 Task: Get directions from Greensboro, North Carolina, United States to Corpus Christi, Texas, United States  and reverse  starting point and destination and check the best travel modes
Action: Mouse moved to (251, 77)
Screenshot: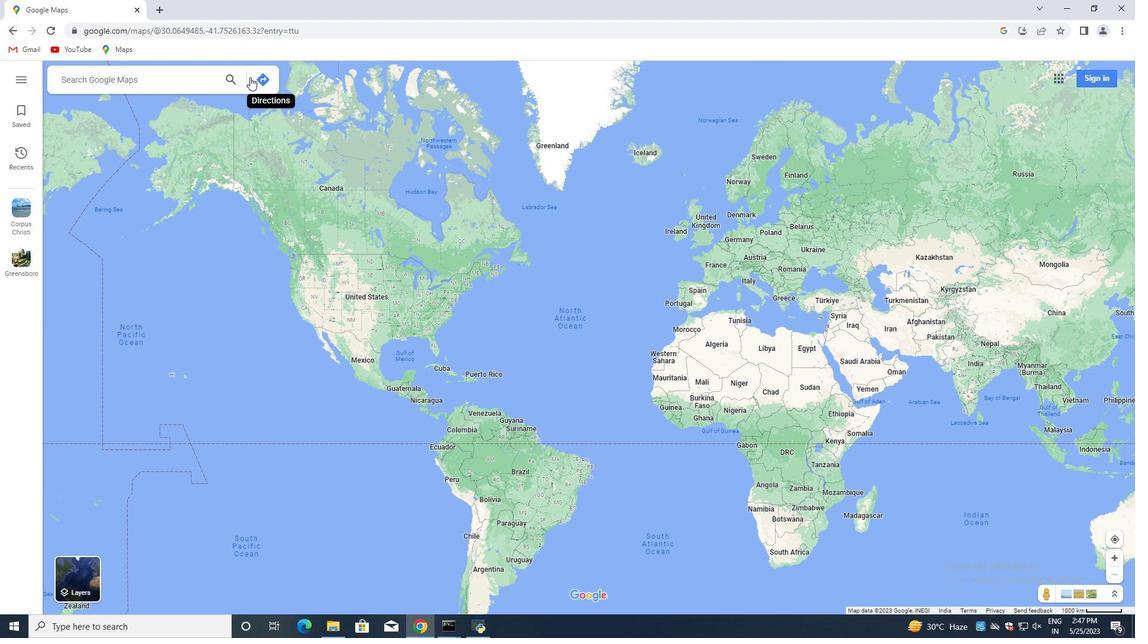 
Action: Mouse pressed left at (251, 77)
Screenshot: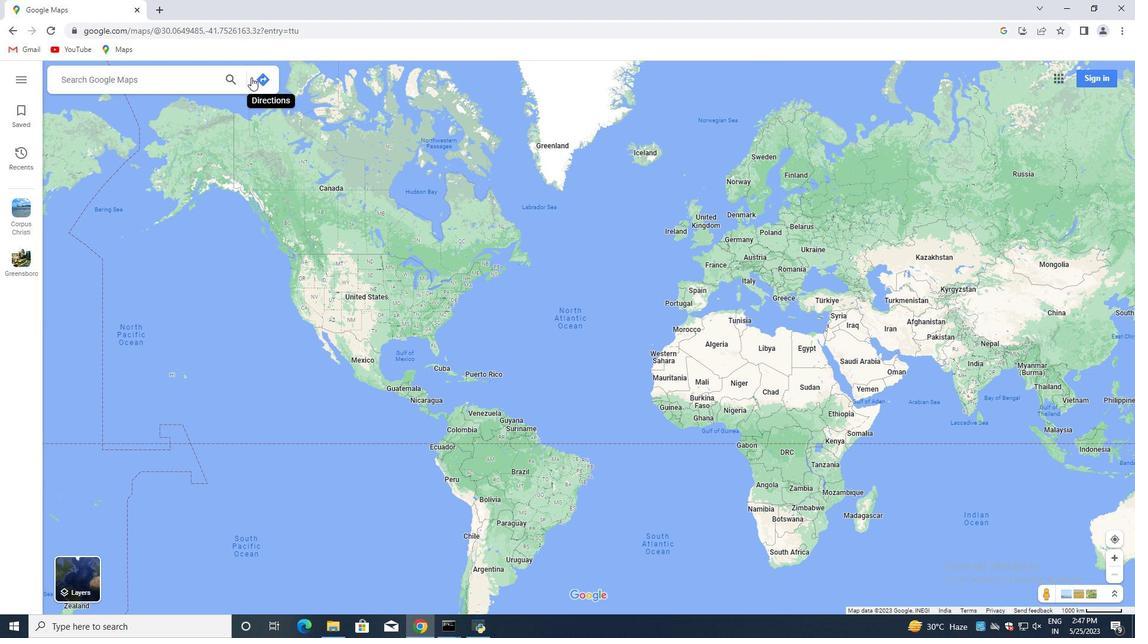 
Action: Mouse moved to (140, 118)
Screenshot: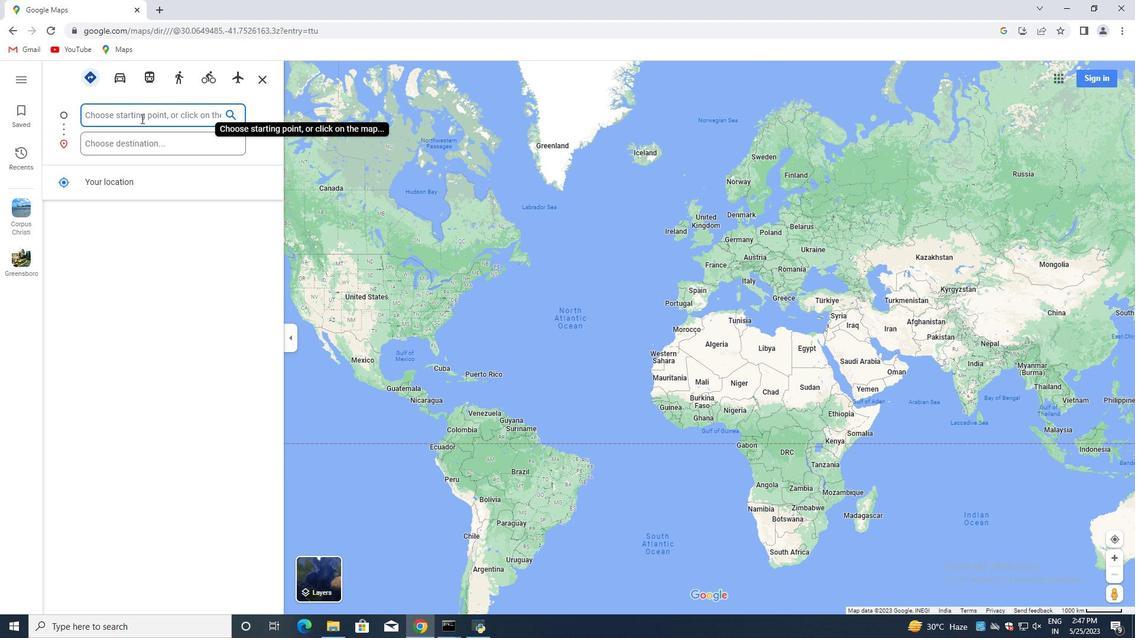 
Action: Mouse pressed left at (140, 118)
Screenshot: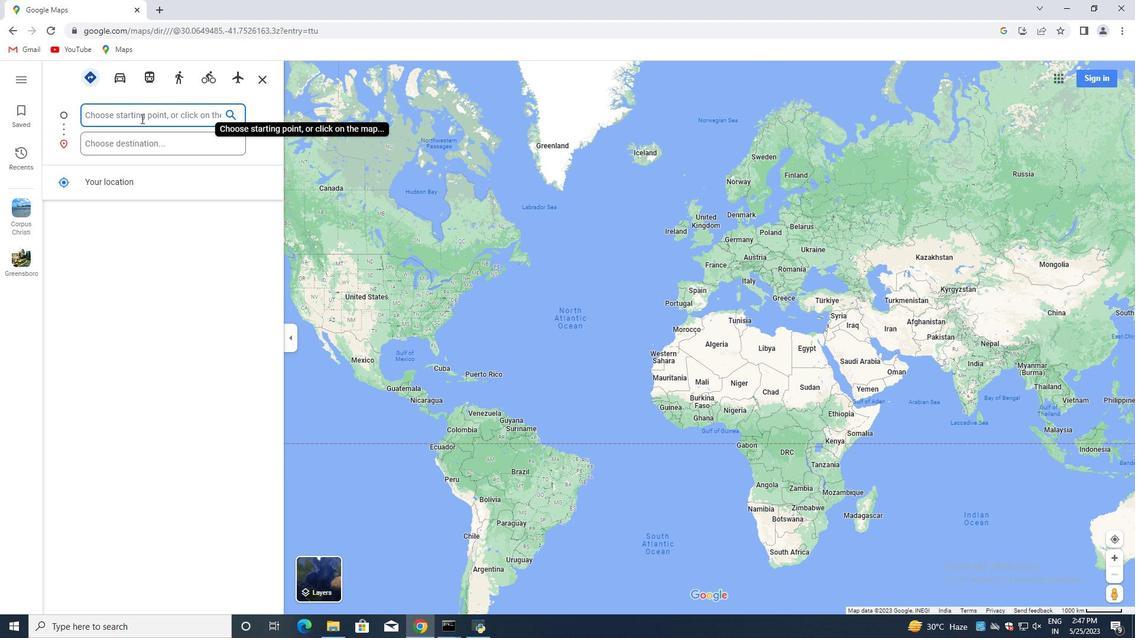 
Action: Key pressed <Key.shift>Greensboro,<Key.space><Key.shift>North<Key.space>carolina,<Key.space>uni
Screenshot: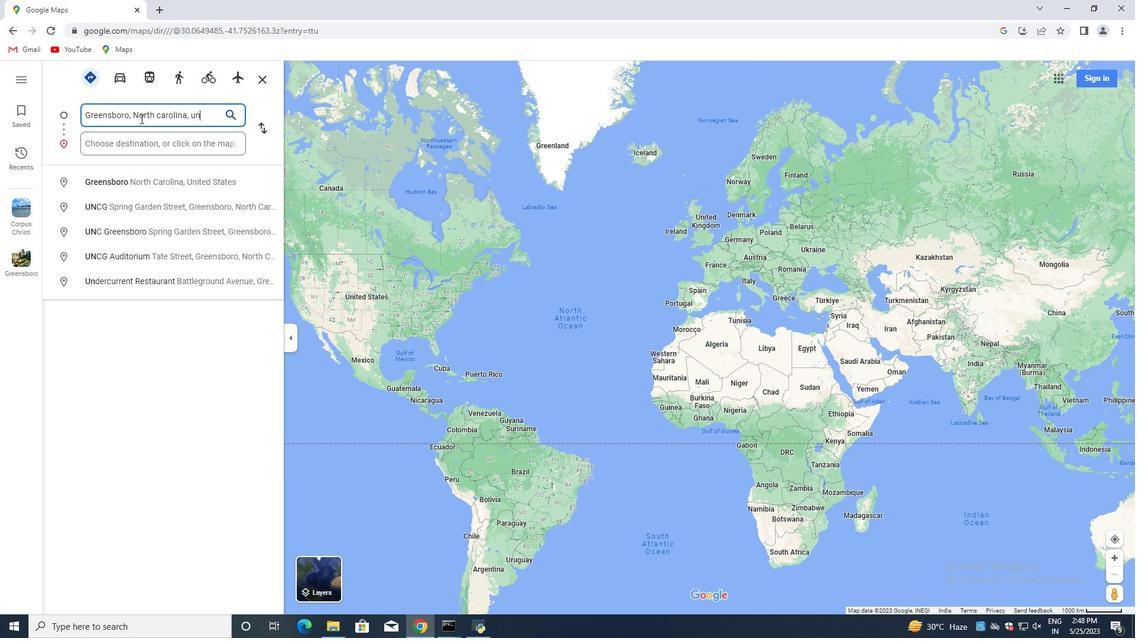
Action: Mouse moved to (151, 178)
Screenshot: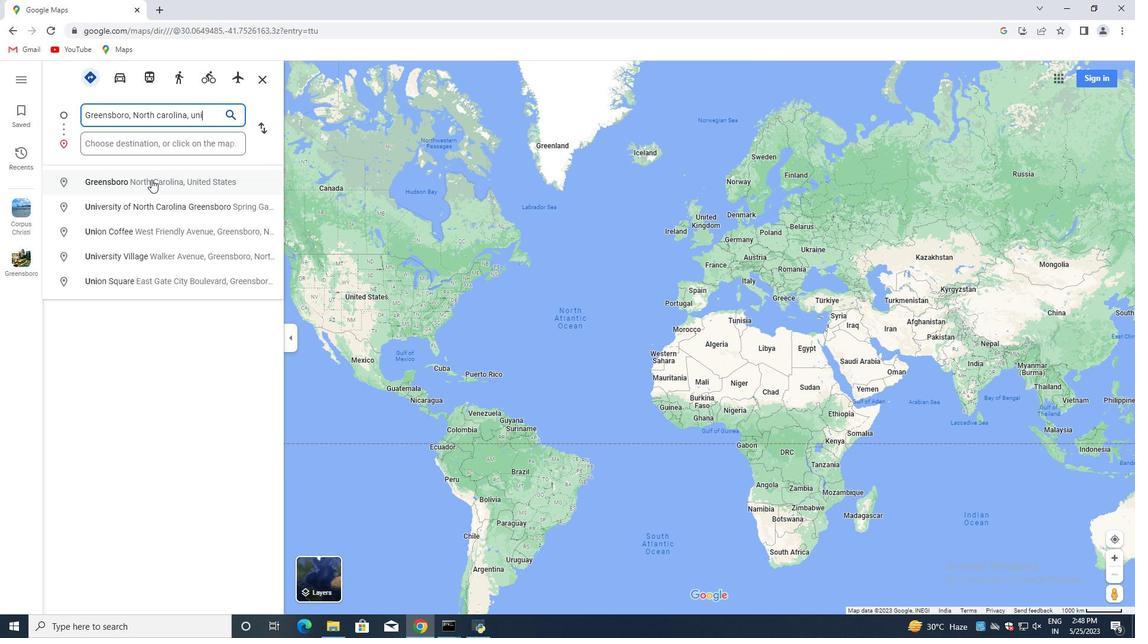 
Action: Mouse pressed left at (151, 178)
Screenshot: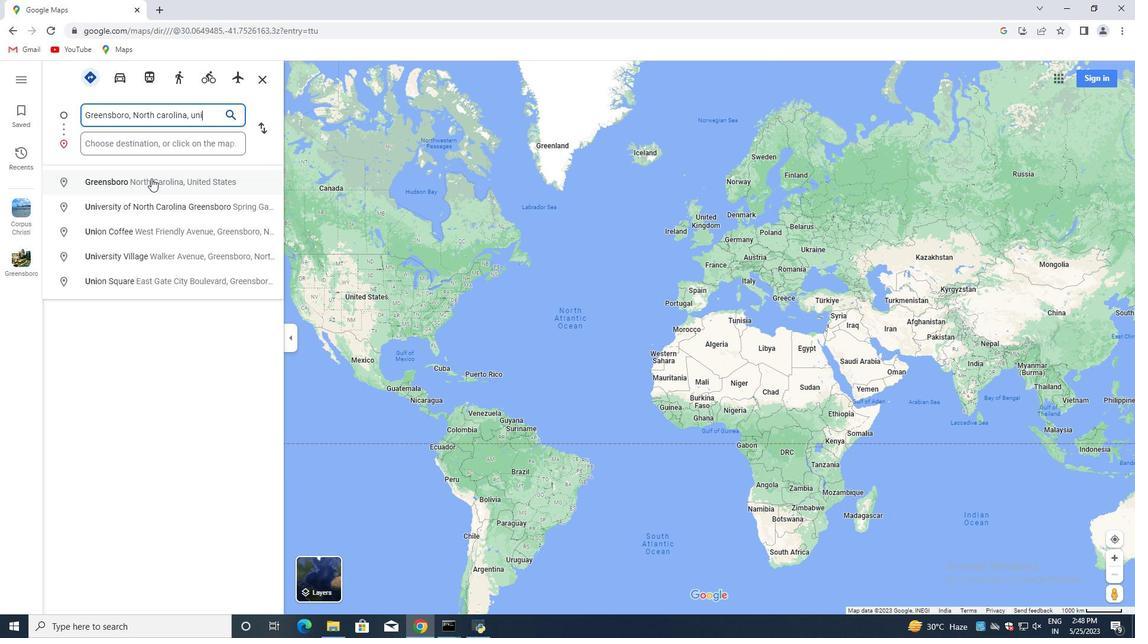 
Action: Mouse moved to (134, 143)
Screenshot: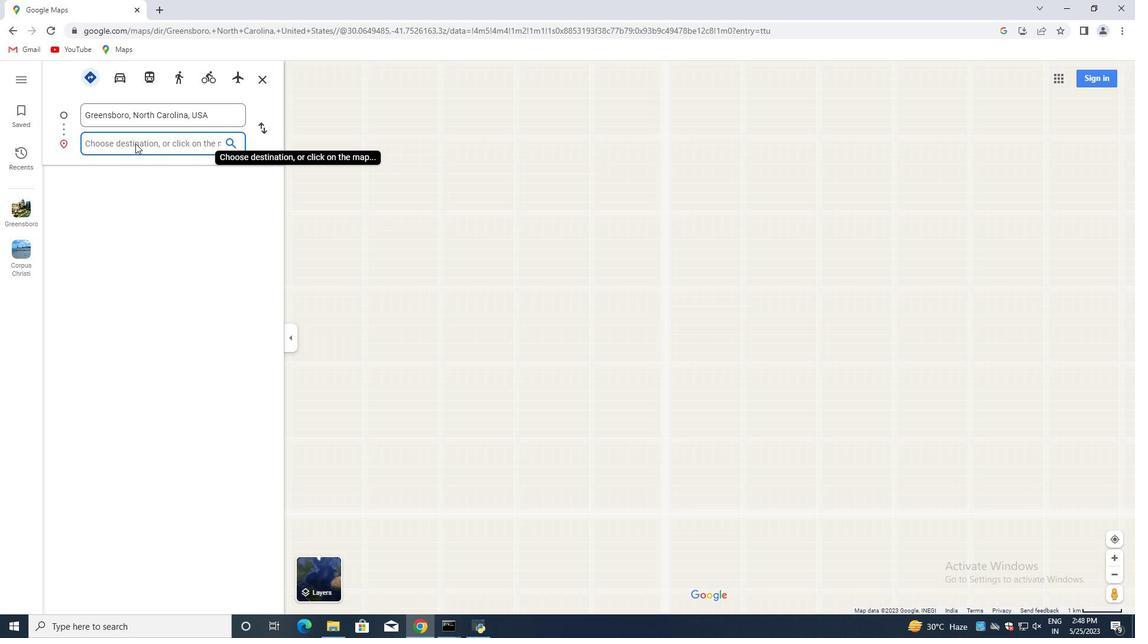 
Action: Key pressed <Key.shift>Corpus<Key.space><Key.shift>Christi,<Key.space><Key.shift>Texas,<Key.space><Key.shift><Key.shift><Key.shift><Key.shift><Key.shift><Key.shift><Key.shift><Key.shift><Key.shift><Key.shift><Key.shift><Key.shift><Key.shift><Key.shift><Key.shift><Key.shift><Key.shift><Key.shift><Key.shift><Key.shift><Key.shift>United<Key.space>s<Key.backspace><Key.shift><Key.shift><Key.shift><Key.shift><Key.shift>States<Key.enter>
Screenshot: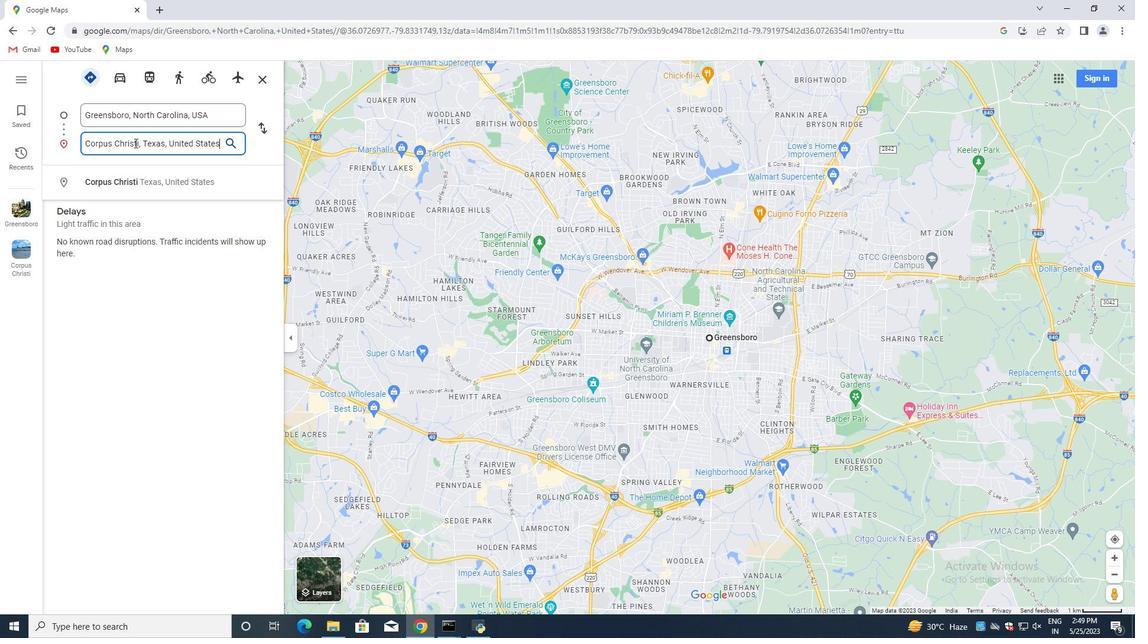 
Action: Mouse moved to (485, 412)
Screenshot: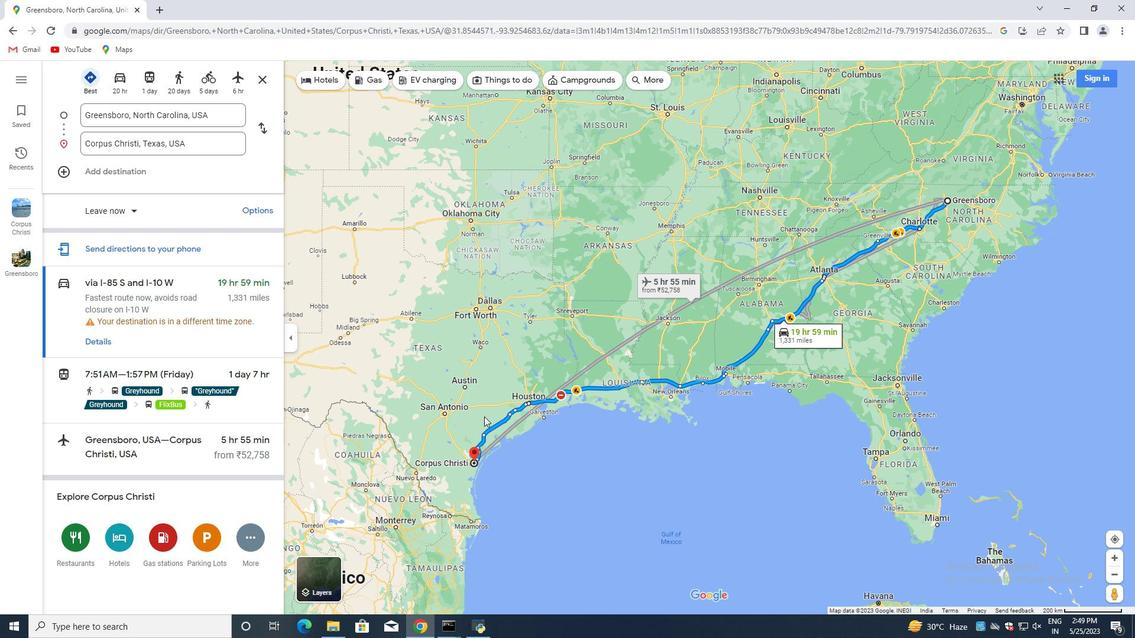 
Action: Mouse scrolled (485, 412) with delta (0, 0)
Screenshot: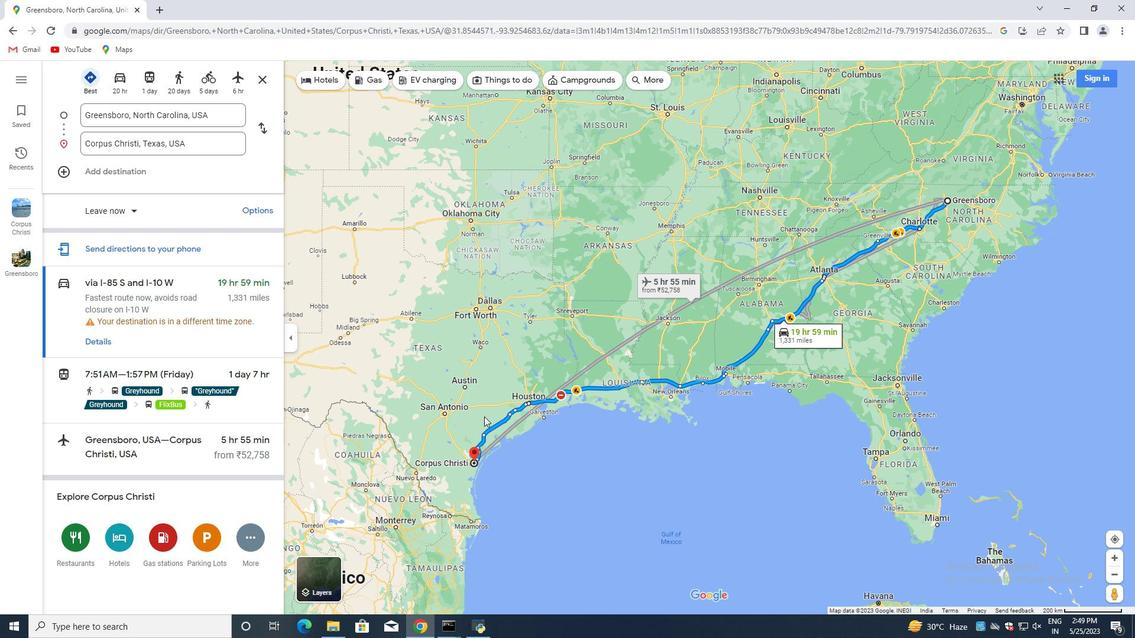 
Action: Mouse moved to (488, 410)
Screenshot: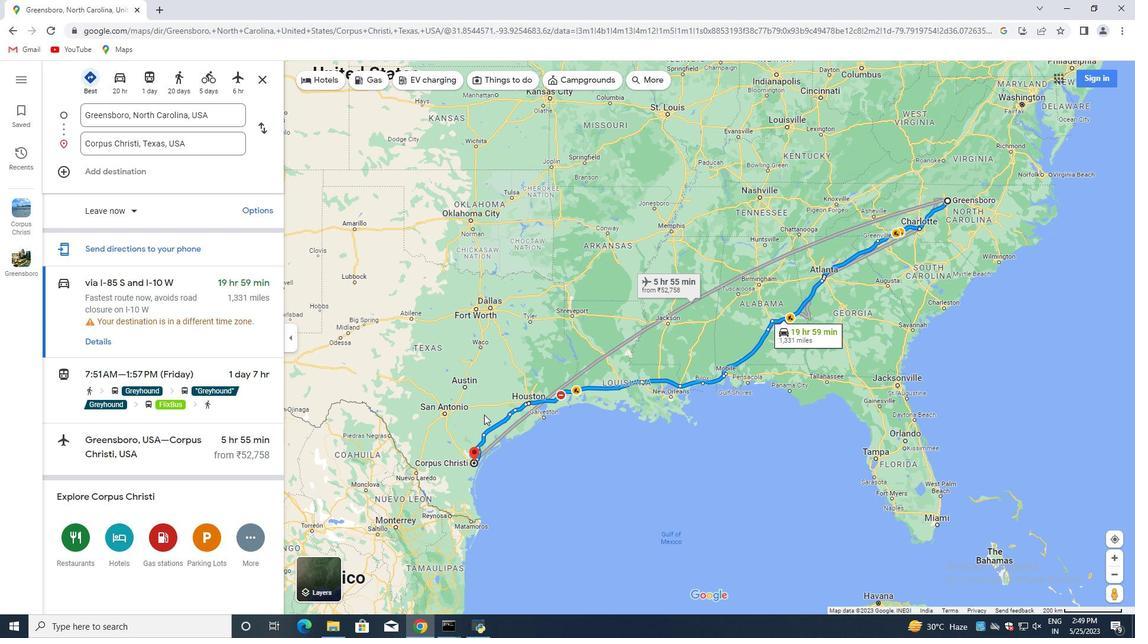 
Action: Mouse scrolled (488, 411) with delta (0, 0)
Screenshot: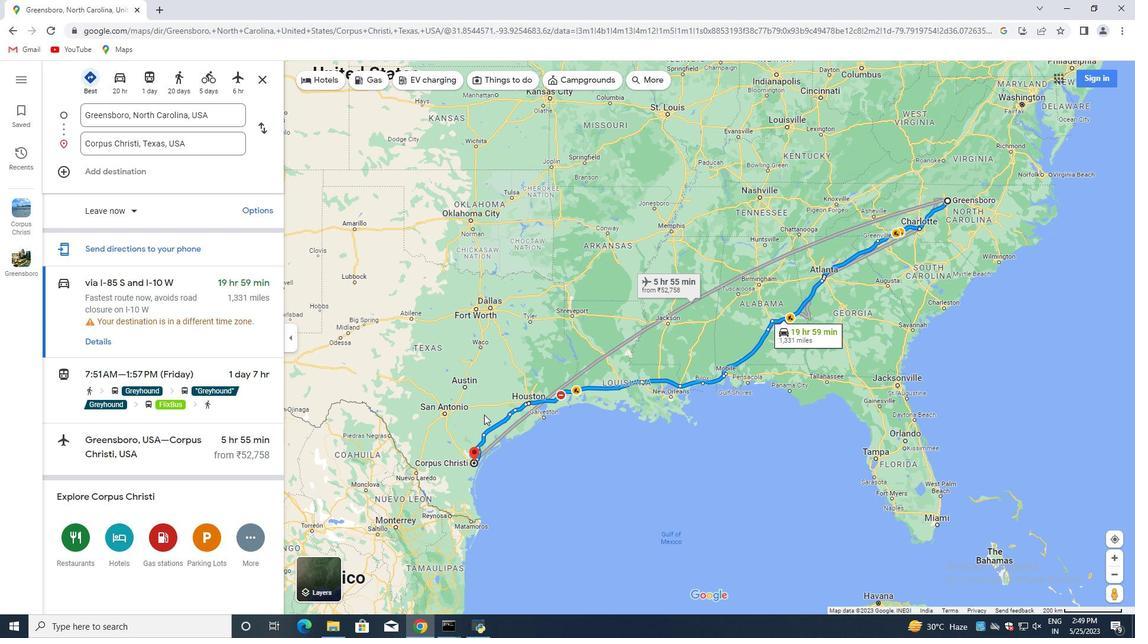 
Action: Mouse moved to (490, 409)
Screenshot: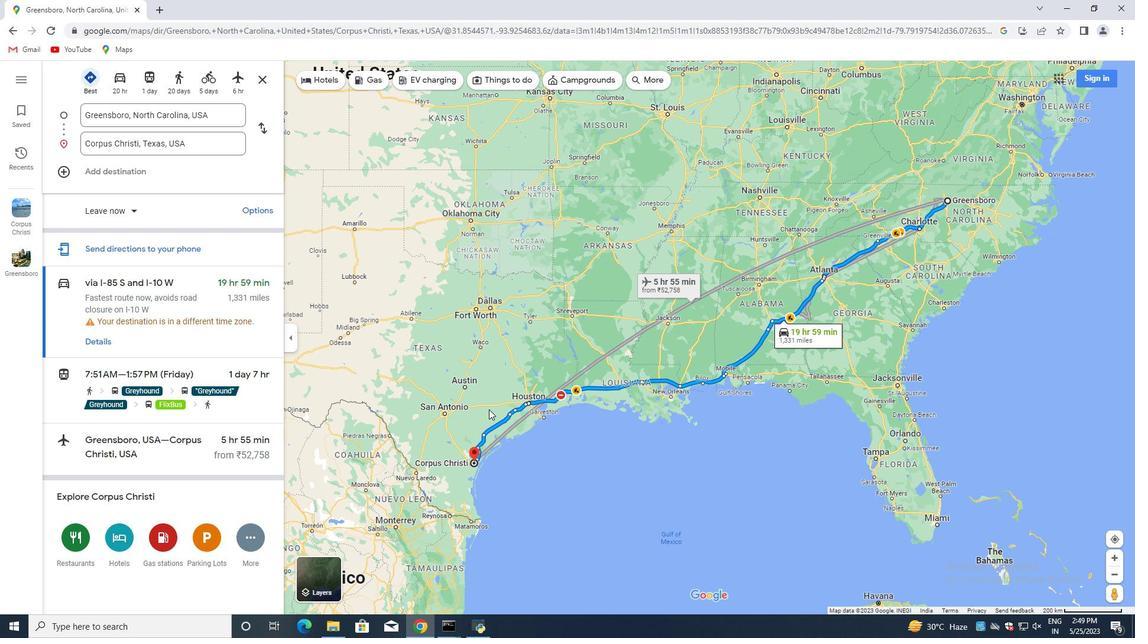 
Action: Mouse scrolled (490, 409) with delta (0, 0)
Screenshot: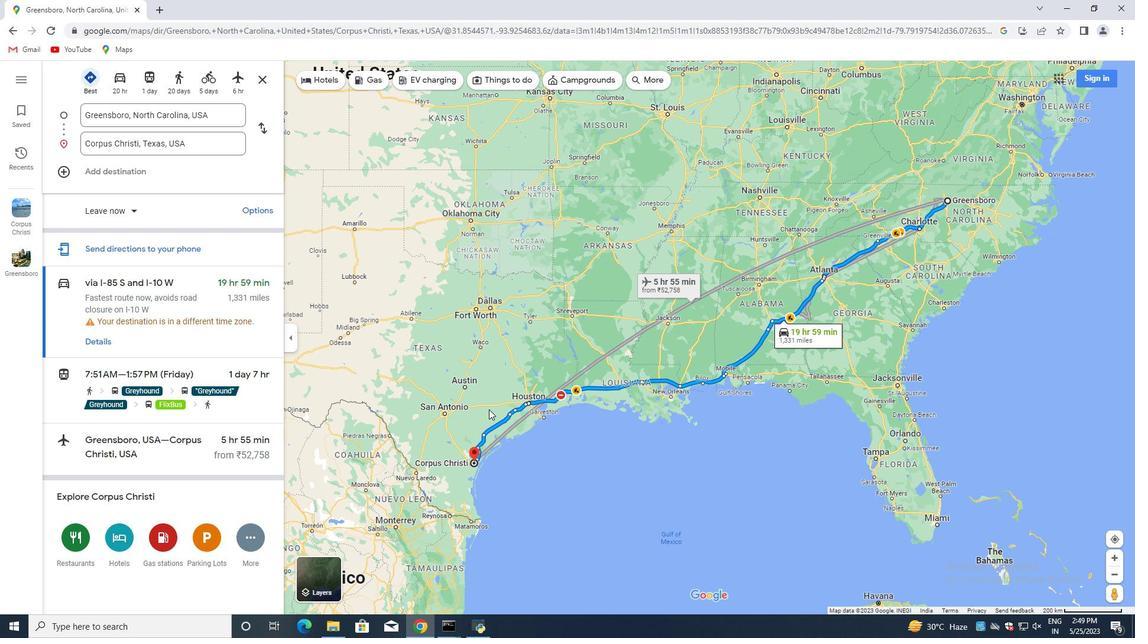 
Action: Mouse moved to (527, 416)
Screenshot: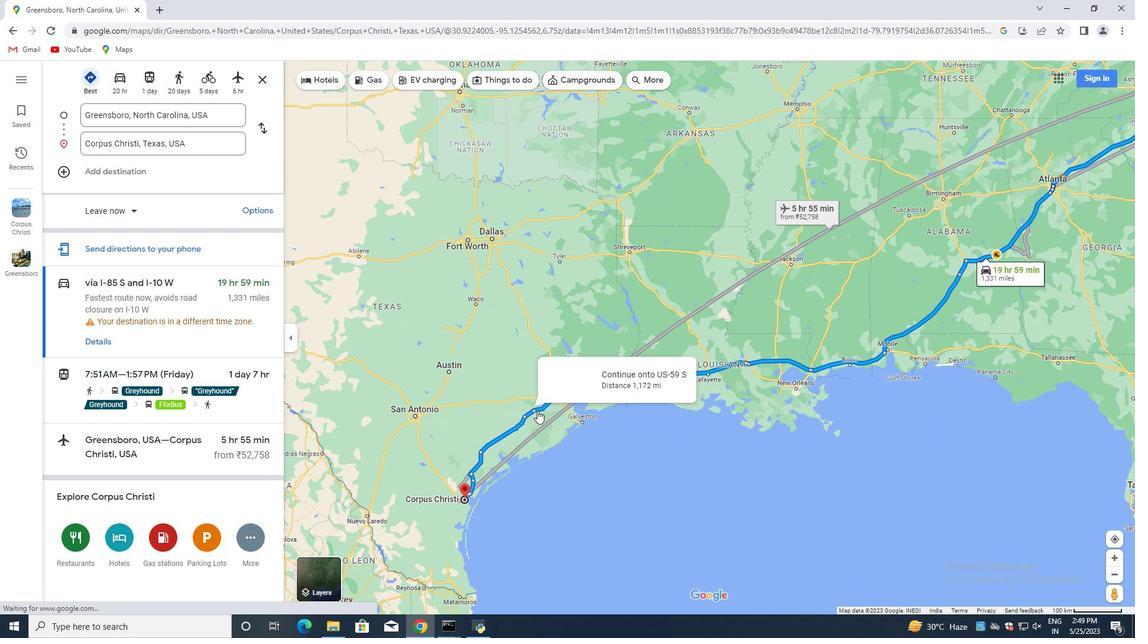 
Action: Mouse scrolled (527, 417) with delta (0, 0)
Screenshot: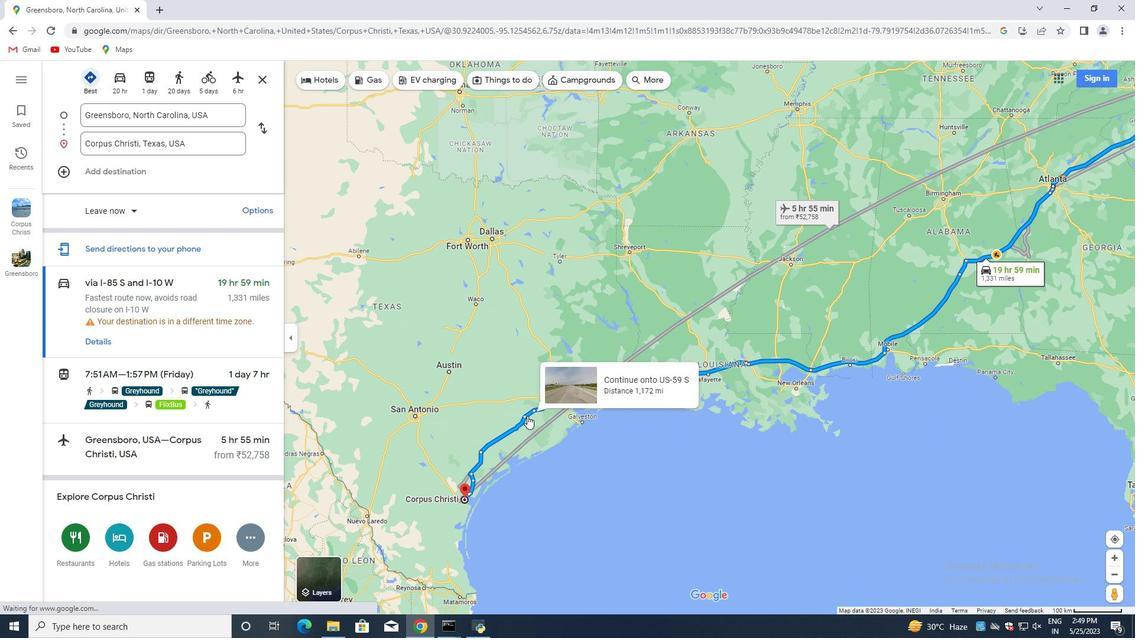
Action: Mouse scrolled (527, 417) with delta (0, 0)
Screenshot: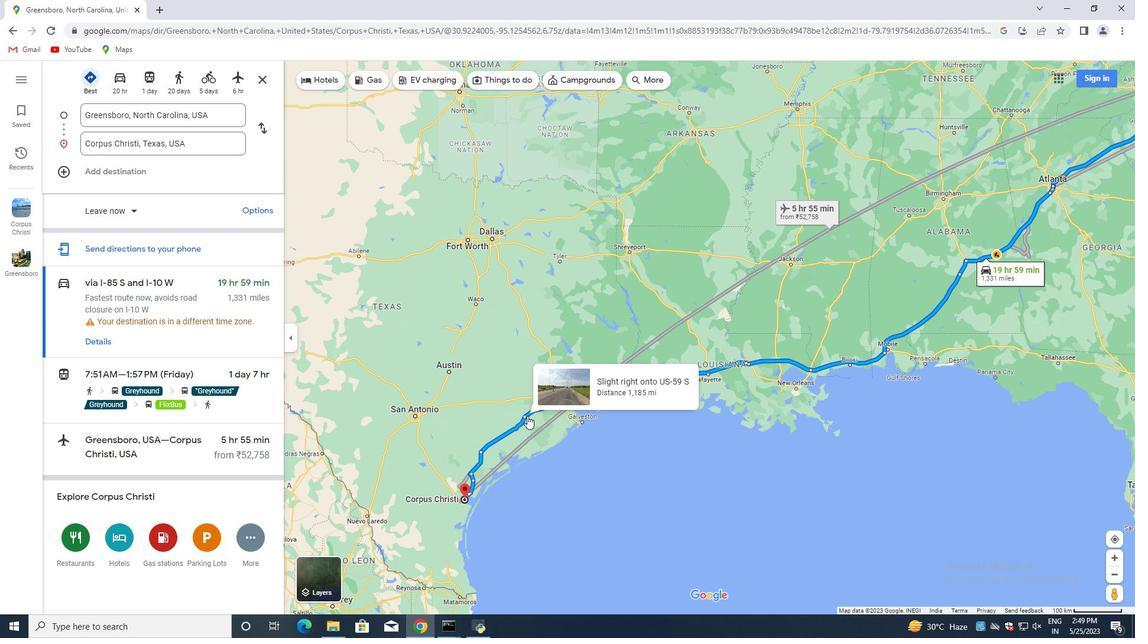
Action: Mouse moved to (527, 472)
Screenshot: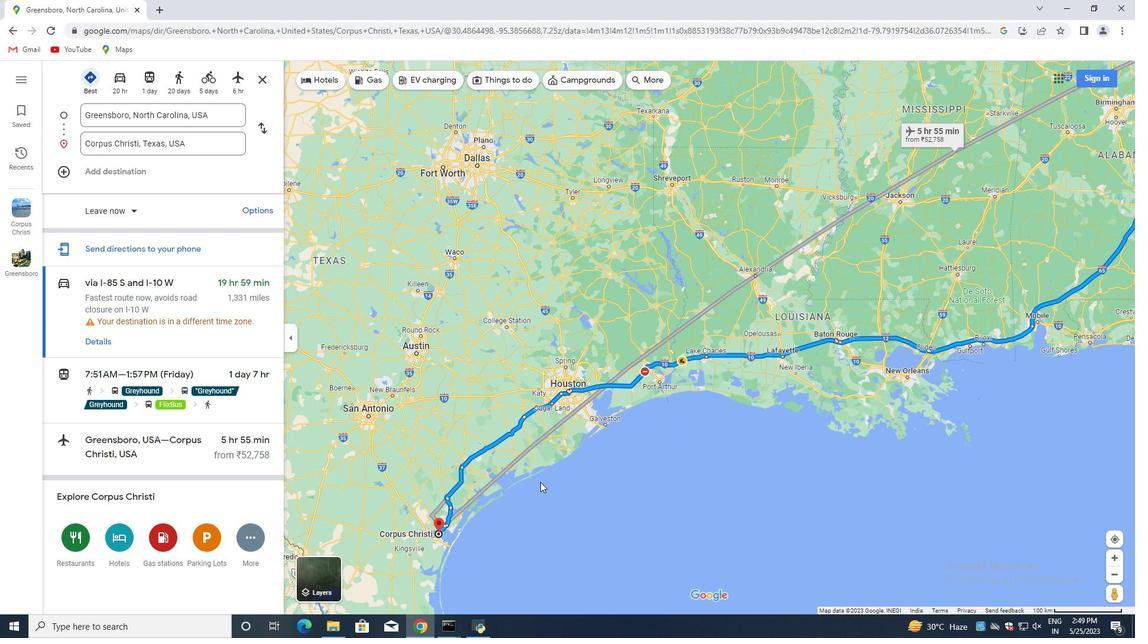 
Action: Mouse scrolled (528, 473) with delta (0, 0)
Screenshot: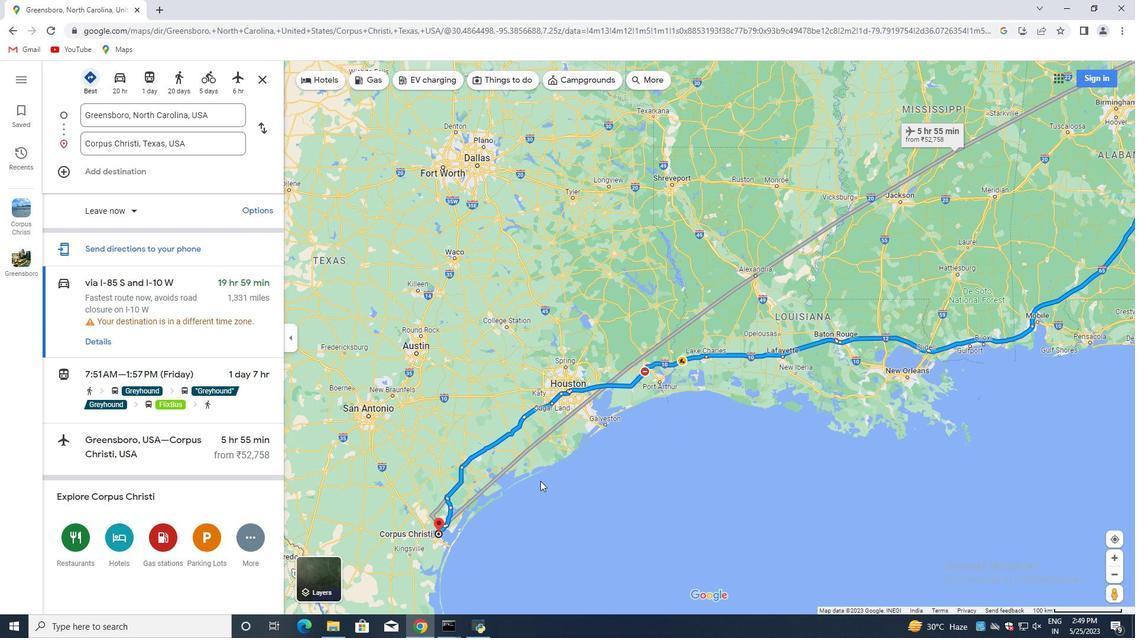 
Action: Mouse scrolled (527, 473) with delta (0, 0)
Screenshot: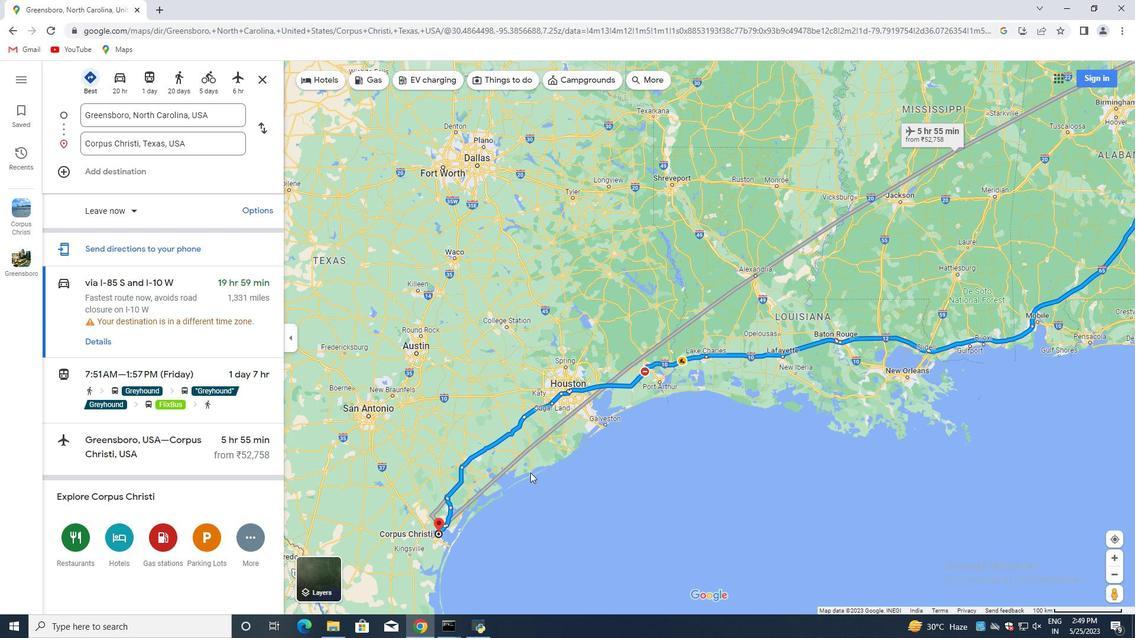 
Action: Mouse moved to (527, 472)
Screenshot: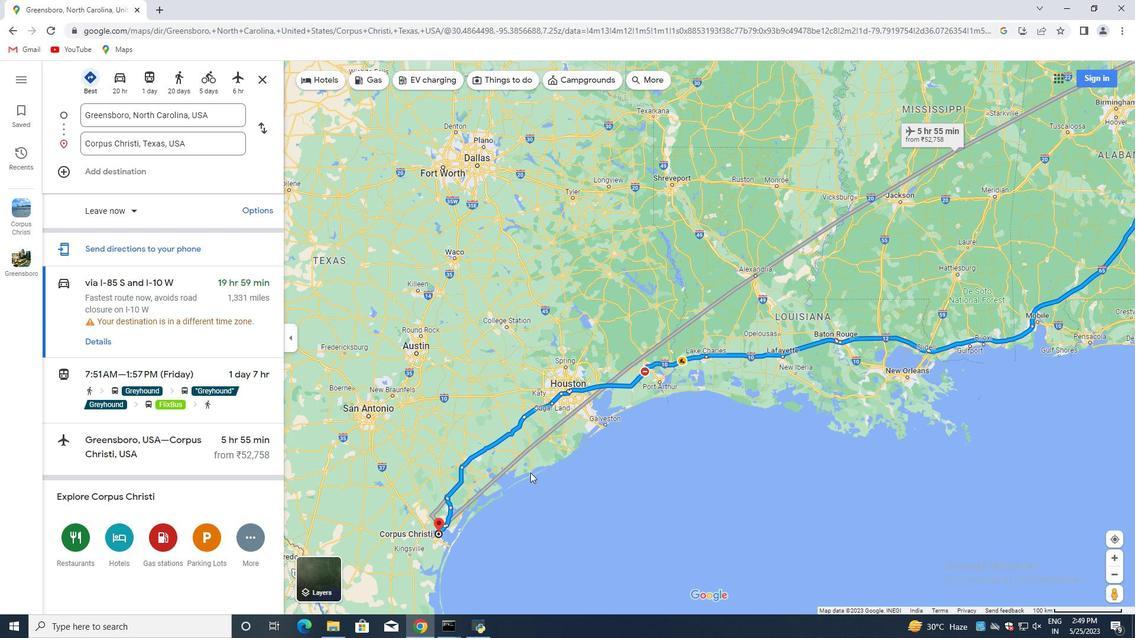 
Action: Mouse scrolled (527, 472) with delta (0, 0)
Screenshot: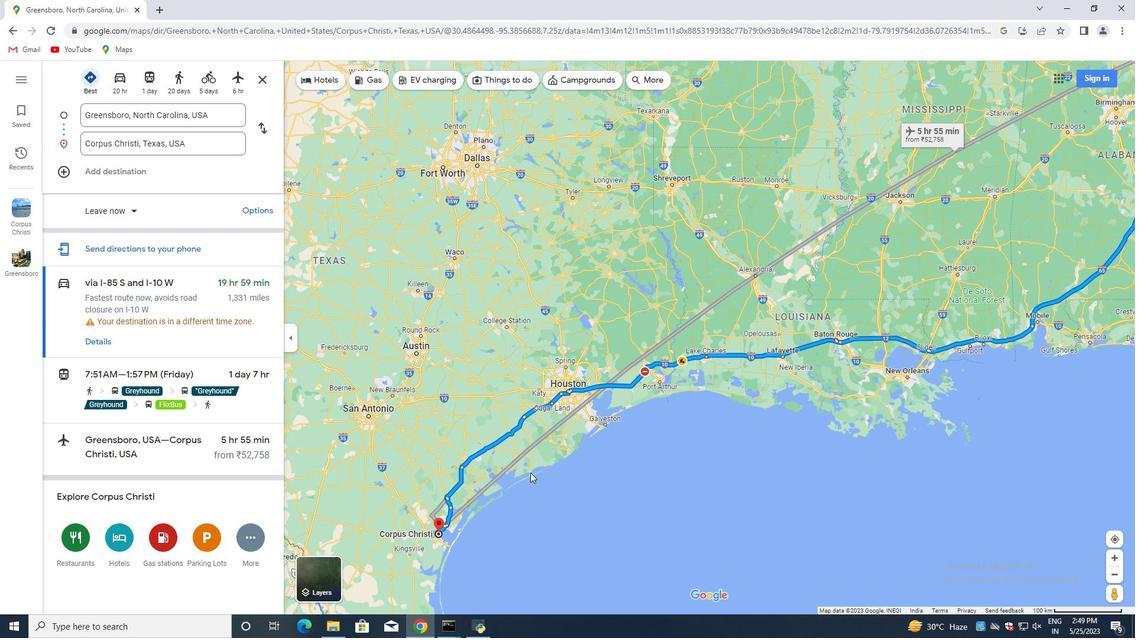 
Action: Mouse moved to (466, 443)
Screenshot: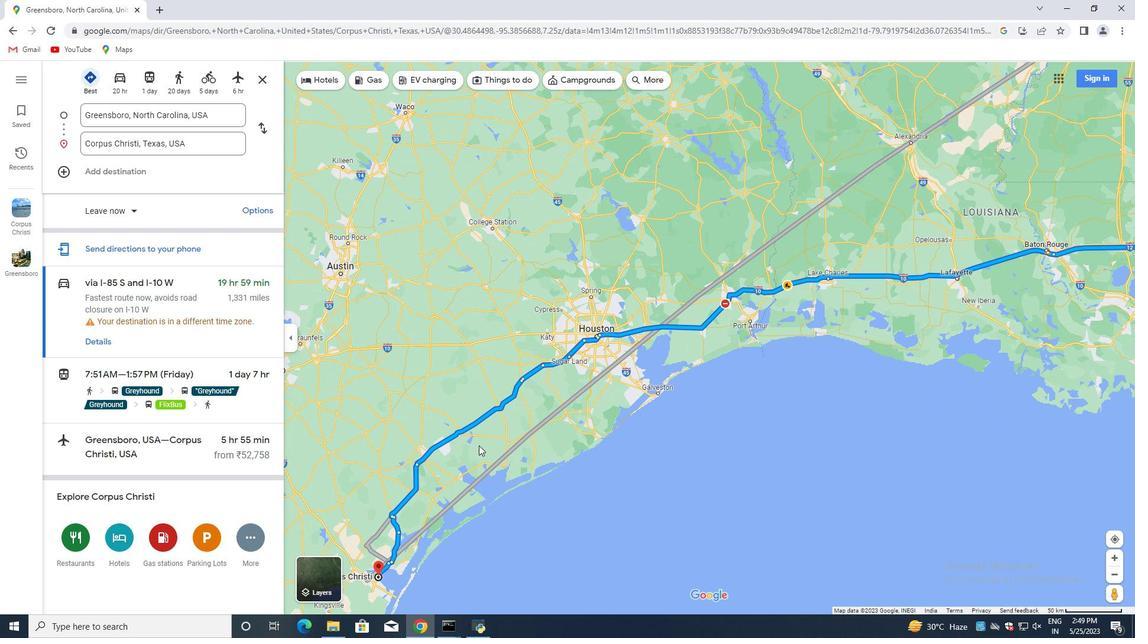 
Action: Mouse scrolled (466, 444) with delta (0, 0)
Screenshot: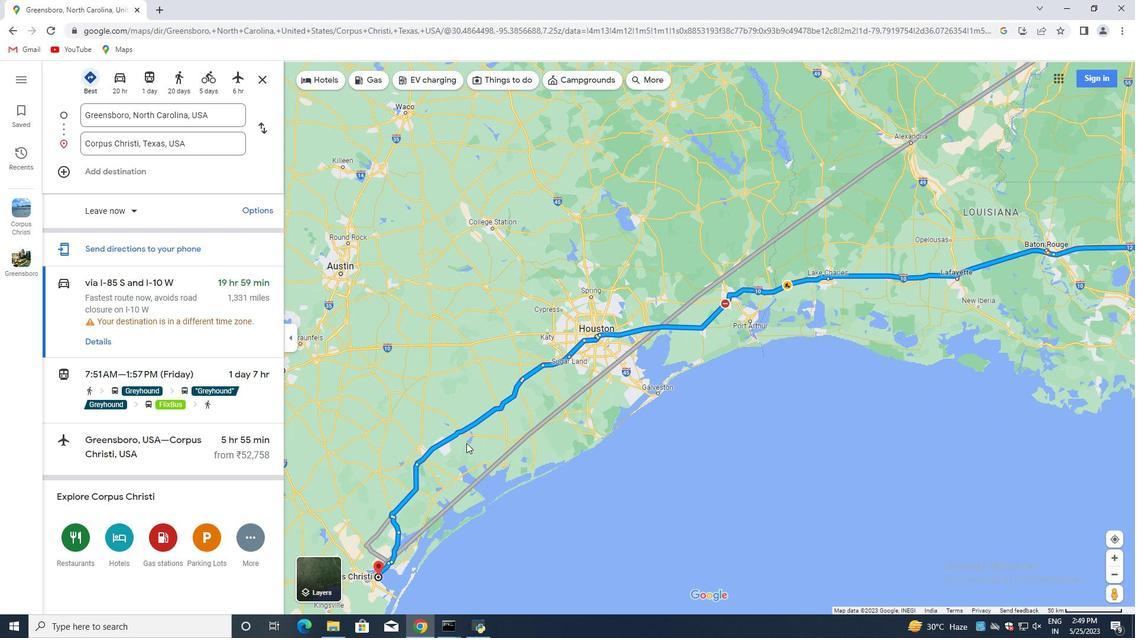 
Action: Mouse scrolled (466, 444) with delta (0, 0)
Screenshot: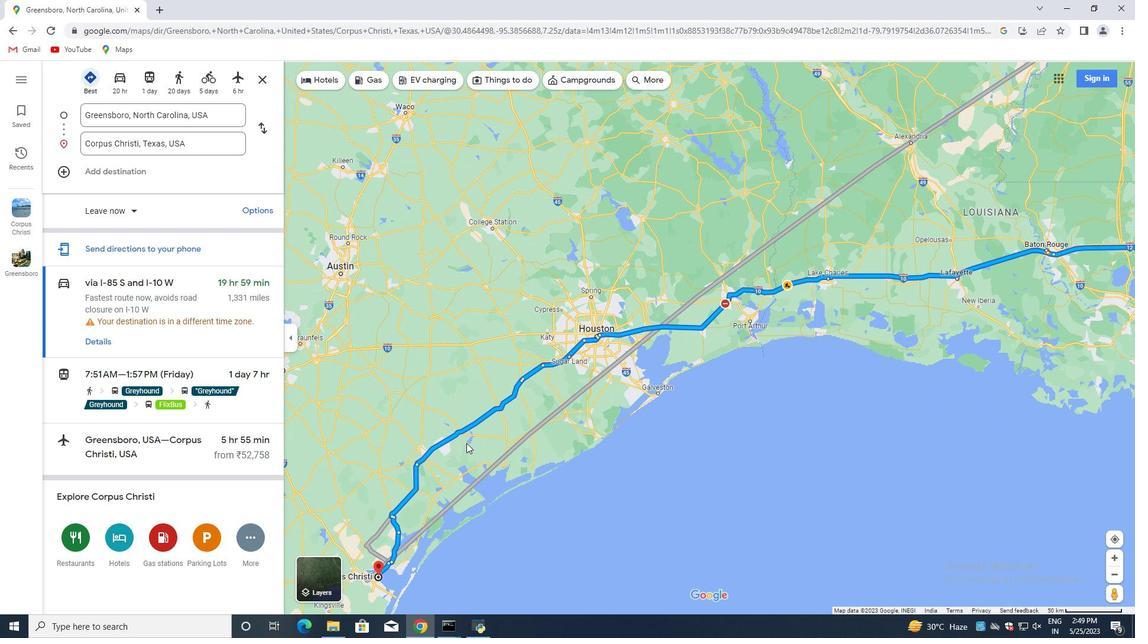 
Action: Mouse scrolled (466, 444) with delta (0, 0)
Screenshot: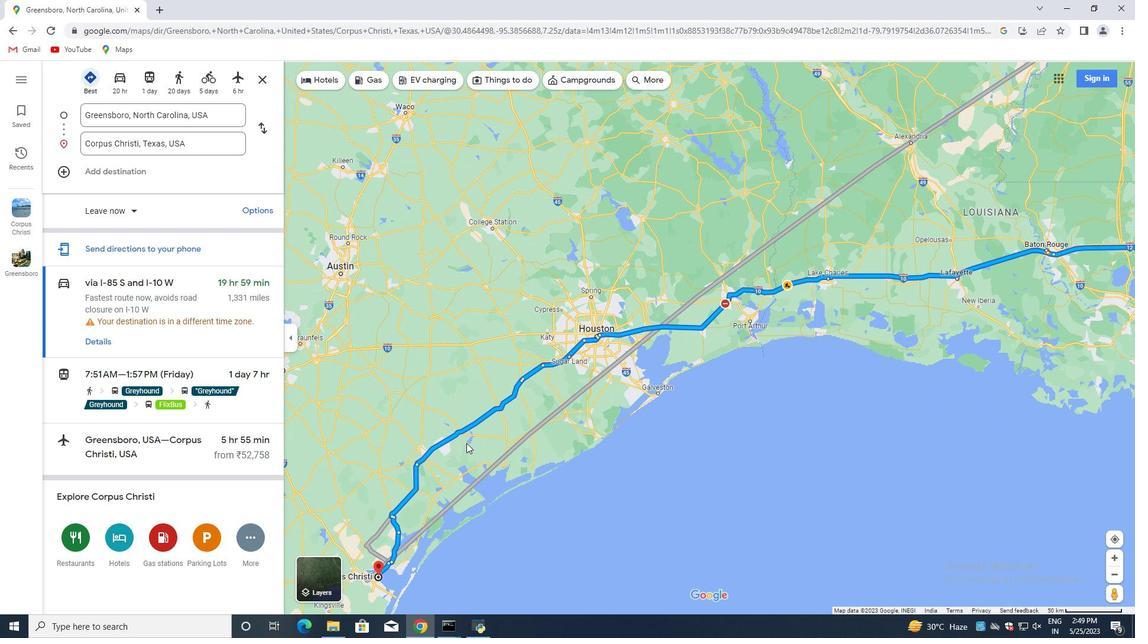 
Action: Mouse scrolled (466, 444) with delta (0, 0)
Screenshot: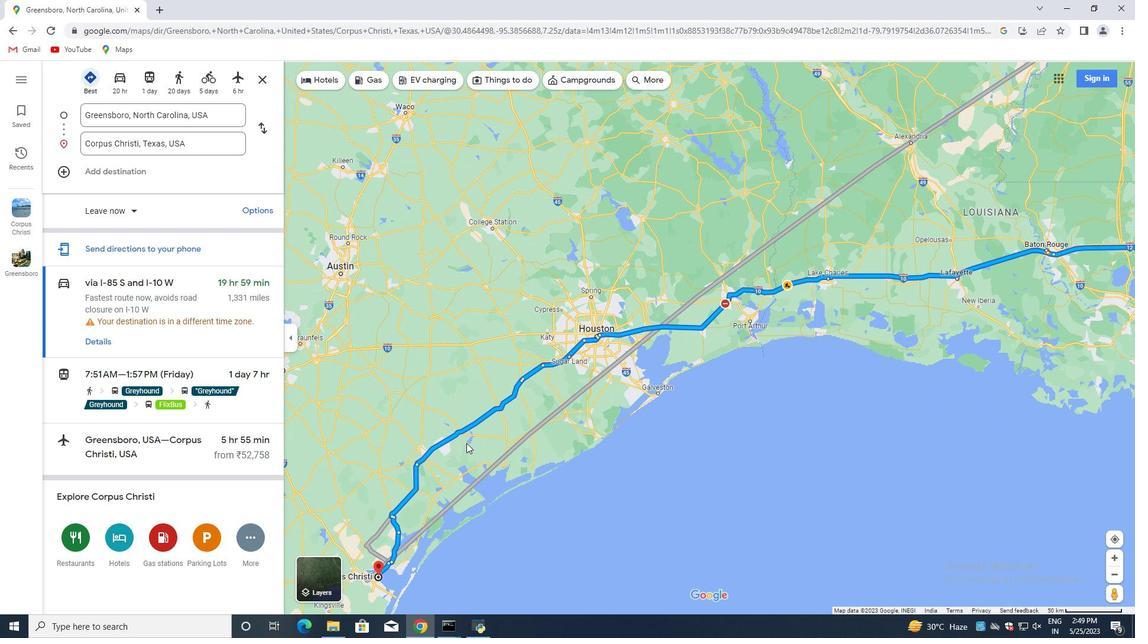 
Action: Mouse scrolled (466, 444) with delta (0, 0)
Screenshot: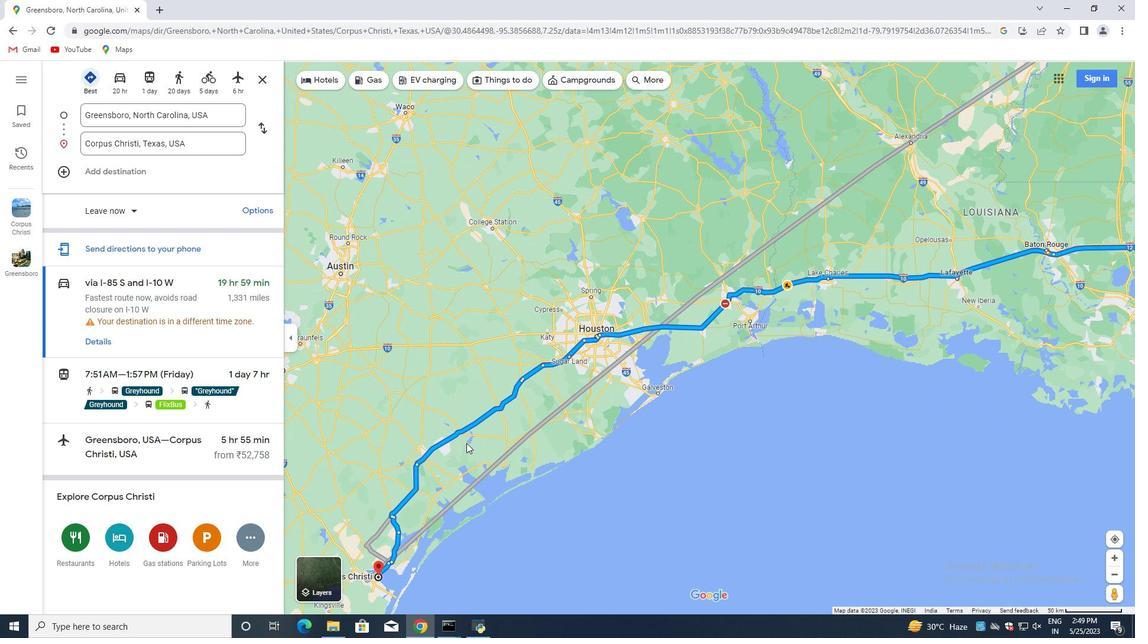 
Action: Mouse scrolled (466, 444) with delta (0, 0)
Screenshot: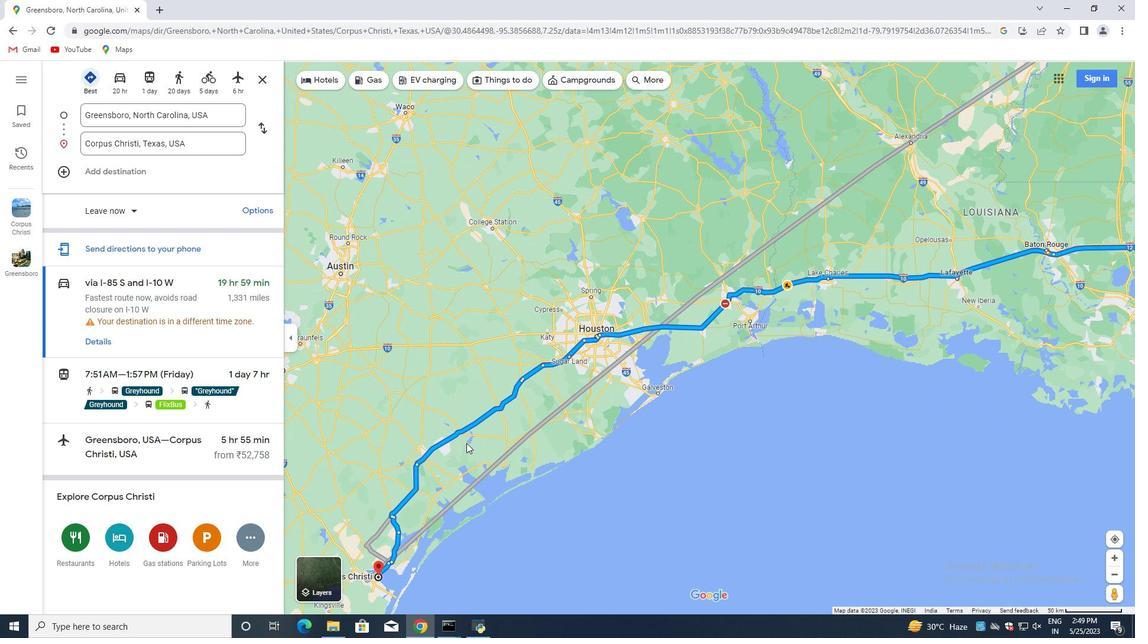 
Action: Mouse moved to (428, 483)
Screenshot: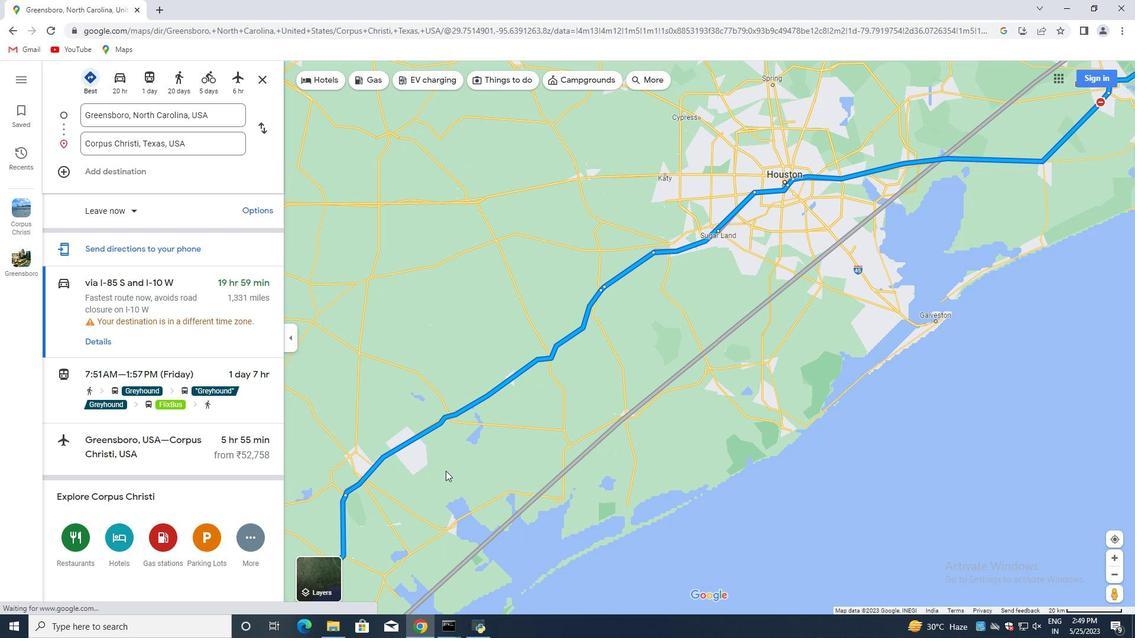 
Action: Mouse pressed left at (428, 483)
Screenshot: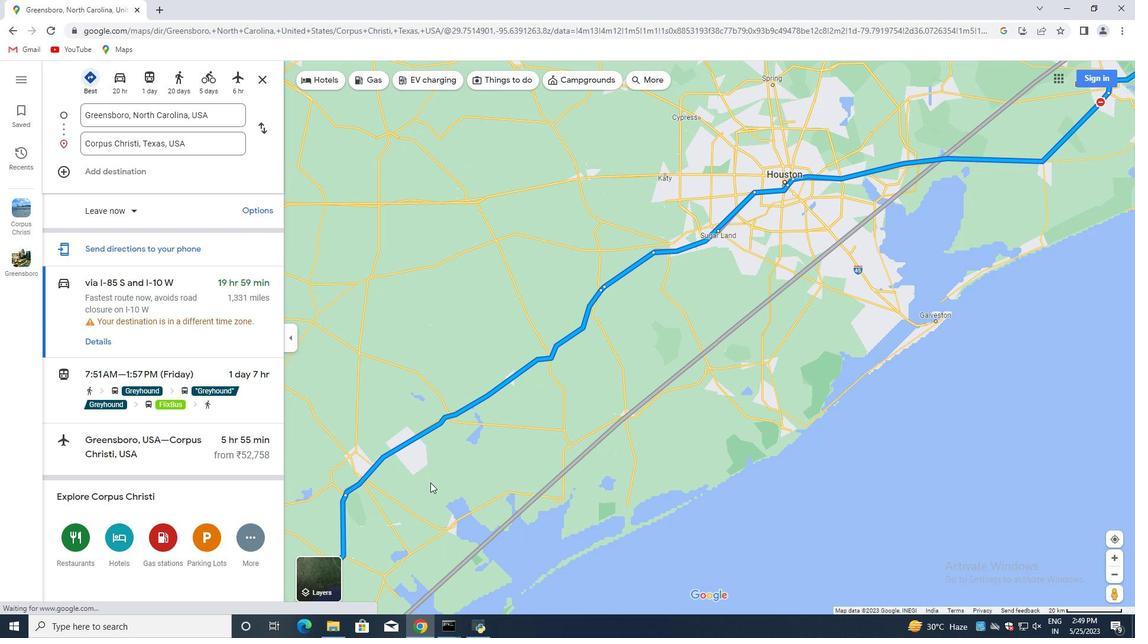 
Action: Mouse moved to (644, 502)
Screenshot: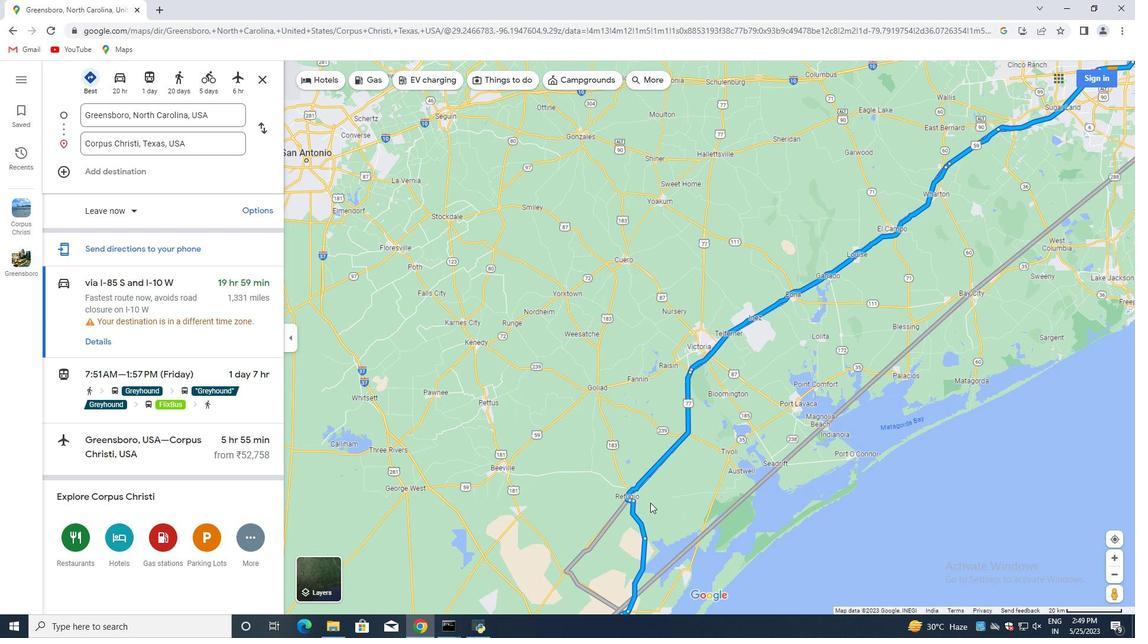 
Action: Mouse pressed left at (644, 502)
Screenshot: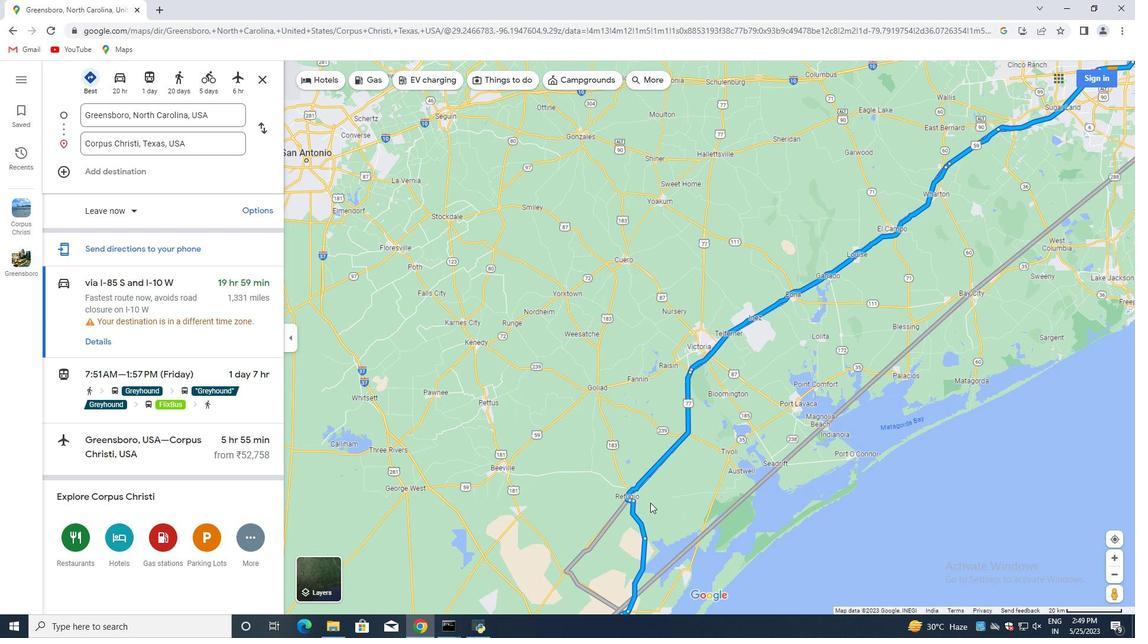 
Action: Mouse moved to (743, 514)
Screenshot: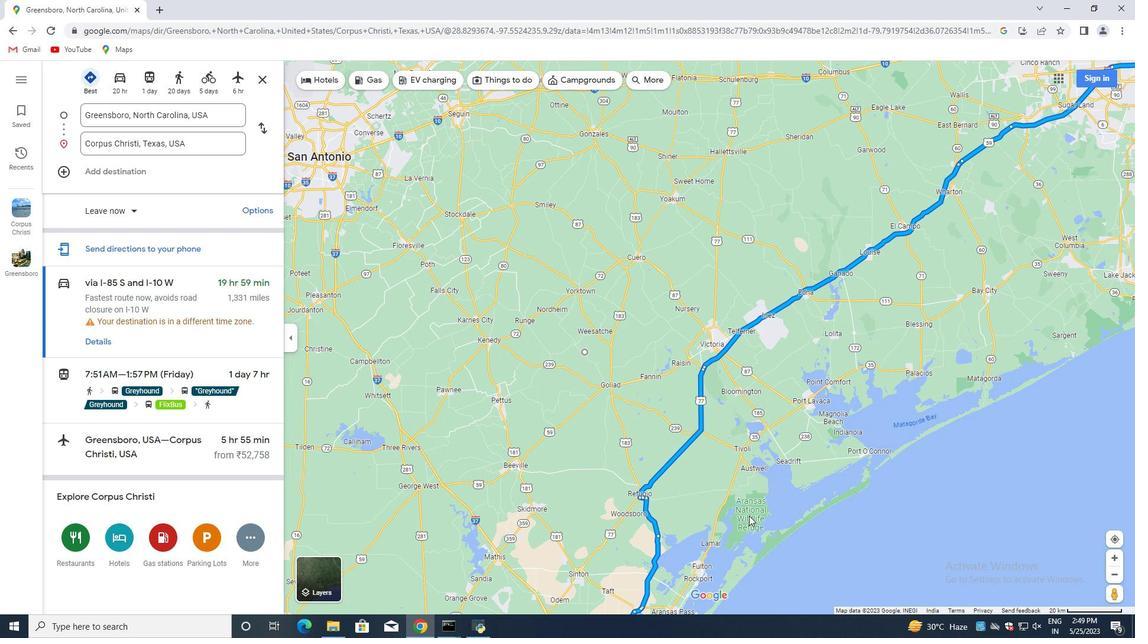 
Action: Mouse pressed left at (743, 514)
Screenshot: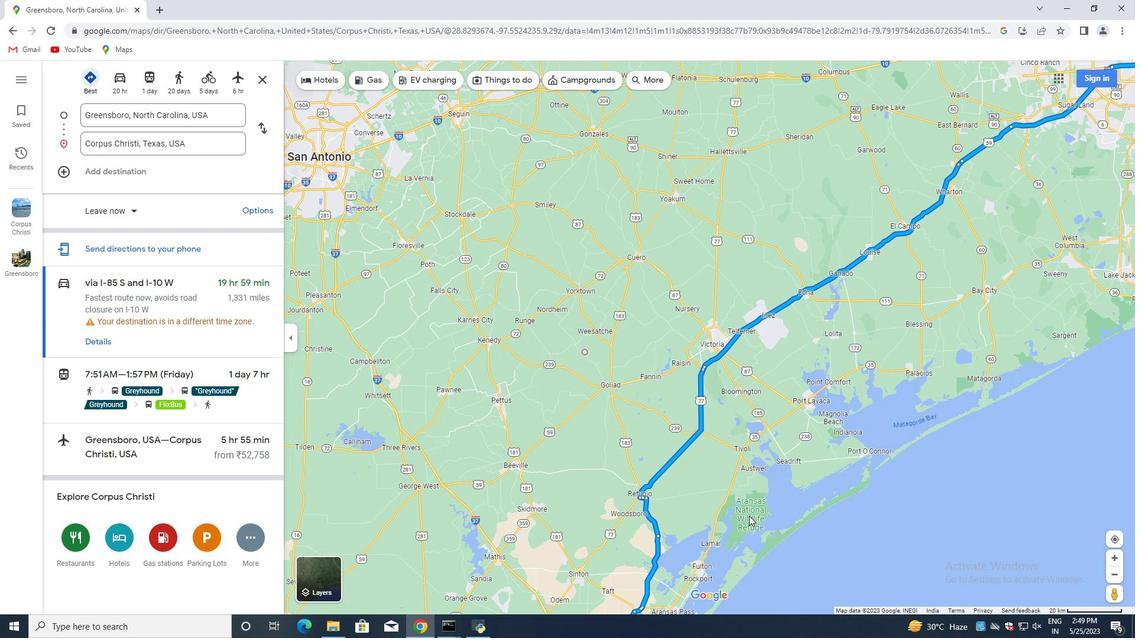 
Action: Mouse moved to (638, 362)
Screenshot: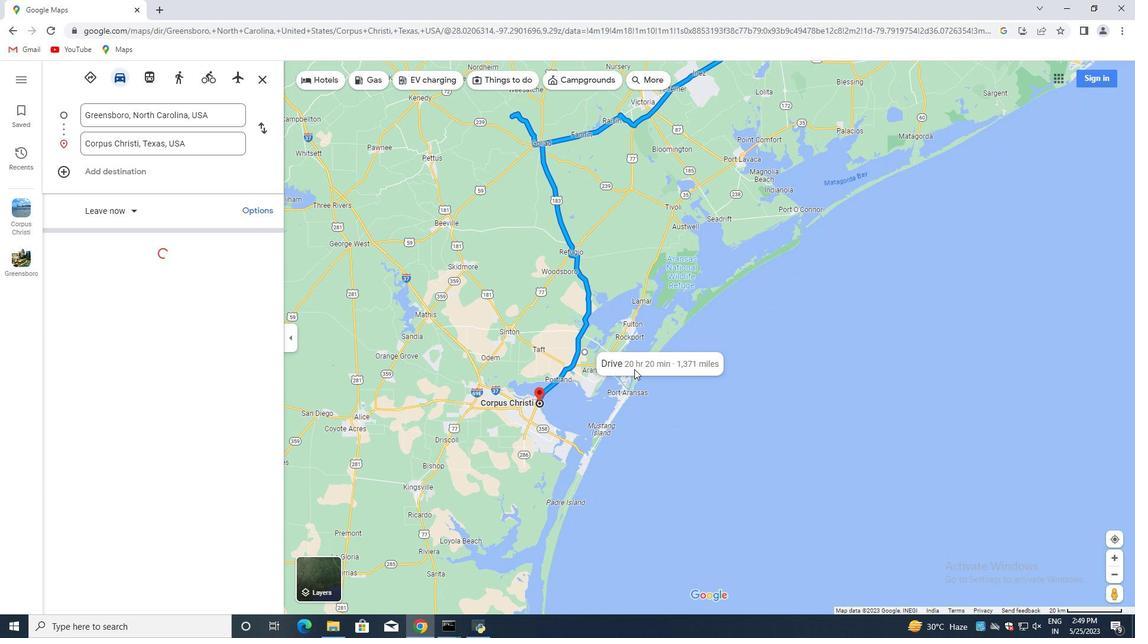 
Action: Mouse scrolled (638, 362) with delta (0, 0)
Screenshot: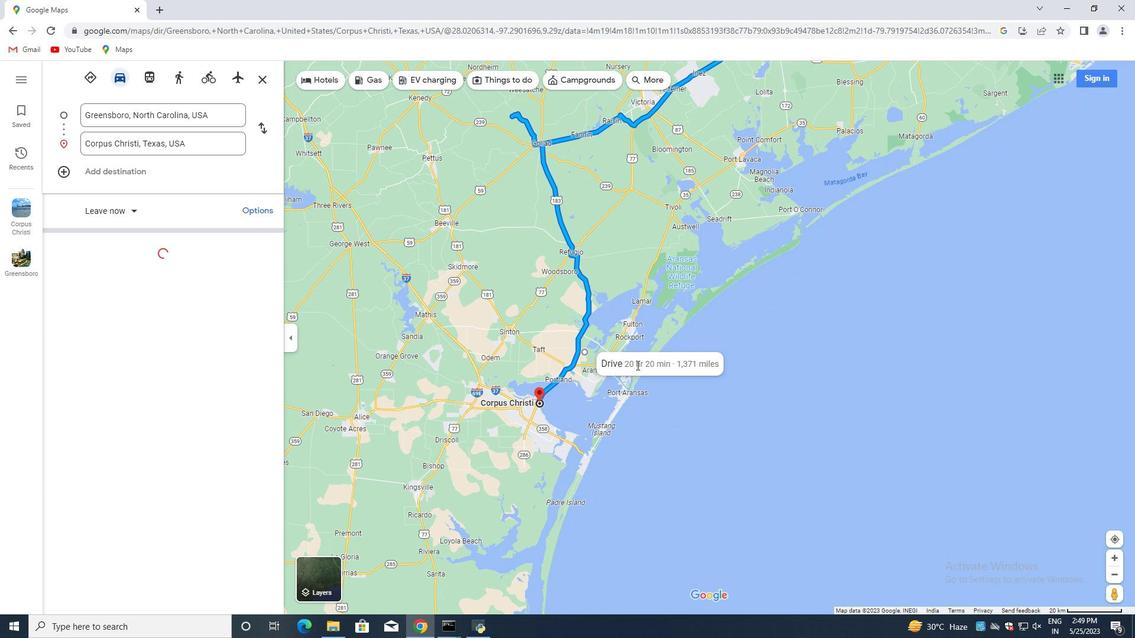 
Action: Mouse scrolled (638, 362) with delta (0, 0)
Screenshot: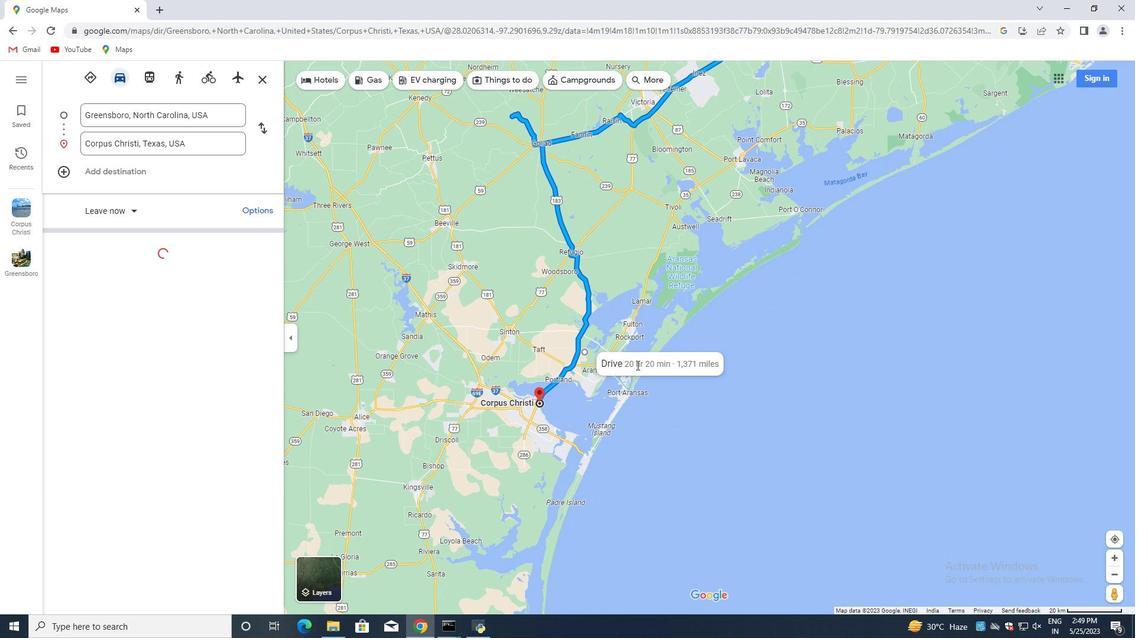 
Action: Mouse scrolled (638, 362) with delta (0, 0)
Screenshot: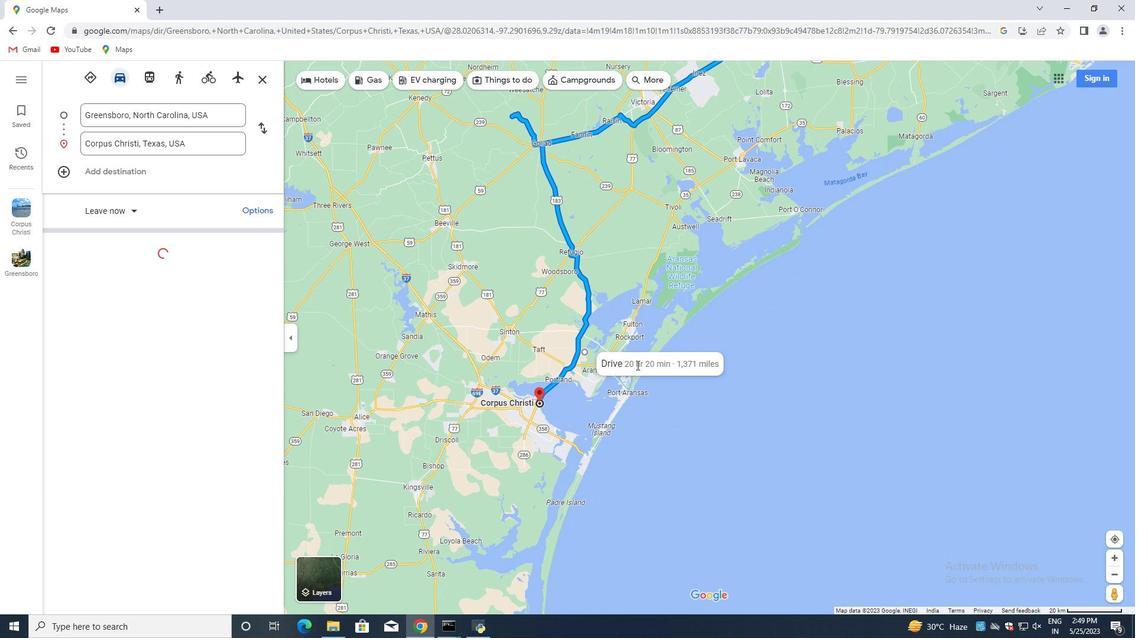
Action: Mouse scrolled (638, 362) with delta (0, 0)
Screenshot: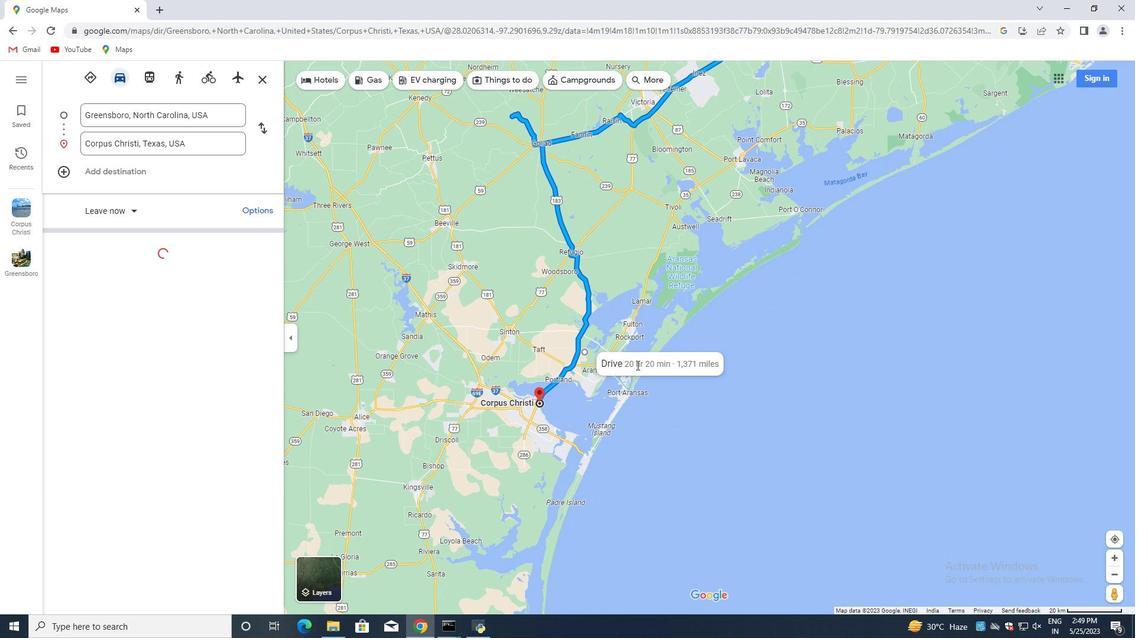 
Action: Mouse scrolled (638, 362) with delta (0, 0)
Screenshot: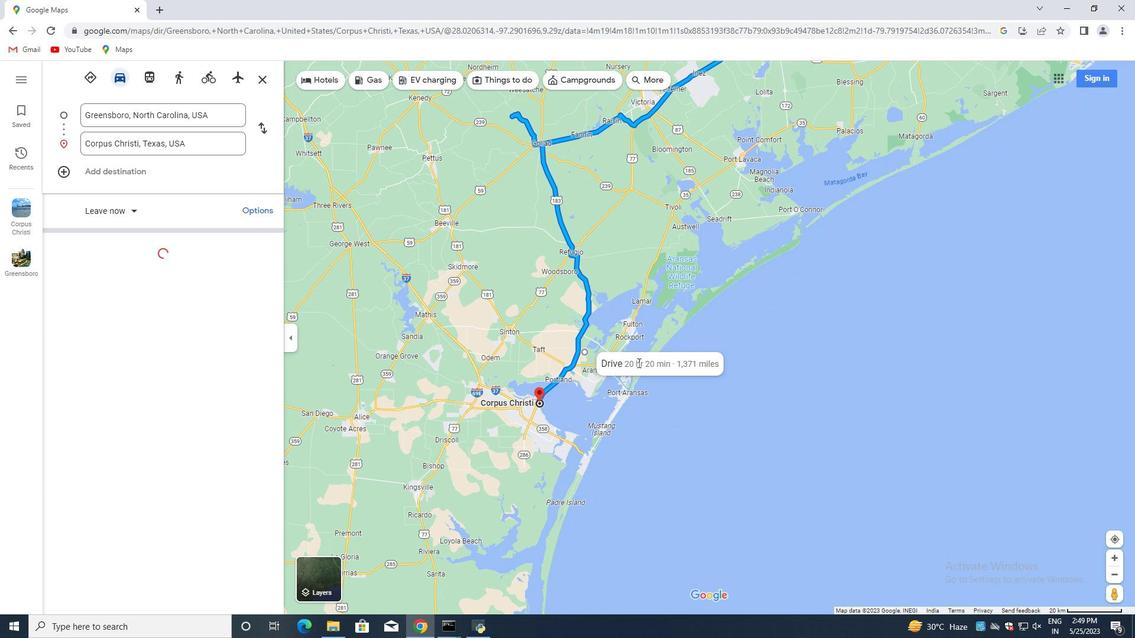 
Action: Mouse scrolled (638, 362) with delta (0, 0)
Screenshot: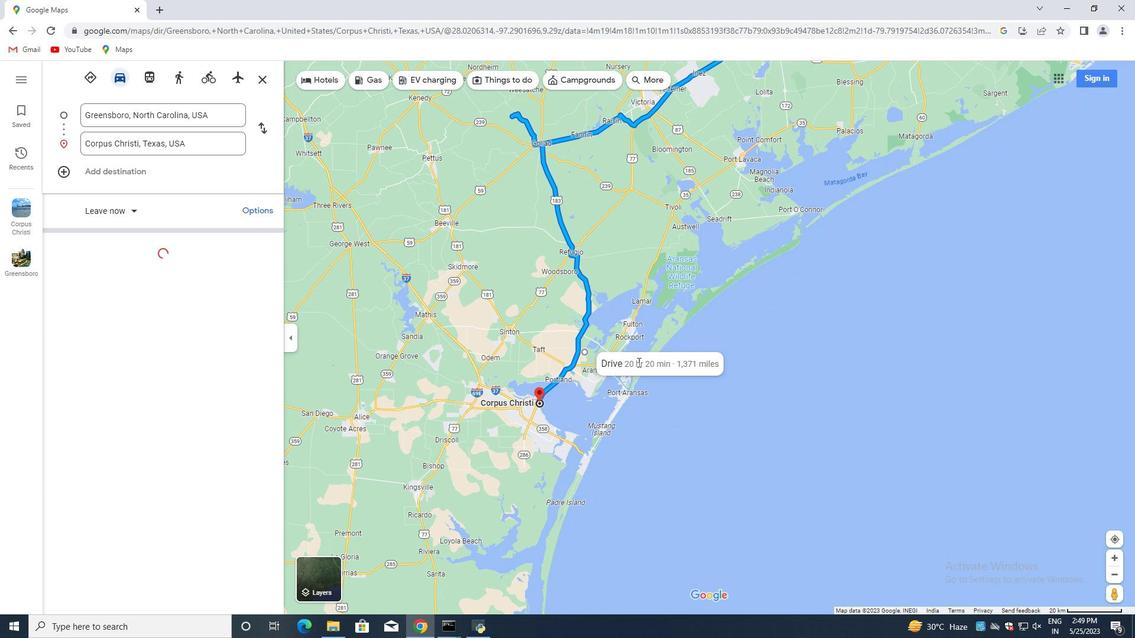 
Action: Mouse moved to (873, 294)
Screenshot: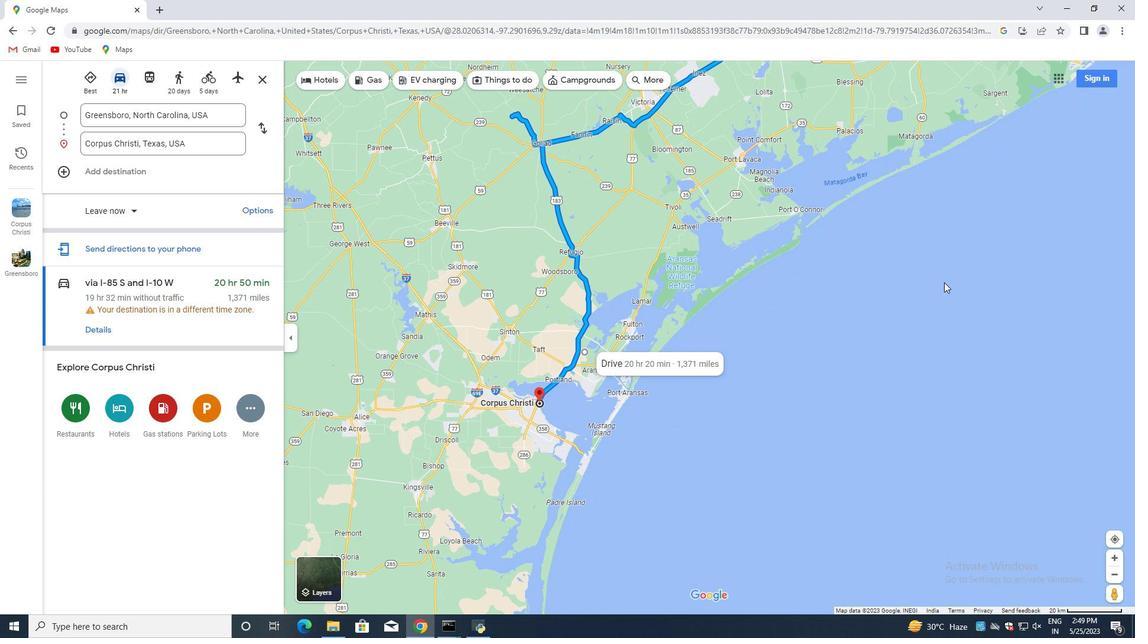 
Action: Mouse scrolled (936, 283) with delta (0, 0)
Screenshot: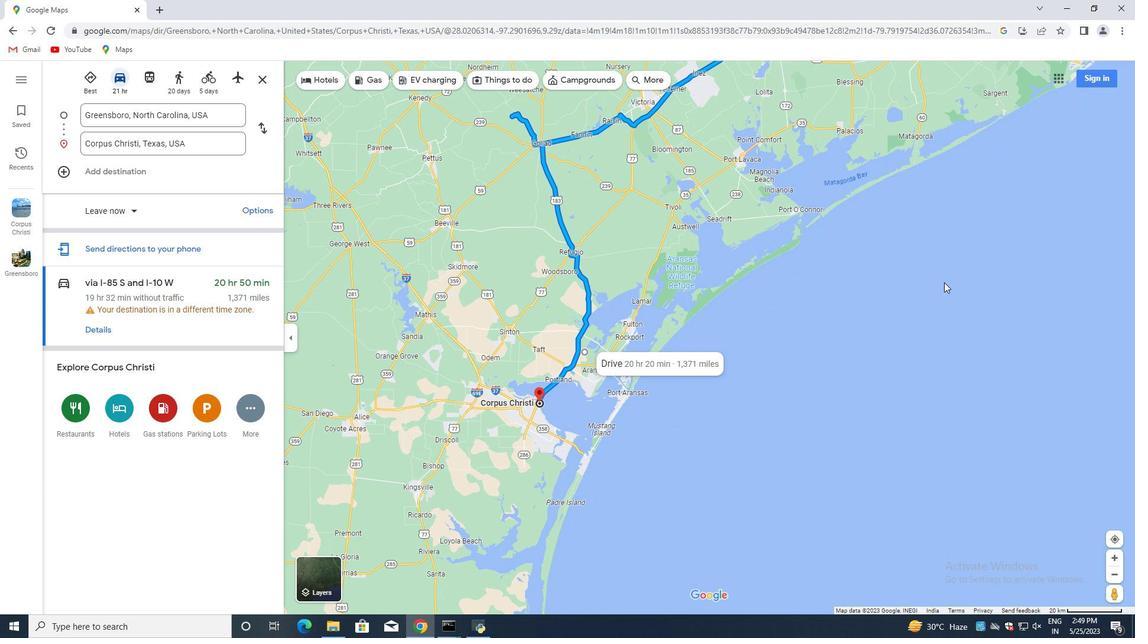 
Action: Mouse moved to (751, 296)
Screenshot: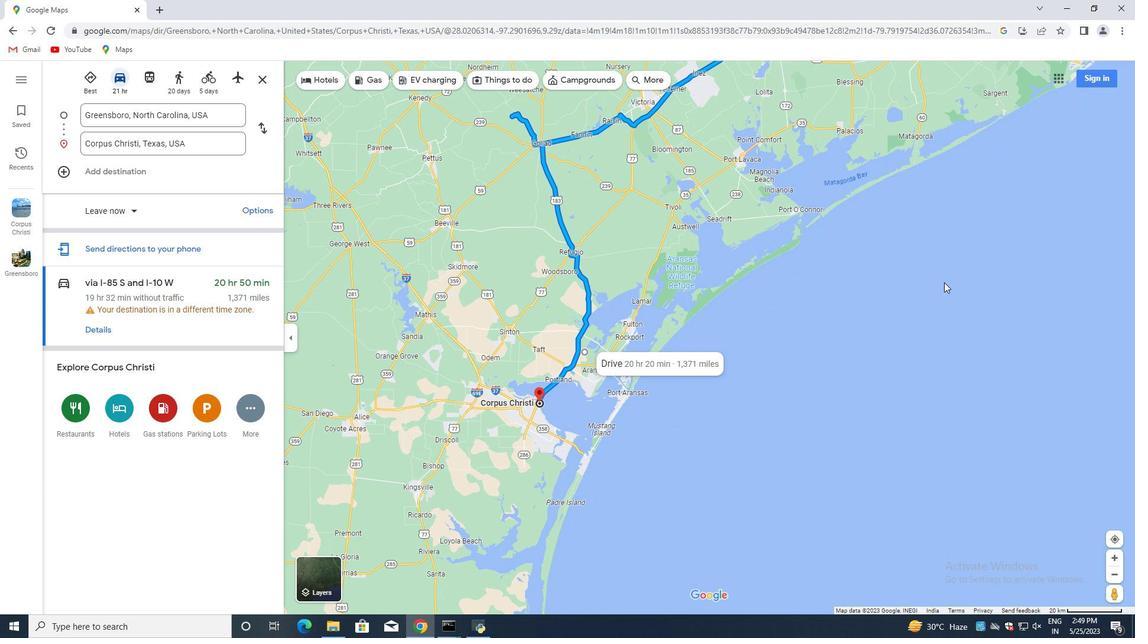 
Action: Mouse scrolled (924, 285) with delta (0, 0)
Screenshot: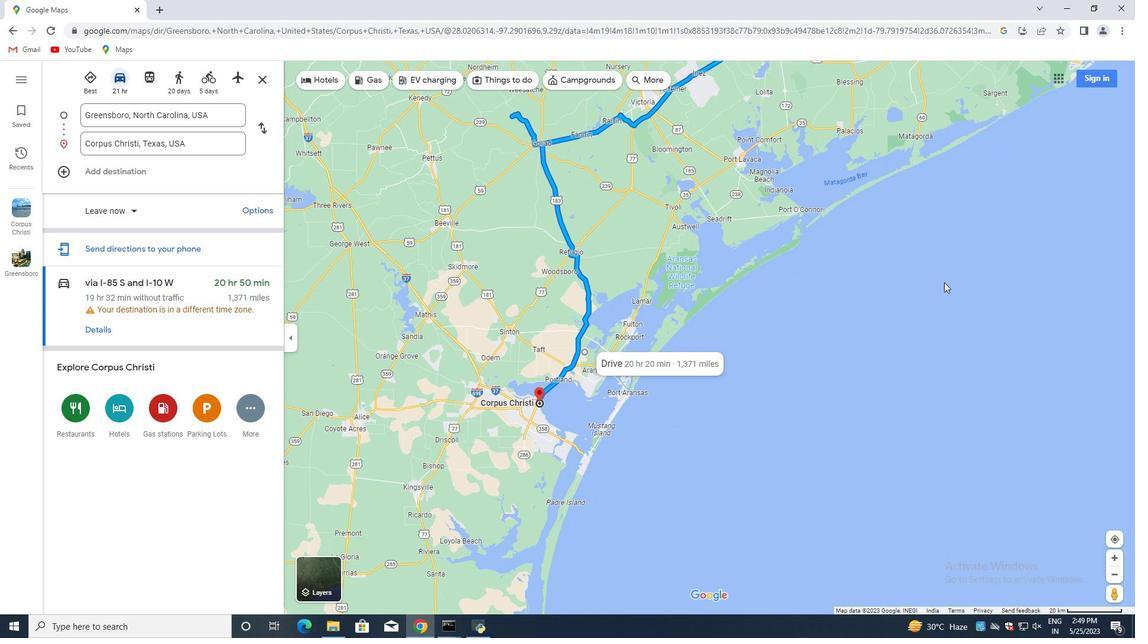 
Action: Mouse moved to (711, 295)
Screenshot: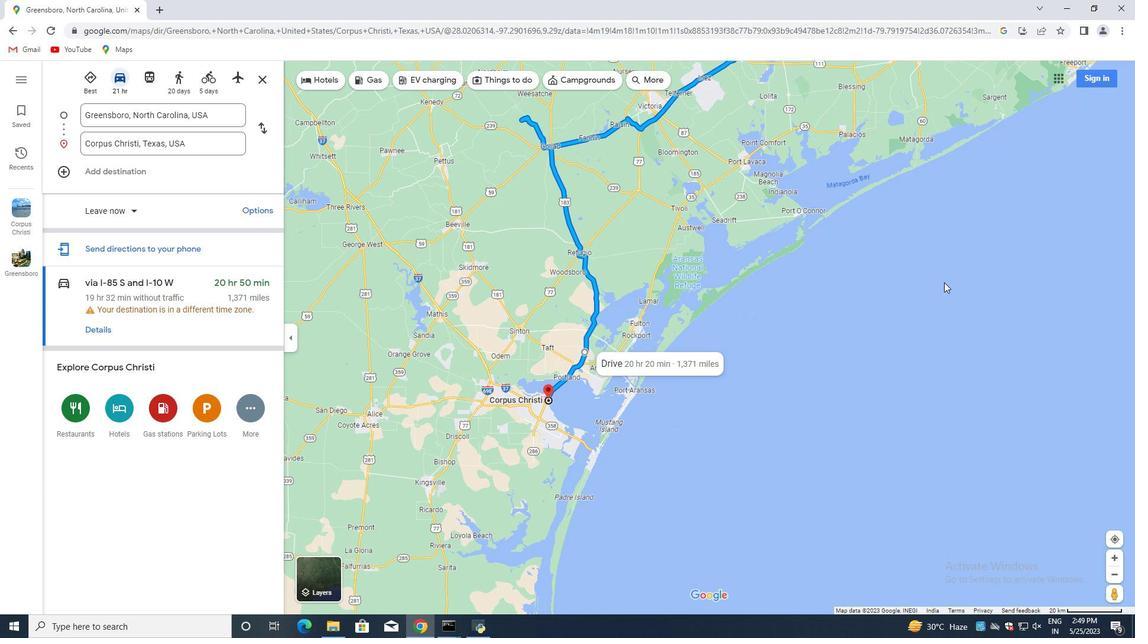 
Action: Mouse scrolled (899, 289) with delta (0, 0)
Screenshot: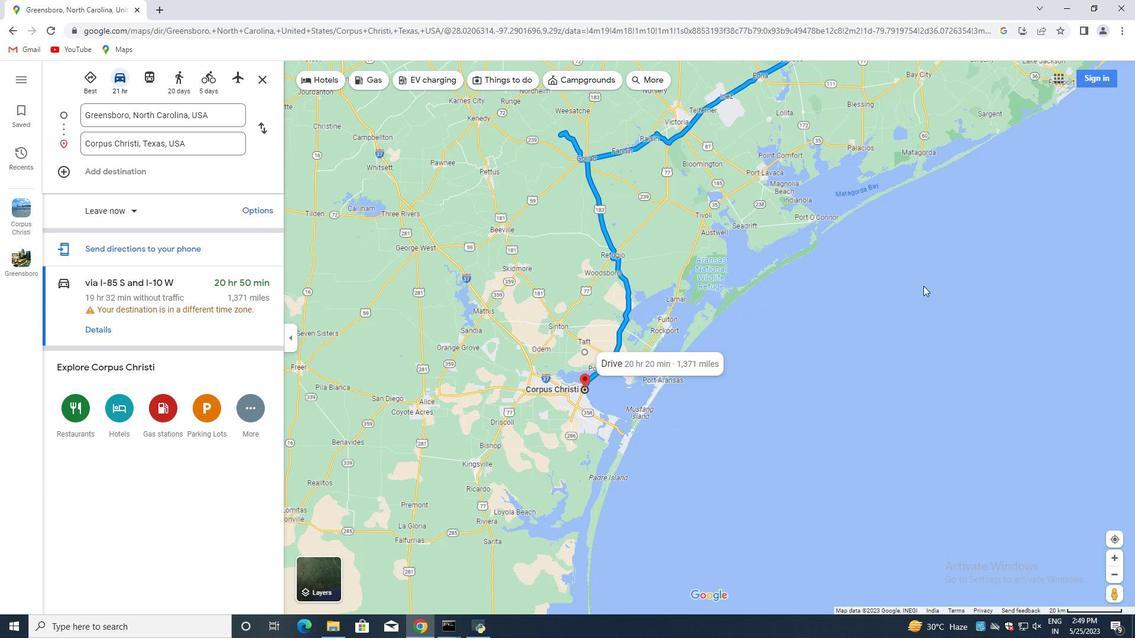 
Action: Mouse moved to (664, 294)
Screenshot: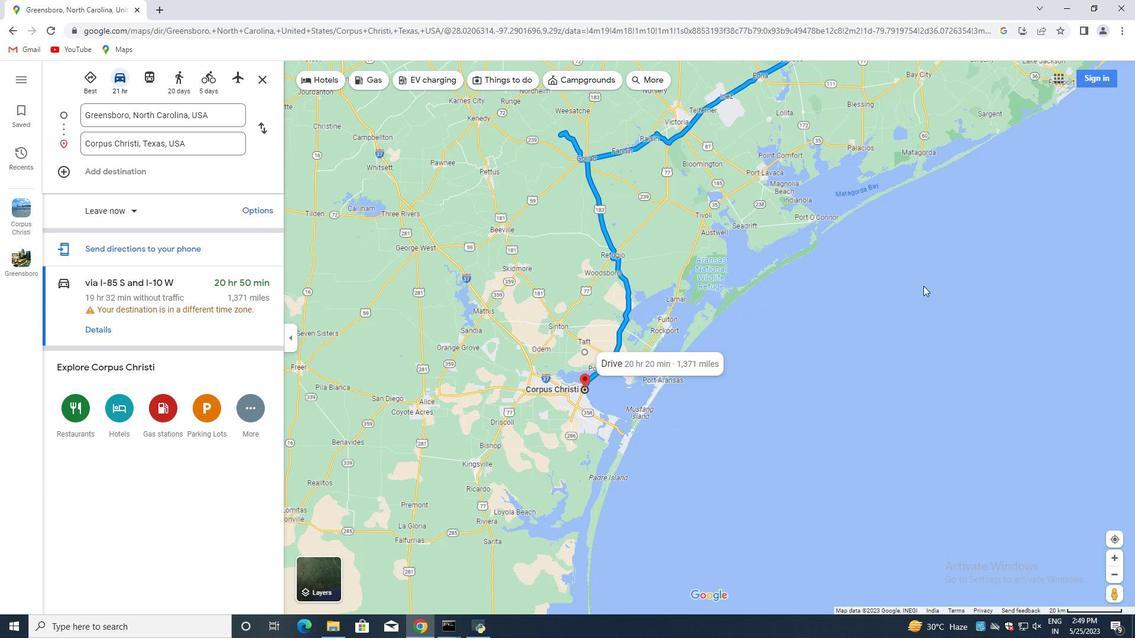 
Action: Mouse scrolled (873, 293) with delta (0, 0)
Screenshot: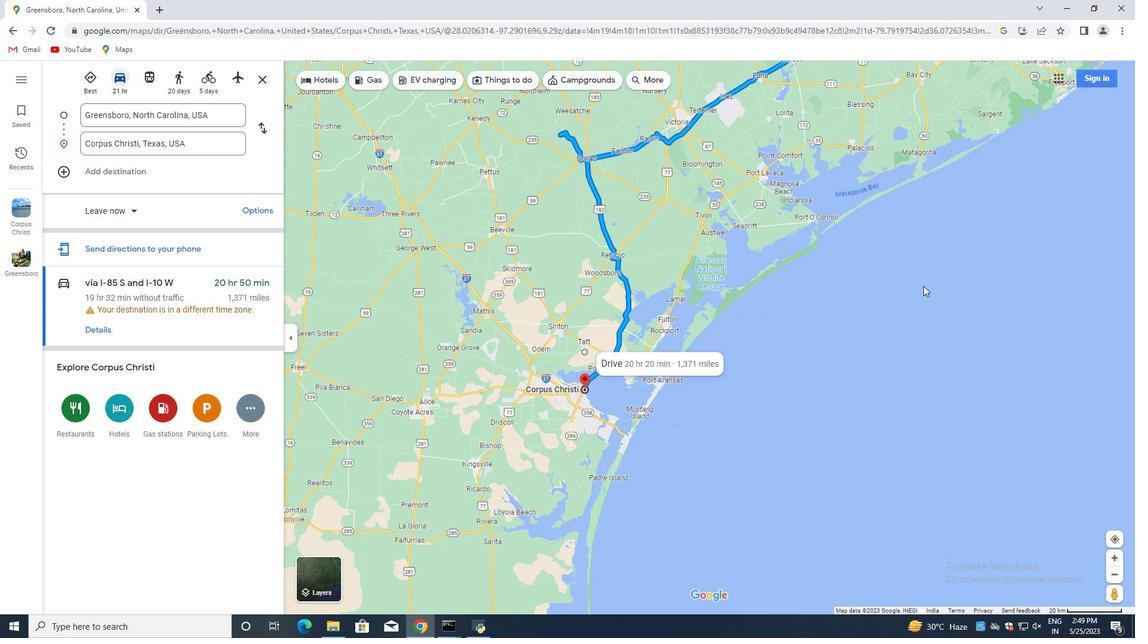 
Action: Mouse moved to (669, 285)
Screenshot: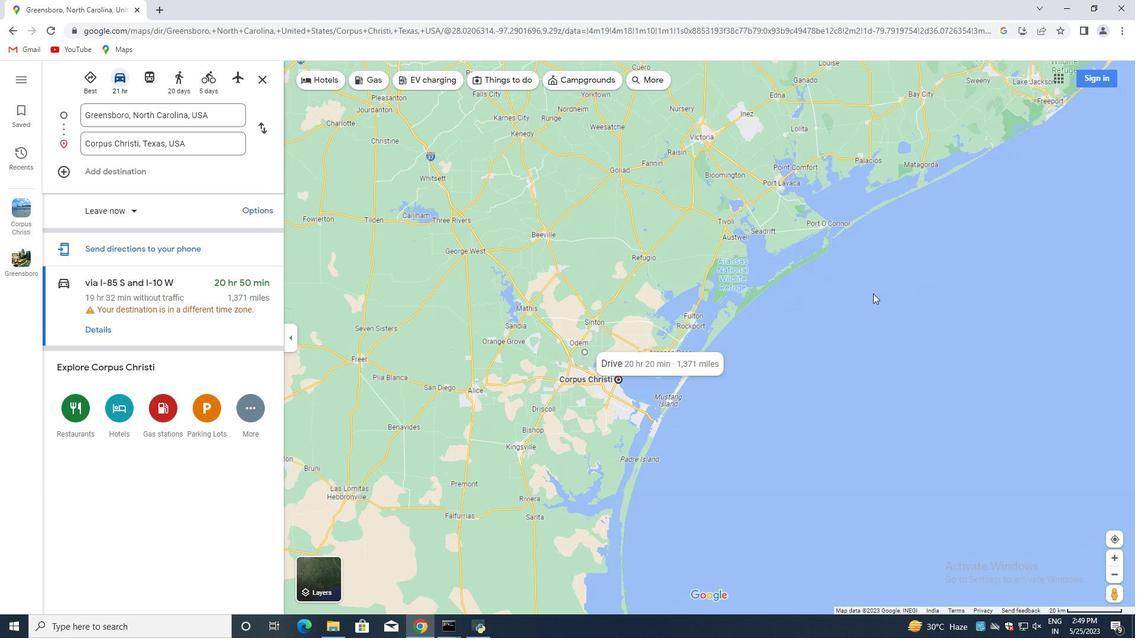 
Action: Mouse scrolled (669, 285) with delta (0, 0)
Screenshot: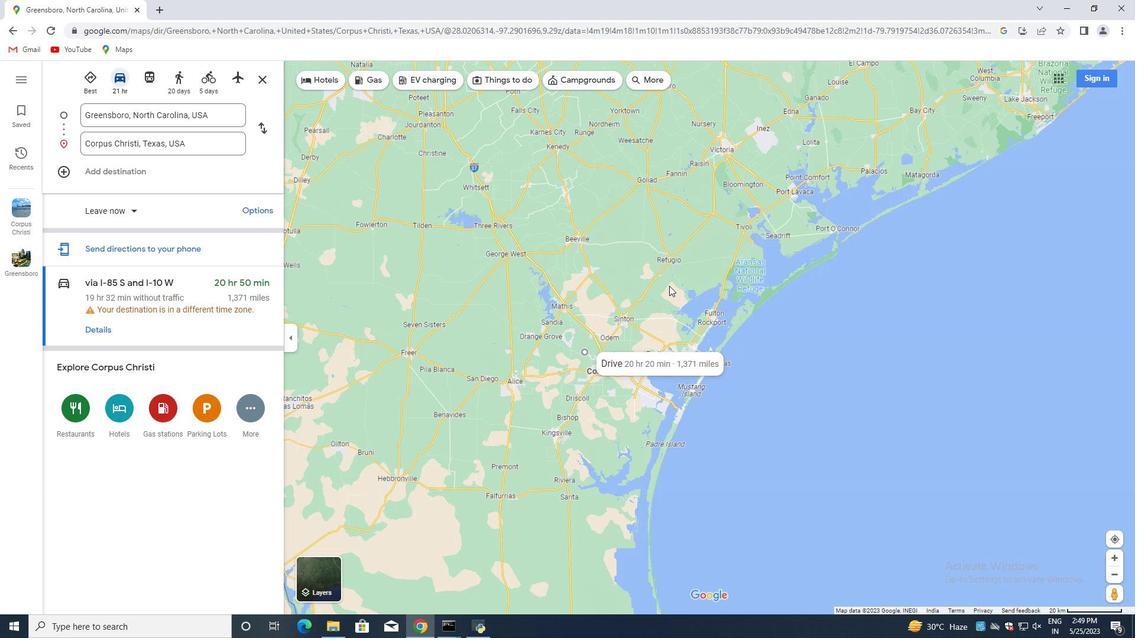 
Action: Mouse scrolled (669, 285) with delta (0, 0)
Screenshot: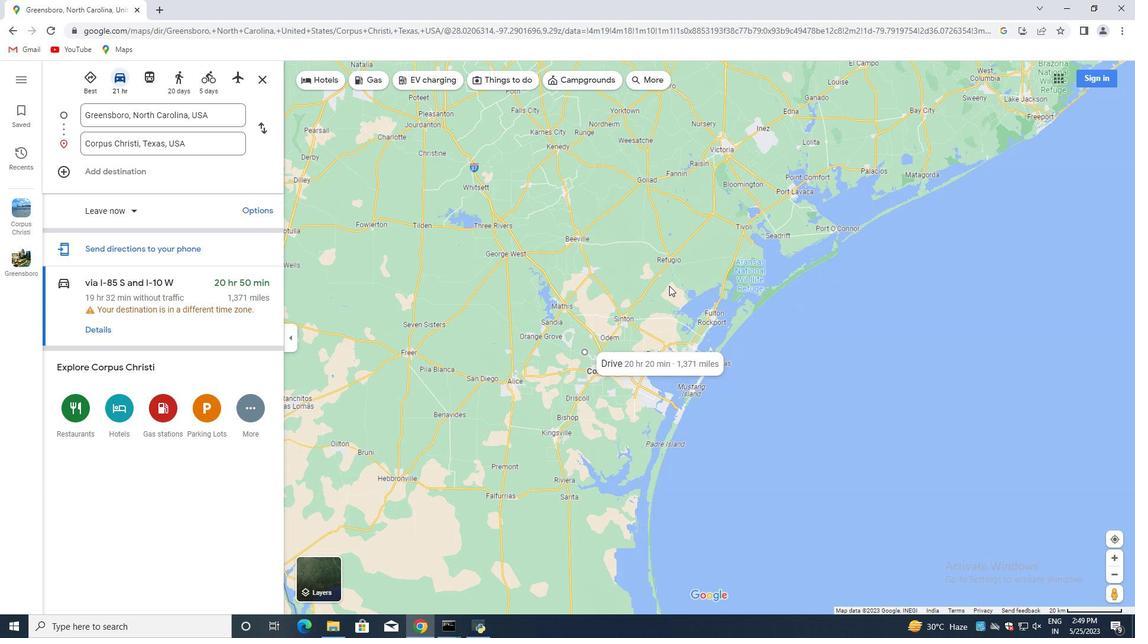 
Action: Mouse scrolled (669, 285) with delta (0, 0)
Screenshot: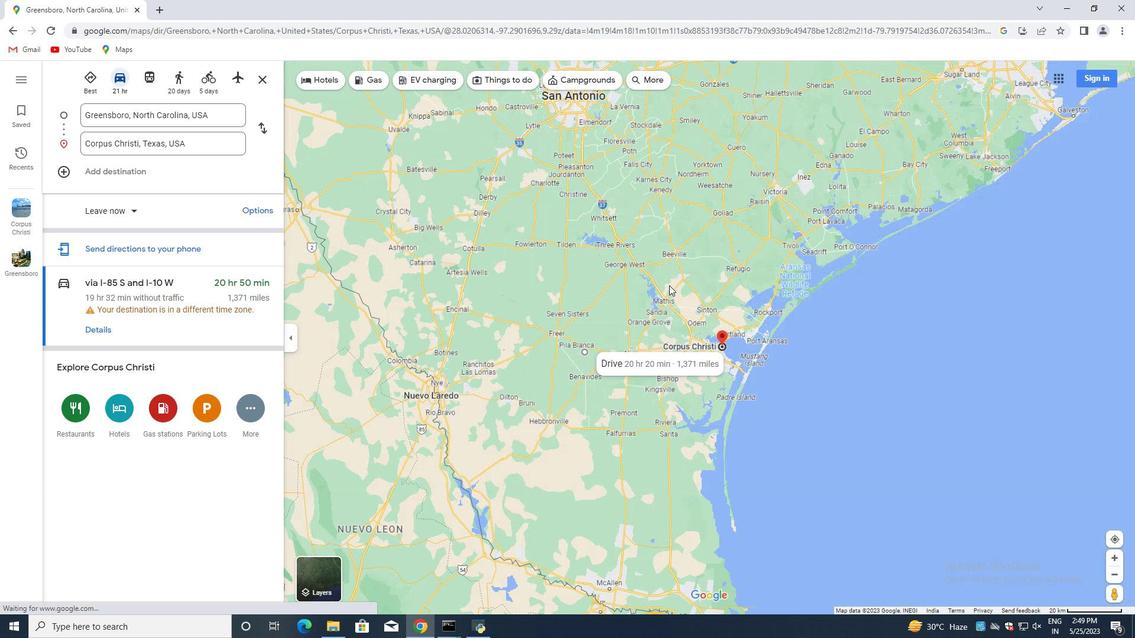 
Action: Mouse scrolled (669, 285) with delta (0, 0)
Screenshot: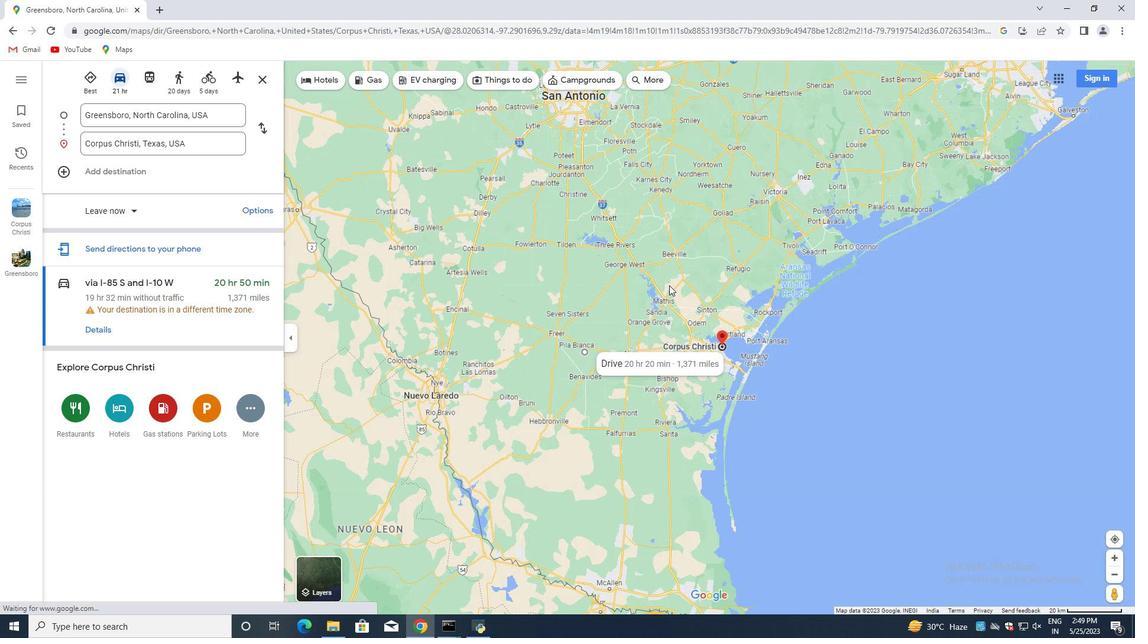 
Action: Mouse moved to (809, 253)
Screenshot: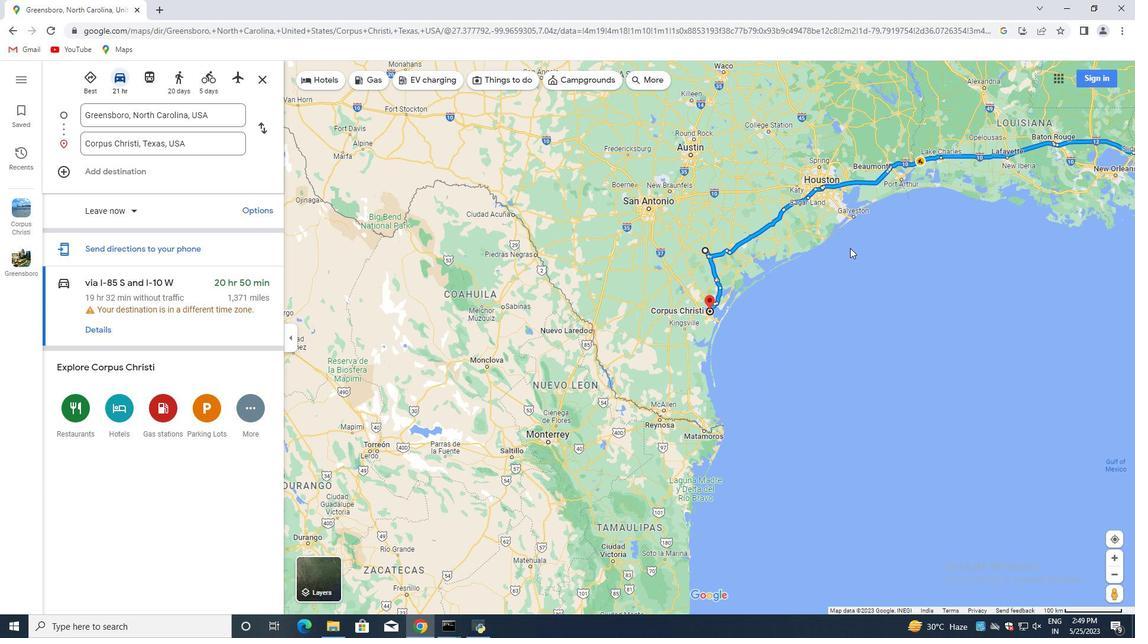 
Action: Mouse scrolled (815, 251) with delta (0, 0)
Screenshot: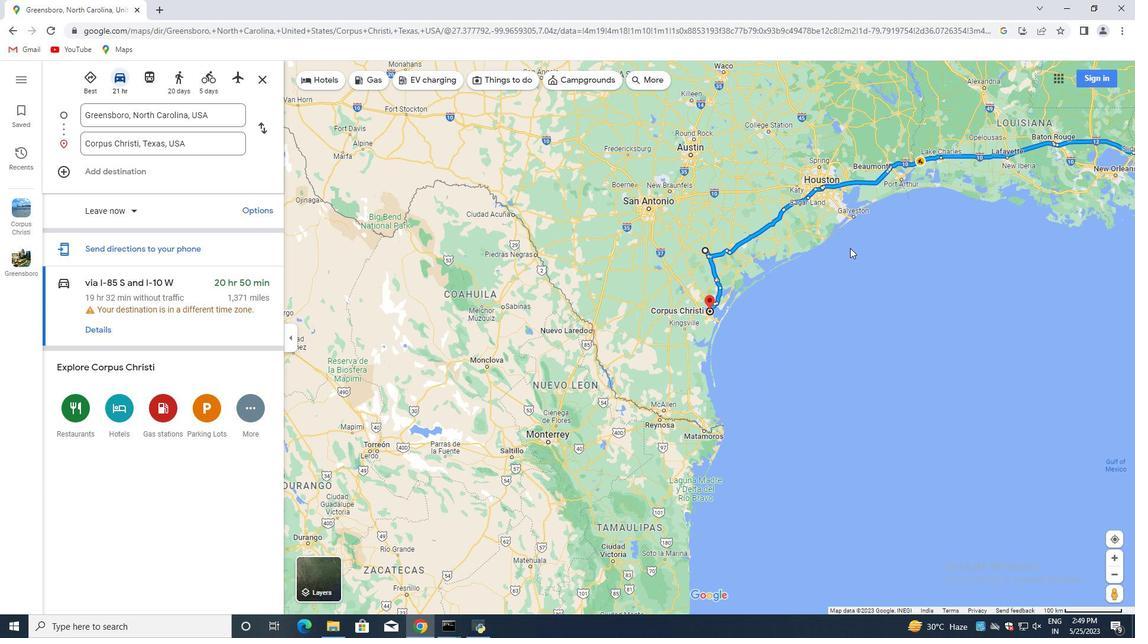 
Action: Mouse moved to (736, 257)
Screenshot: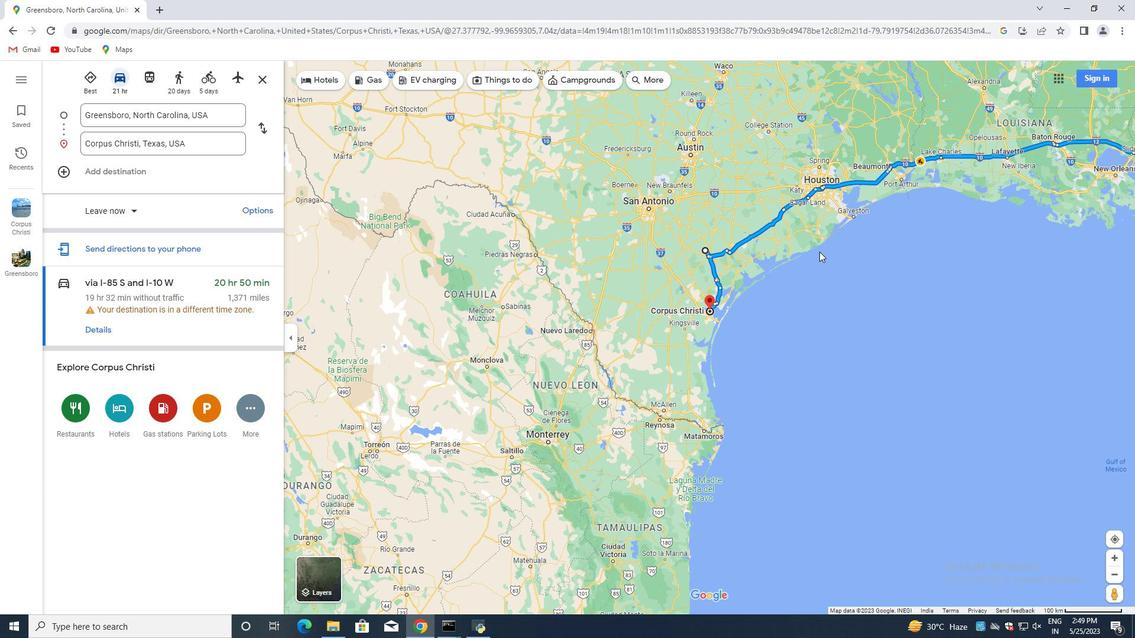 
Action: Mouse scrolled (744, 257) with delta (0, 0)
Screenshot: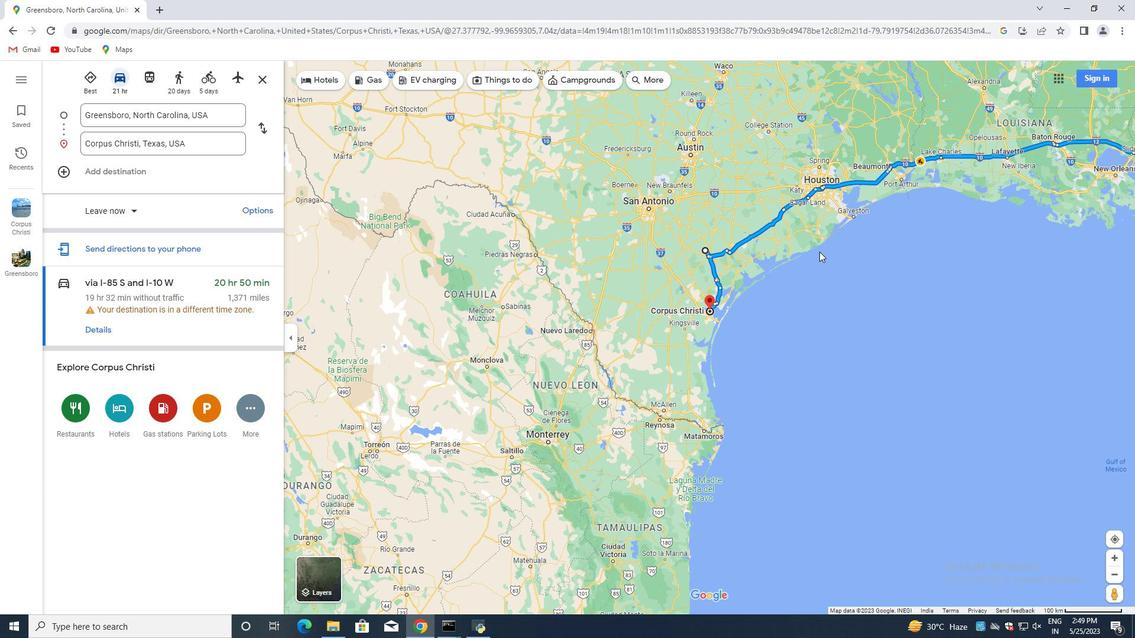 
Action: Mouse moved to (674, 269)
Screenshot: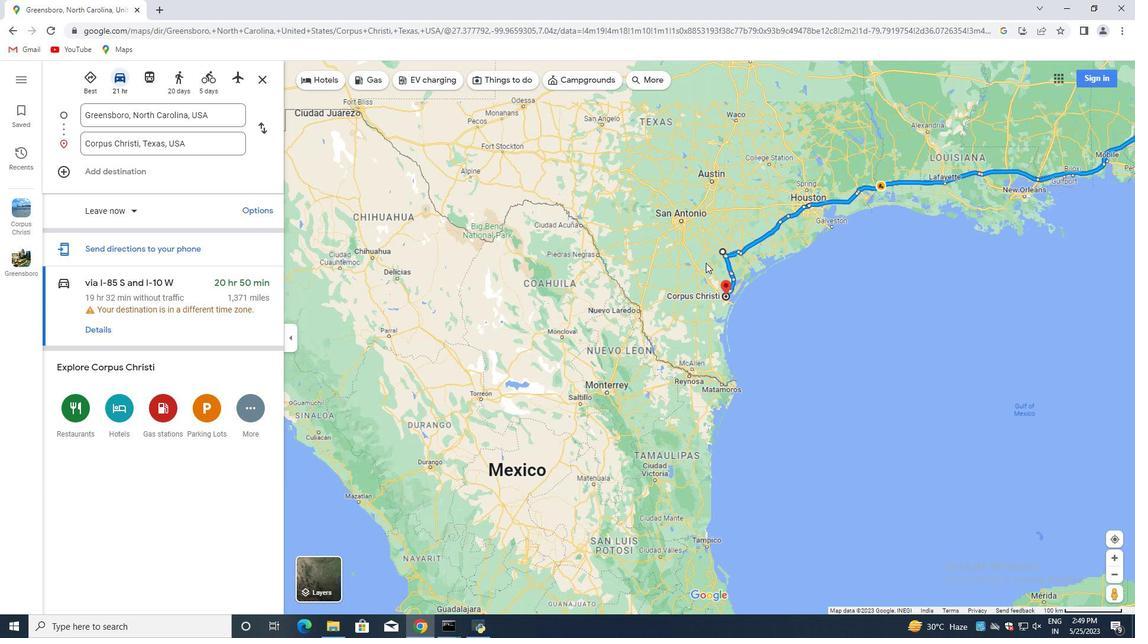 
Action: Mouse scrolled (692, 263) with delta (0, 0)
Screenshot: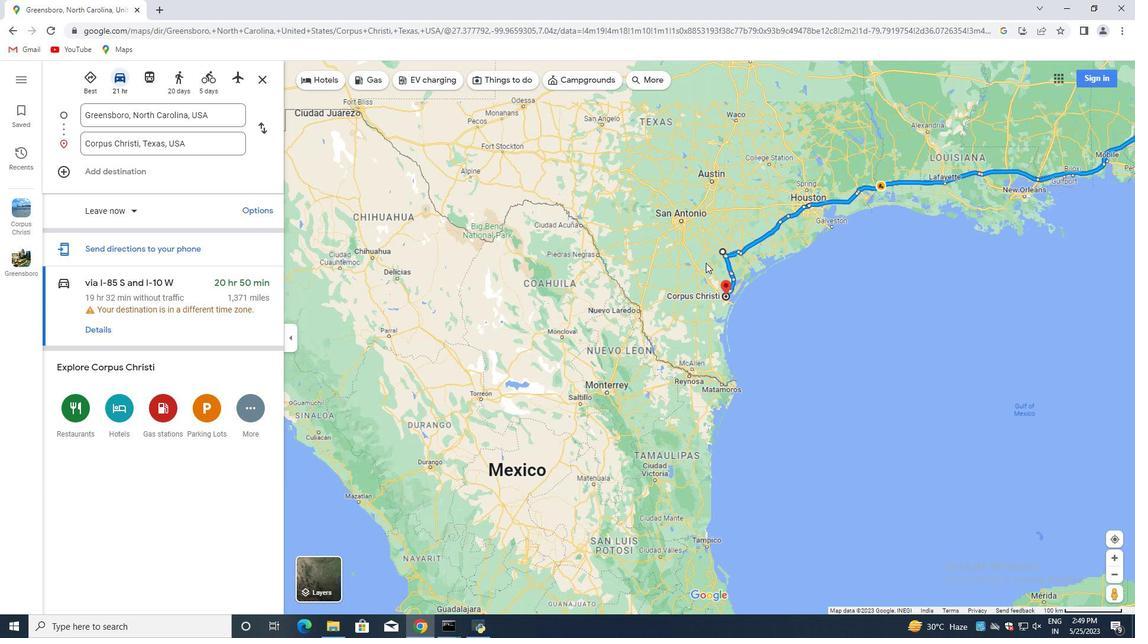 
Action: Mouse moved to (834, 259)
Screenshot: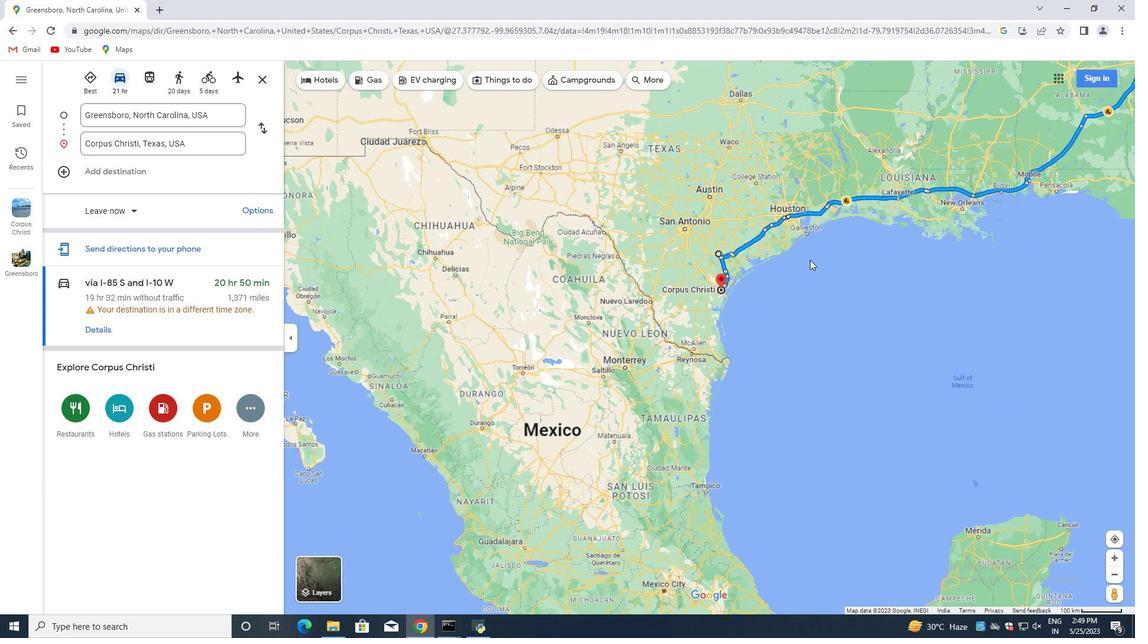 
Action: Mouse scrolled (834, 259) with delta (0, 0)
Screenshot: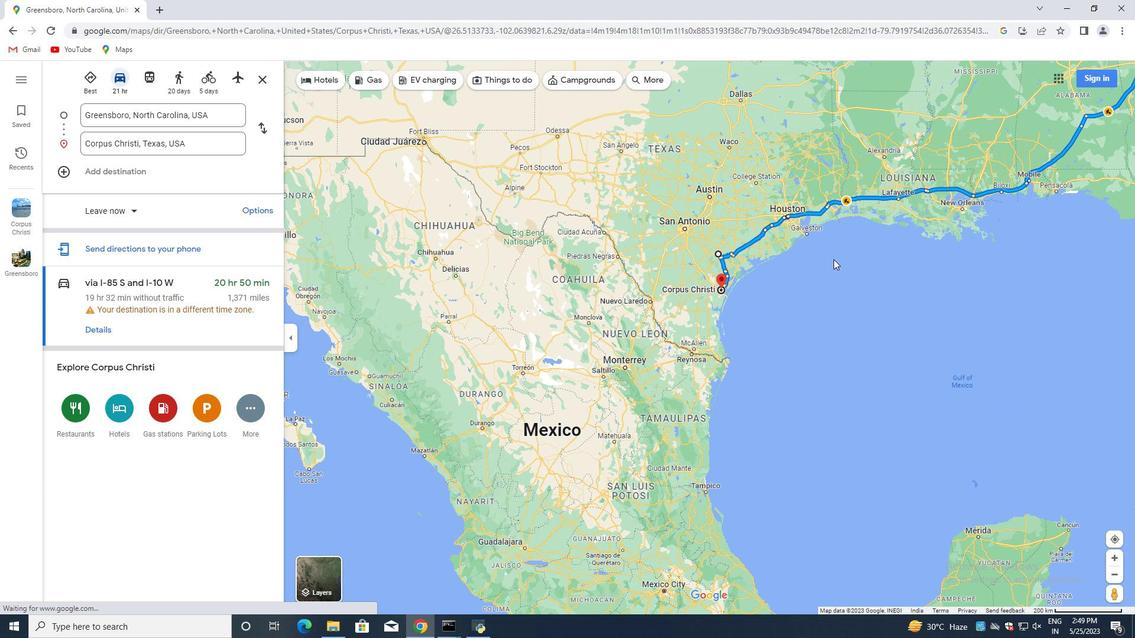 
Action: Mouse moved to (811, 261)
Screenshot: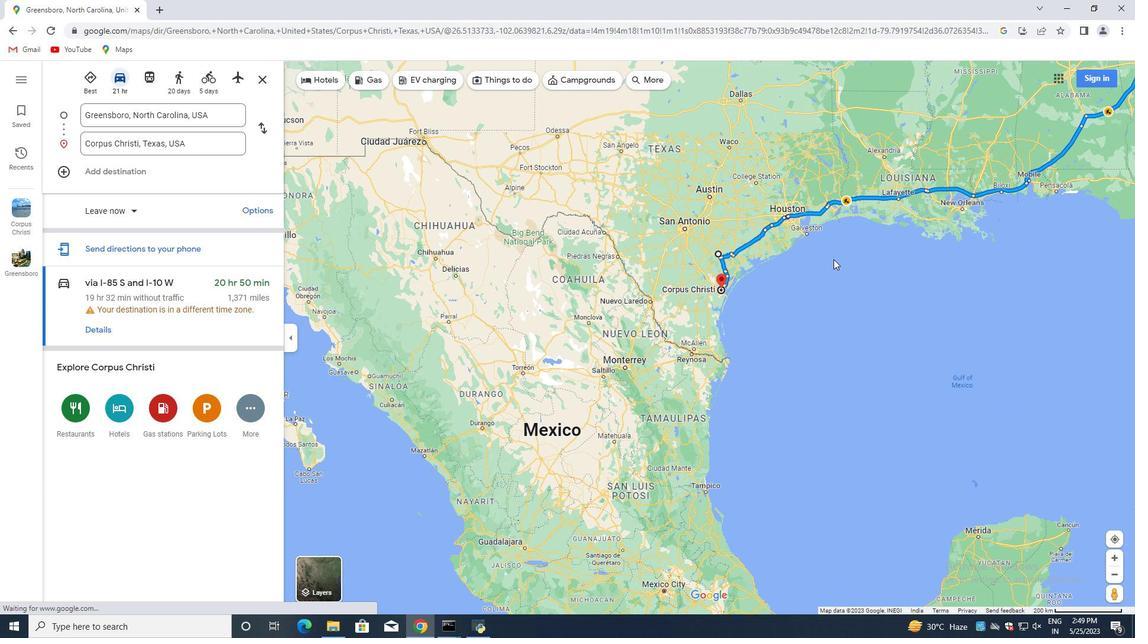 
Action: Mouse scrolled (827, 259) with delta (0, 0)
Screenshot: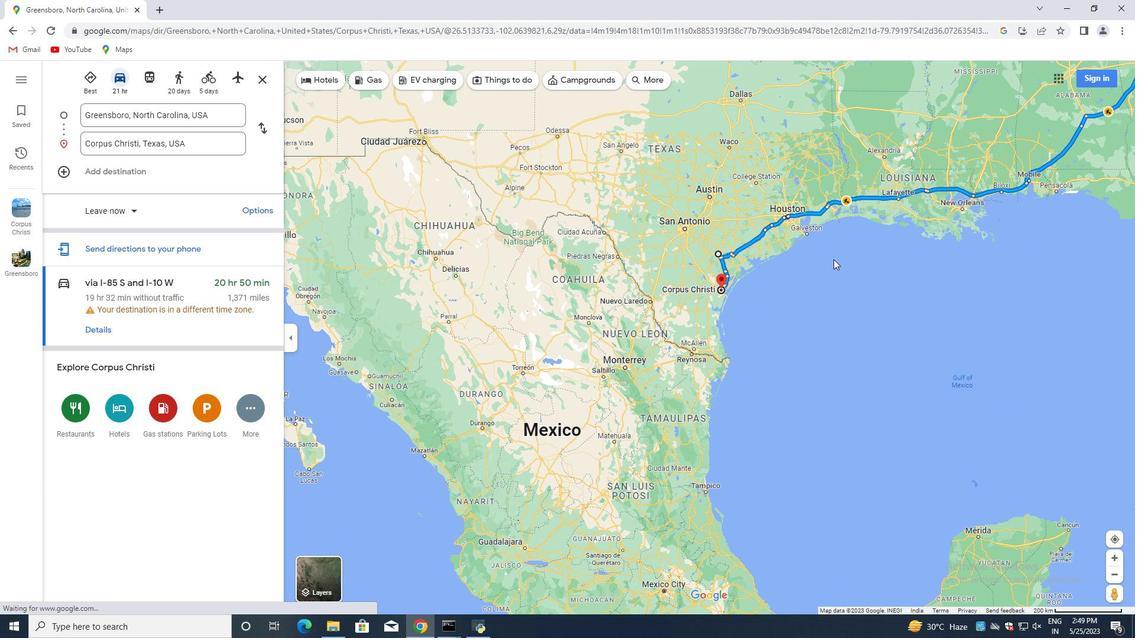 
Action: Mouse moved to (778, 261)
Screenshot: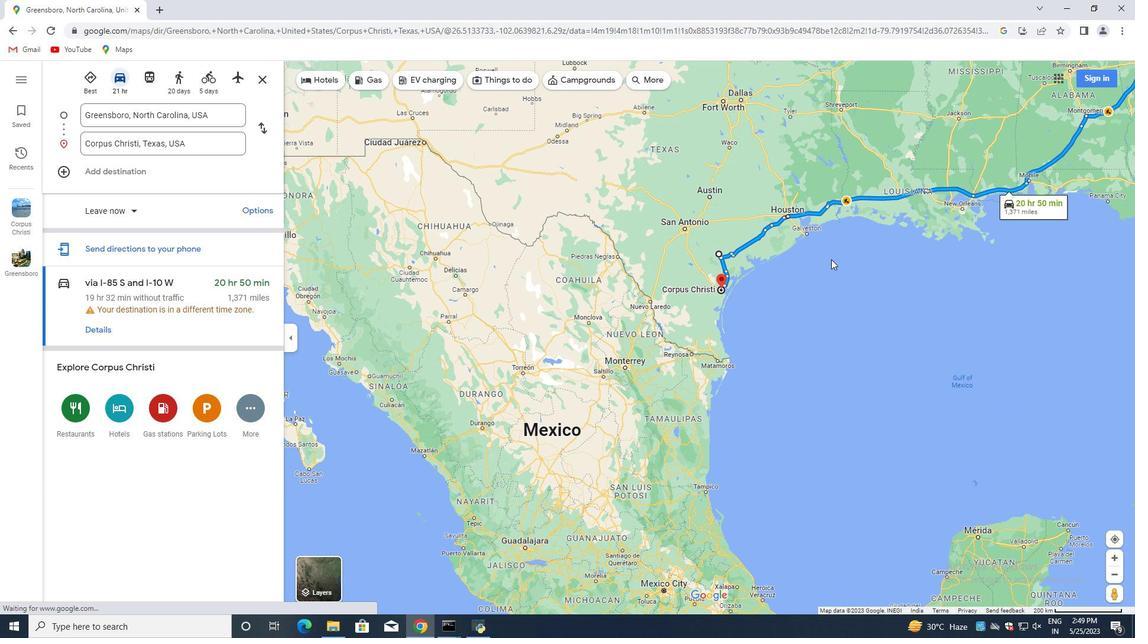 
Action: Mouse scrolled (803, 260) with delta (0, 0)
Screenshot: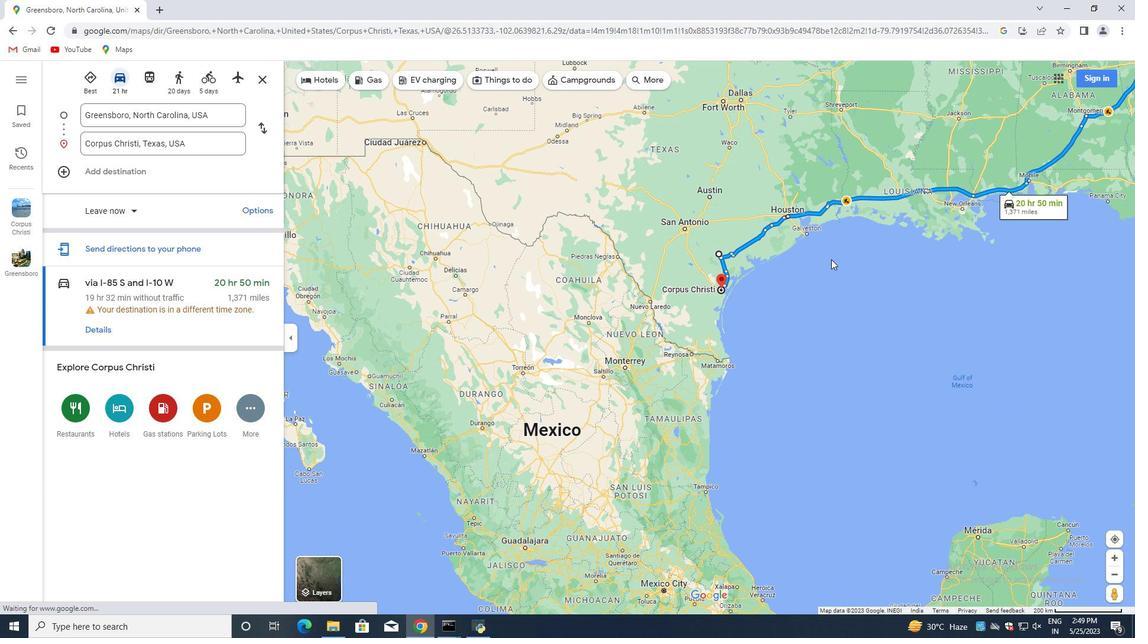 
Action: Mouse moved to (767, 261)
Screenshot: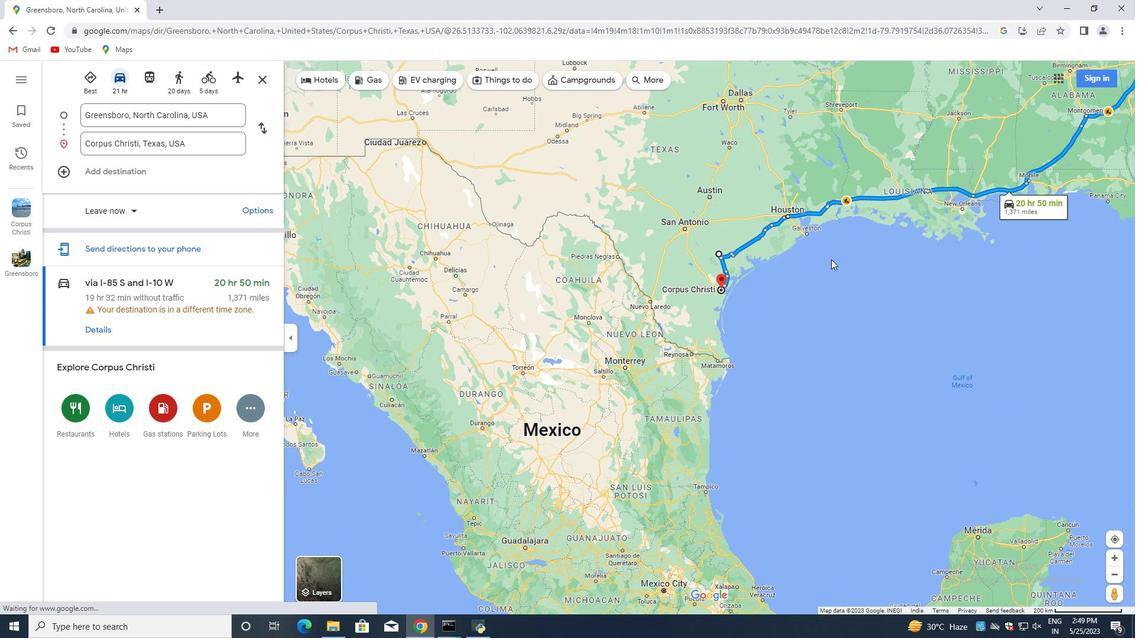 
Action: Mouse scrolled (776, 260) with delta (0, 0)
Screenshot: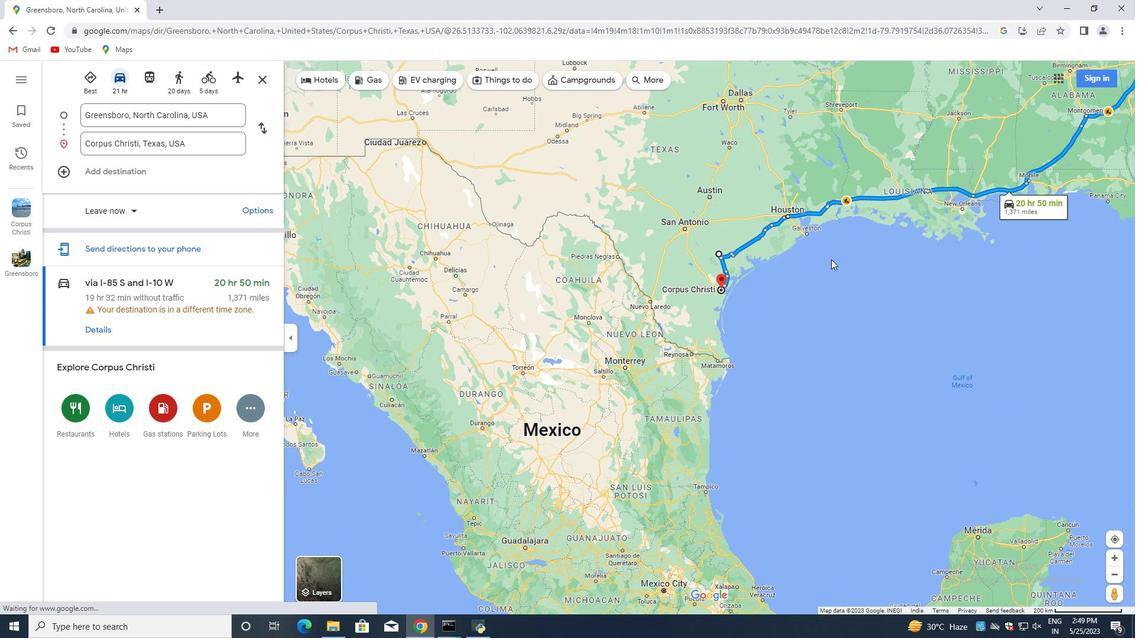 
Action: Mouse moved to (925, 181)
Screenshot: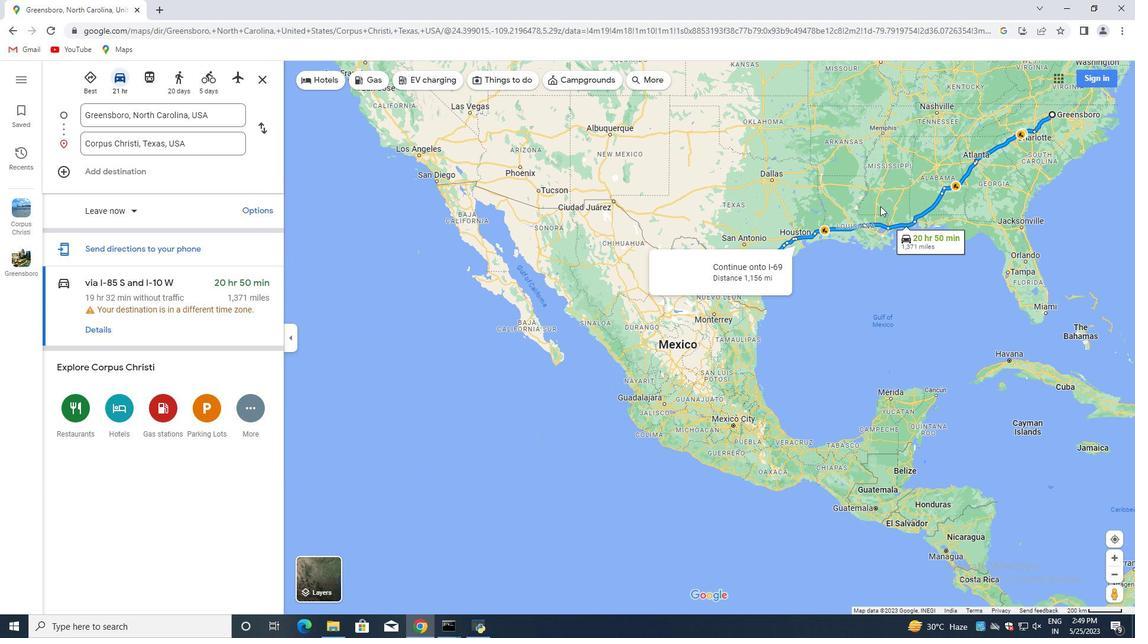 
Action: Mouse pressed left at (925, 181)
Screenshot: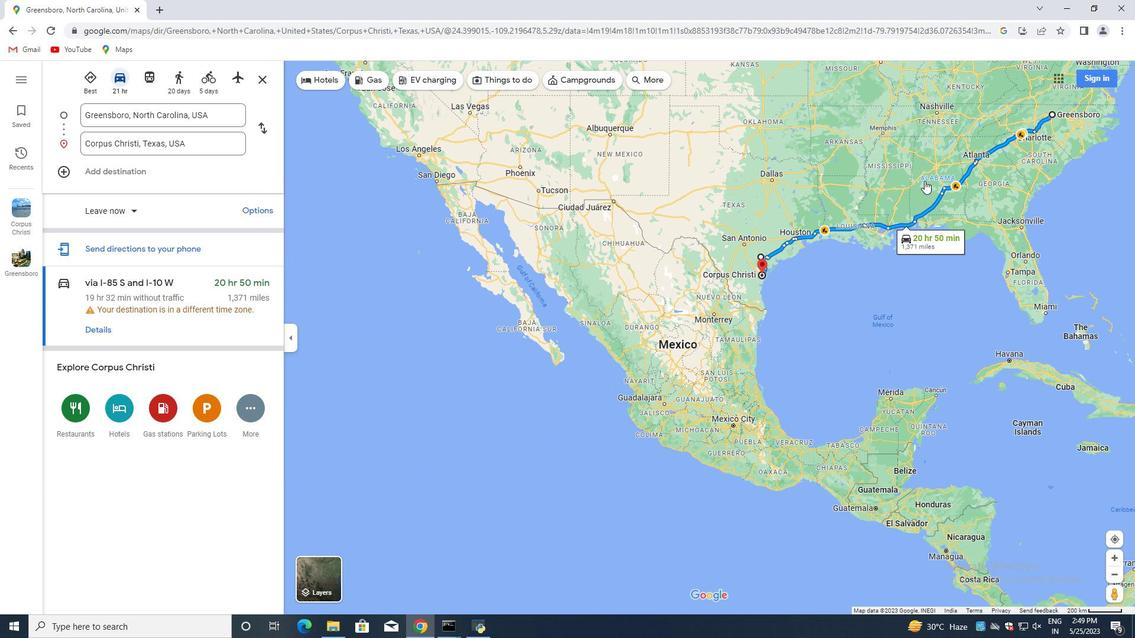 
Action: Mouse moved to (753, 267)
Screenshot: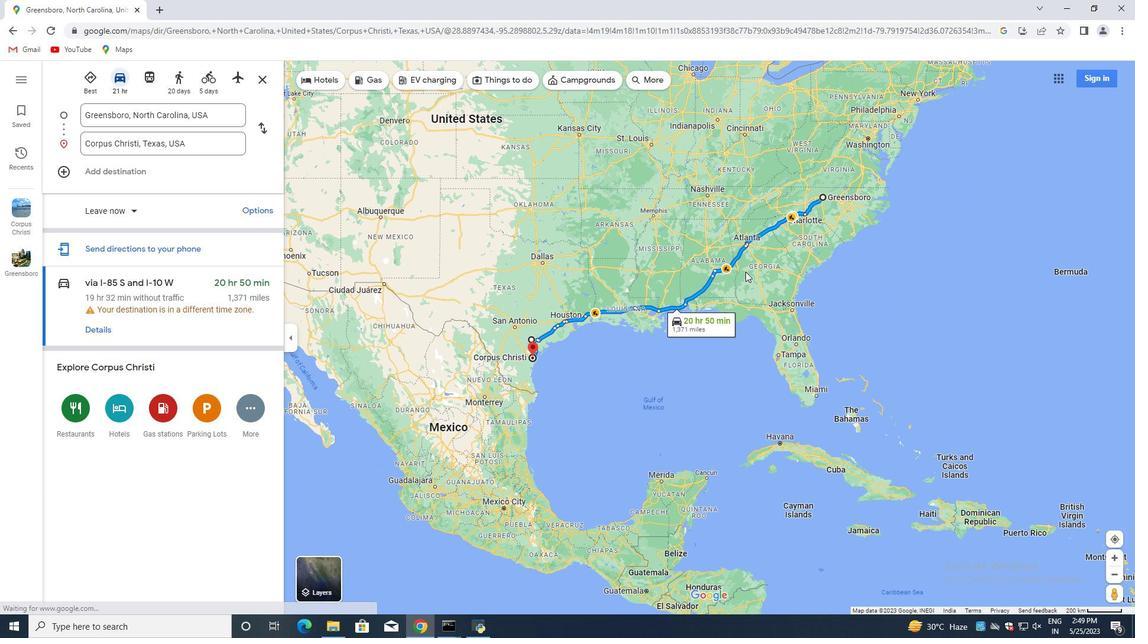 
Action: Mouse scrolled (752, 269) with delta (0, 0)
Screenshot: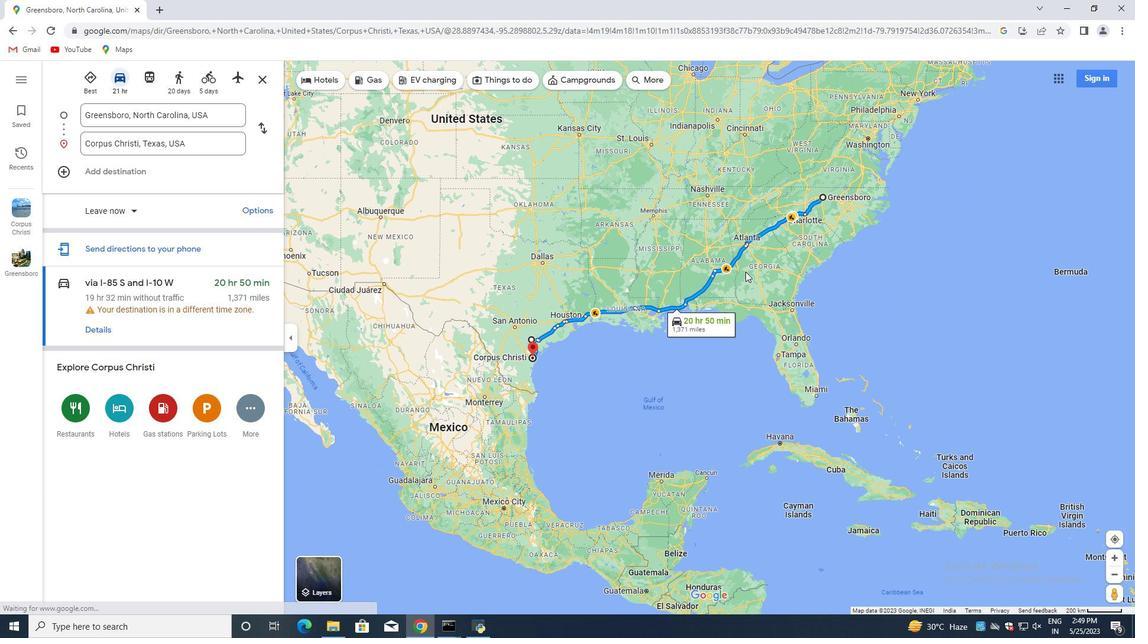 
Action: Mouse scrolled (753, 267) with delta (0, 0)
Screenshot: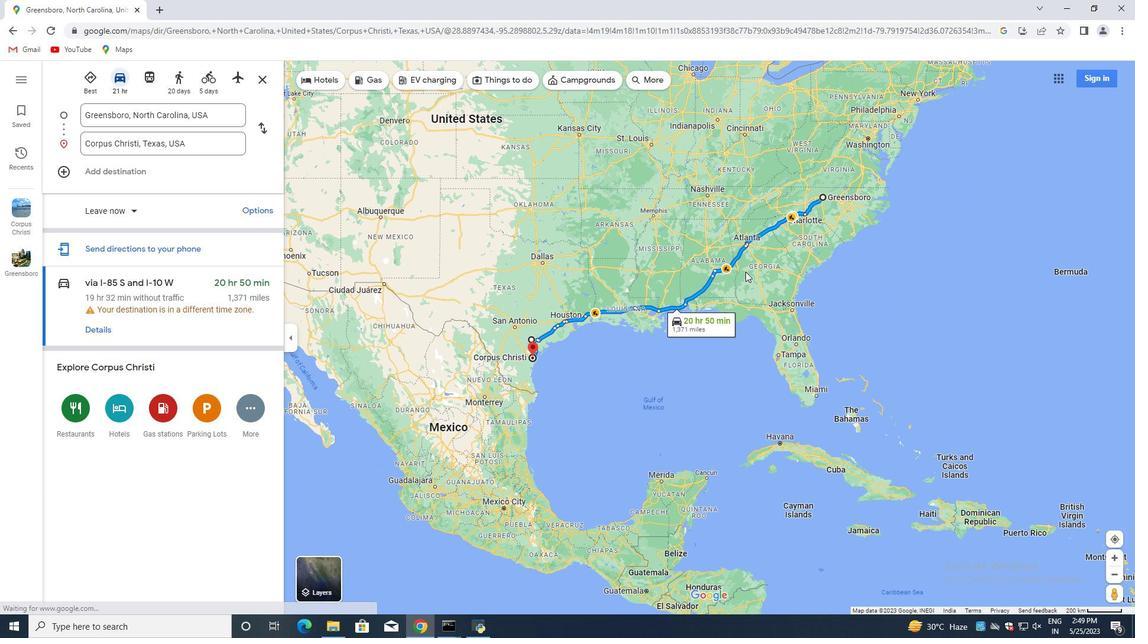 
Action: Mouse scrolled (753, 267) with delta (0, 0)
Screenshot: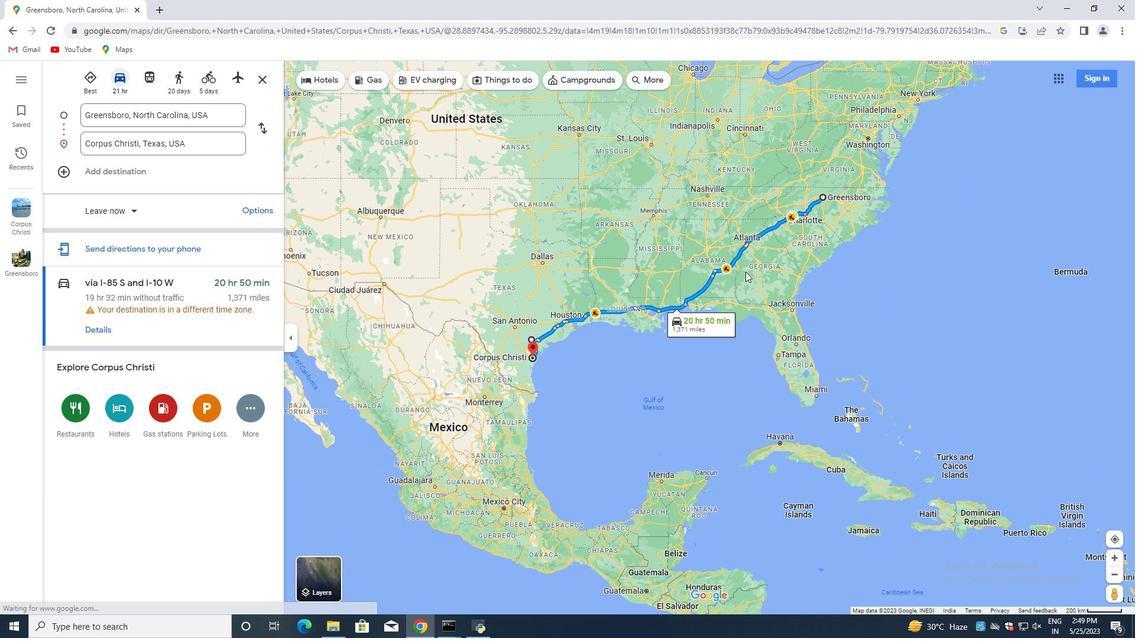 
Action: Mouse scrolled (753, 267) with delta (0, 0)
Screenshot: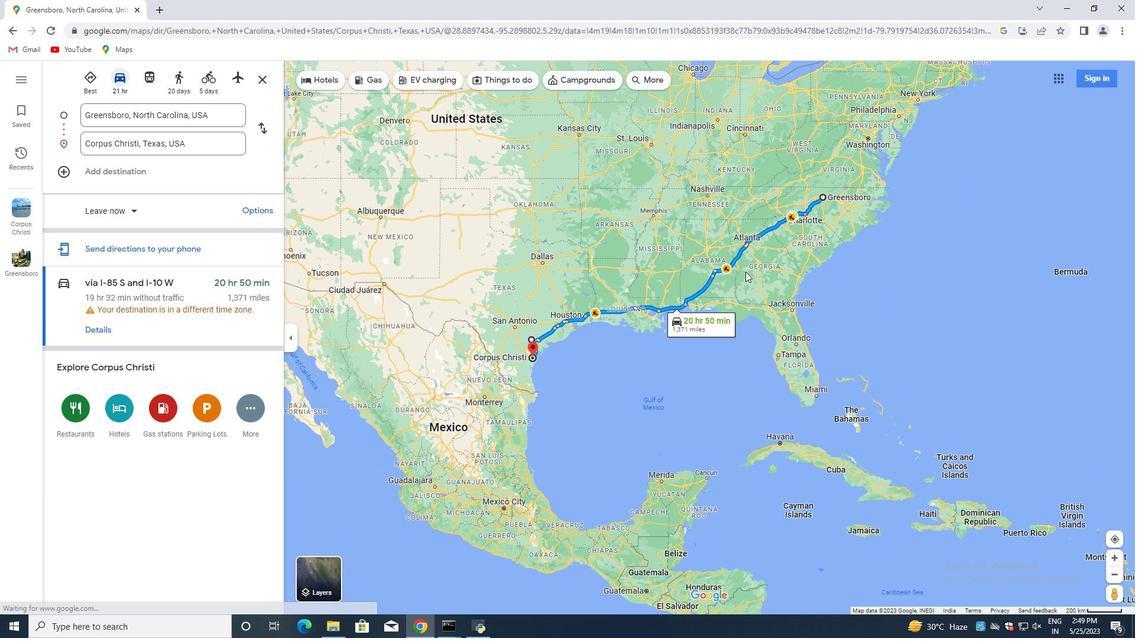 
Action: Mouse scrolled (753, 267) with delta (0, 0)
Screenshot: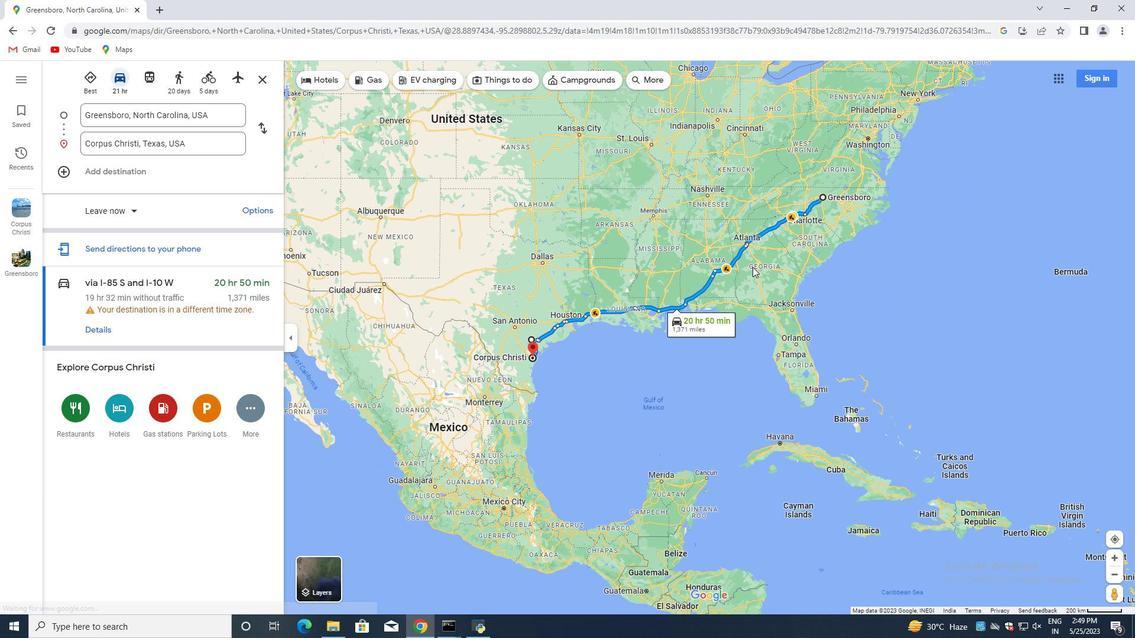 
Action: Mouse moved to (717, 272)
Screenshot: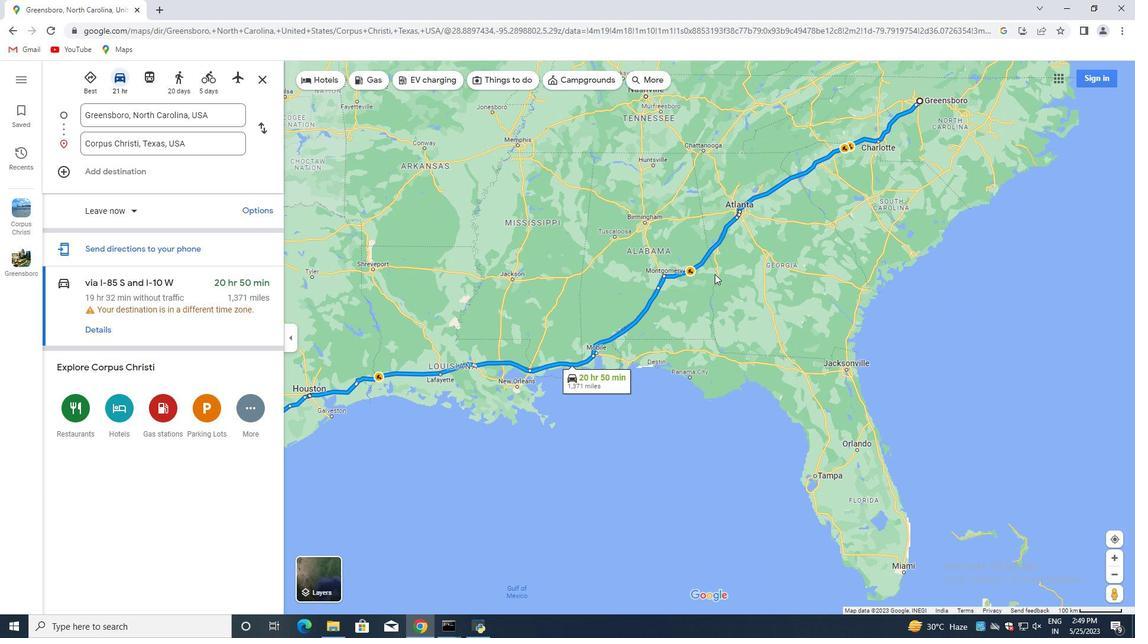 
Action: Mouse scrolled (716, 273) with delta (0, 0)
Screenshot: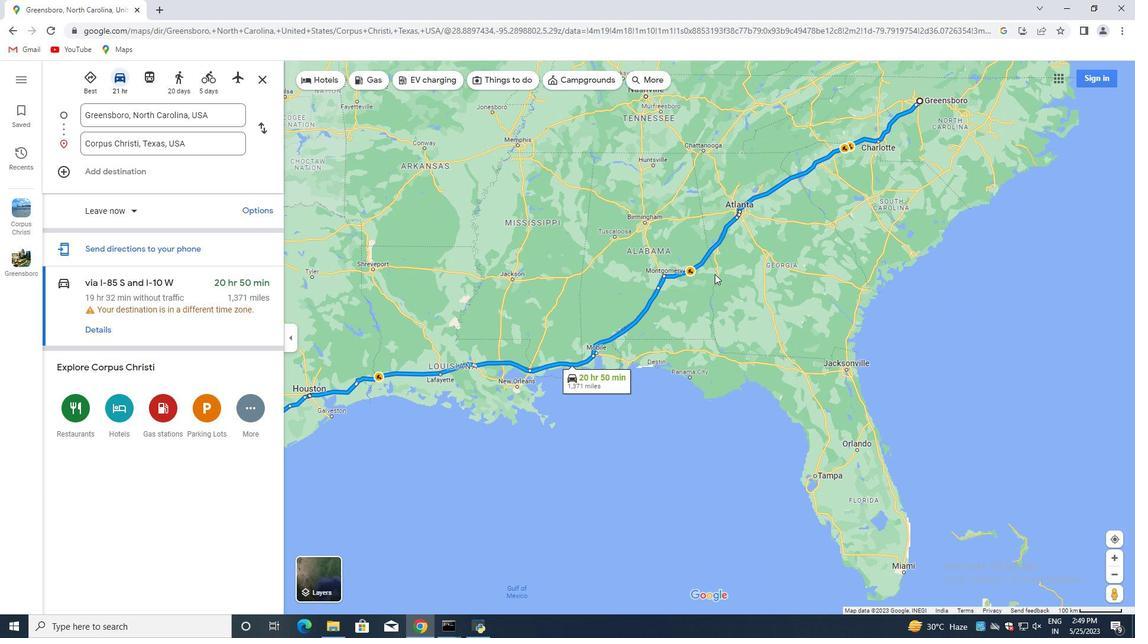 
Action: Mouse scrolled (717, 272) with delta (0, 0)
Screenshot: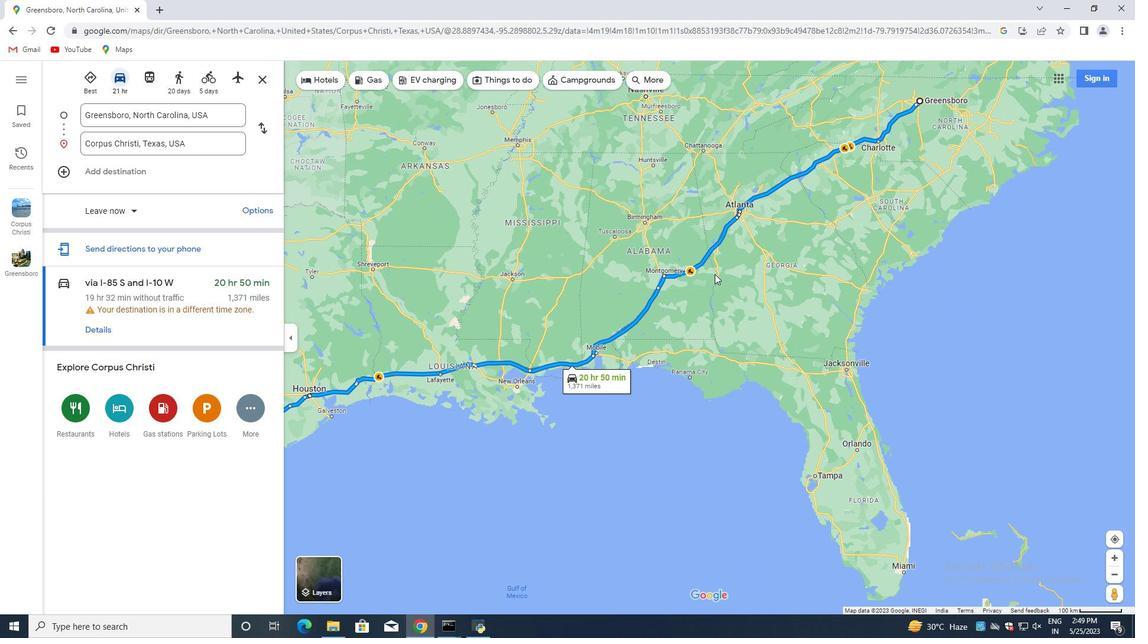
Action: Mouse moved to (718, 270)
Screenshot: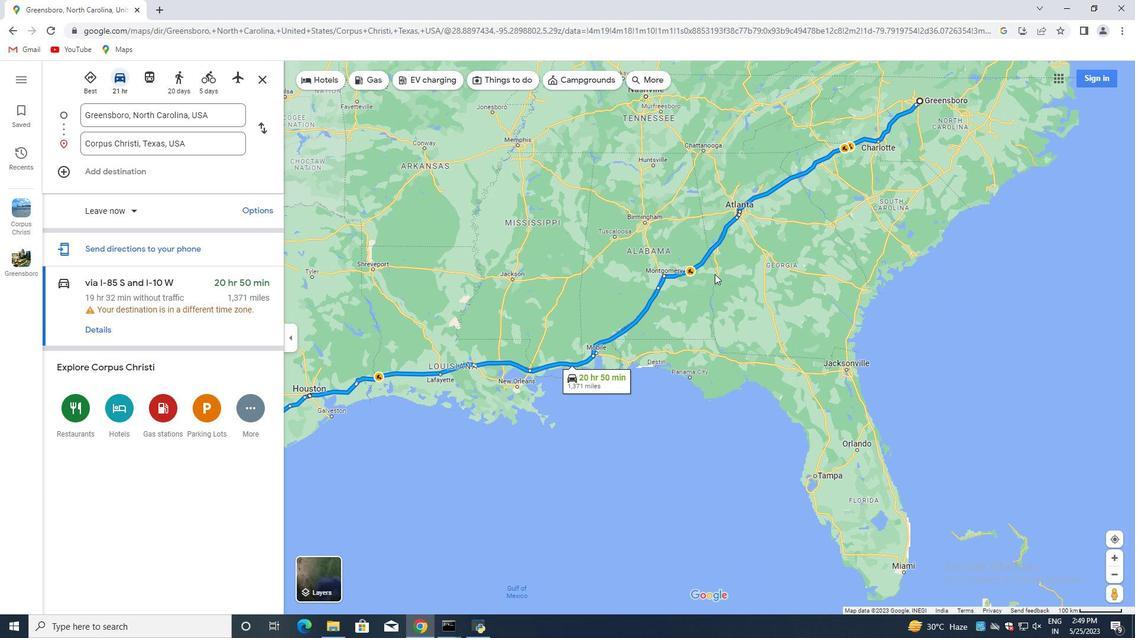 
Action: Mouse scrolled (717, 272) with delta (0, 0)
Screenshot: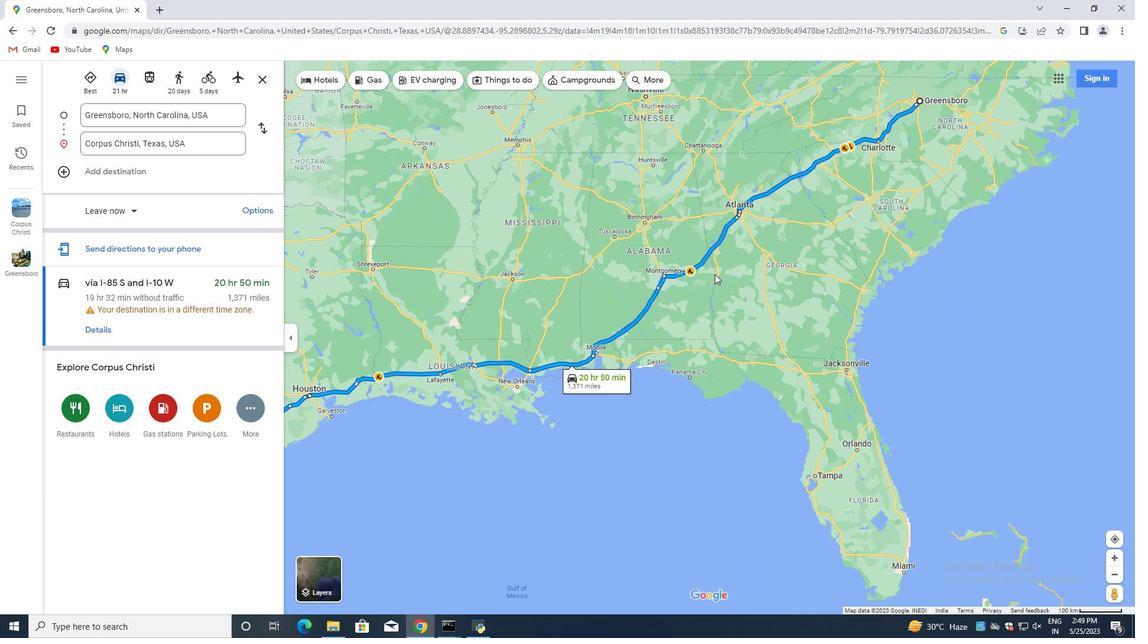
Action: Mouse scrolled (718, 271) with delta (0, 0)
Screenshot: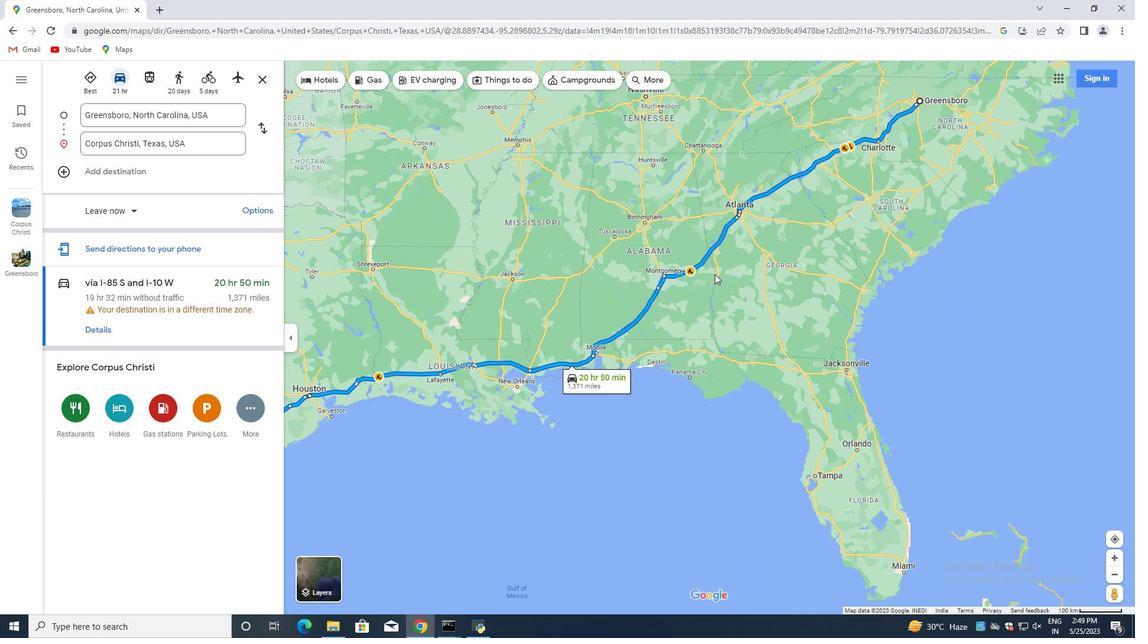 
Action: Mouse moved to (594, 375)
Screenshot: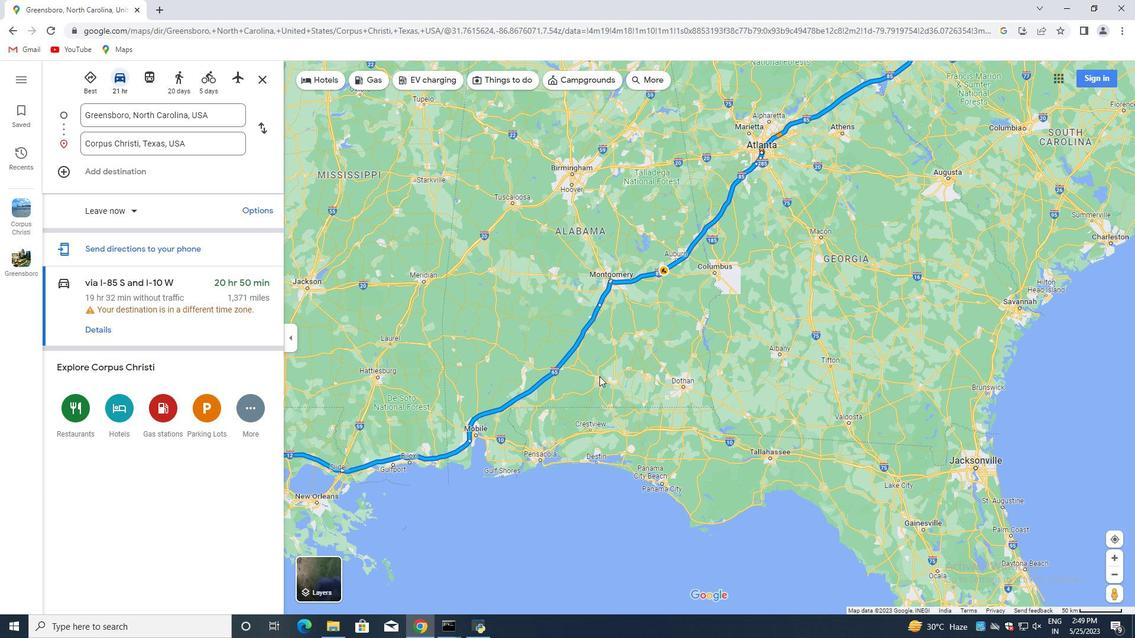 
Action: Mouse scrolled (594, 374) with delta (0, 0)
Screenshot: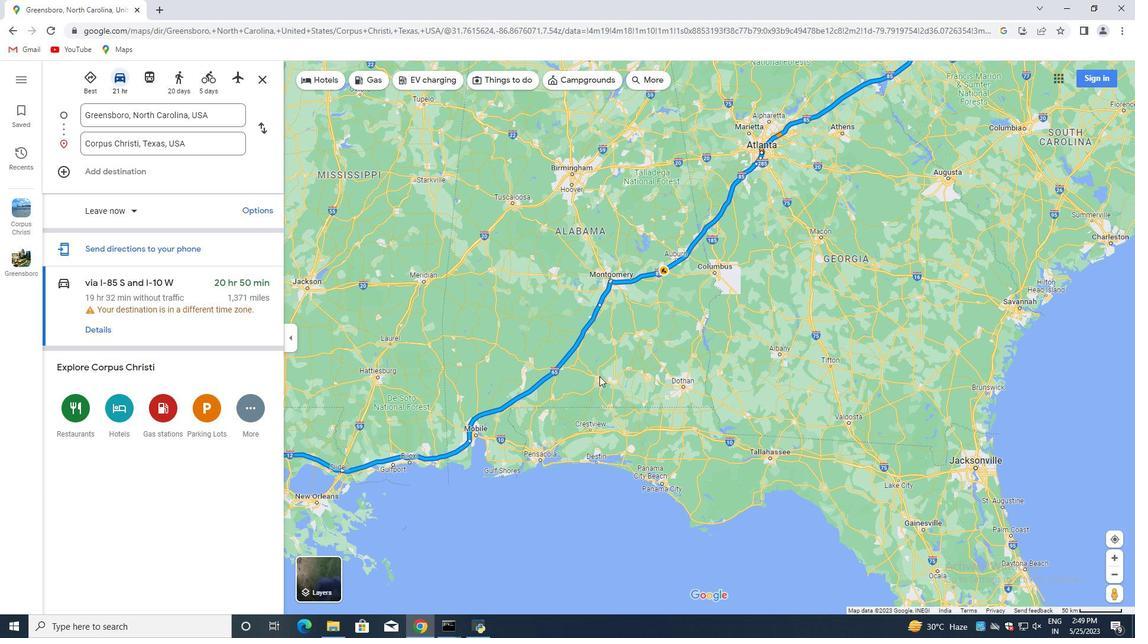 
Action: Mouse moved to (580, 378)
Screenshot: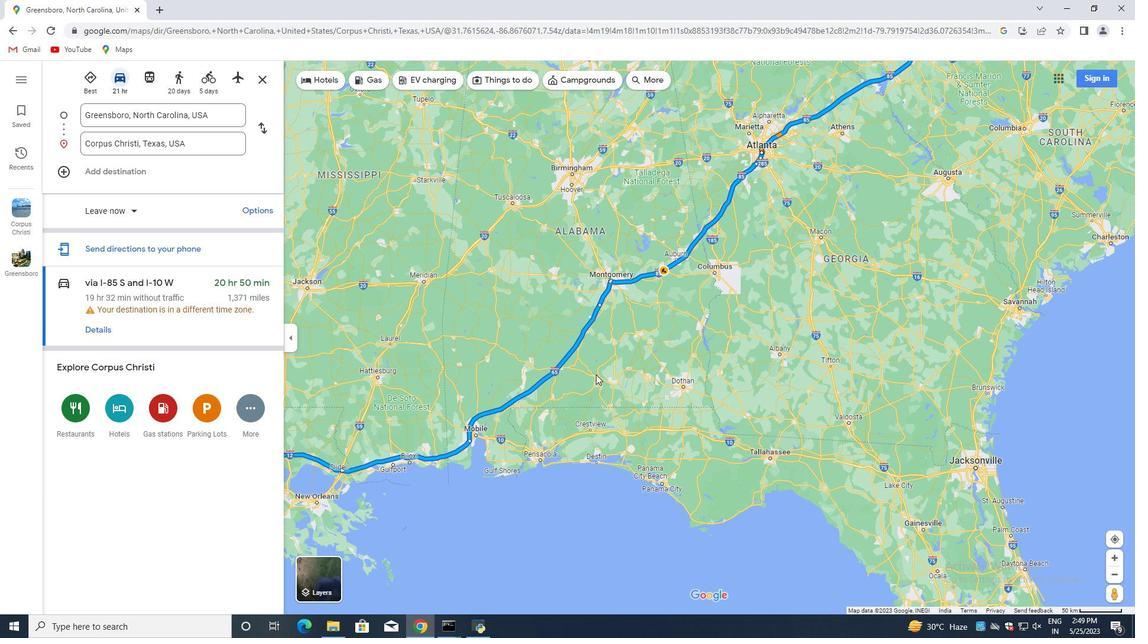
Action: Mouse scrolled (582, 377) with delta (0, 0)
Screenshot: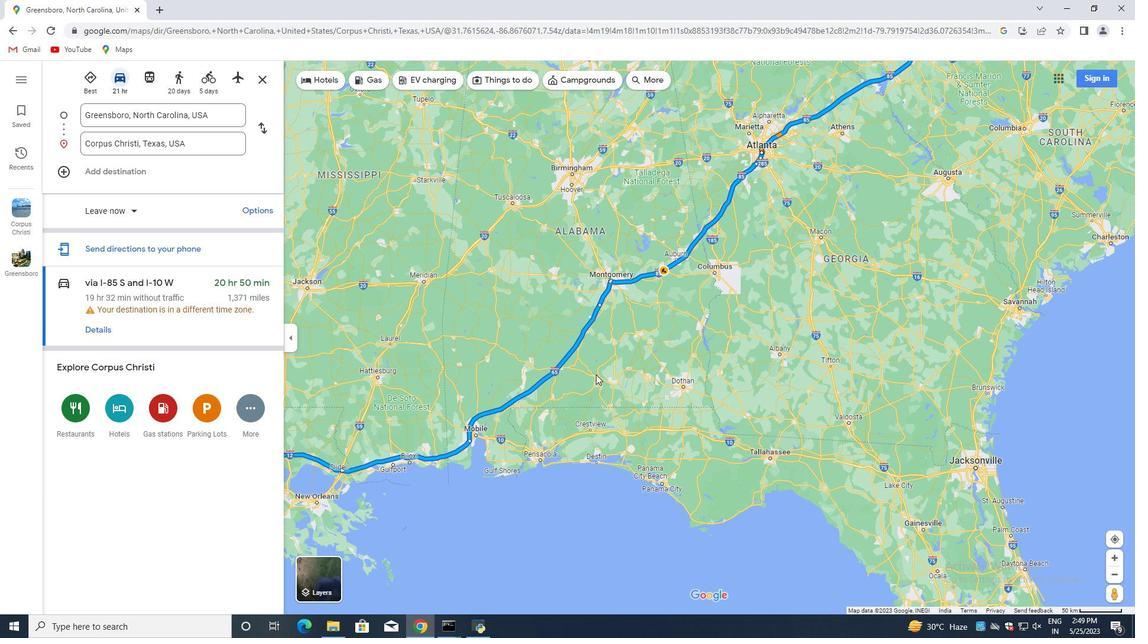 
Action: Mouse moved to (576, 379)
Screenshot: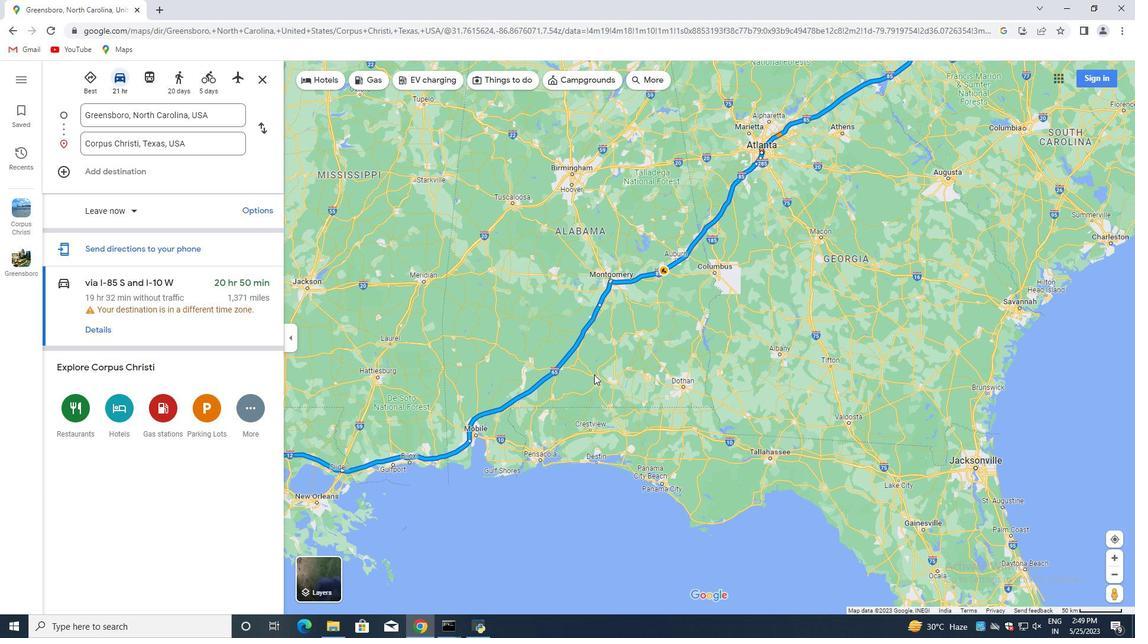 
Action: Mouse scrolled (578, 378) with delta (0, 0)
Screenshot: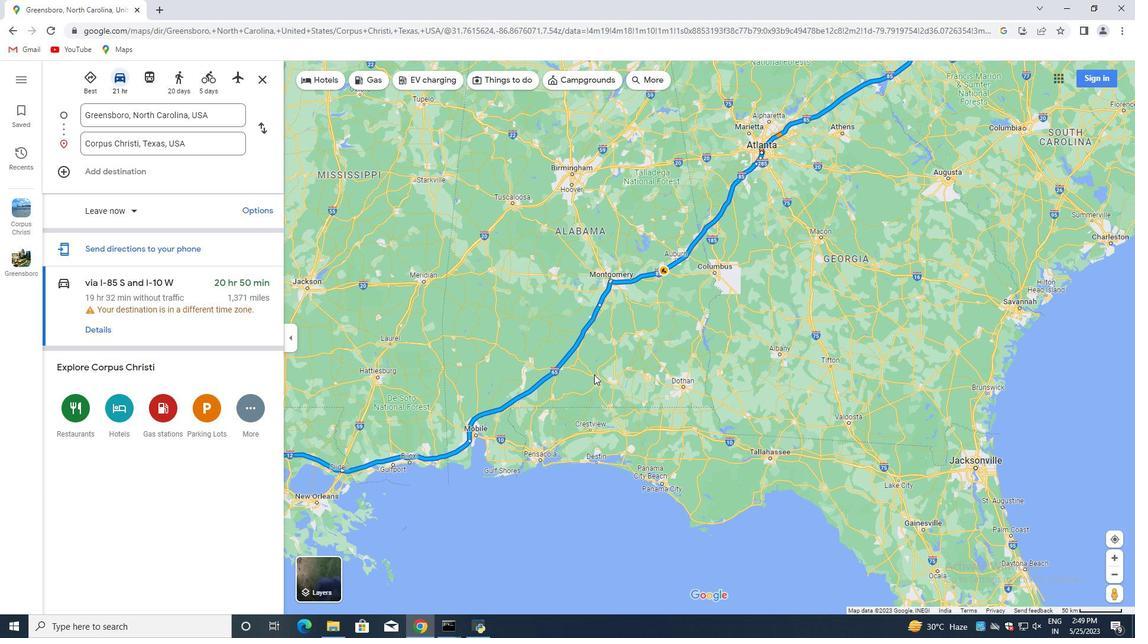 
Action: Mouse moved to (759, 354)
Screenshot: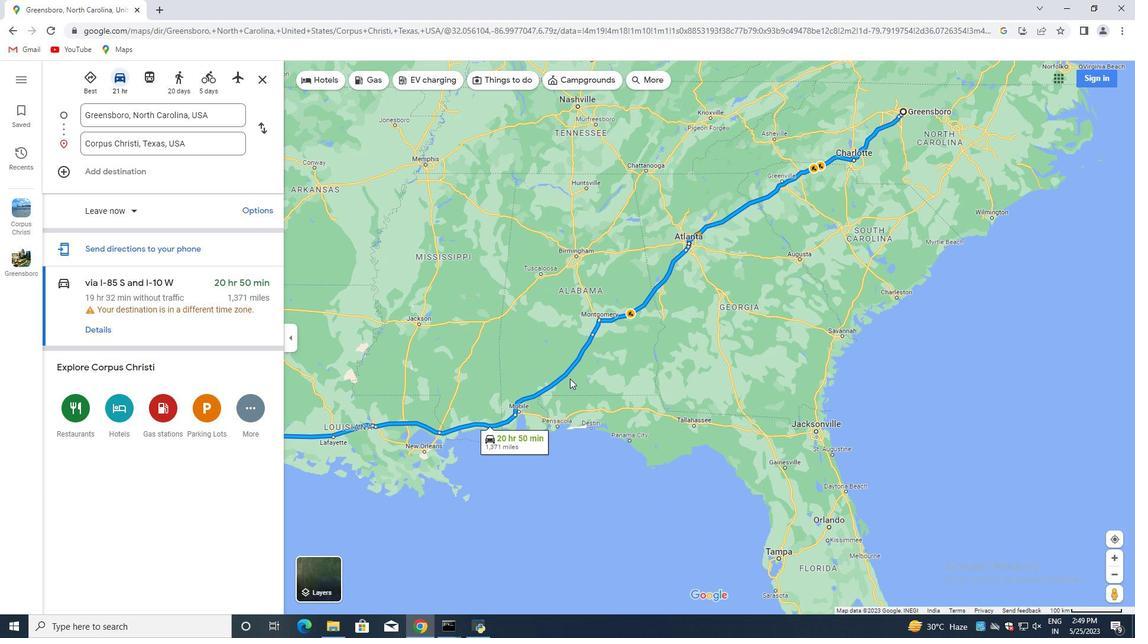 
Action: Mouse scrolled (578, 376) with delta (0, 0)
Screenshot: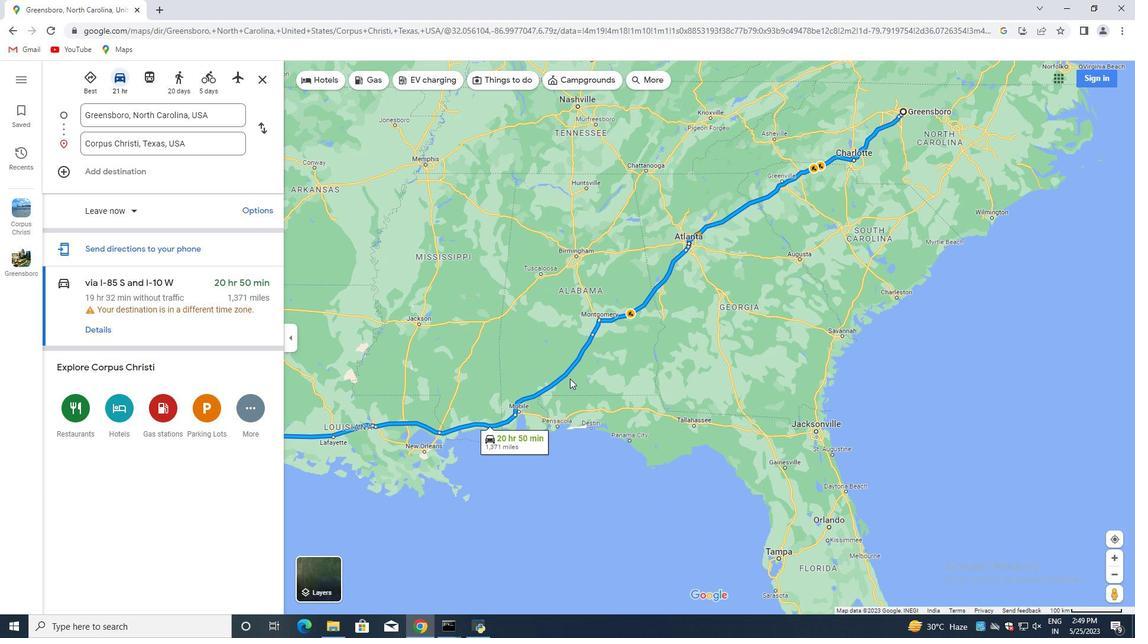 
Action: Mouse moved to (782, 333)
Screenshot: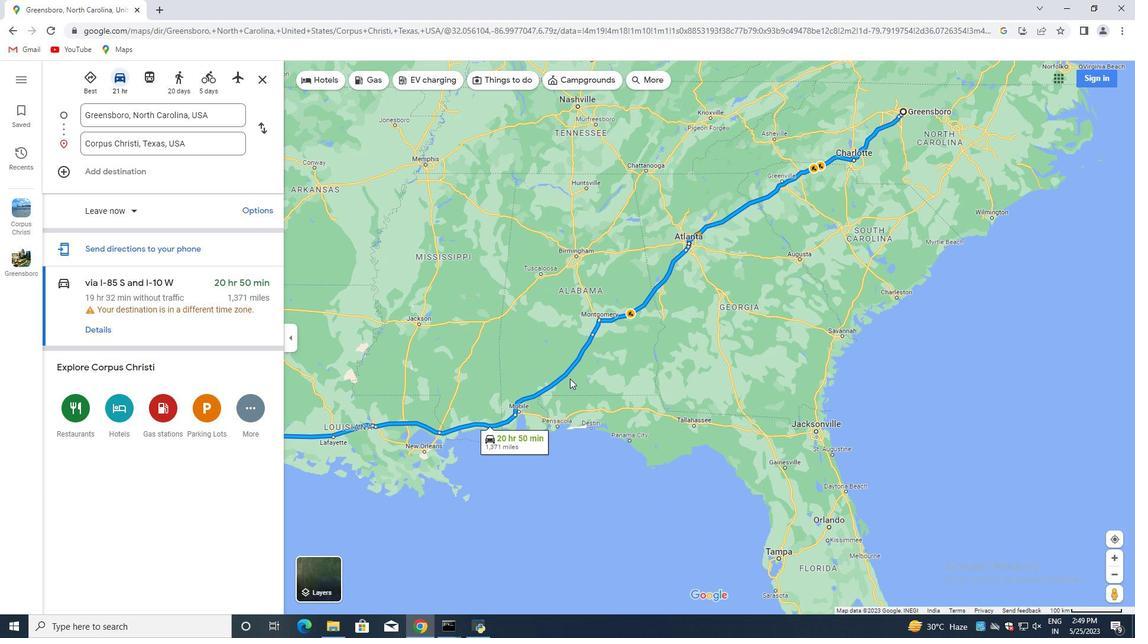 
Action: Mouse scrolled (585, 376) with delta (0, 0)
Screenshot: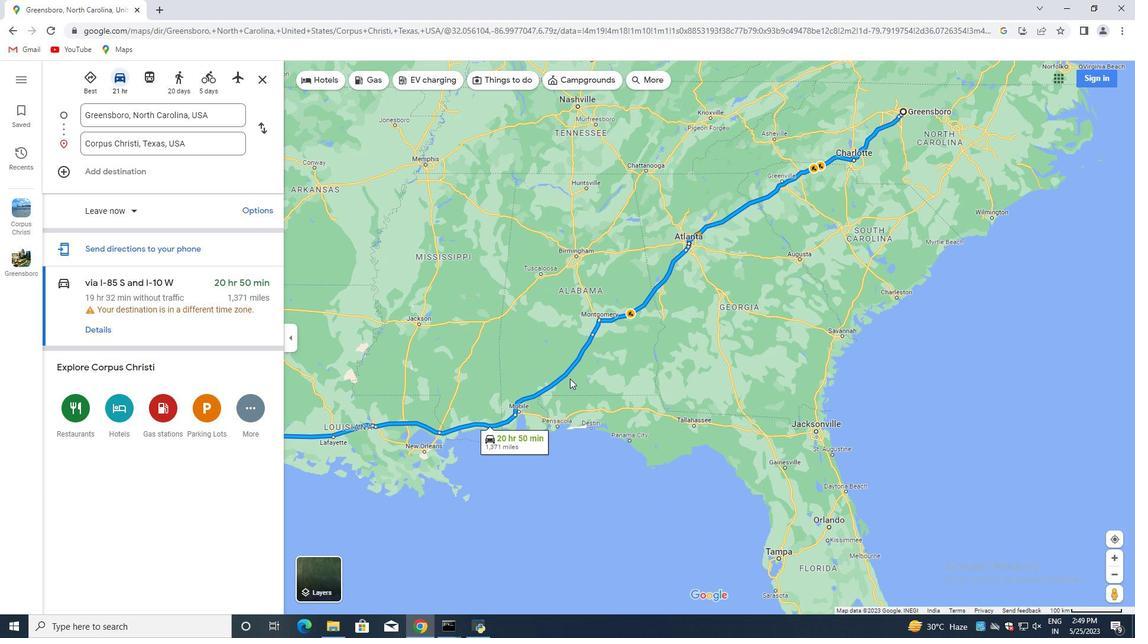 
Action: Mouse moved to (809, 318)
Screenshot: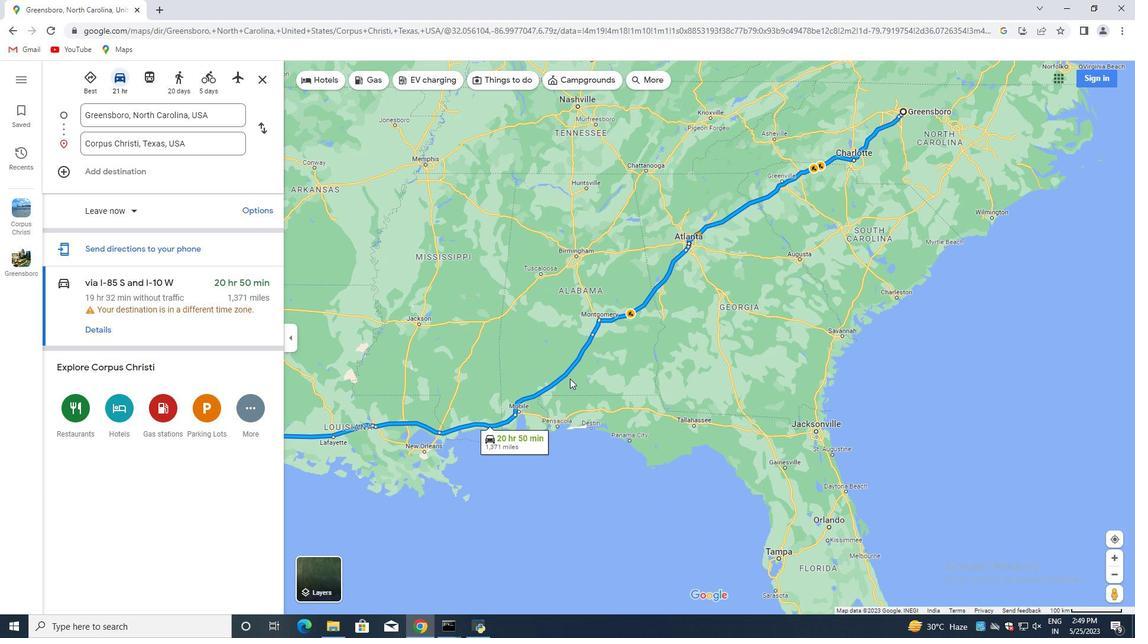 
Action: Mouse scrolled (595, 376) with delta (0, 0)
Screenshot: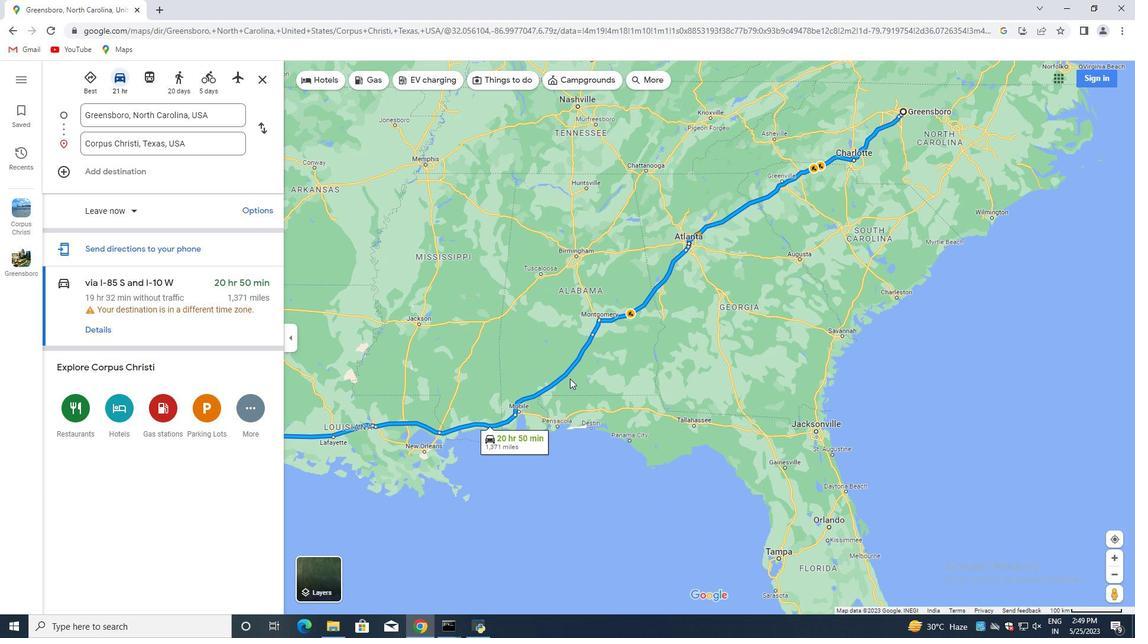 
Action: Mouse moved to (810, 317)
Screenshot: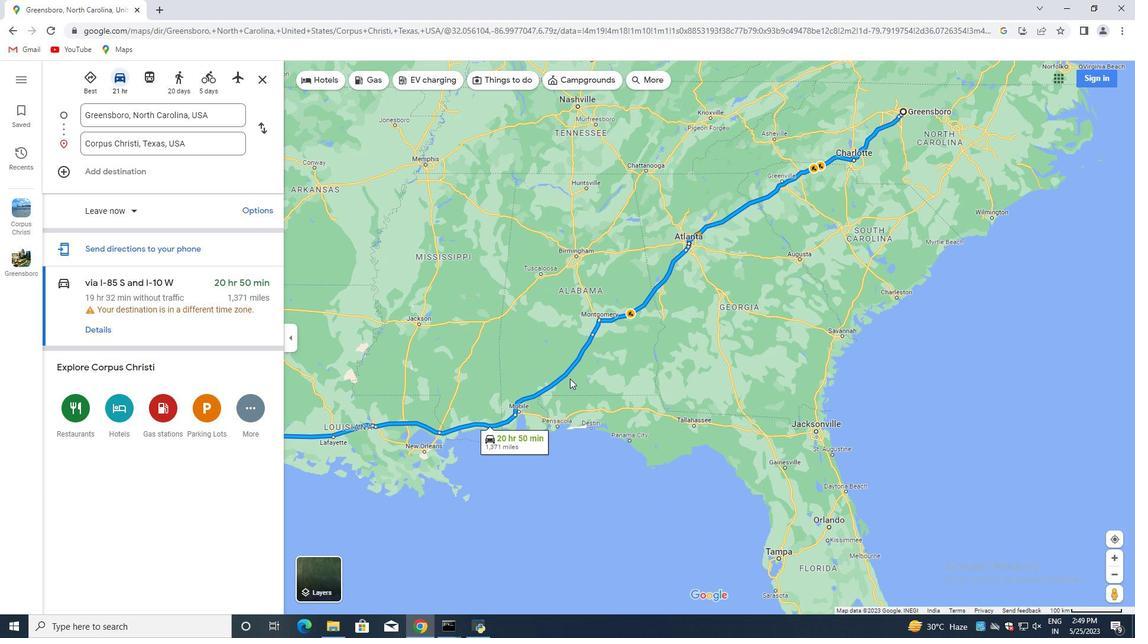 
Action: Mouse scrolled (611, 376) with delta (0, 0)
Screenshot: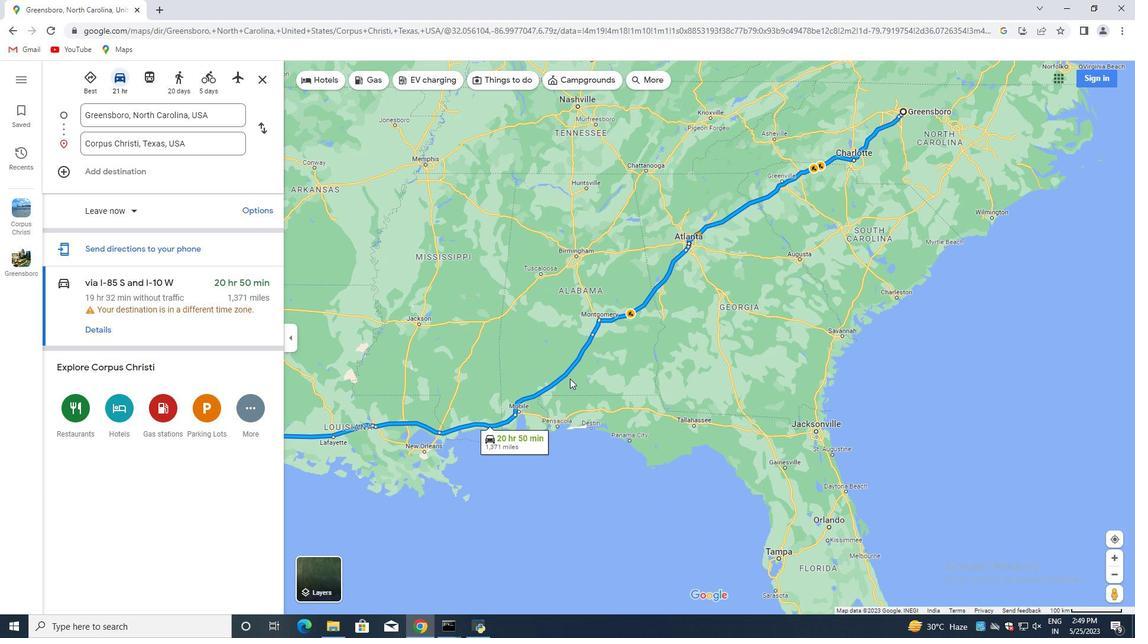 
Action: Mouse moved to (811, 315)
Screenshot: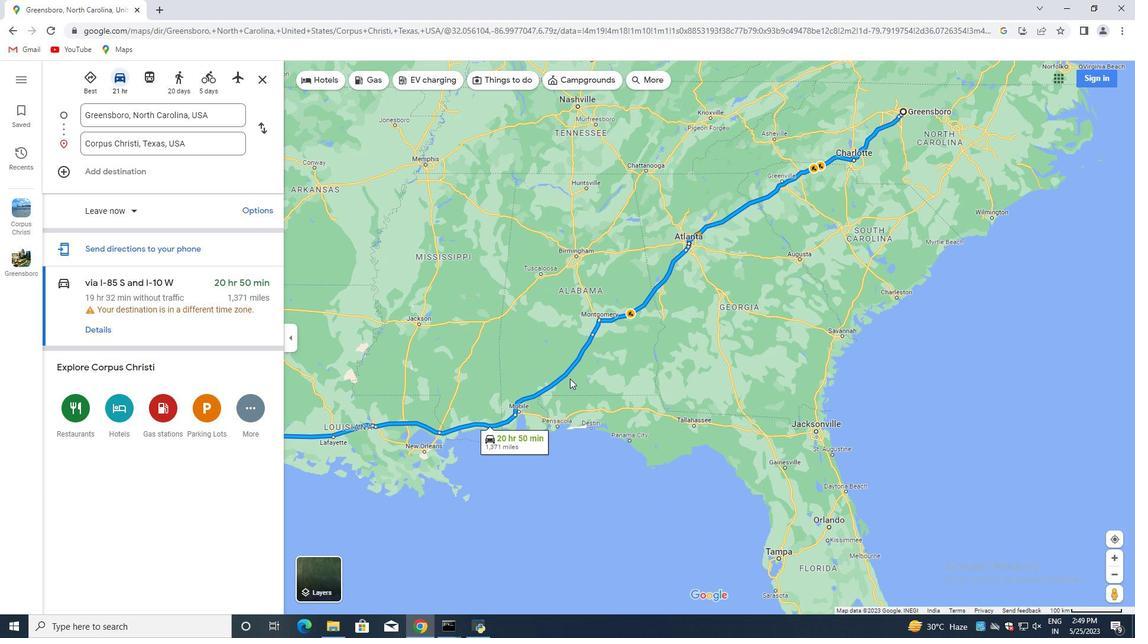
Action: Mouse scrolled (639, 376) with delta (0, 0)
Screenshot: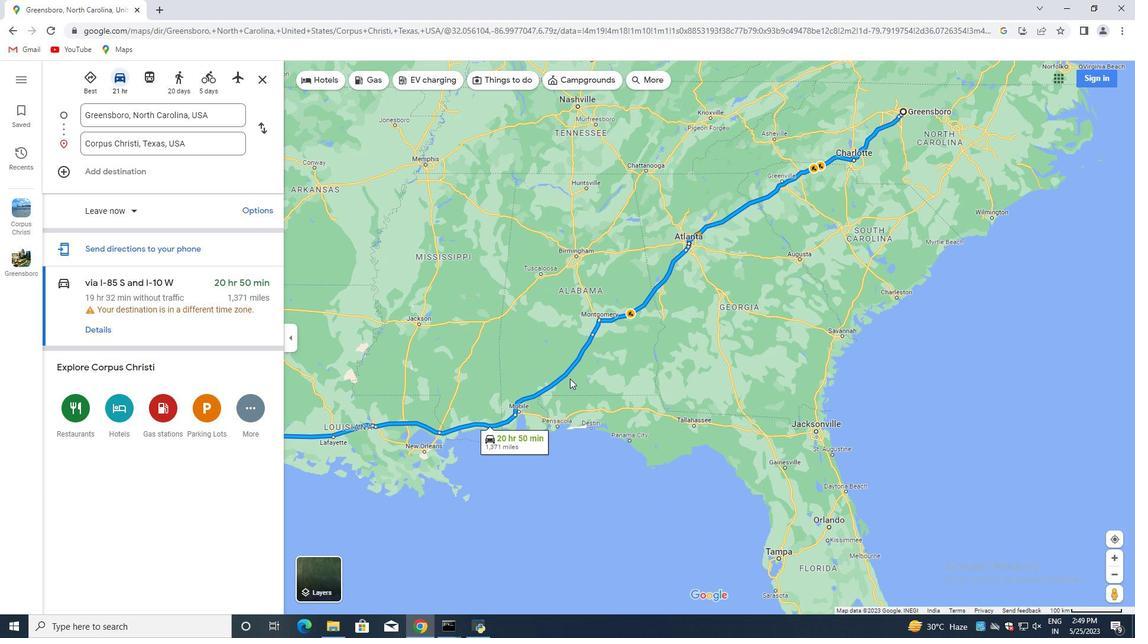 
Action: Mouse moved to (874, 282)
Screenshot: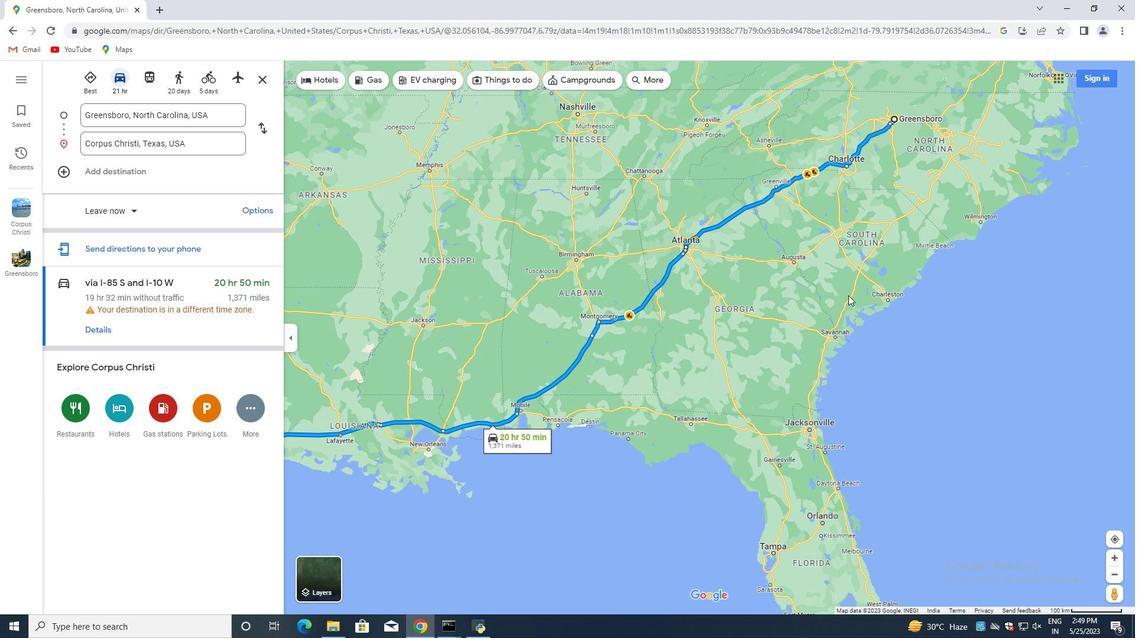 
Action: Mouse scrolled (874, 281) with delta (0, 0)
Screenshot: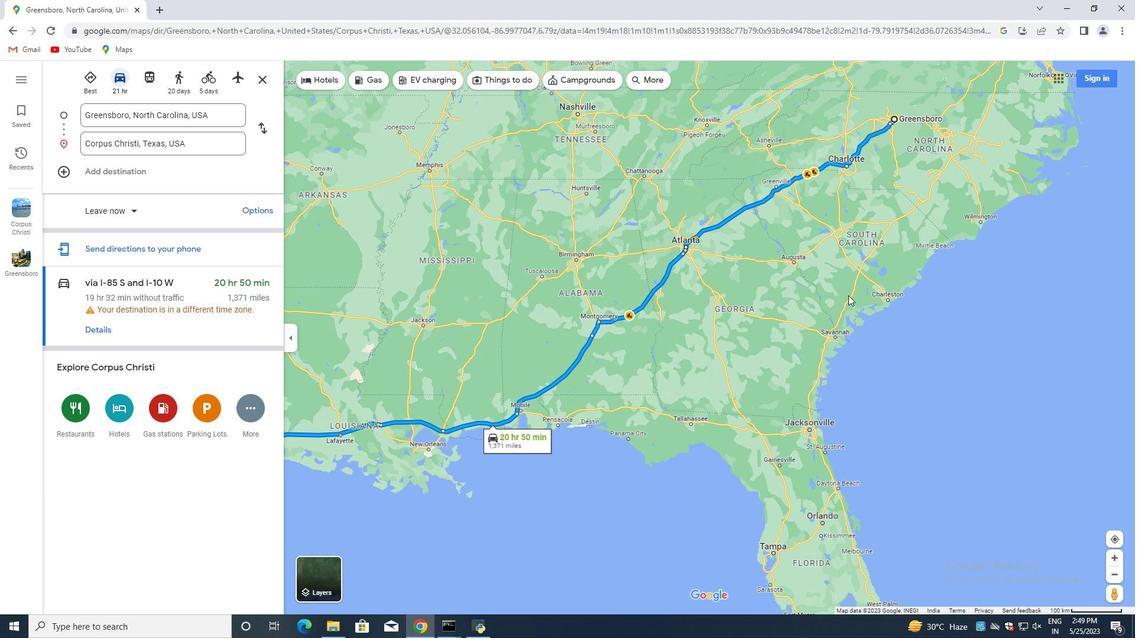 
Action: Mouse scrolled (874, 281) with delta (0, 0)
Screenshot: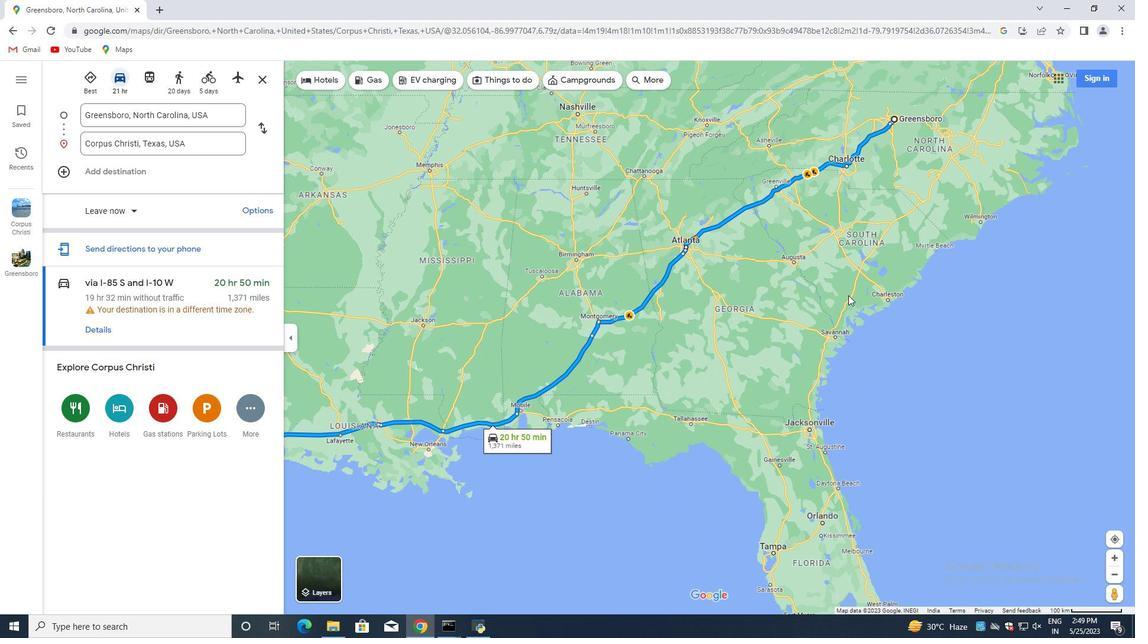 
Action: Mouse scrolled (874, 281) with delta (0, 0)
Screenshot: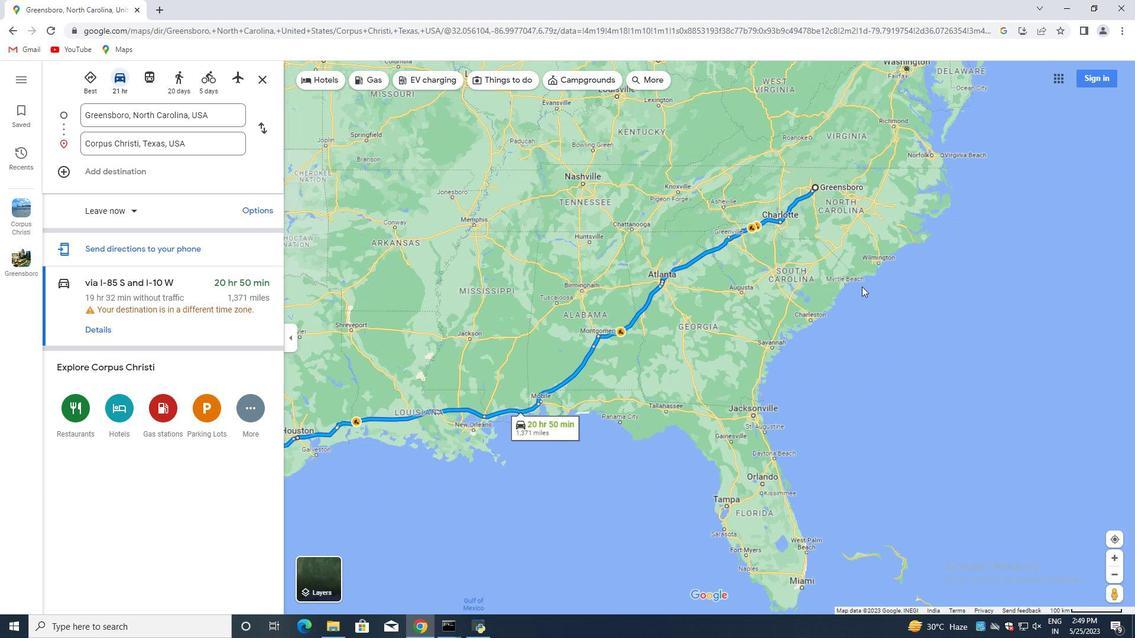 
Action: Mouse scrolled (874, 281) with delta (0, 0)
Screenshot: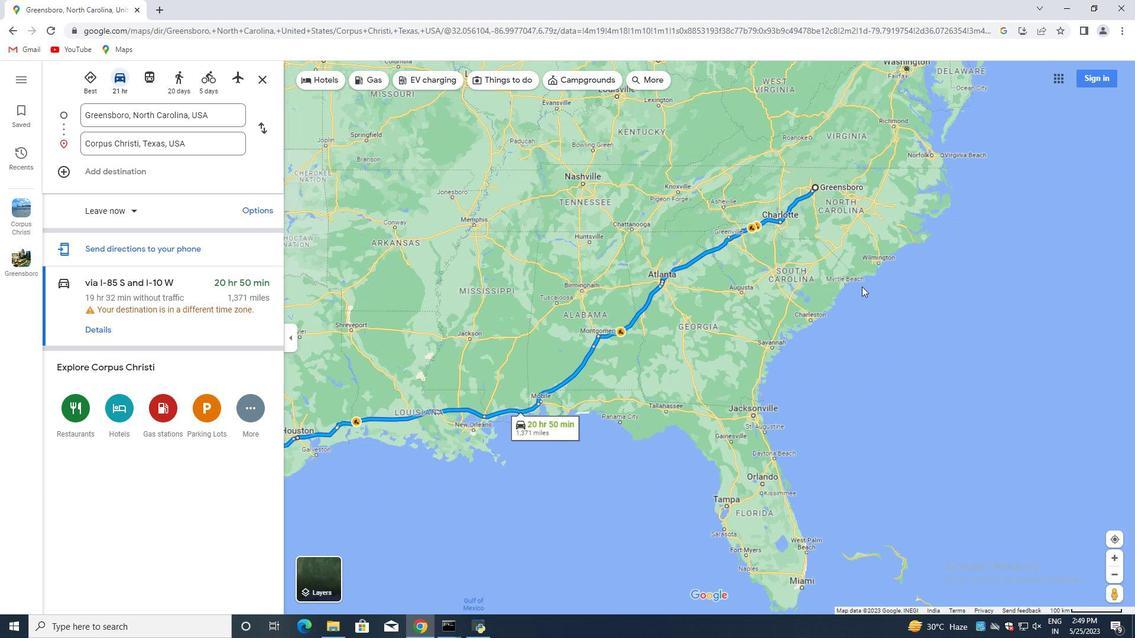 
Action: Mouse moved to (866, 282)
Screenshot: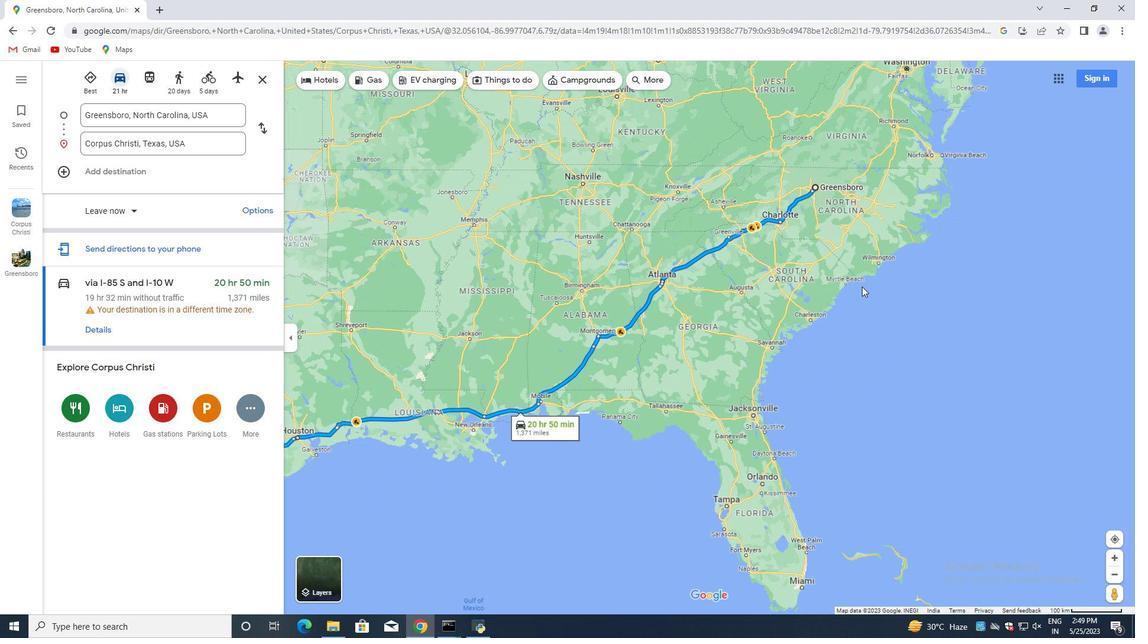 
Action: Mouse scrolled (871, 281) with delta (0, 0)
Screenshot: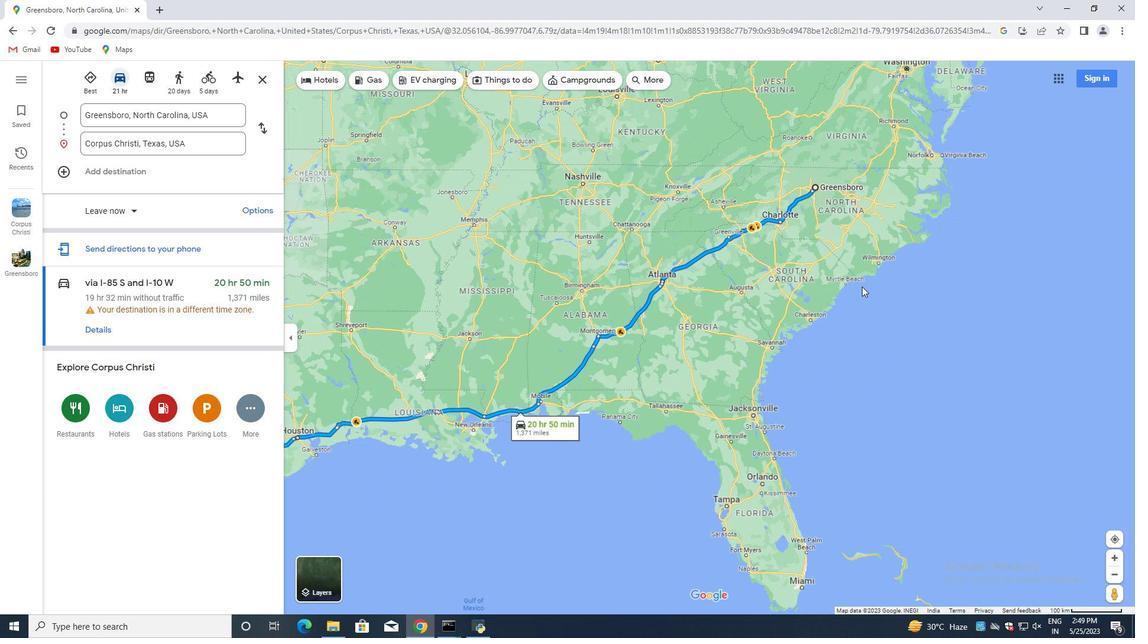 
Action: Mouse moved to (854, 282)
Screenshot: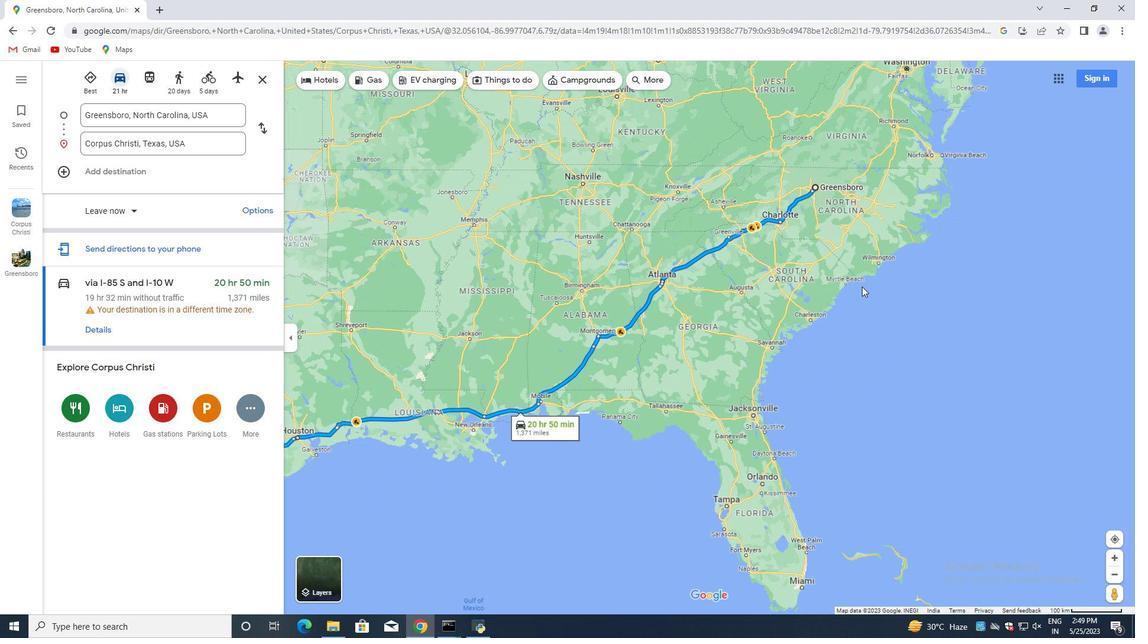 
Action: Mouse scrolled (861, 281) with delta (0, 0)
Screenshot: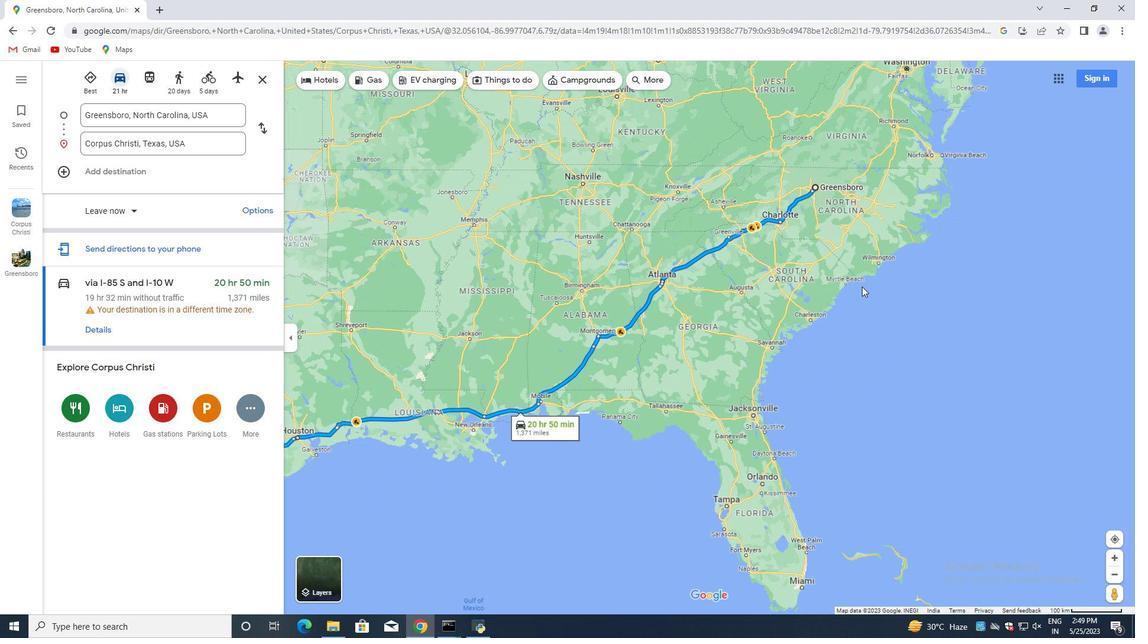 
Action: Mouse moved to (633, 329)
Screenshot: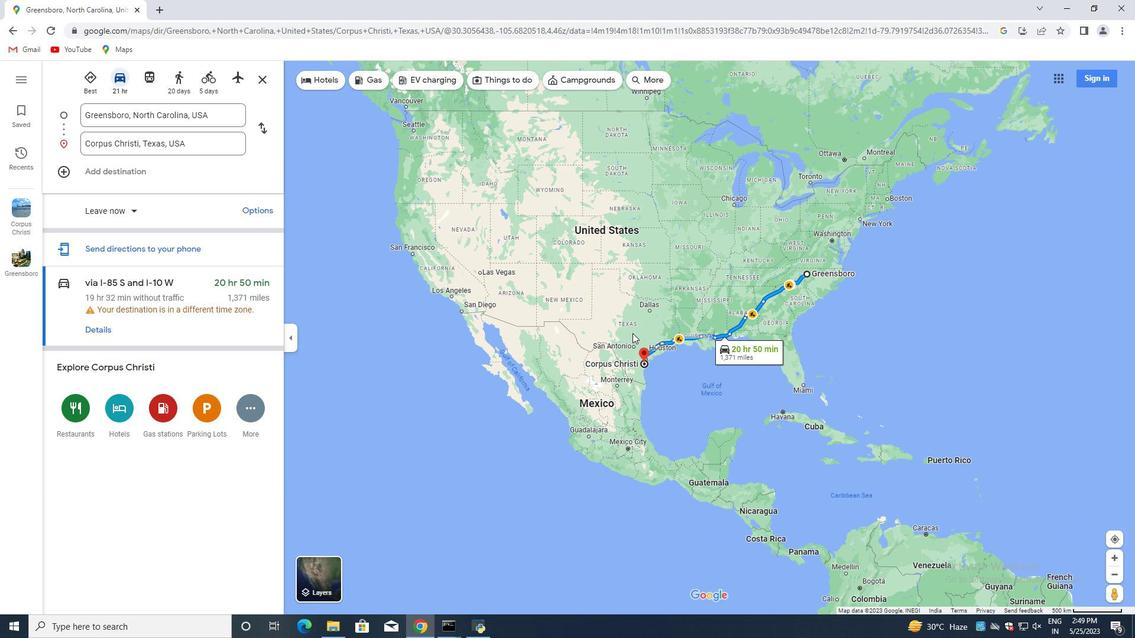 
Action: Mouse scrolled (633, 330) with delta (0, 0)
Screenshot: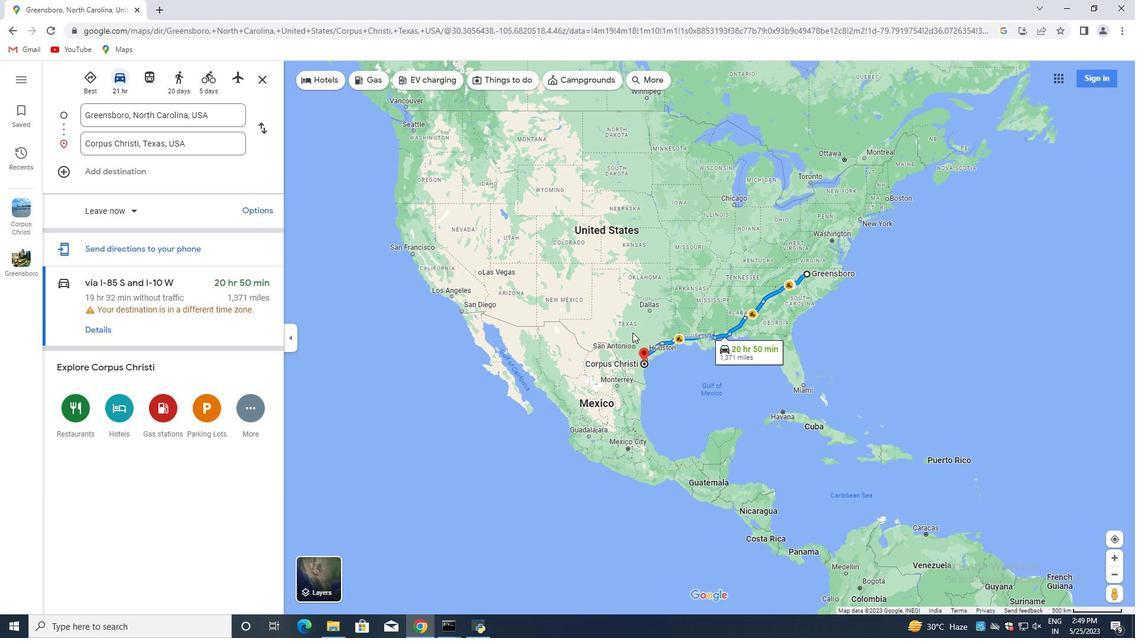 
Action: Mouse scrolled (633, 330) with delta (0, 0)
Screenshot: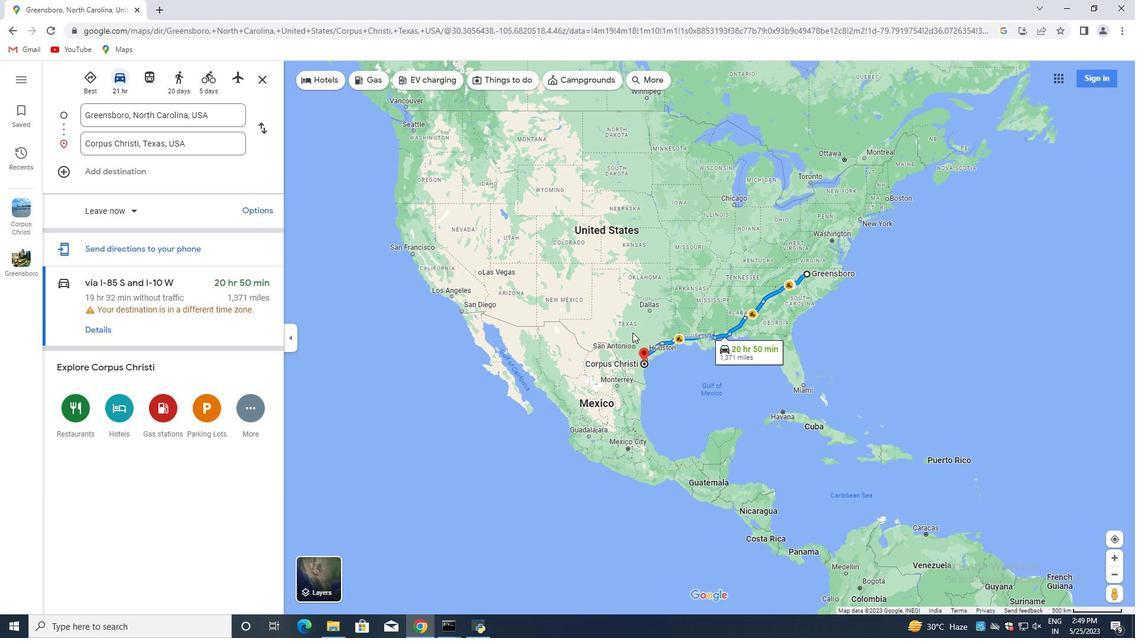 
Action: Mouse moved to (150, 78)
Screenshot: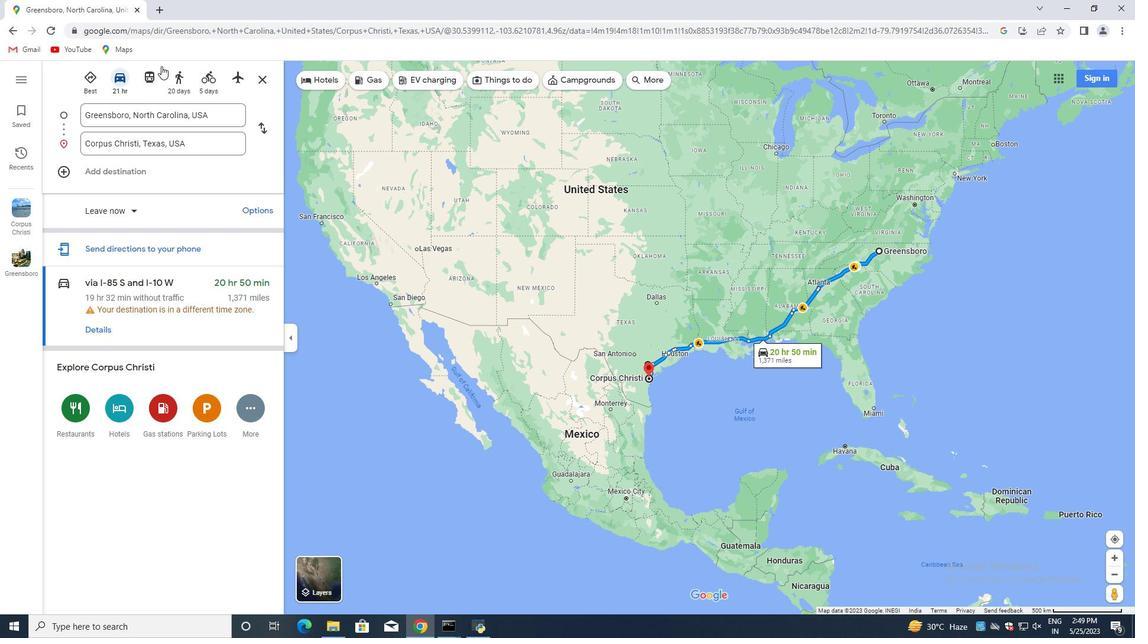 
Action: Mouse pressed left at (150, 78)
Screenshot: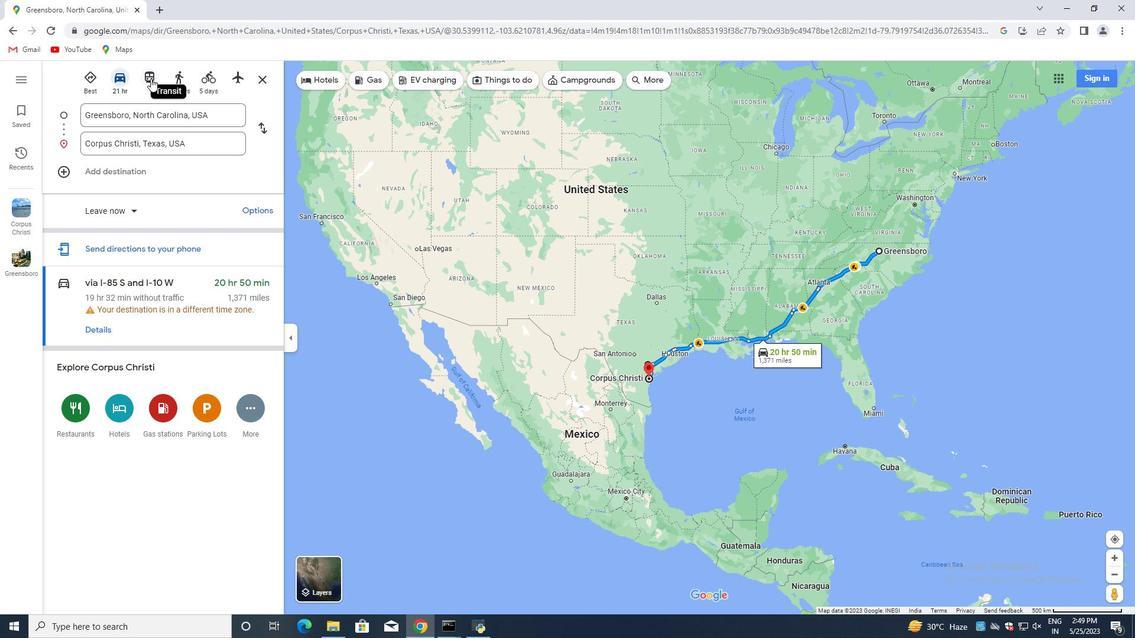 
Action: Mouse moved to (704, 301)
Screenshot: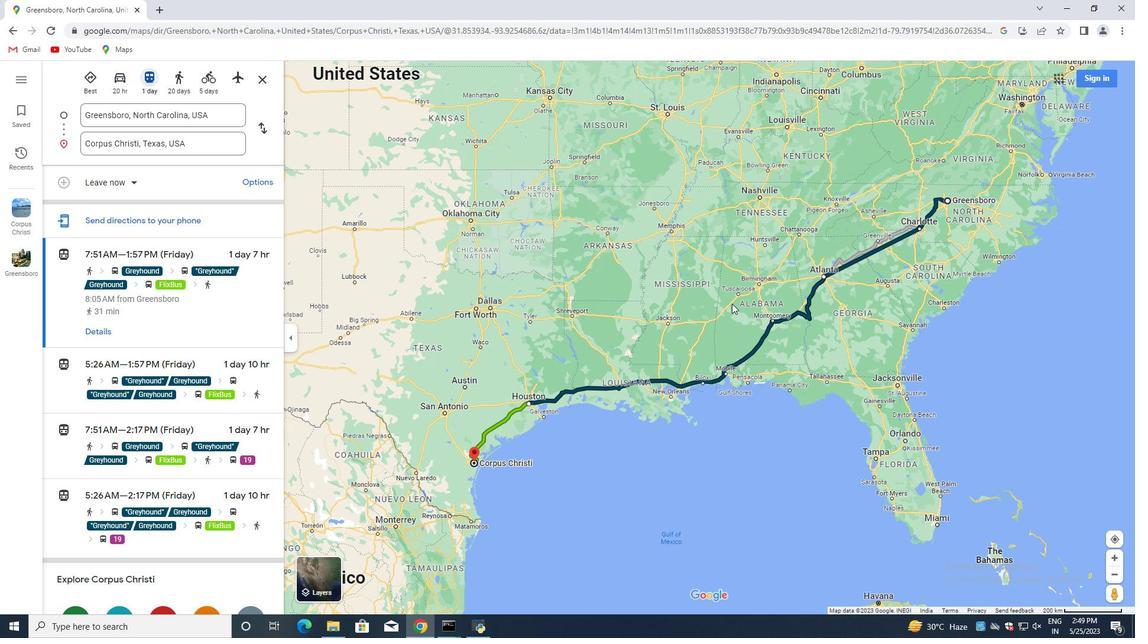 
Action: Mouse scrolled (704, 301) with delta (0, 0)
Screenshot: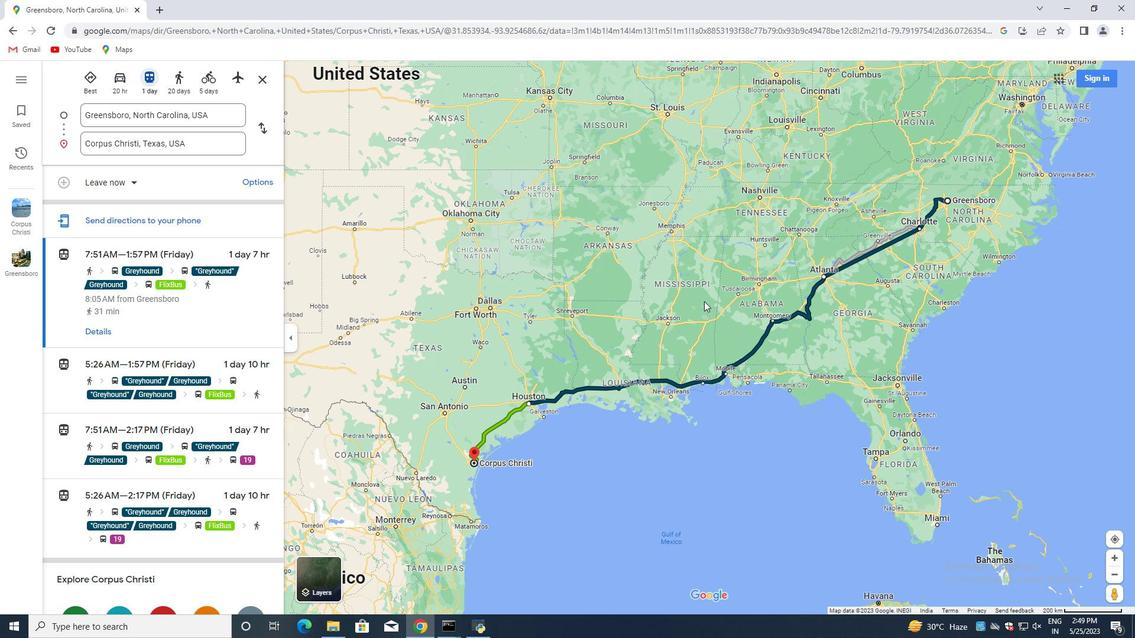 
Action: Mouse scrolled (704, 301) with delta (0, 0)
Screenshot: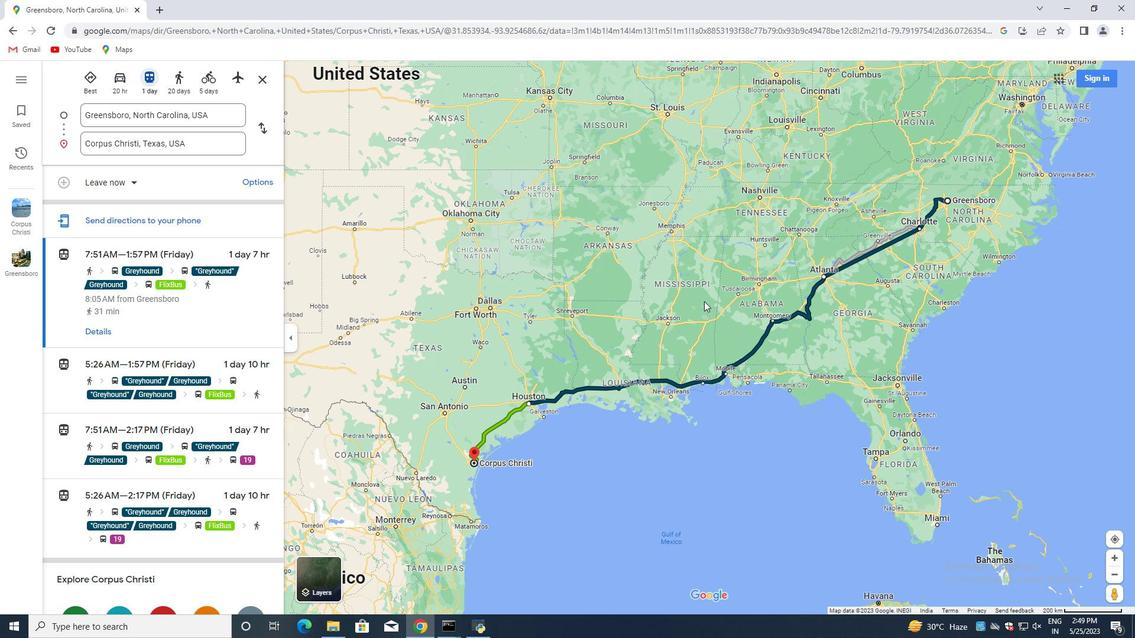 
Action: Mouse scrolled (704, 301) with delta (0, 0)
Screenshot: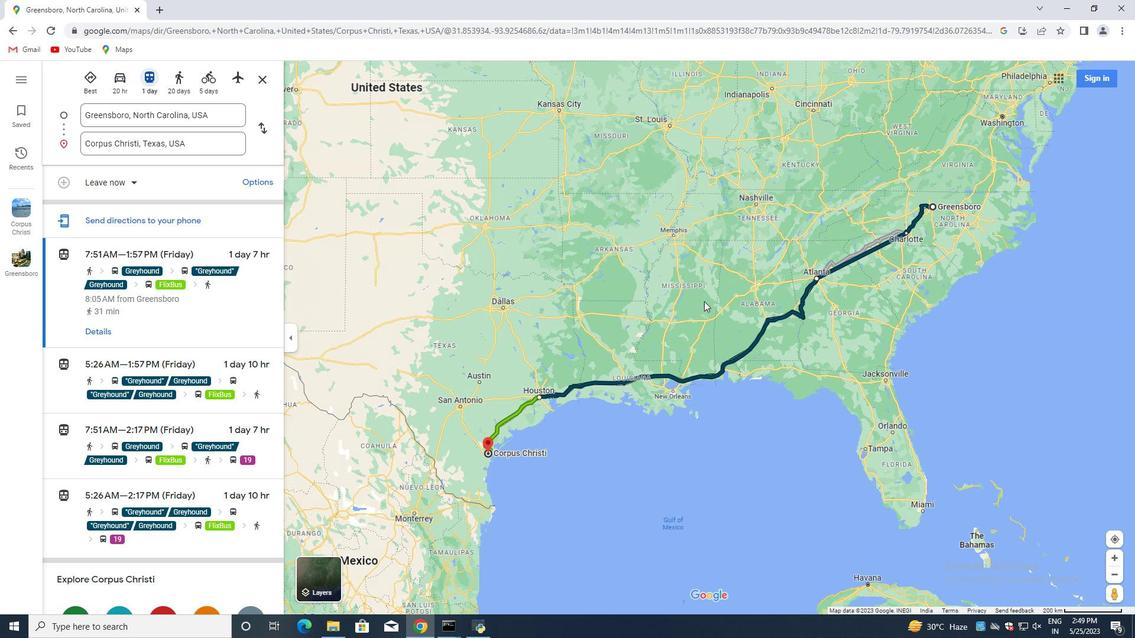 
Action: Mouse moved to (703, 301)
Screenshot: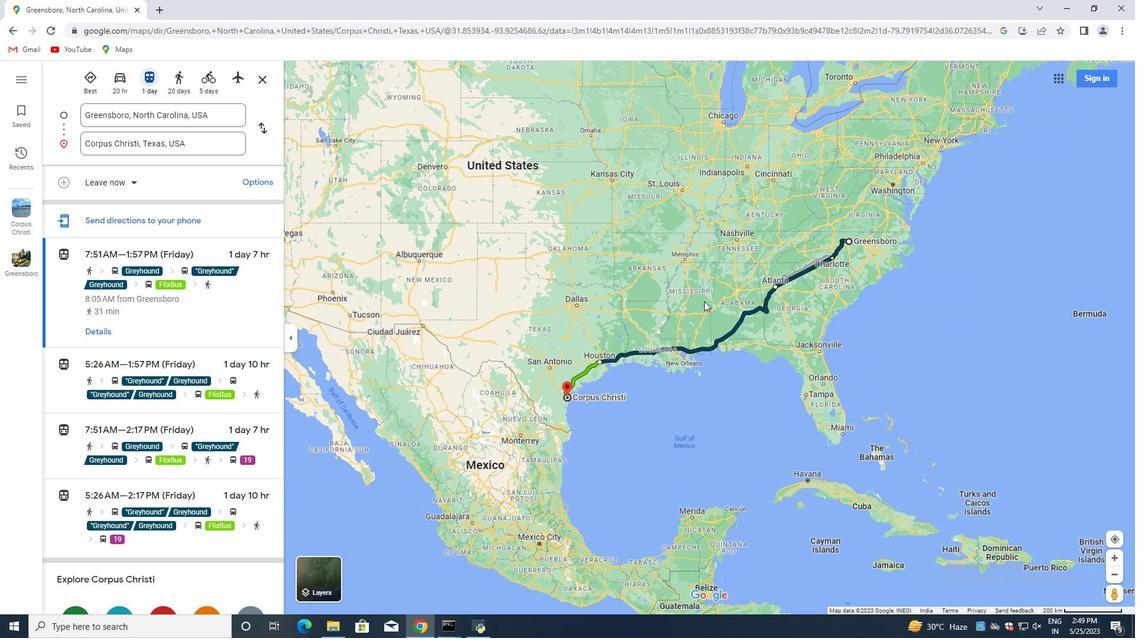 
Action: Mouse scrolled (703, 301) with delta (0, 0)
Screenshot: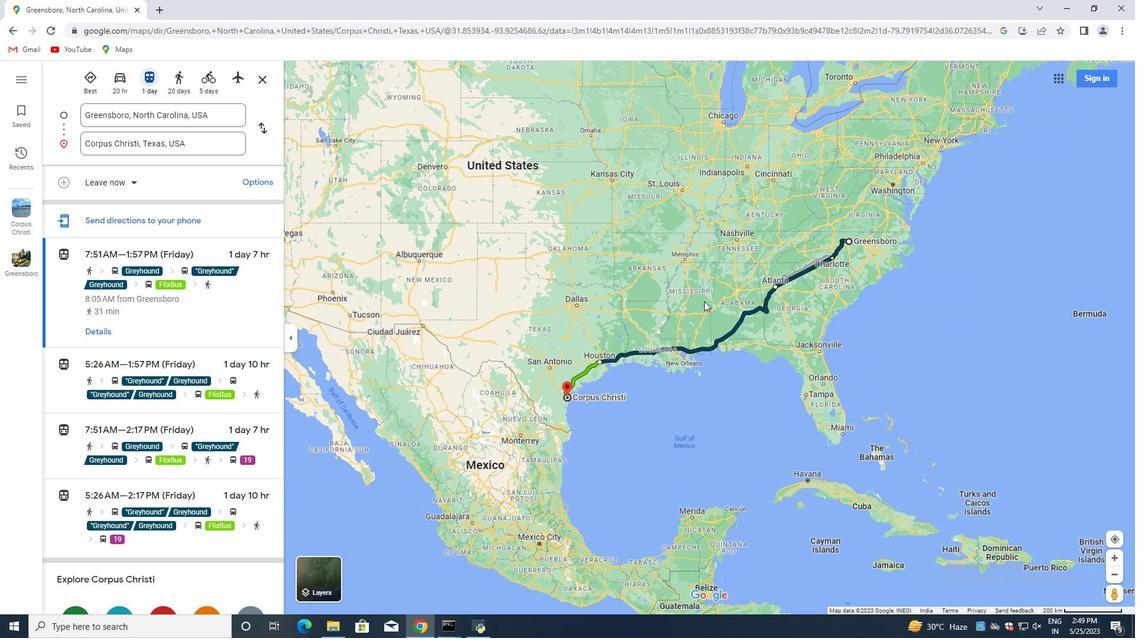 
Action: Mouse scrolled (703, 301) with delta (0, 0)
Screenshot: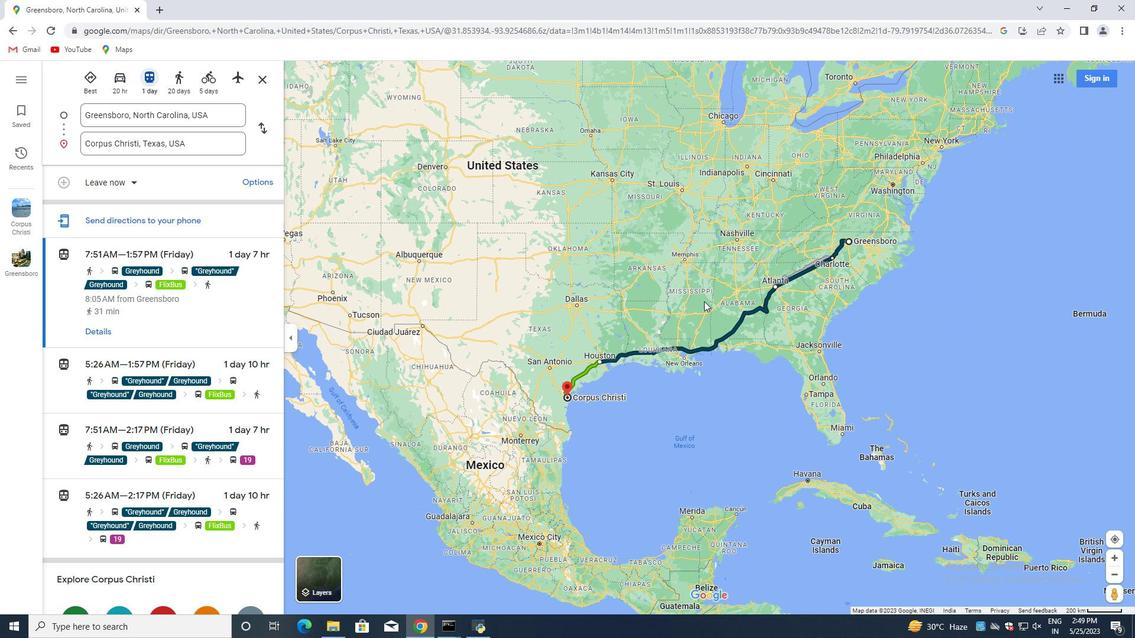 
Action: Mouse moved to (686, 312)
Screenshot: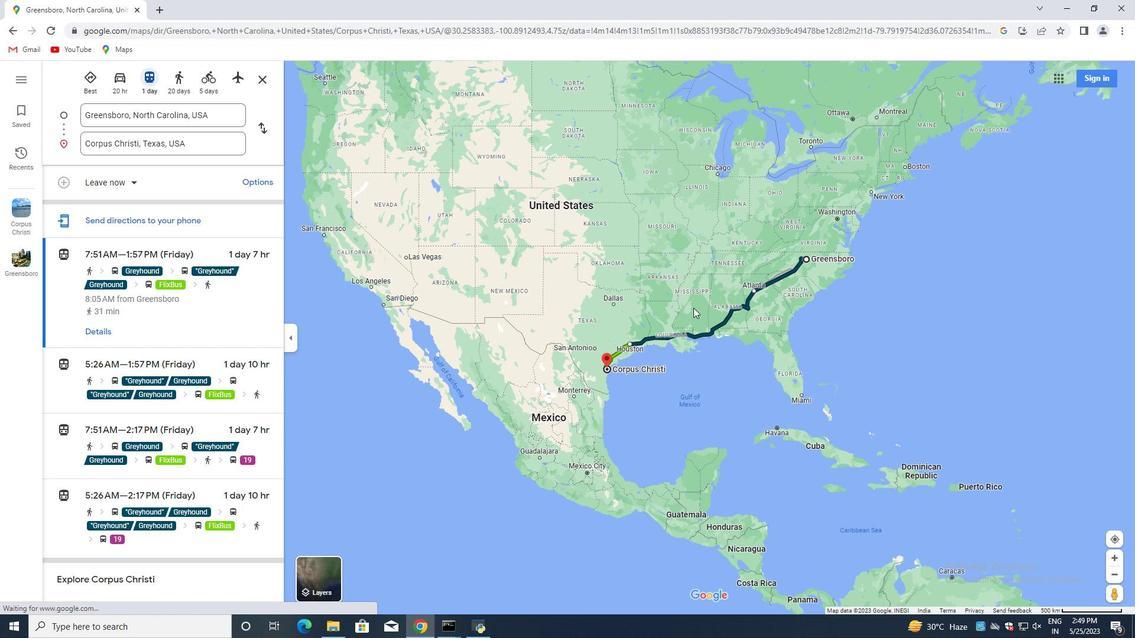 
Action: Mouse scrolled (686, 311) with delta (0, 0)
Screenshot: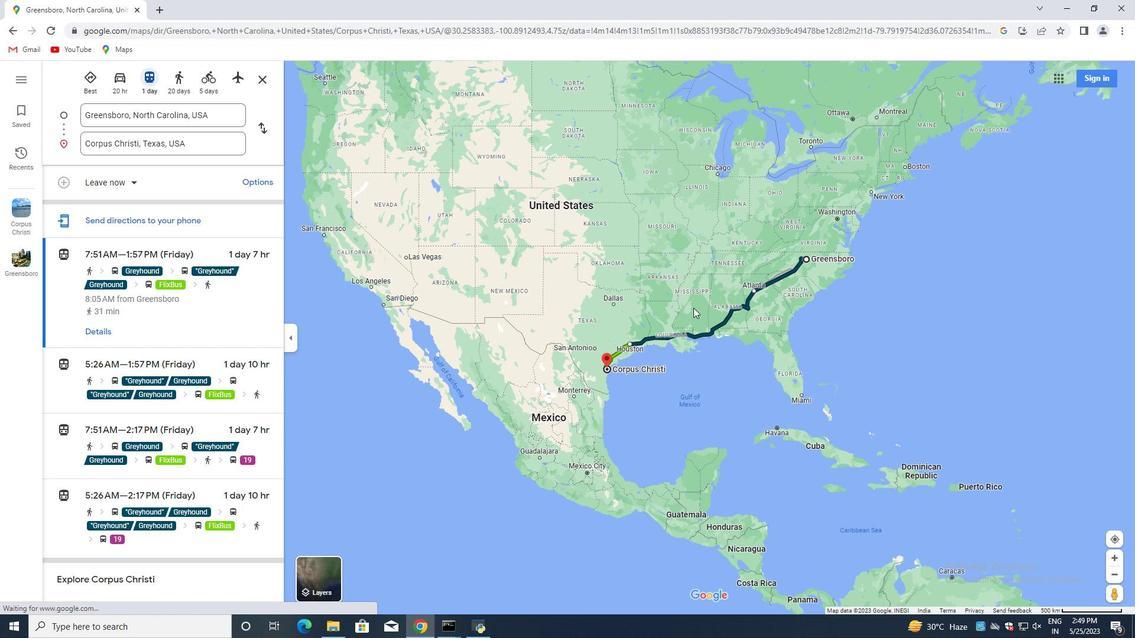 
Action: Mouse moved to (685, 313)
Screenshot: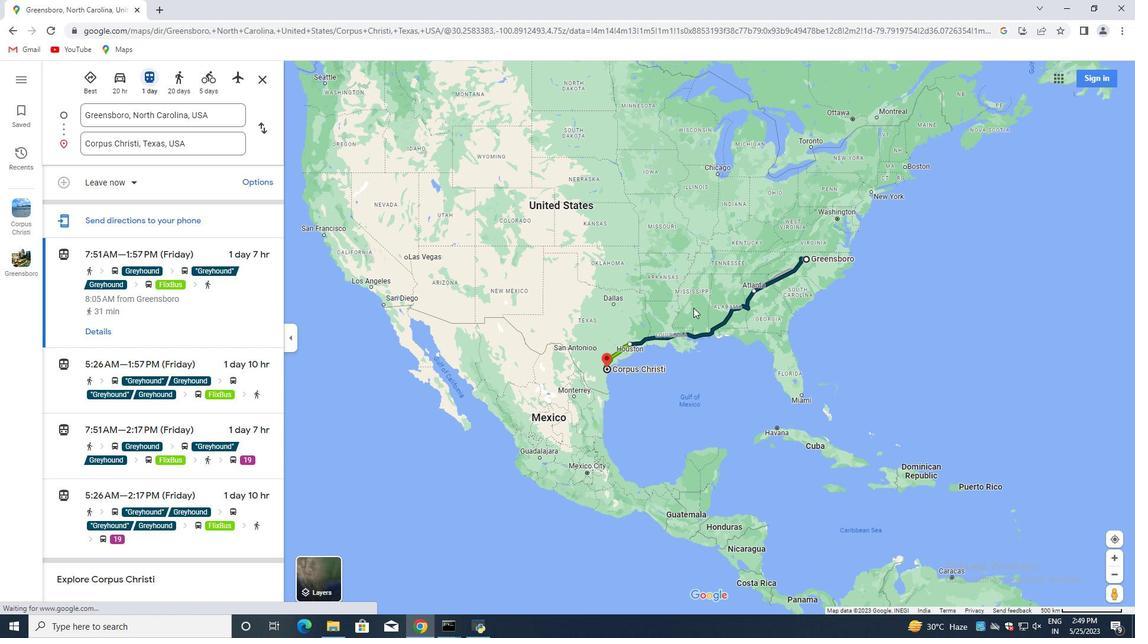 
Action: Mouse scrolled (685, 312) with delta (0, 0)
Screenshot: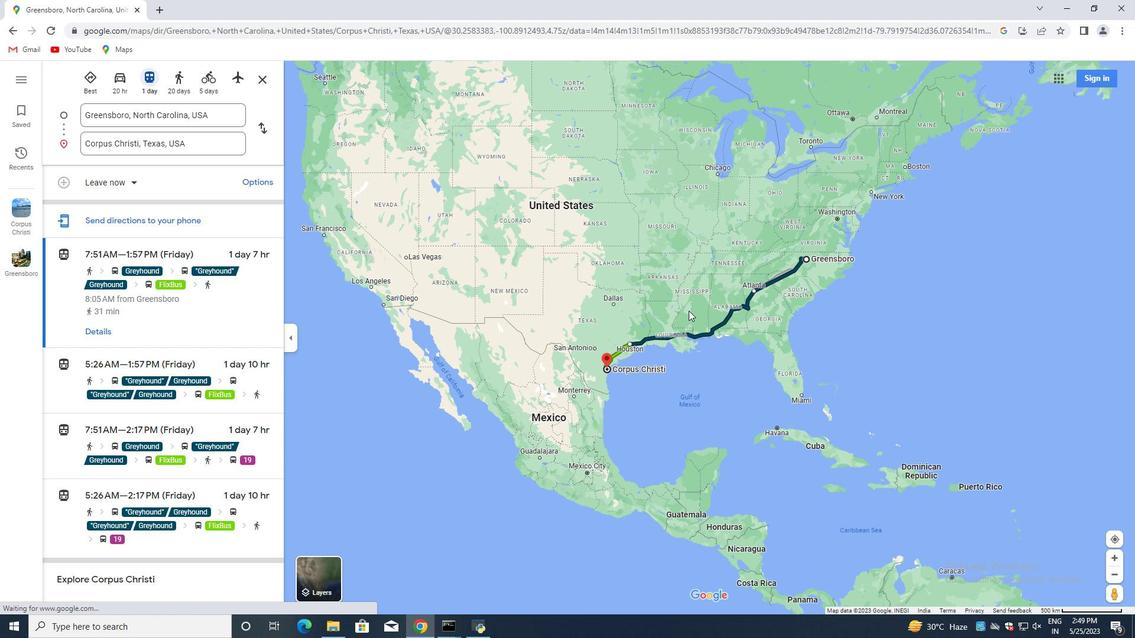 
Action: Mouse moved to (188, 344)
Screenshot: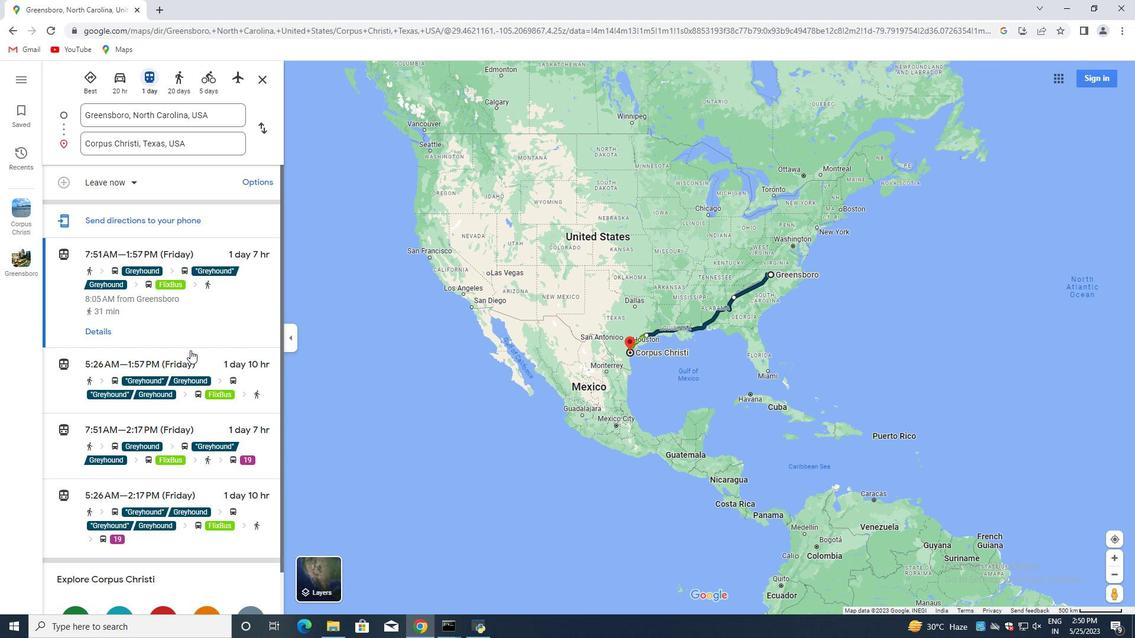 
Action: Mouse scrolled (188, 343) with delta (0, 0)
Screenshot: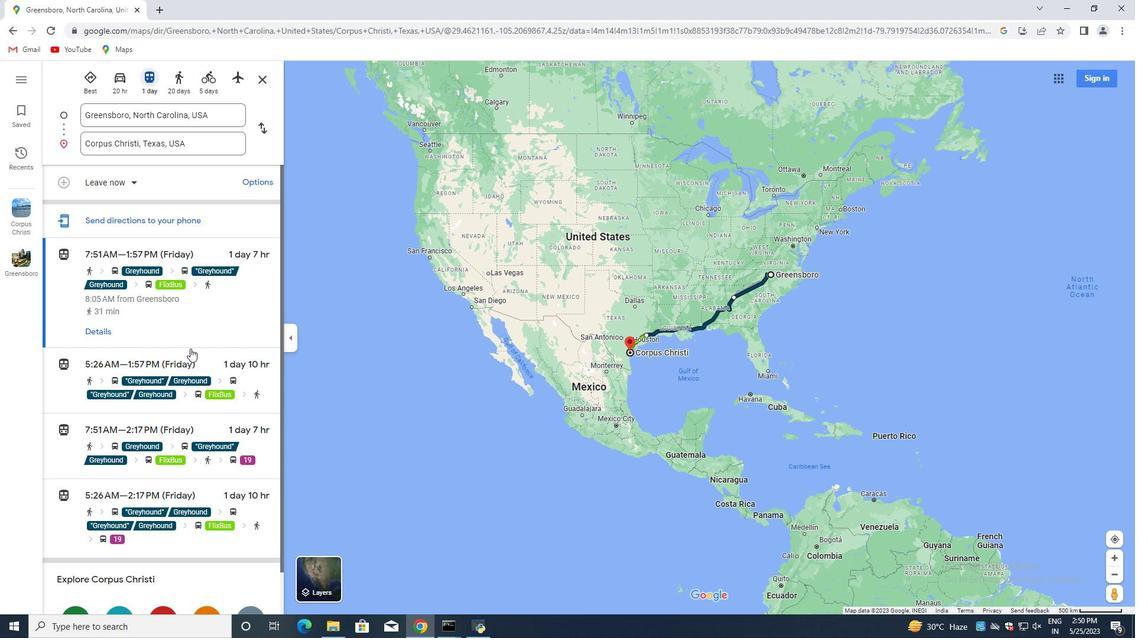 
Action: Mouse scrolled (188, 343) with delta (0, 0)
Screenshot: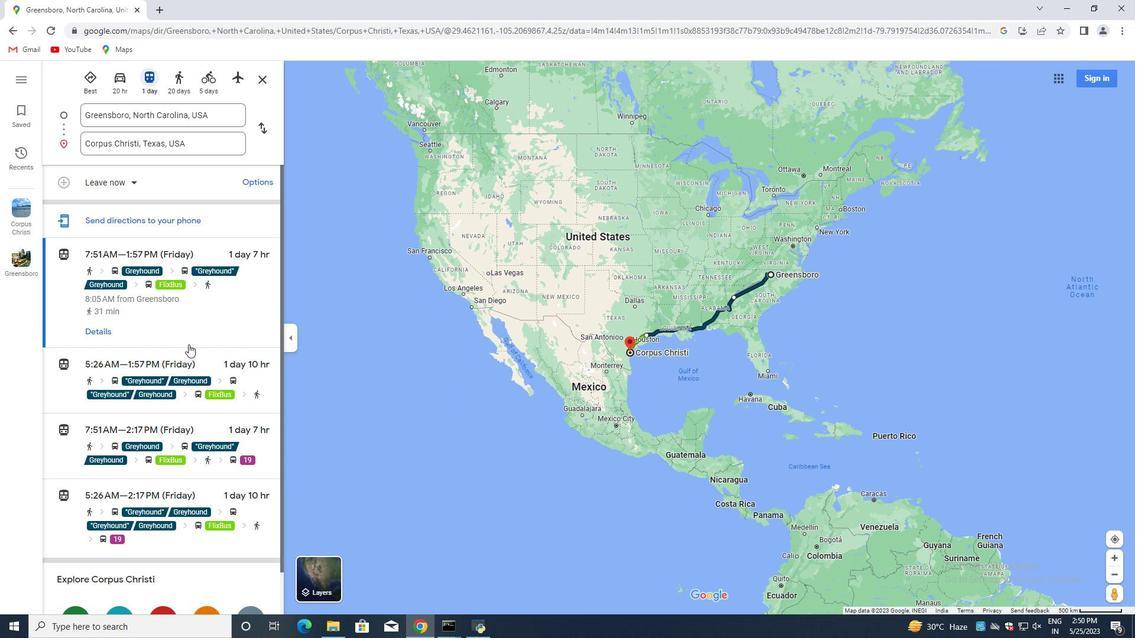 
Action: Mouse scrolled (188, 343) with delta (0, 0)
Screenshot: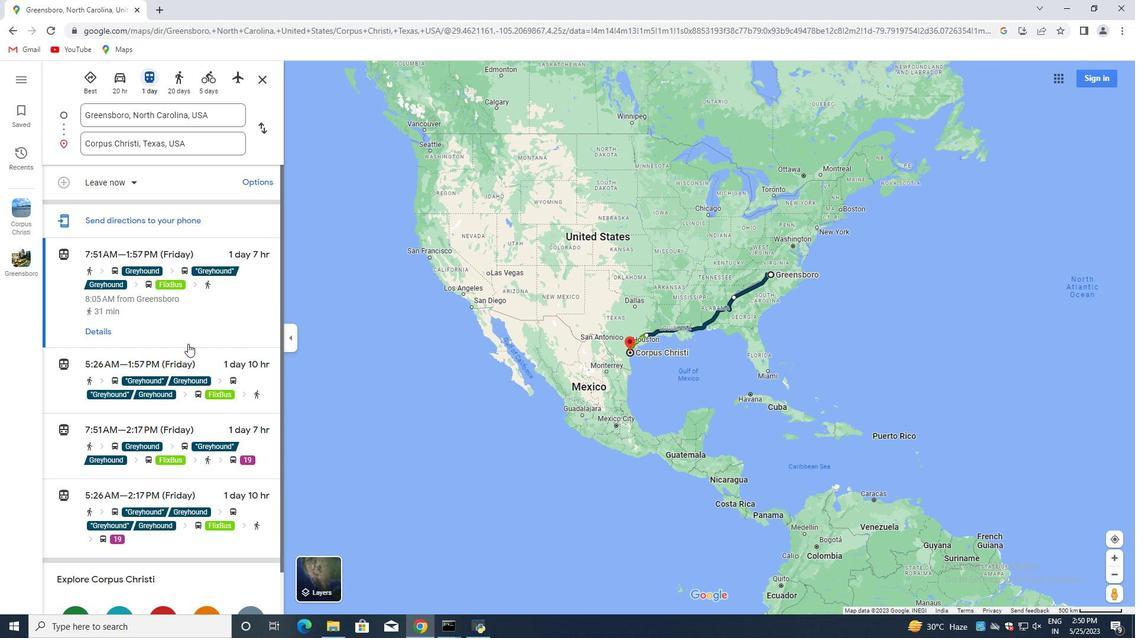 
Action: Mouse scrolled (188, 344) with delta (0, 0)
Screenshot: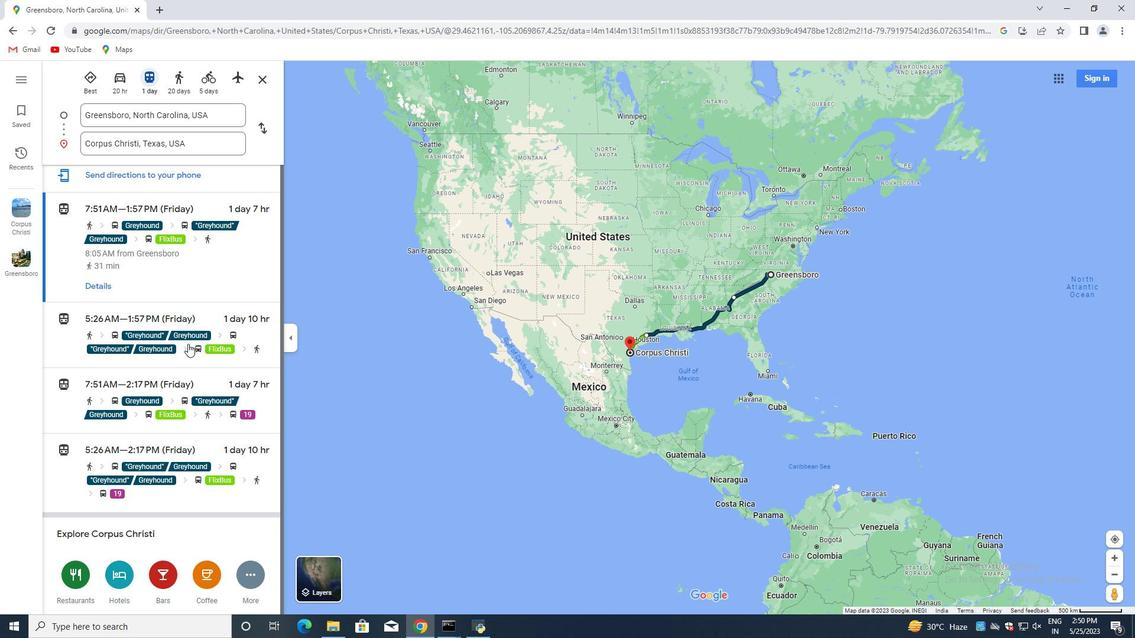 
Action: Mouse scrolled (188, 344) with delta (0, 0)
Screenshot: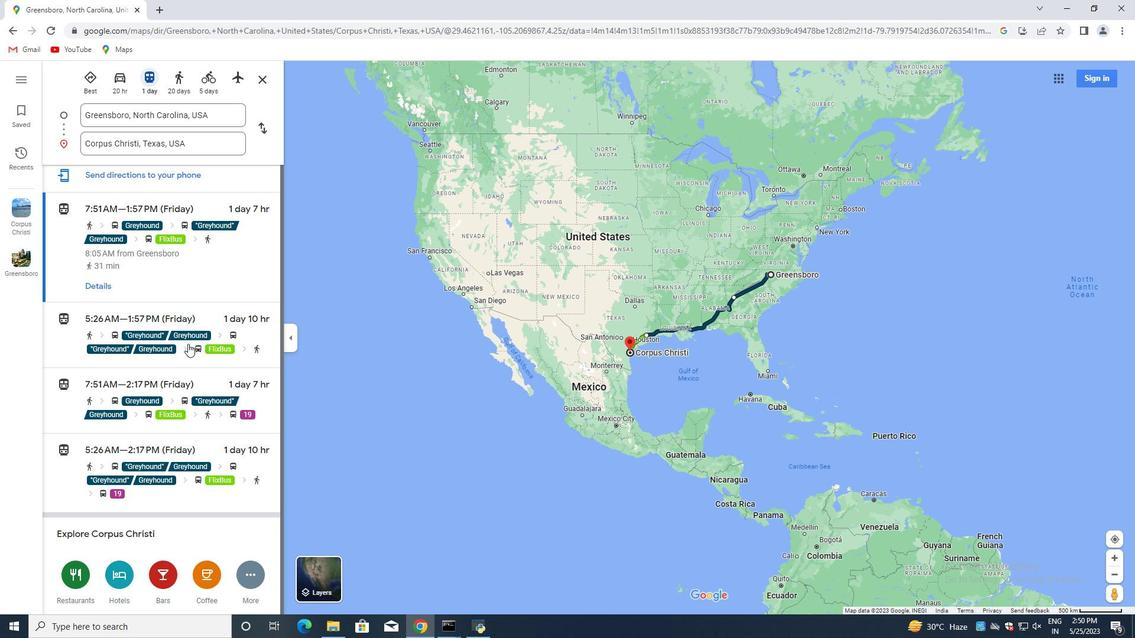 
Action: Mouse scrolled (188, 344) with delta (0, 0)
Screenshot: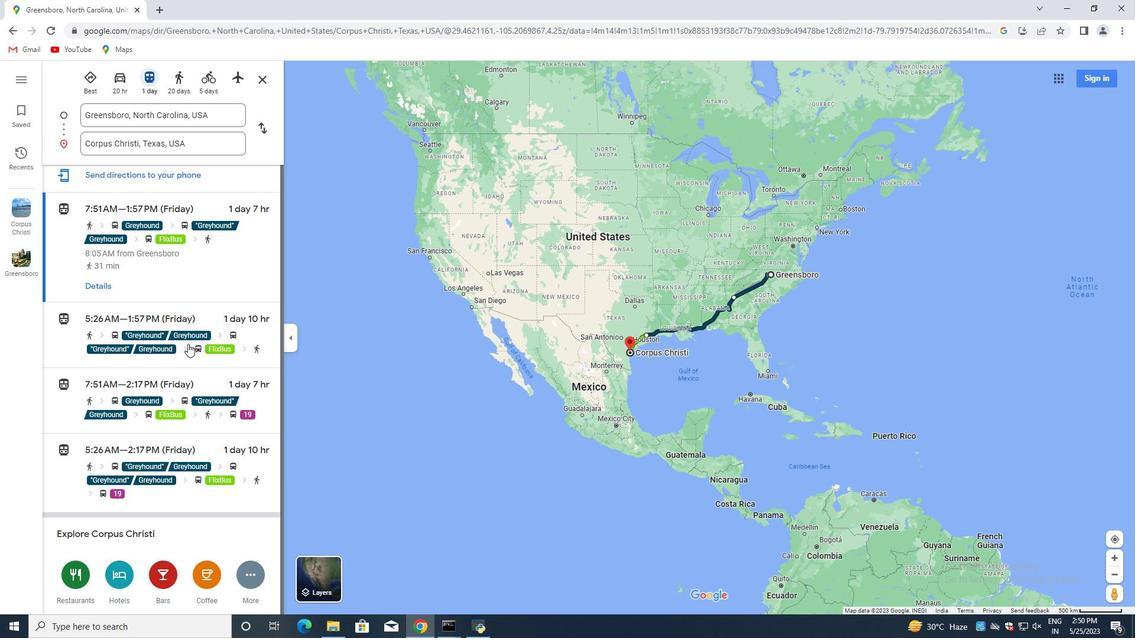 
Action: Mouse moved to (188, 342)
Screenshot: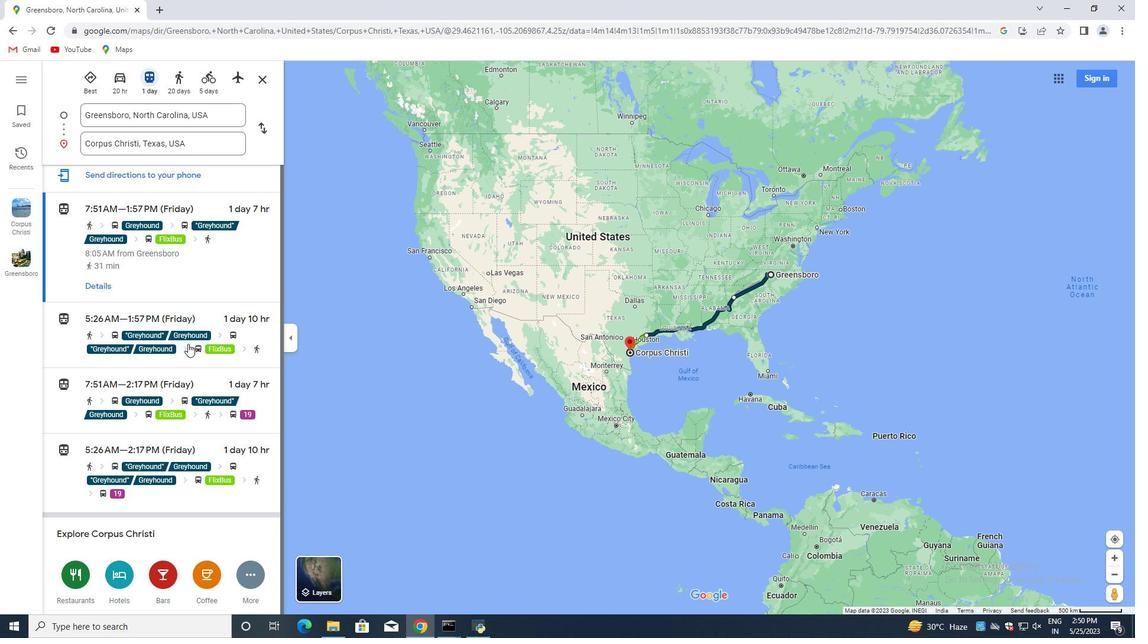 
Action: Mouse scrolled (188, 343) with delta (0, 0)
Screenshot: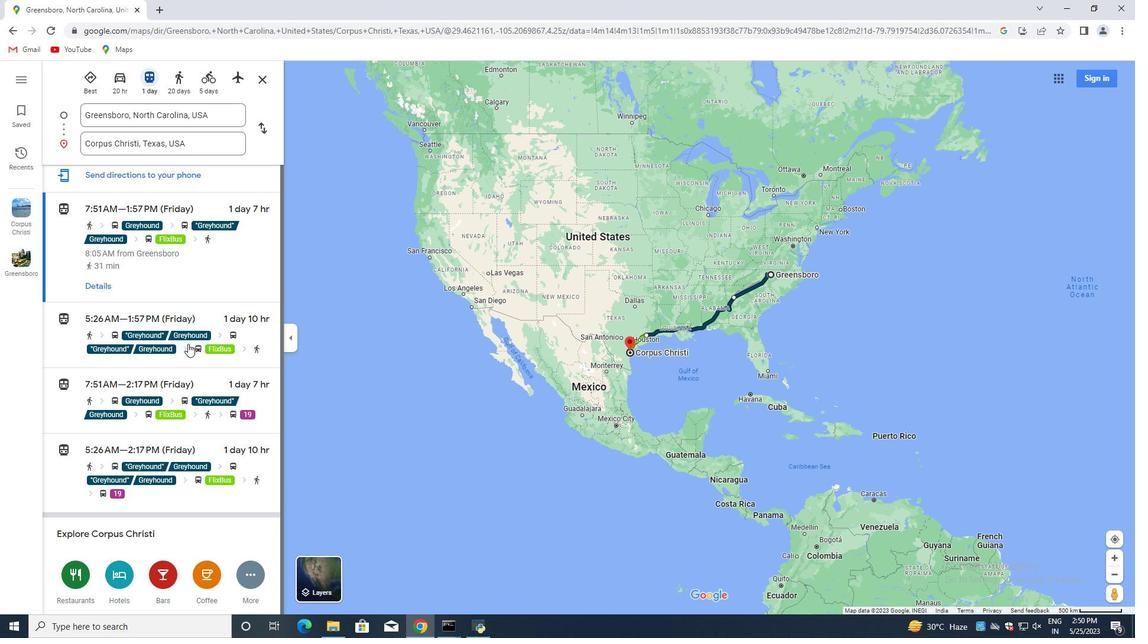 
Action: Mouse moved to (190, 341)
Screenshot: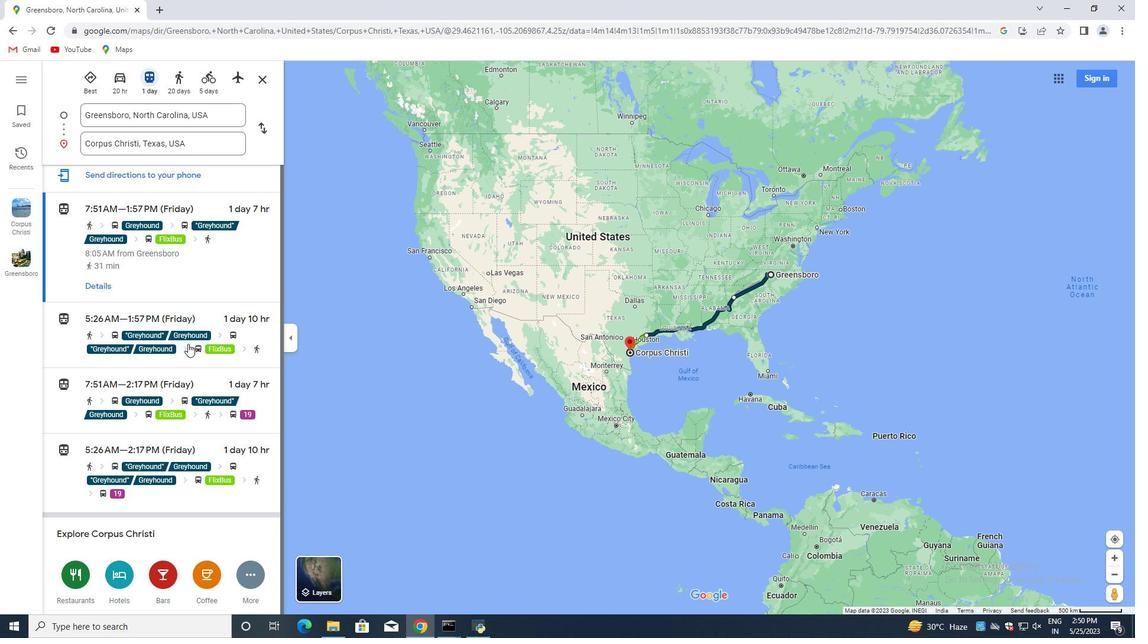 
Action: Mouse scrolled (189, 342) with delta (0, 0)
Screenshot: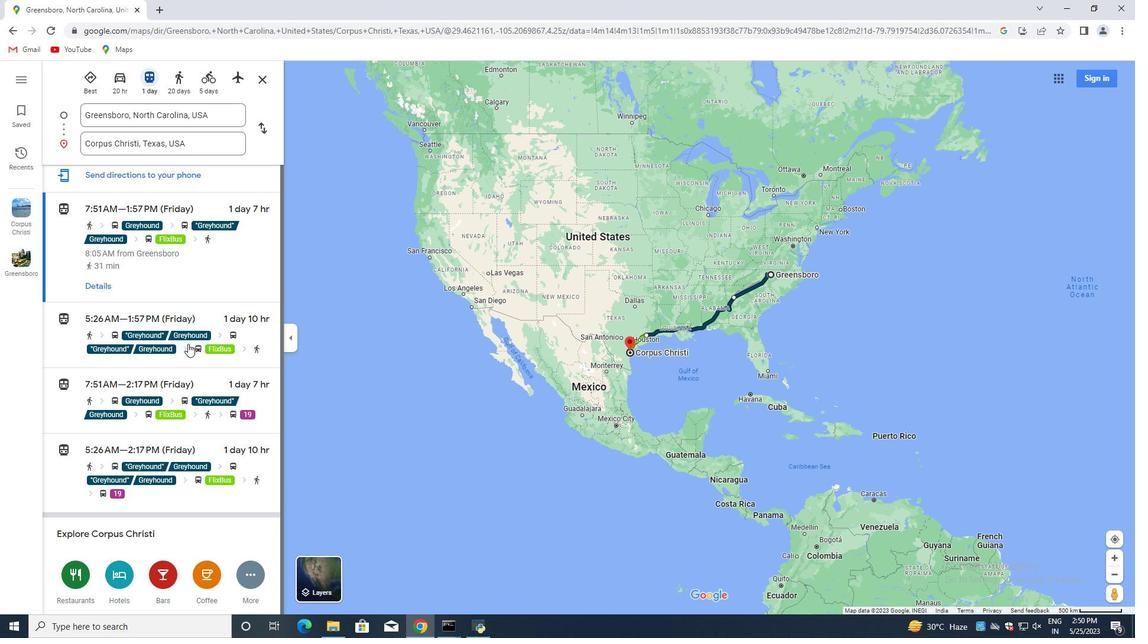 
Action: Mouse scrolled (190, 342) with delta (0, 0)
Screenshot: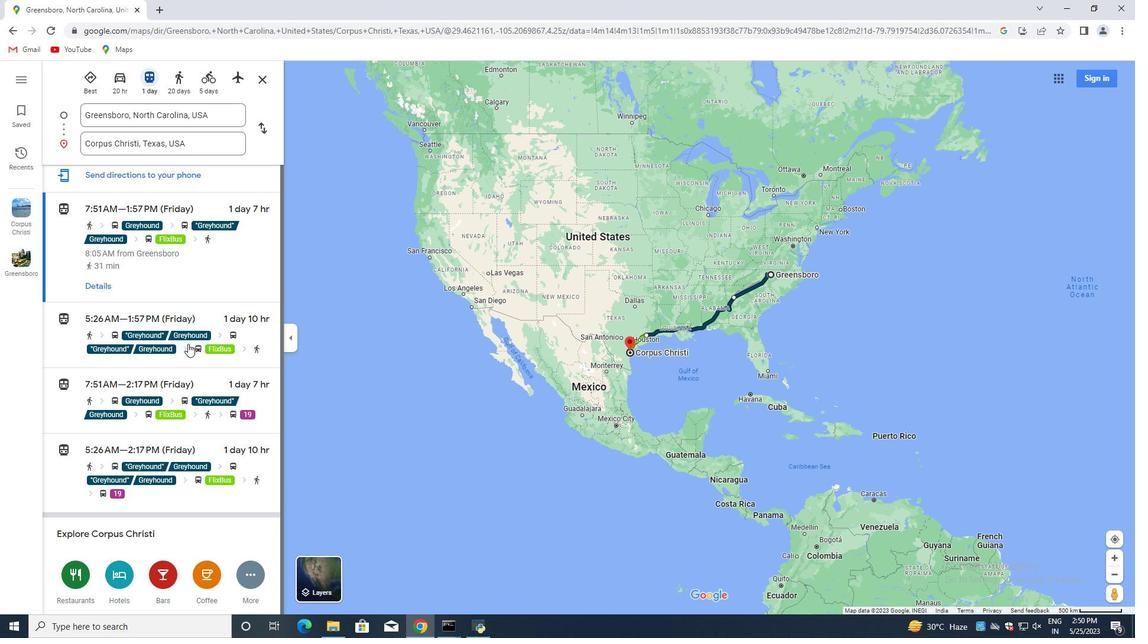 
Action: Mouse moved to (181, 91)
Screenshot: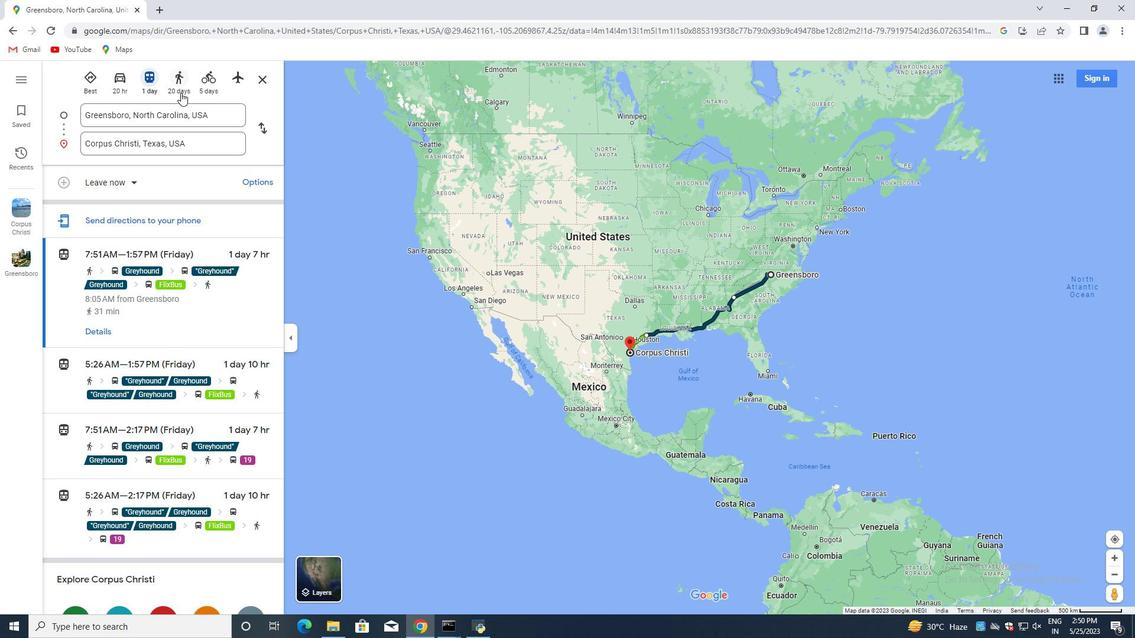 
Action: Mouse pressed left at (181, 91)
Screenshot: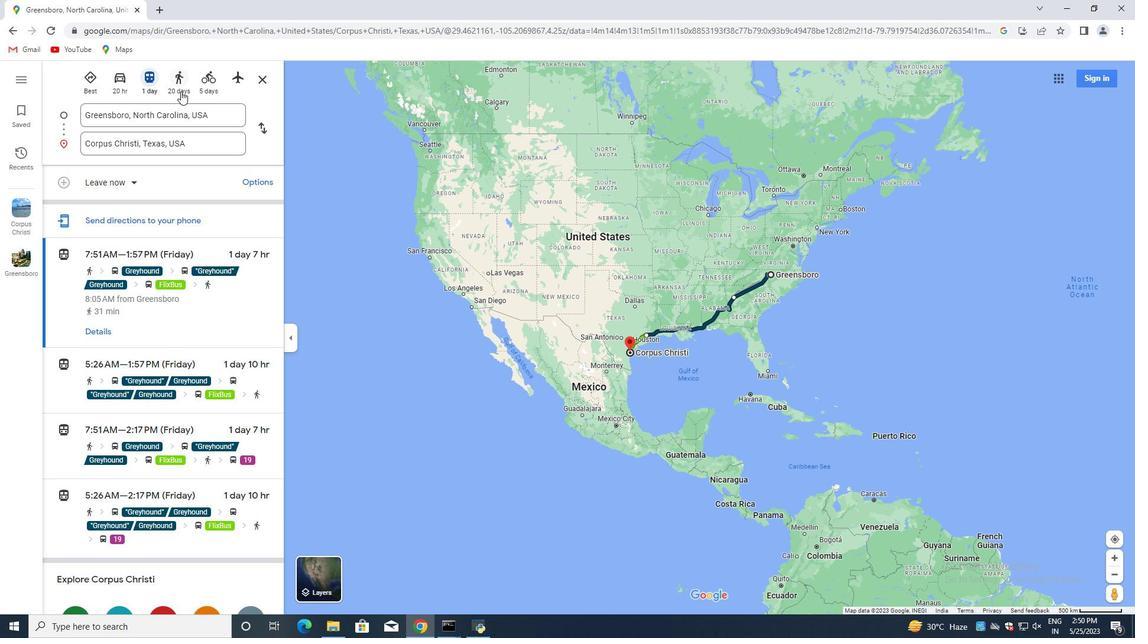 
Action: Mouse moved to (597, 322)
Screenshot: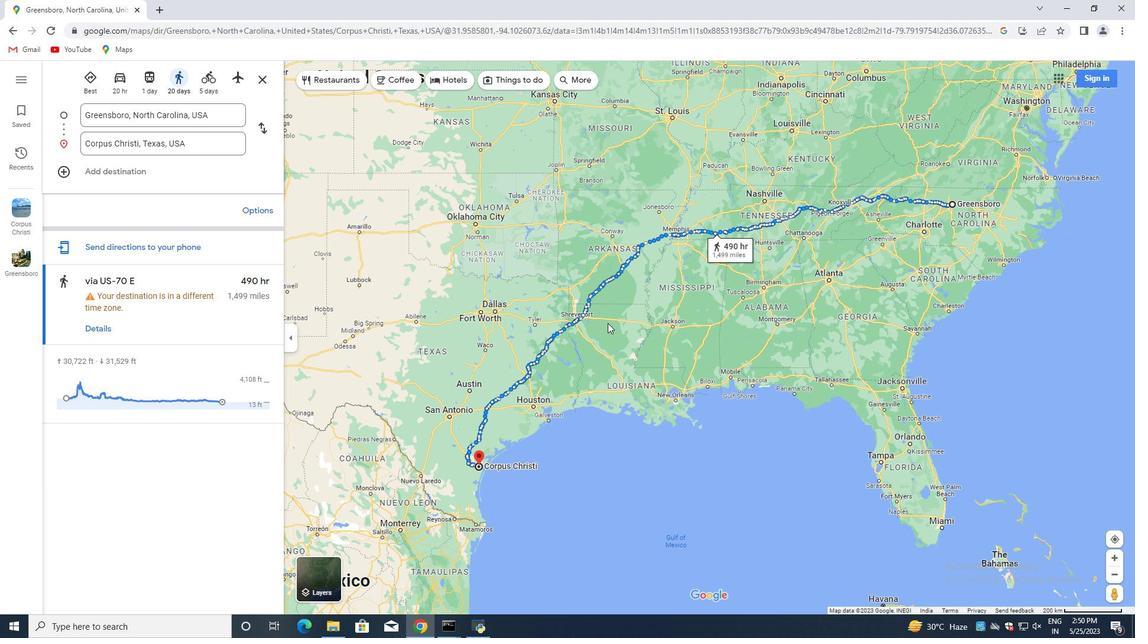 
Action: Mouse scrolled (597, 321) with delta (0, 0)
Screenshot: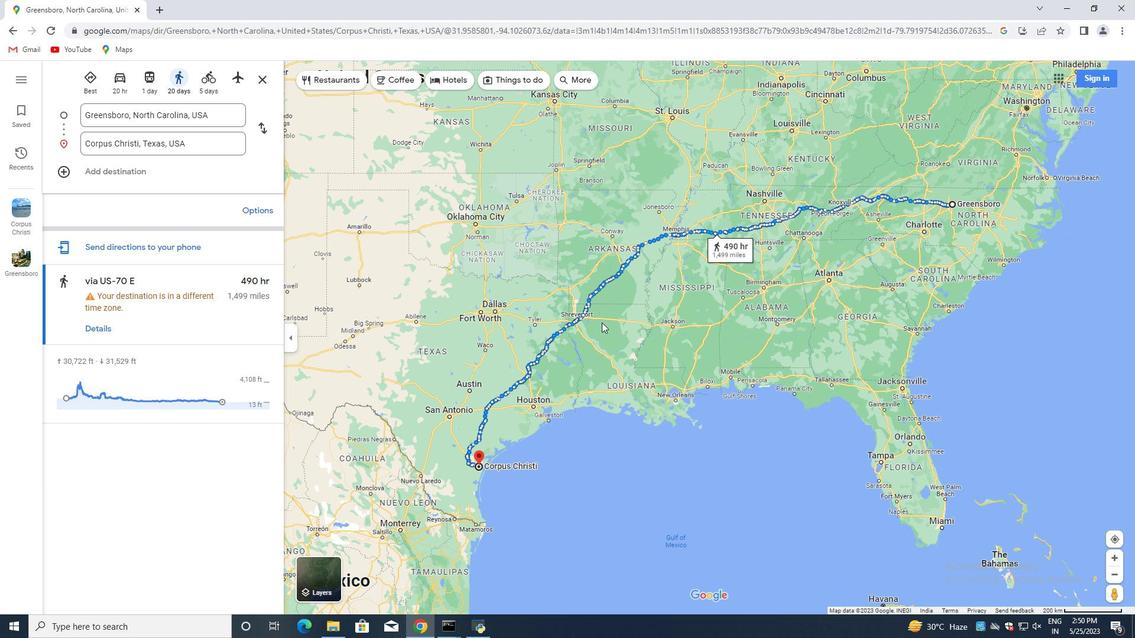 
Action: Mouse scrolled (597, 321) with delta (0, 0)
Screenshot: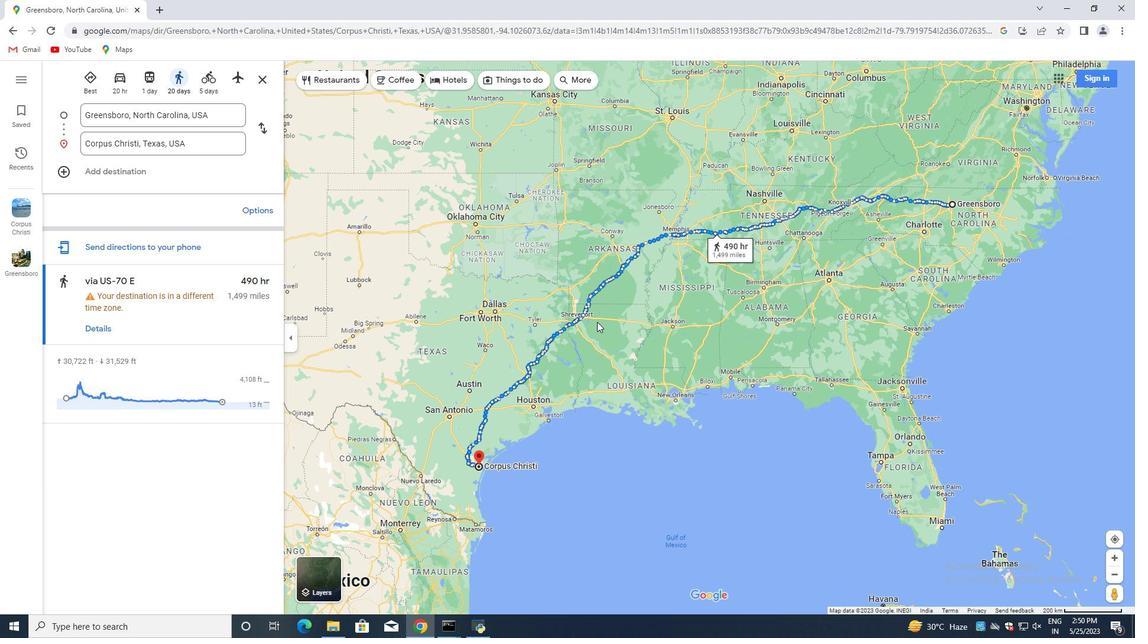 
Action: Mouse moved to (597, 322)
Screenshot: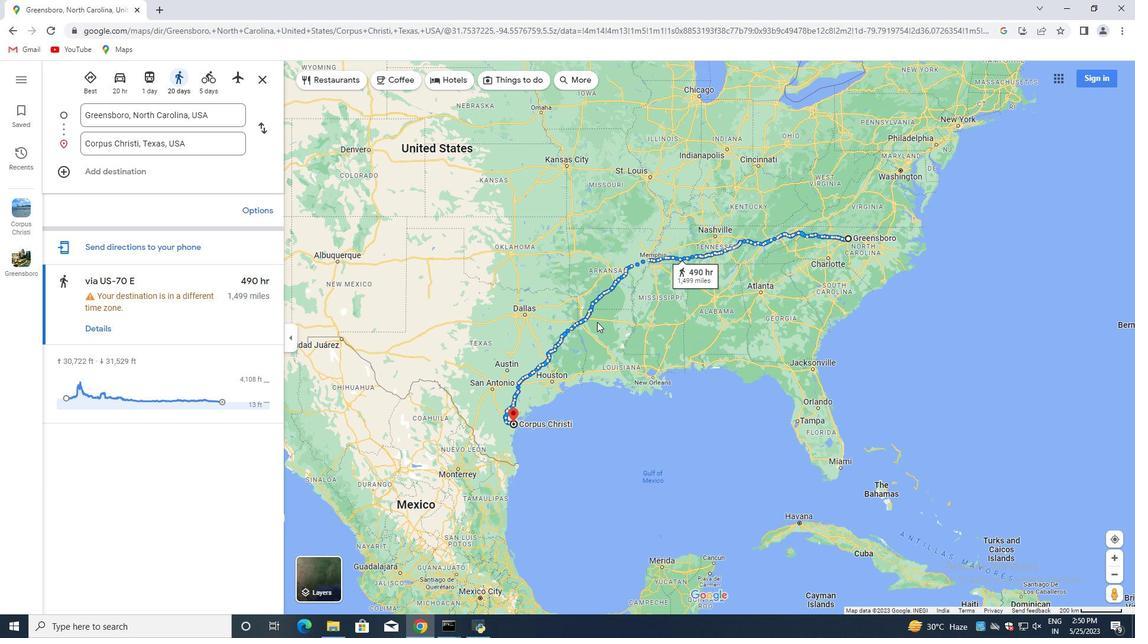 
Action: Mouse scrolled (597, 321) with delta (0, 0)
Screenshot: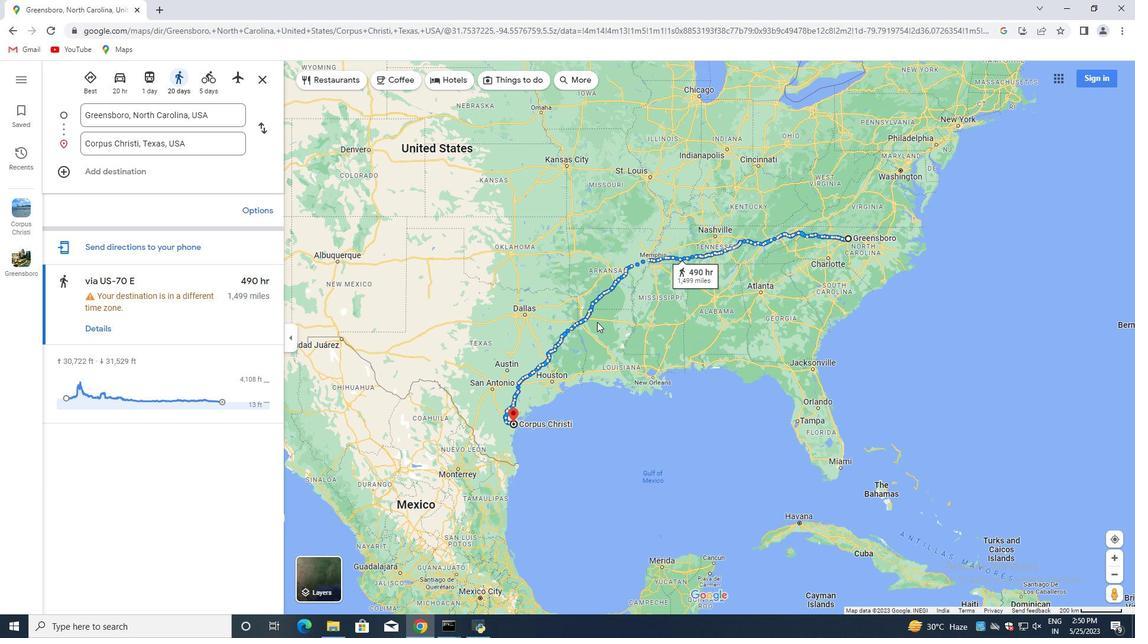 
Action: Mouse scrolled (597, 321) with delta (0, 0)
Screenshot: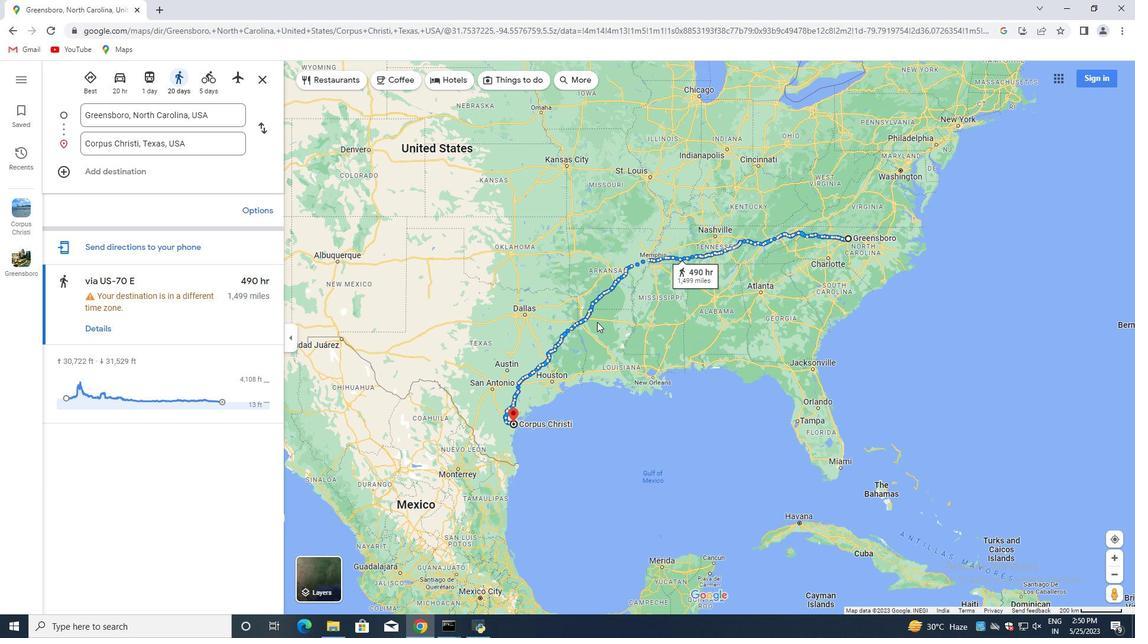 
Action: Mouse moved to (198, 74)
Screenshot: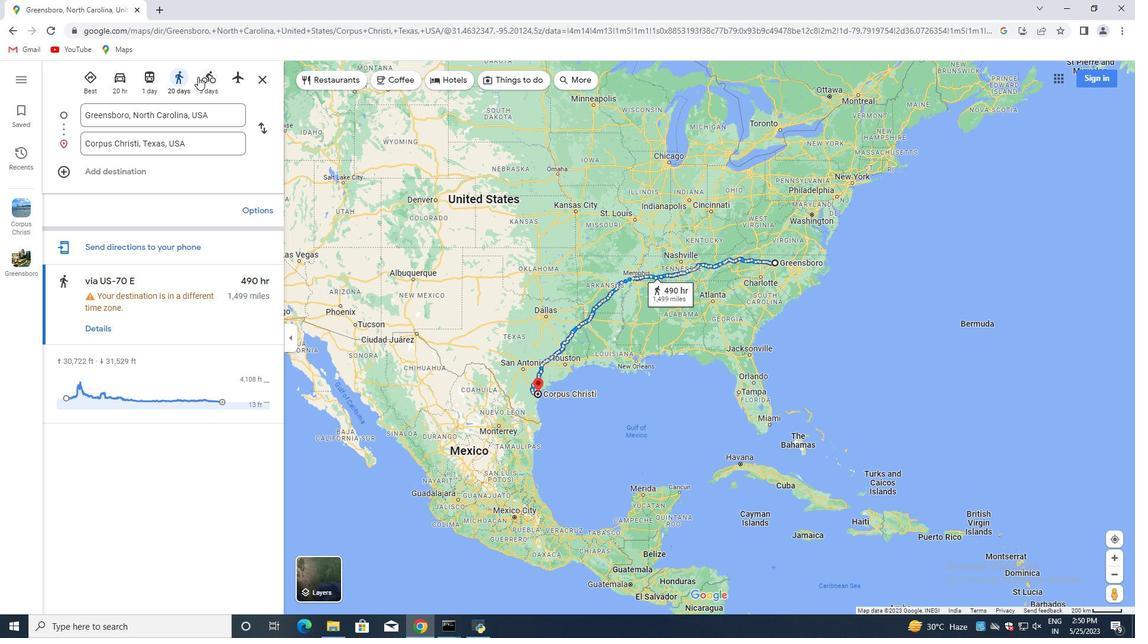 
Action: Mouse pressed left at (198, 74)
Screenshot: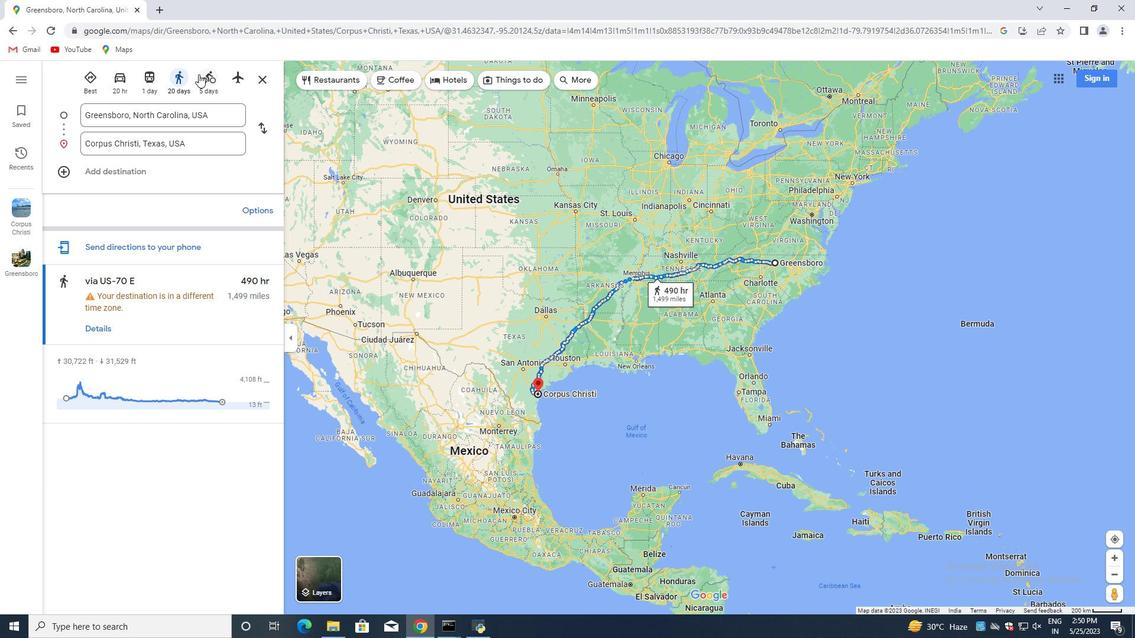 
Action: Mouse moved to (499, 467)
Screenshot: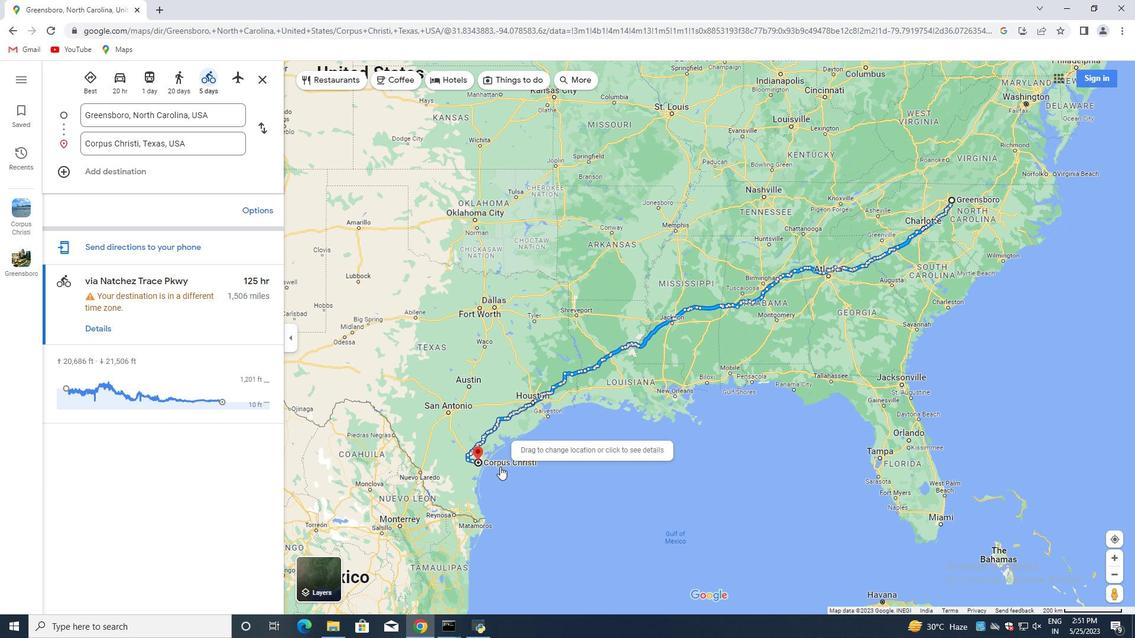 
Action: Mouse scrolled (499, 466) with delta (0, 0)
Screenshot: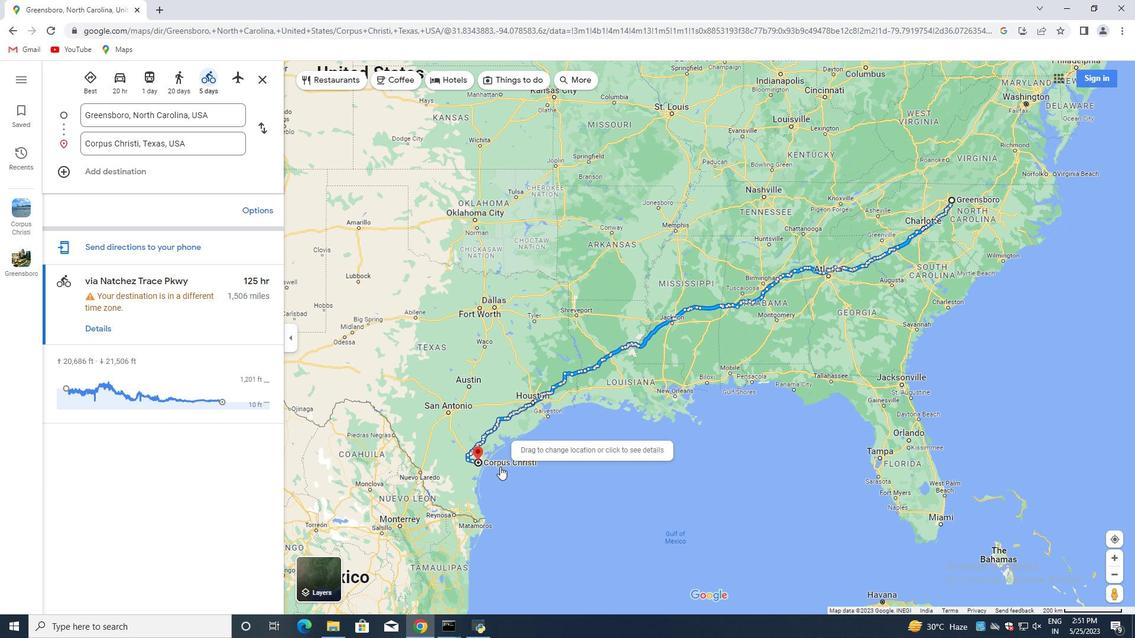 
Action: Mouse moved to (497, 467)
Screenshot: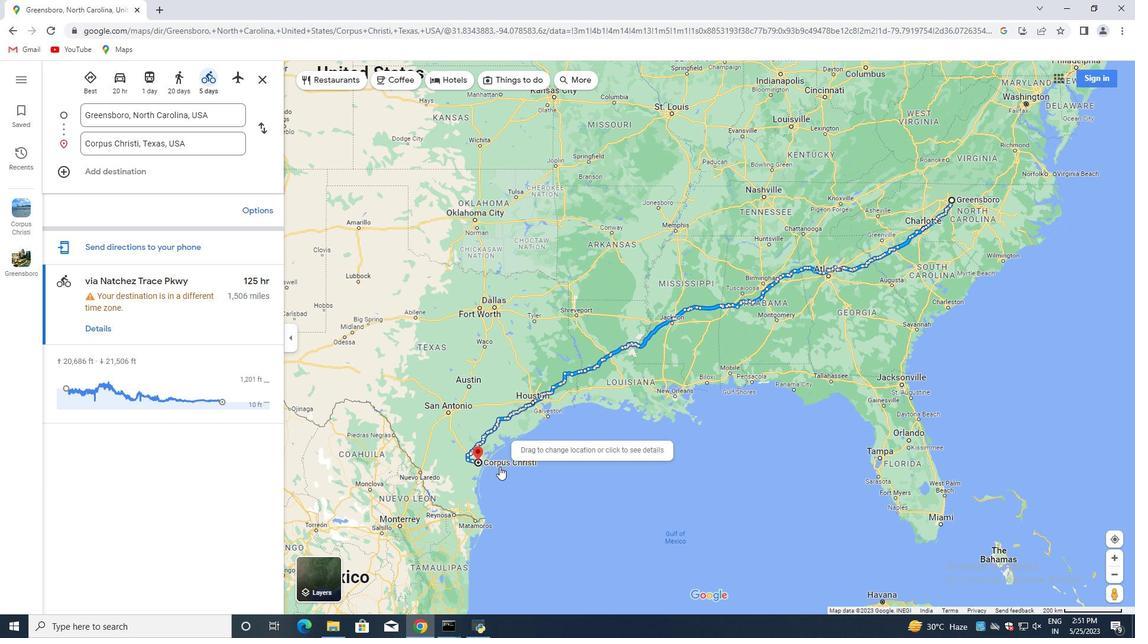 
Action: Mouse scrolled (497, 466) with delta (0, 0)
Screenshot: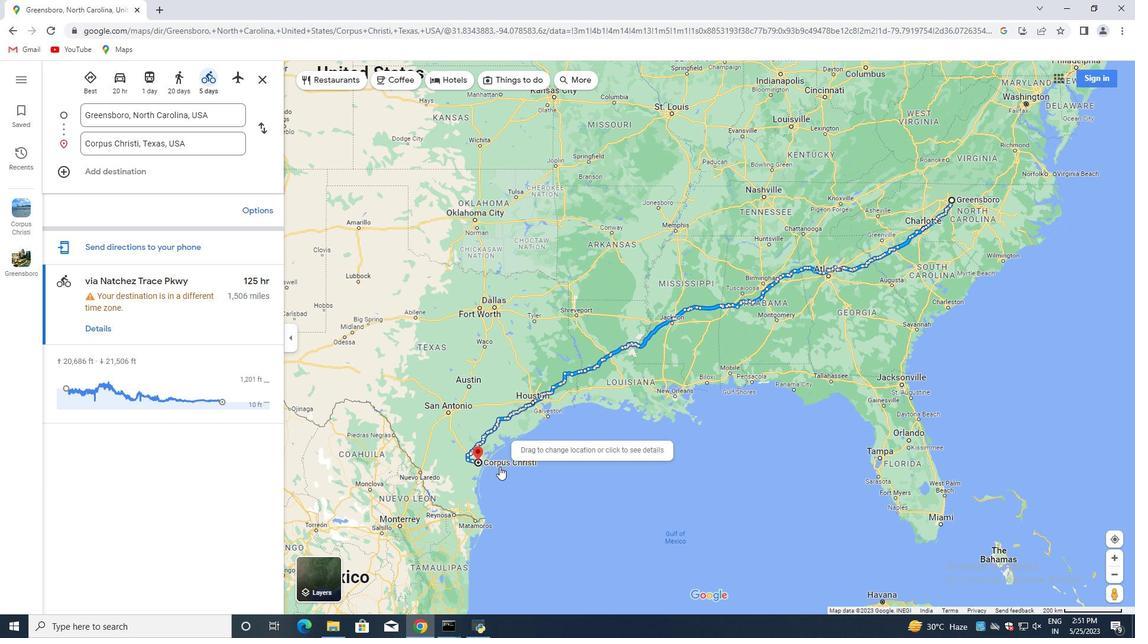 
Action: Mouse scrolled (497, 466) with delta (0, 0)
Screenshot: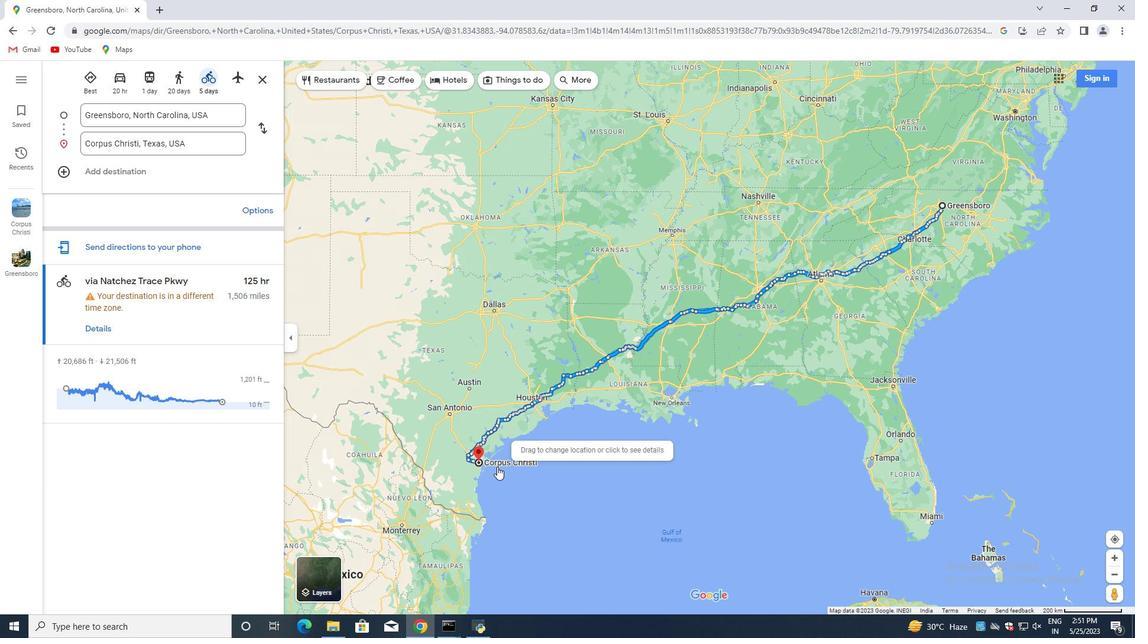 
Action: Mouse moved to (496, 467)
Screenshot: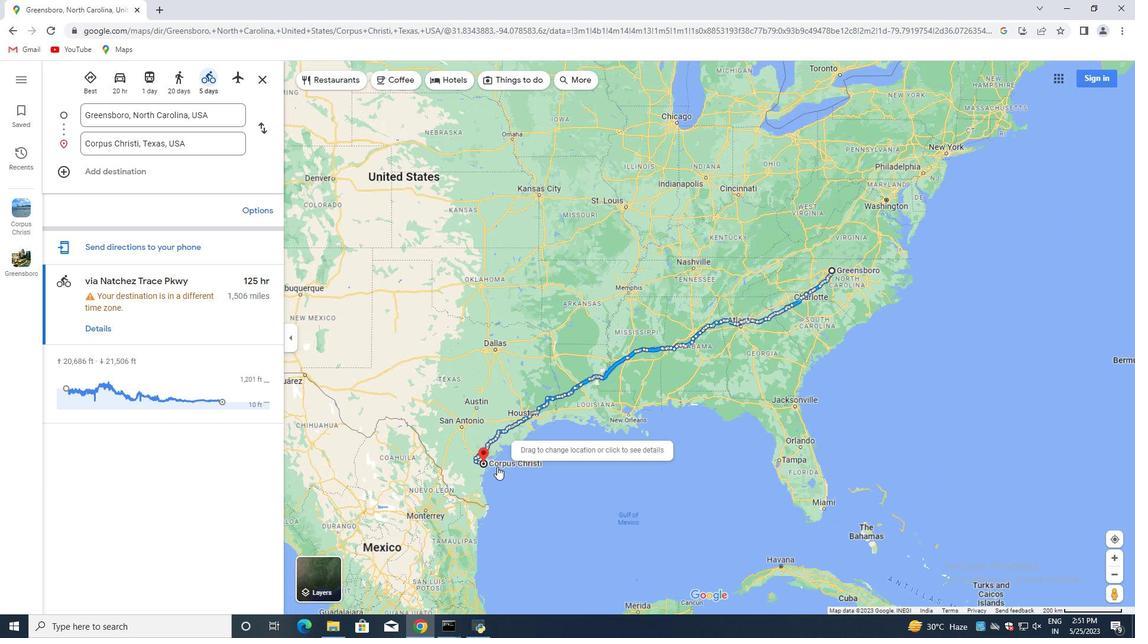 
Action: Mouse scrolled (496, 466) with delta (0, 0)
Screenshot: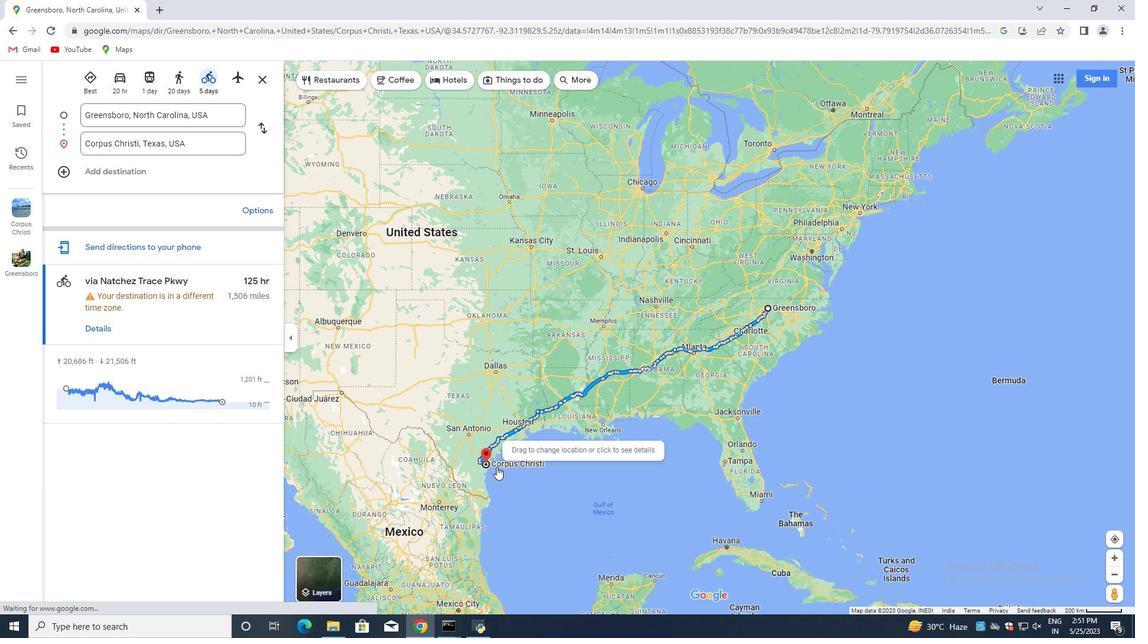 
Action: Mouse moved to (495, 467)
Screenshot: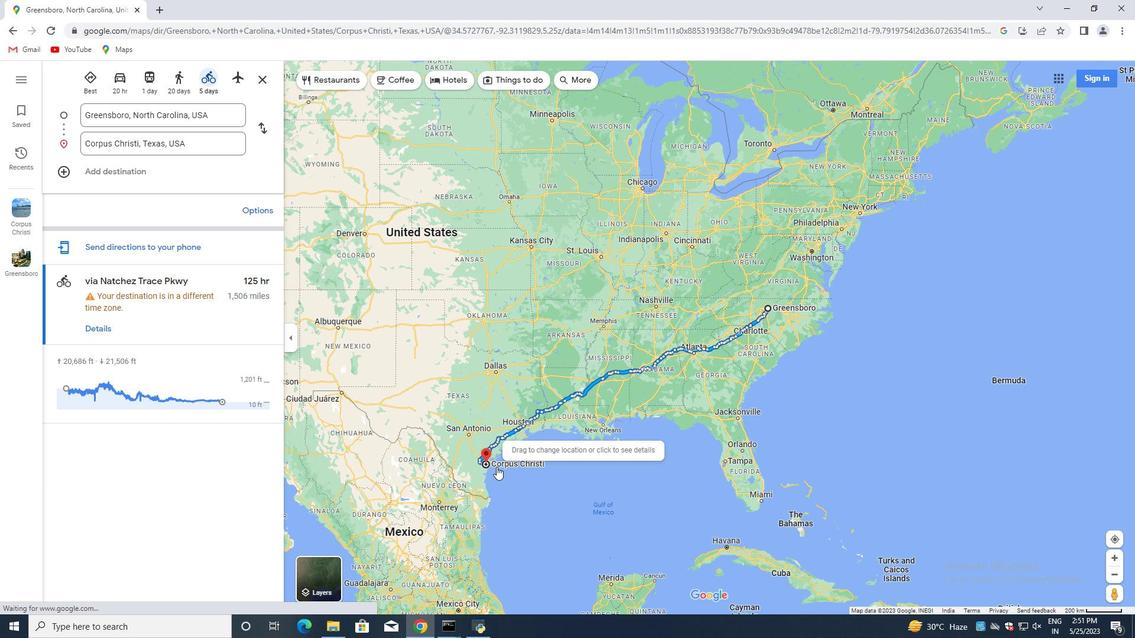 
Action: Mouse scrolled (495, 467) with delta (0, 0)
Screenshot: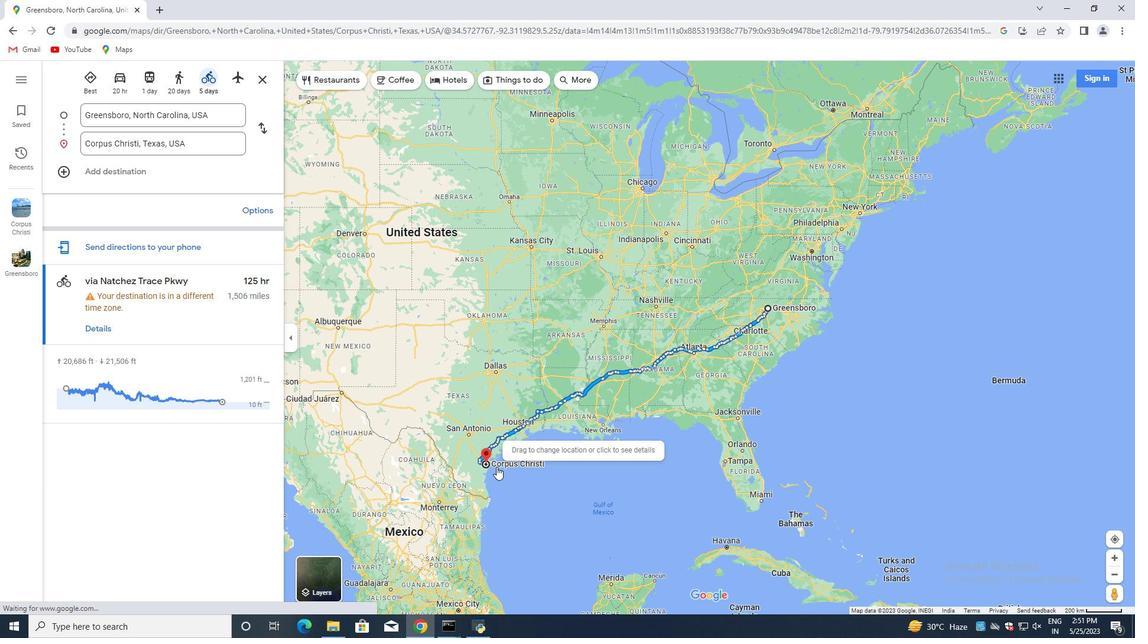 
Action: Mouse moved to (596, 446)
Screenshot: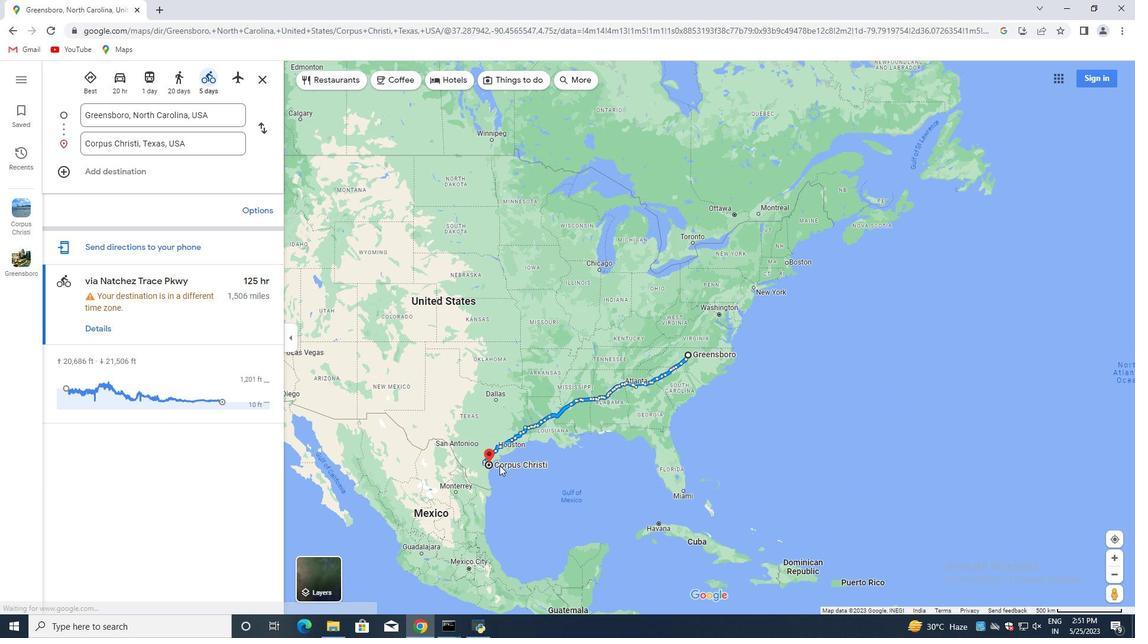 
Action: Mouse scrolled (596, 445) with delta (0, 0)
Screenshot: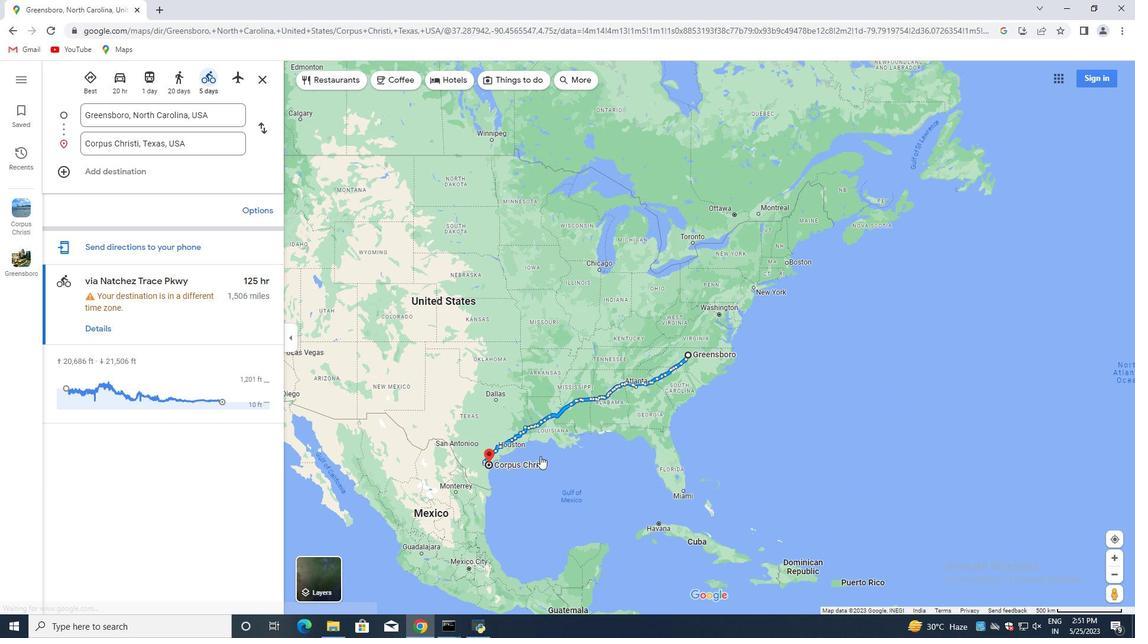 
Action: Mouse scrolled (596, 445) with delta (0, 0)
Screenshot: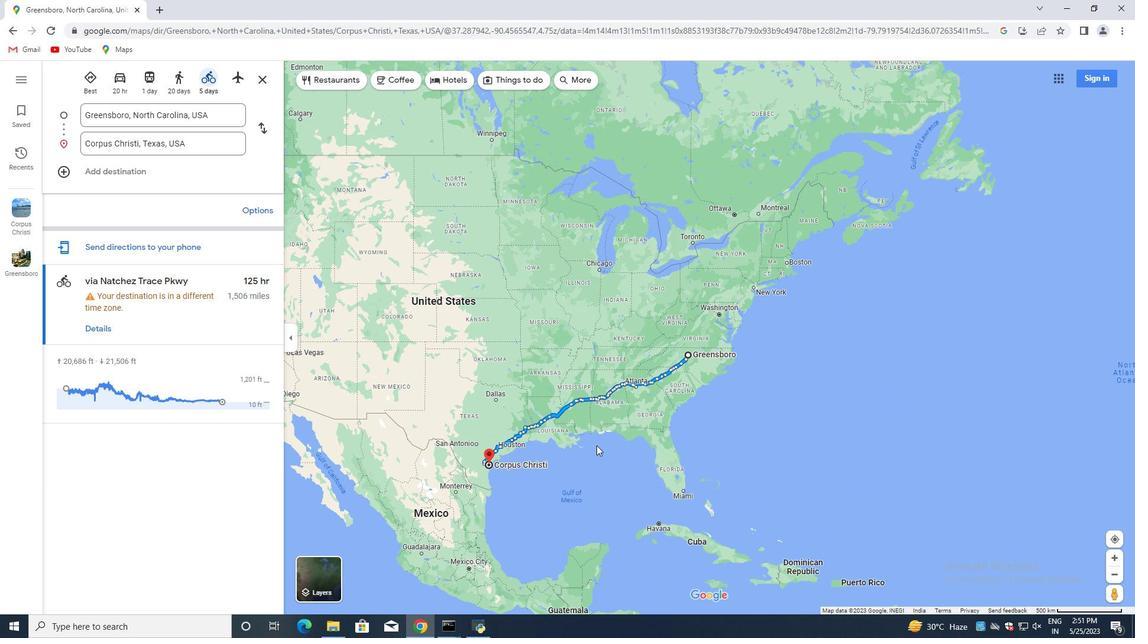 
Action: Mouse scrolled (596, 445) with delta (0, 0)
Screenshot: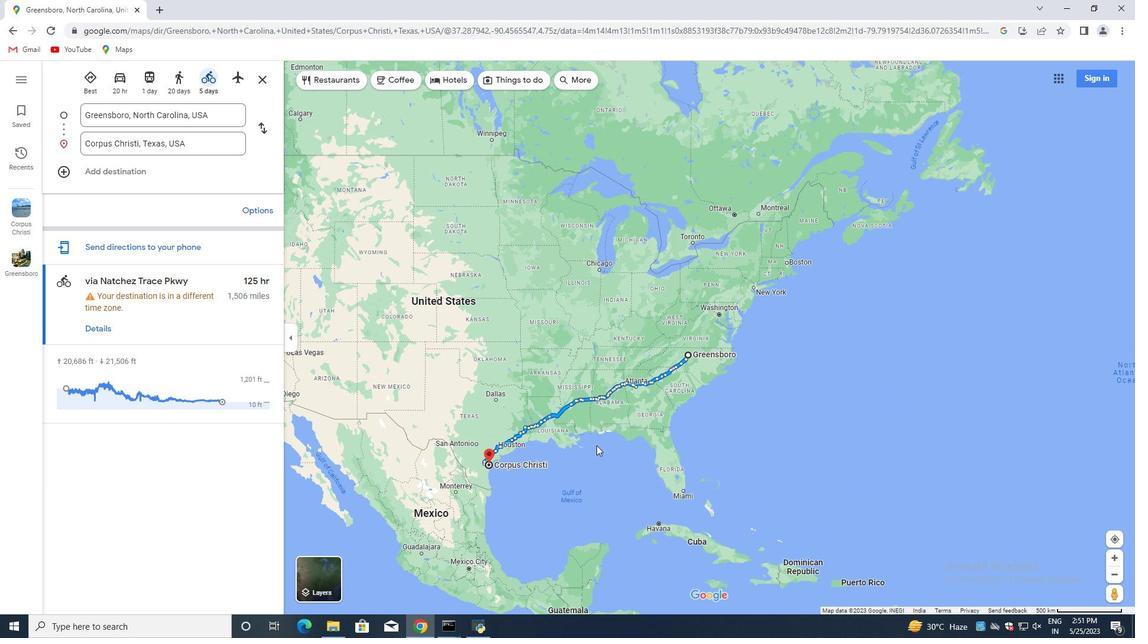 
Action: Mouse moved to (594, 441)
Screenshot: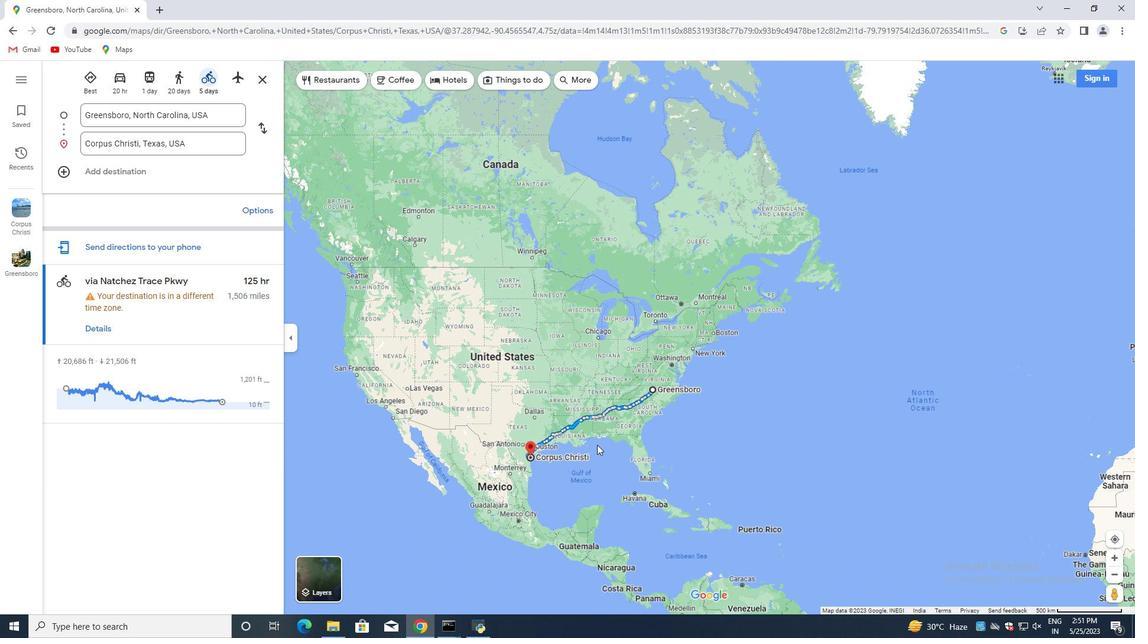 
Action: Mouse scrolled (594, 441) with delta (0, 0)
Screenshot: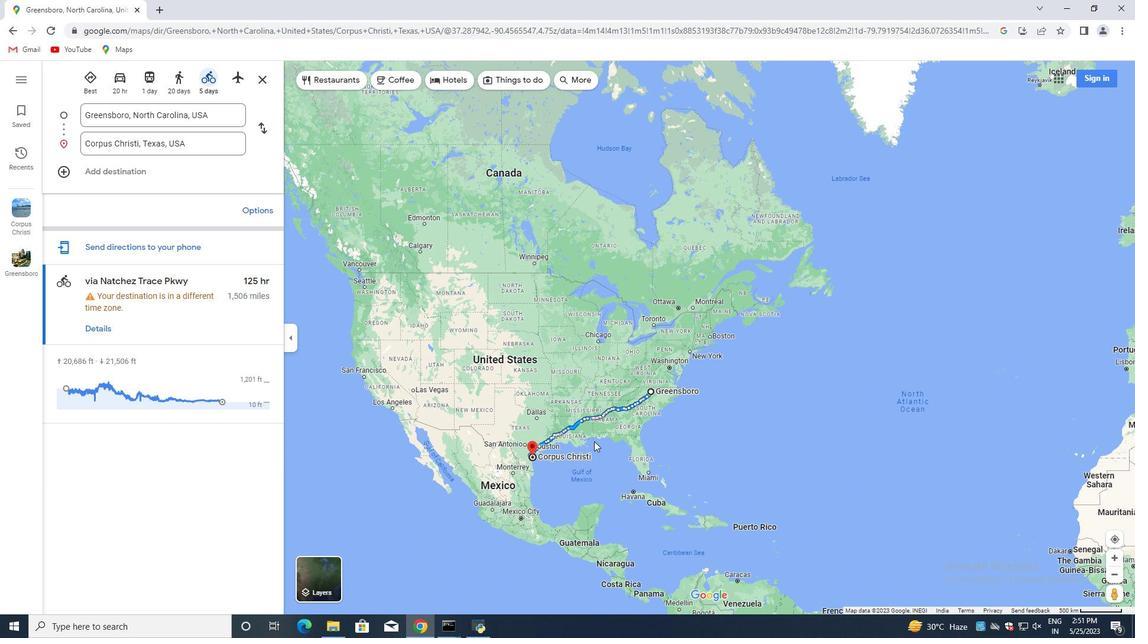 
Action: Mouse moved to (593, 441)
Screenshot: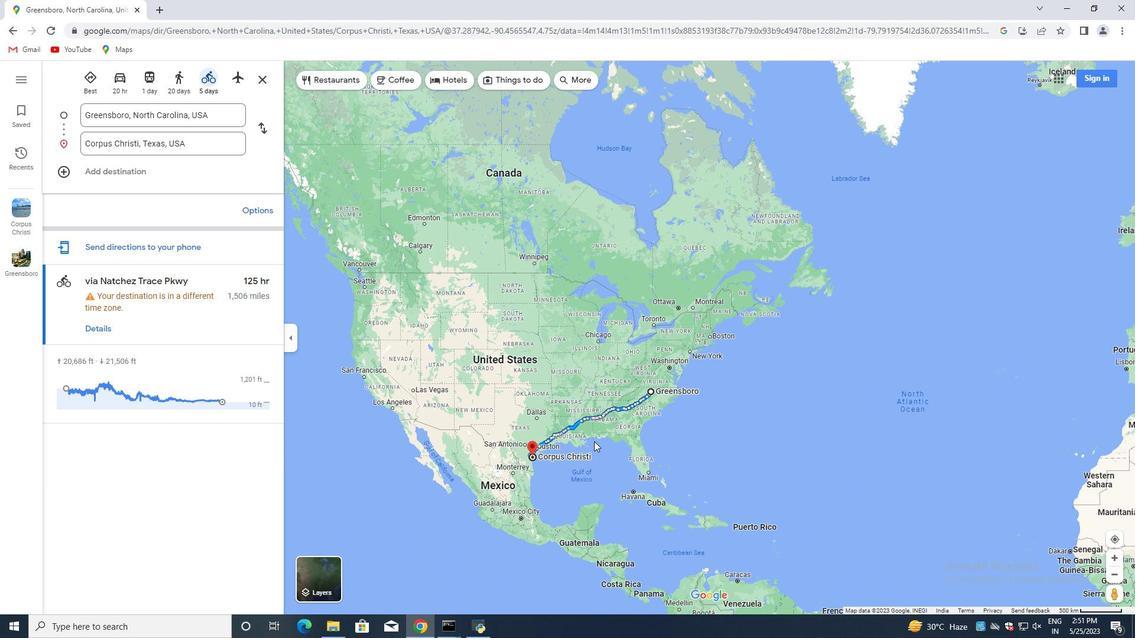 
Action: Mouse scrolled (593, 440) with delta (0, 0)
Screenshot: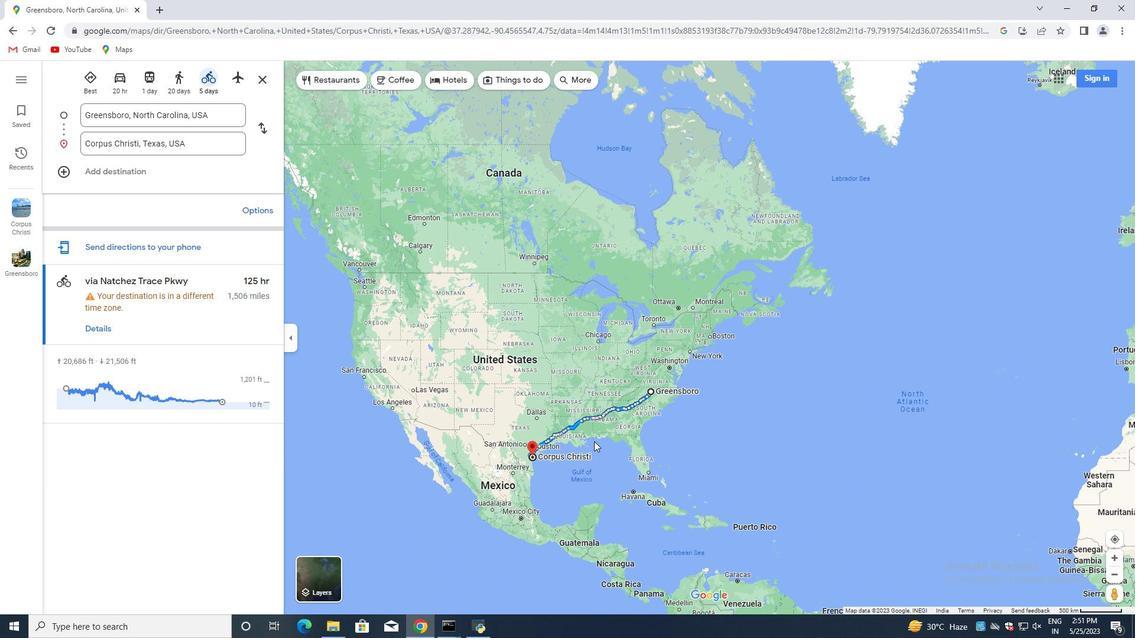 
Action: Mouse scrolled (593, 440) with delta (0, 0)
Screenshot: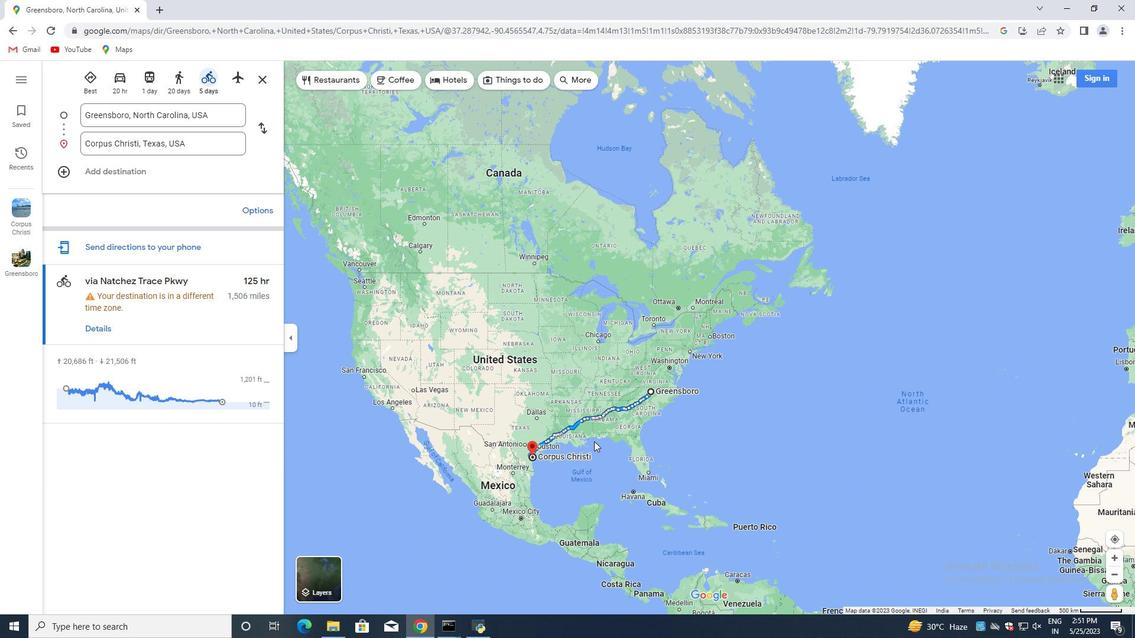 
Action: Mouse scrolled (593, 441) with delta (0, 0)
Screenshot: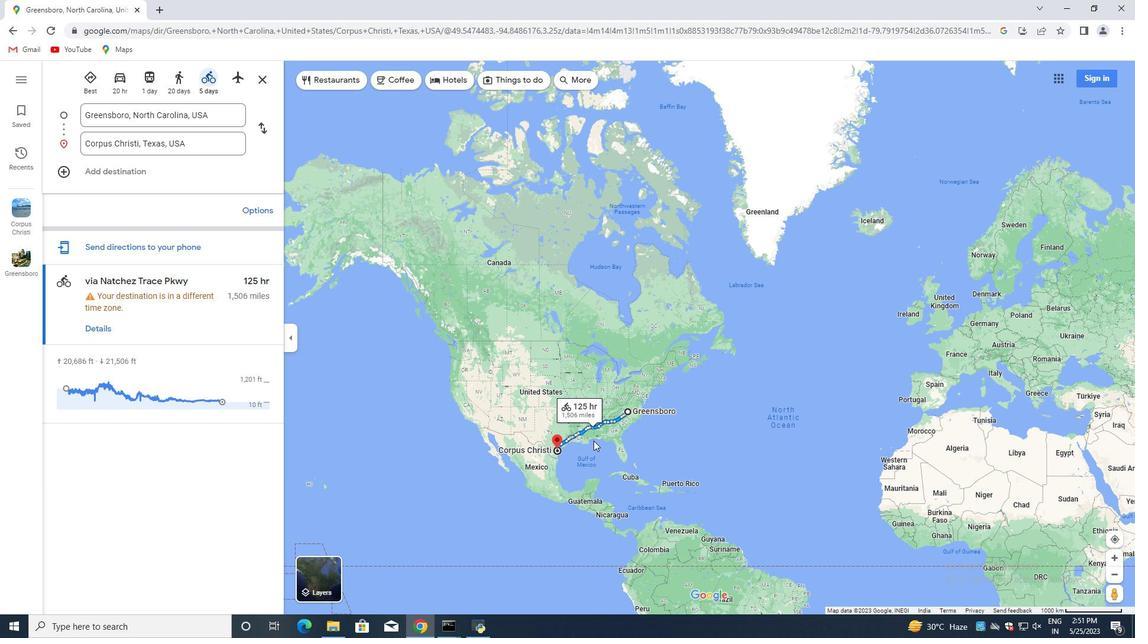 
Action: Mouse scrolled (593, 441) with delta (0, 0)
Screenshot: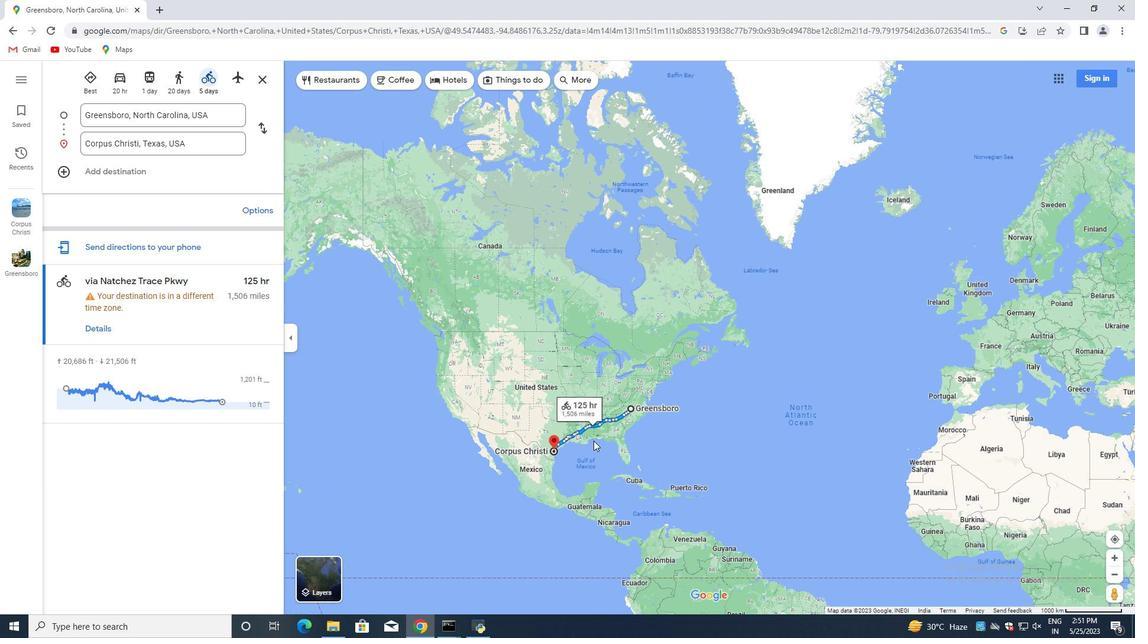 
Action: Mouse scrolled (593, 441) with delta (0, 0)
Screenshot: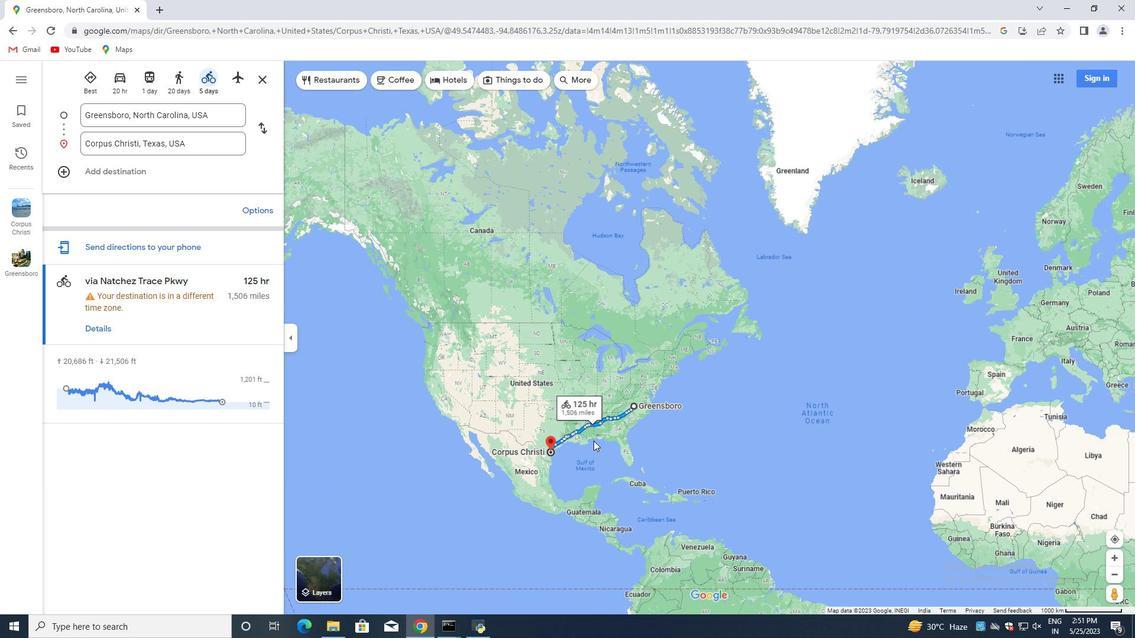 
Action: Mouse scrolled (593, 441) with delta (0, 0)
Screenshot: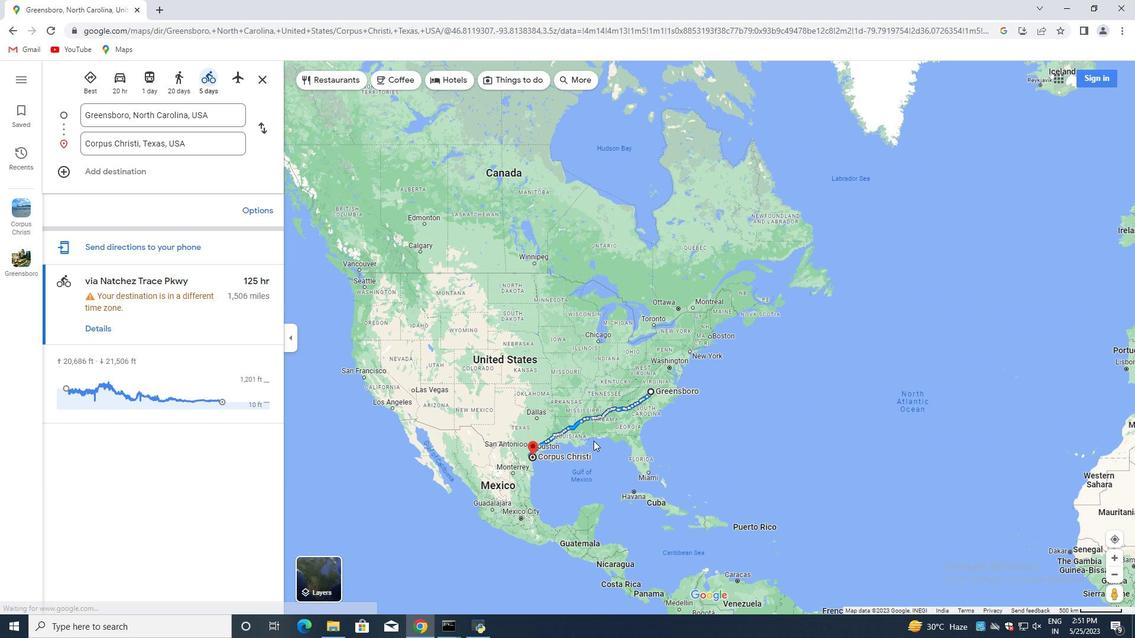 
Action: Mouse scrolled (593, 440) with delta (0, 0)
Screenshot: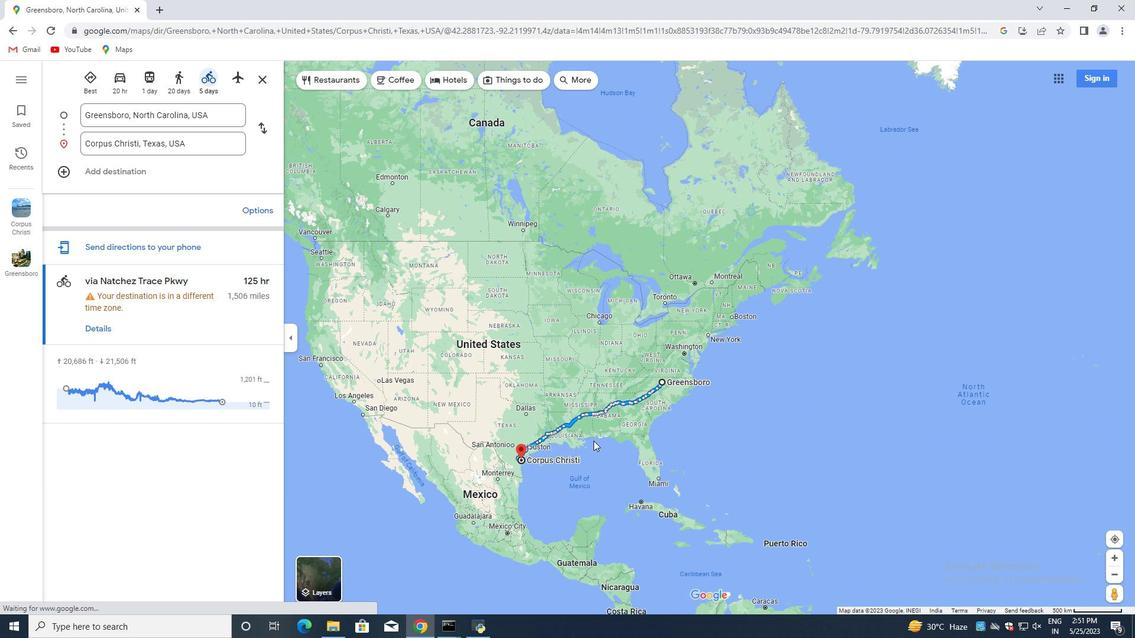 
Action: Mouse scrolled (593, 440) with delta (0, 0)
Screenshot: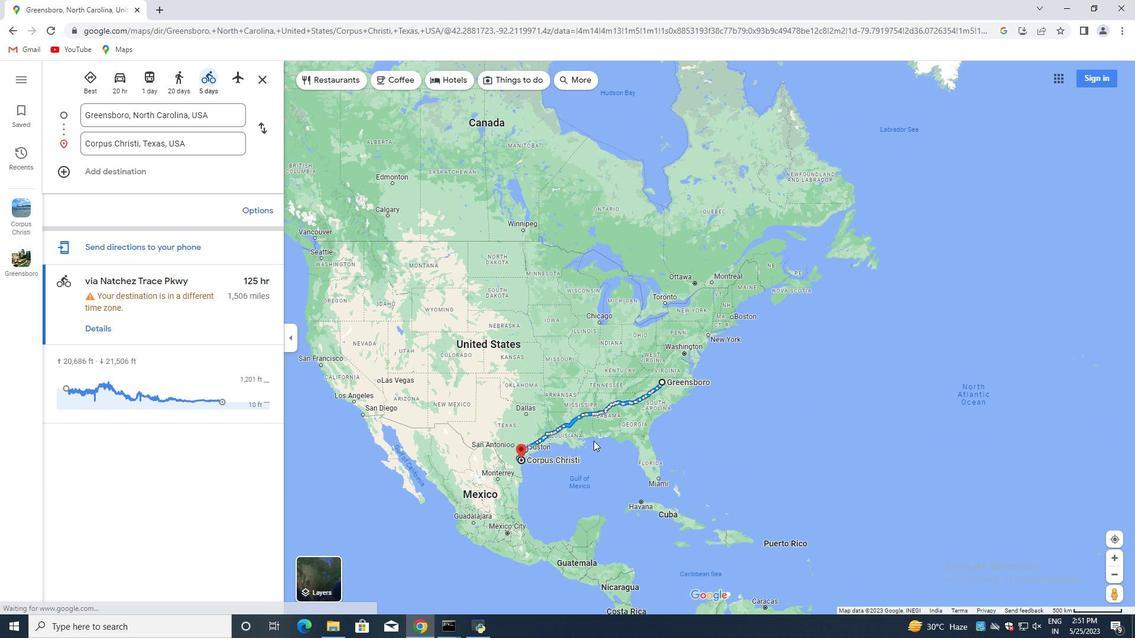 
Action: Mouse moved to (228, 78)
Screenshot: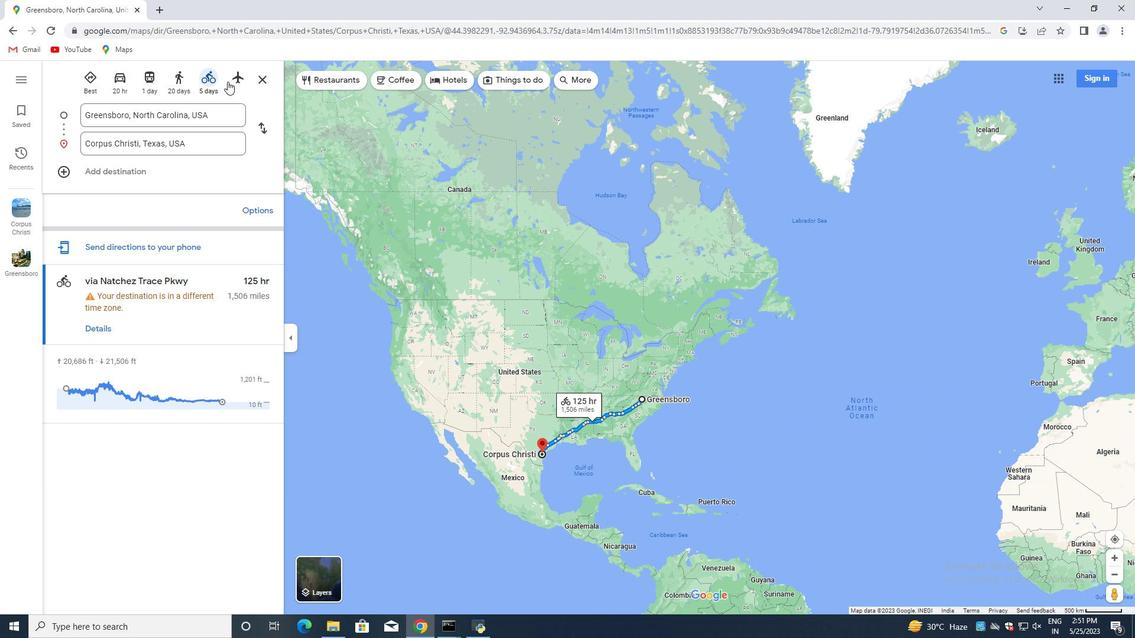 
Action: Mouse pressed left at (228, 78)
Screenshot: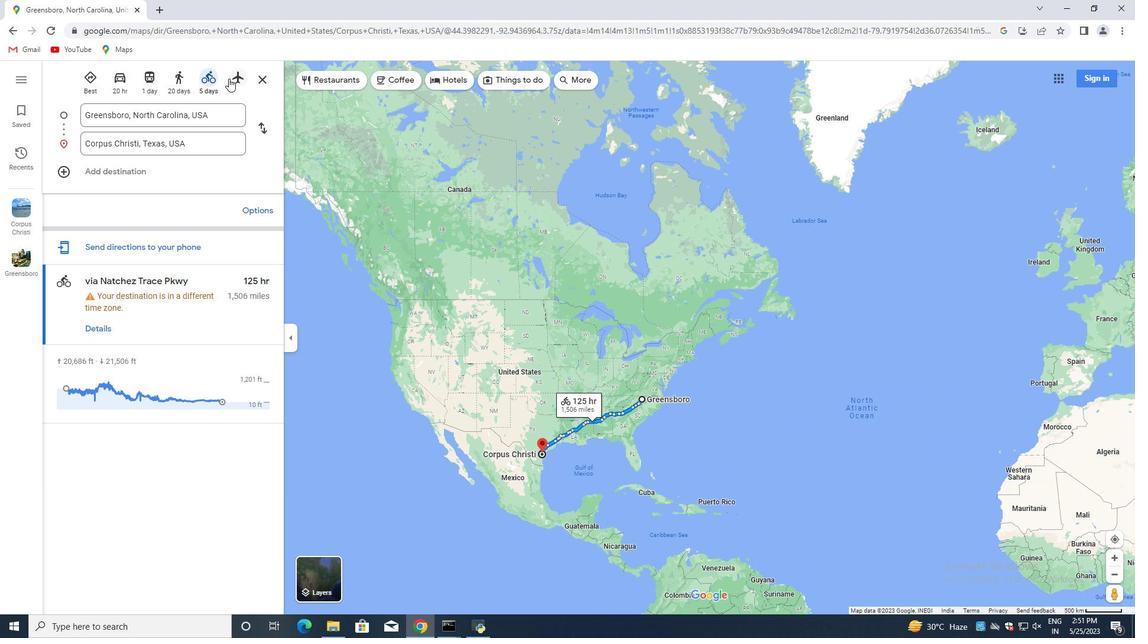 
Action: Mouse moved to (889, 476)
Screenshot: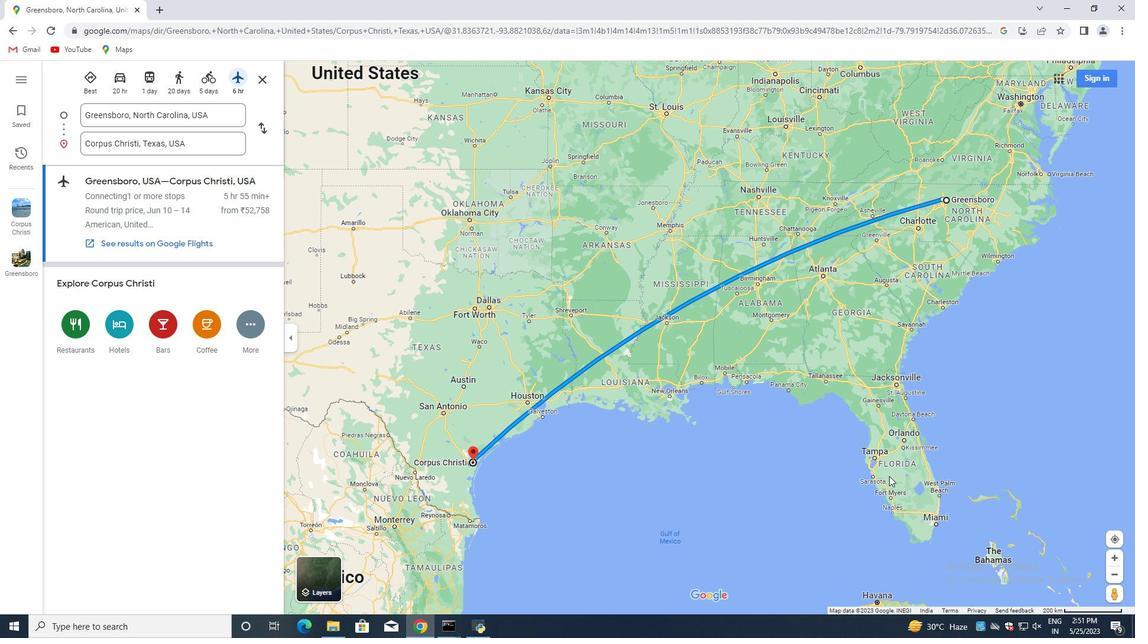 
Action: Mouse scrolled (889, 476) with delta (0, 0)
Screenshot: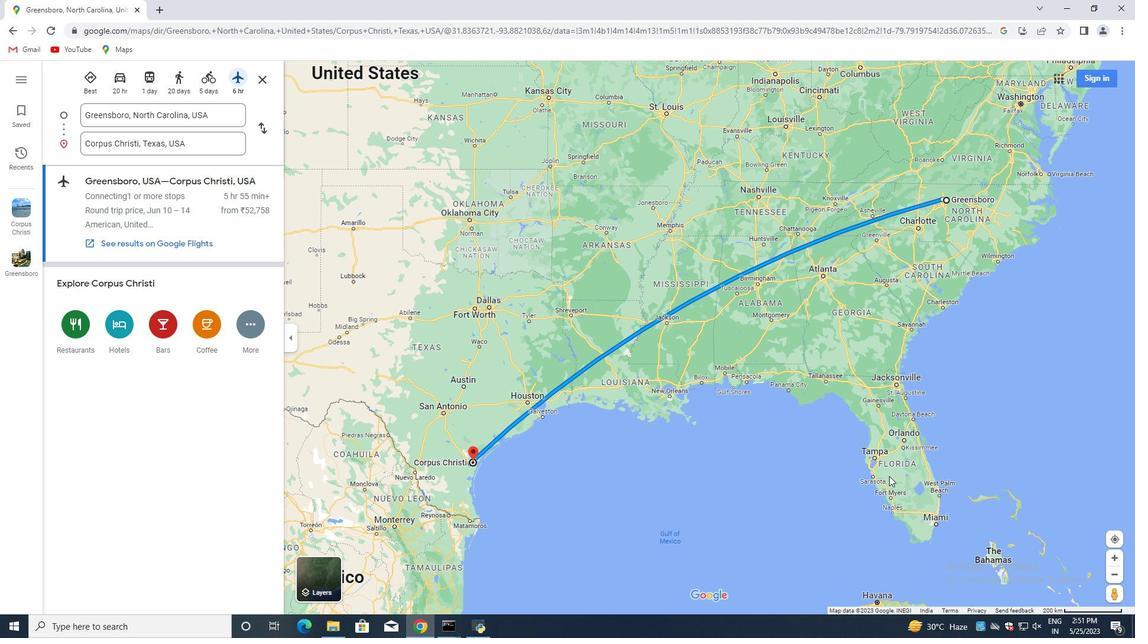 
Action: Mouse scrolled (889, 476) with delta (0, 0)
Screenshot: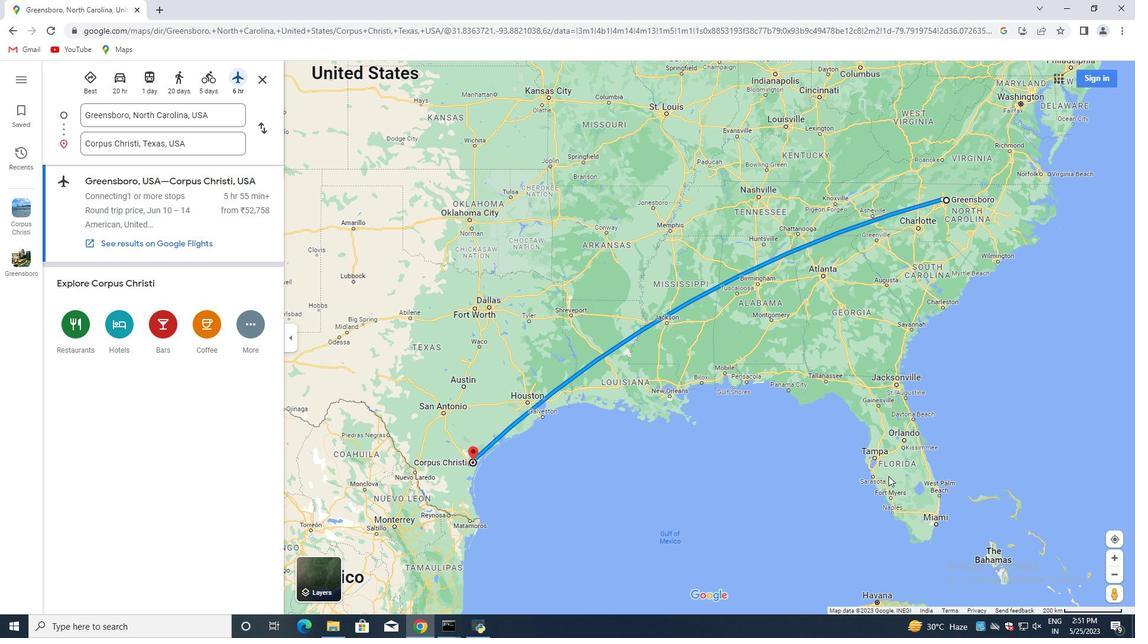 
Action: Mouse moved to (888, 476)
Screenshot: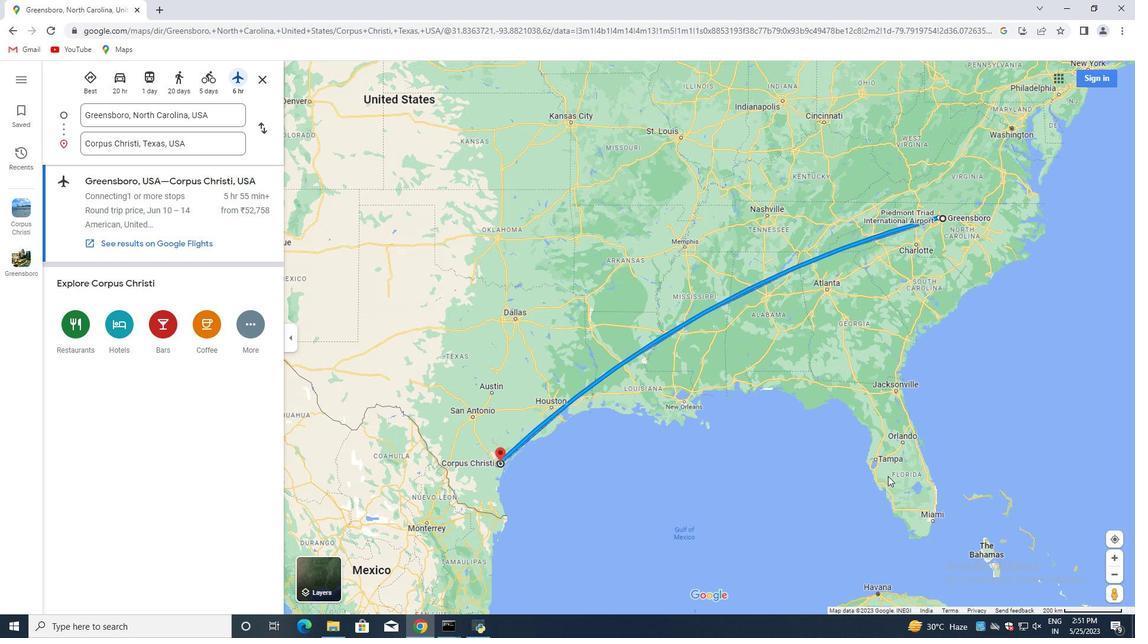 
Action: Mouse scrolled (888, 476) with delta (0, 0)
Screenshot: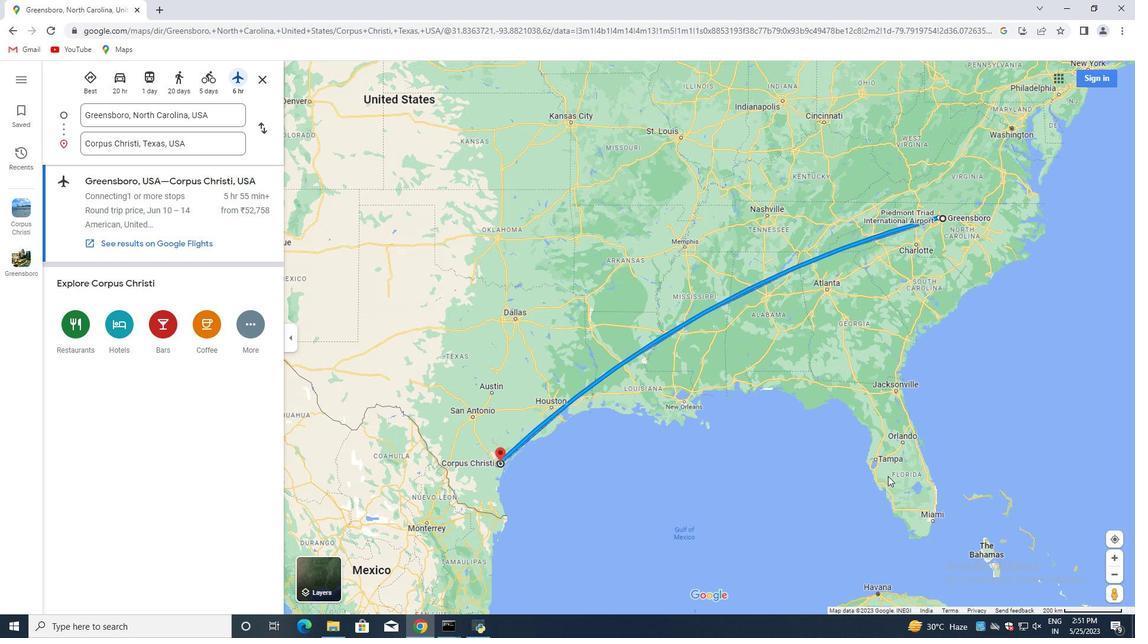 
Action: Mouse moved to (842, 464)
Screenshot: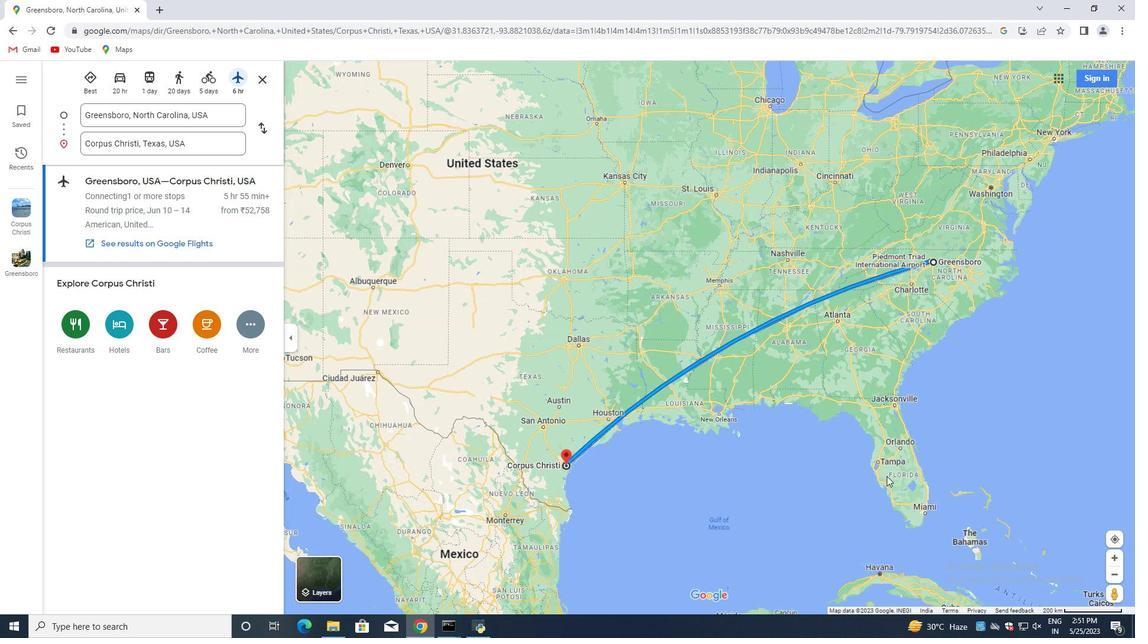 
Action: Mouse scrolled (851, 466) with delta (0, 0)
Screenshot: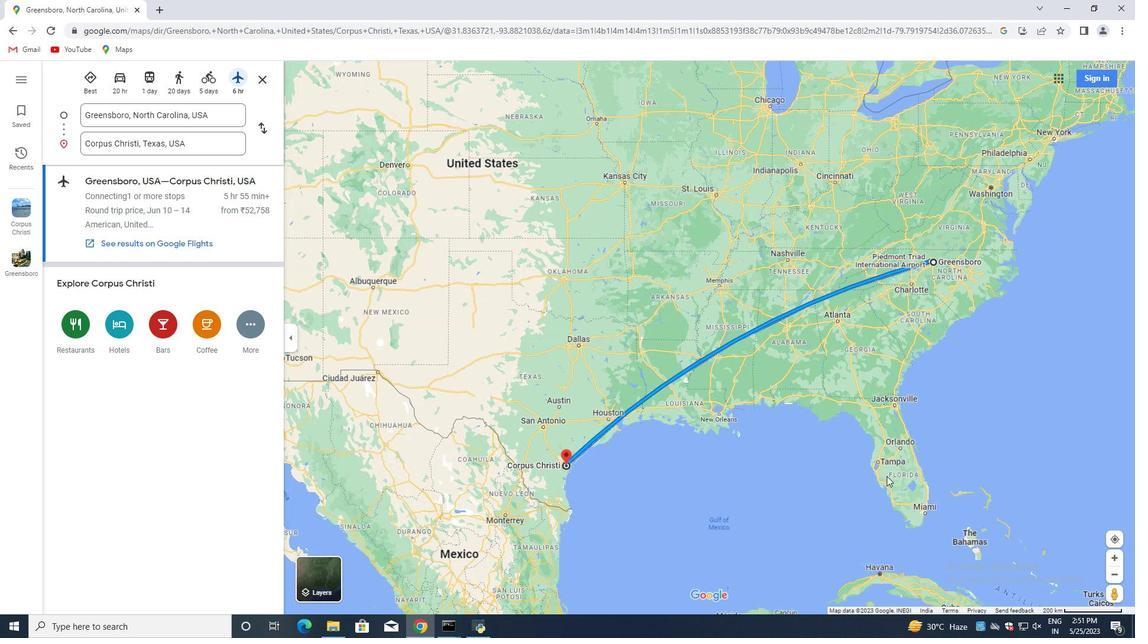 
Action: Mouse moved to (798, 452)
Screenshot: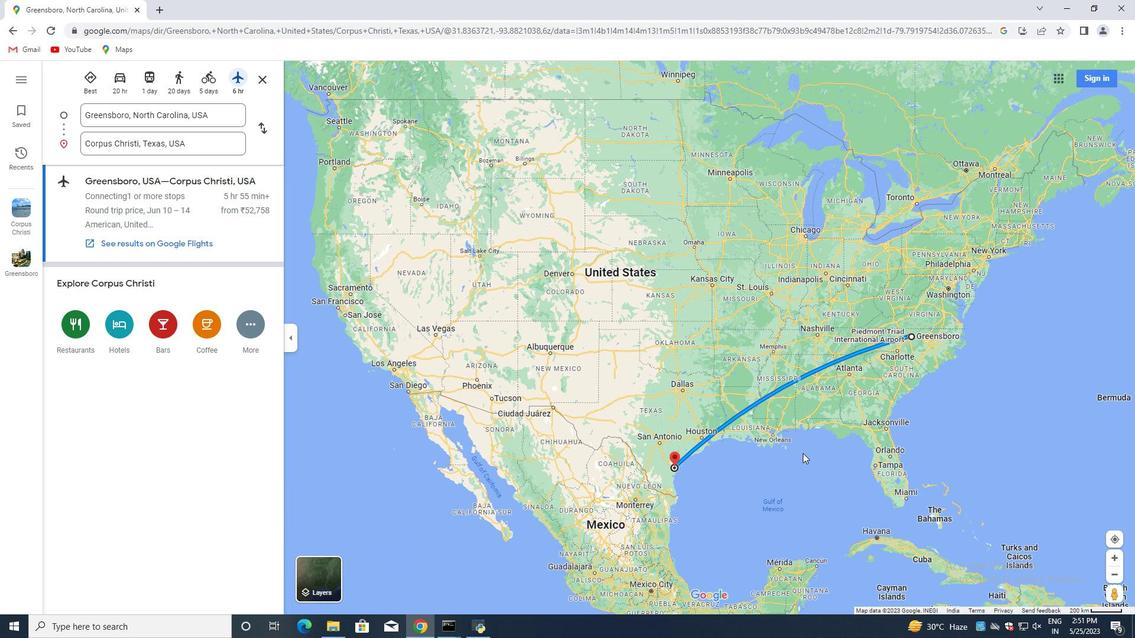 
Action: Mouse scrolled (798, 451) with delta (0, 0)
Screenshot: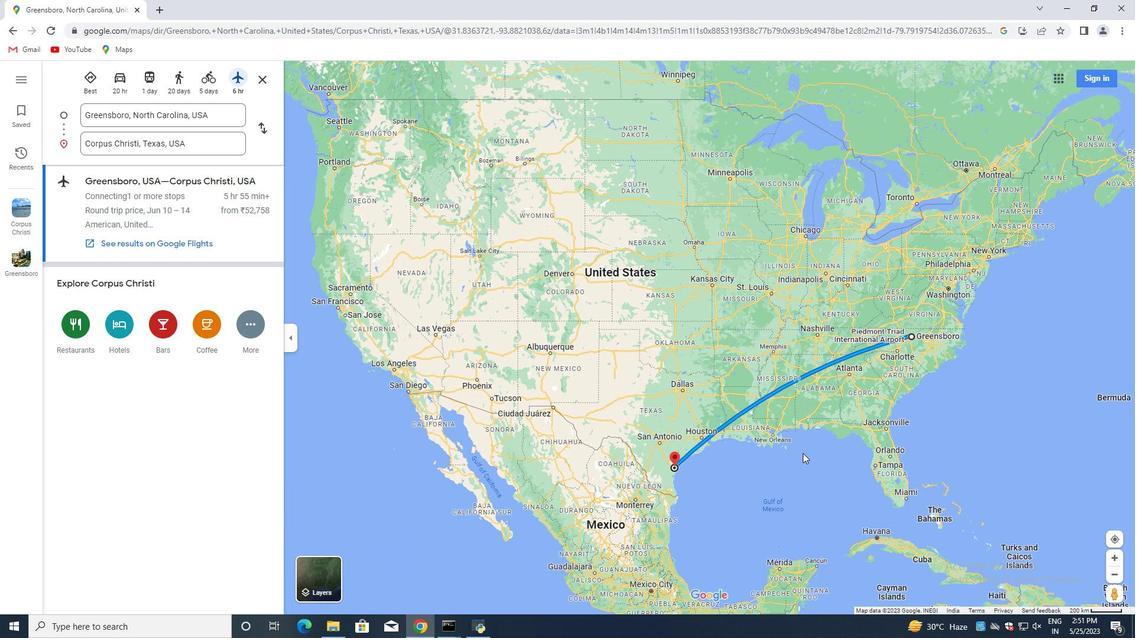
Action: Mouse moved to (798, 452)
Screenshot: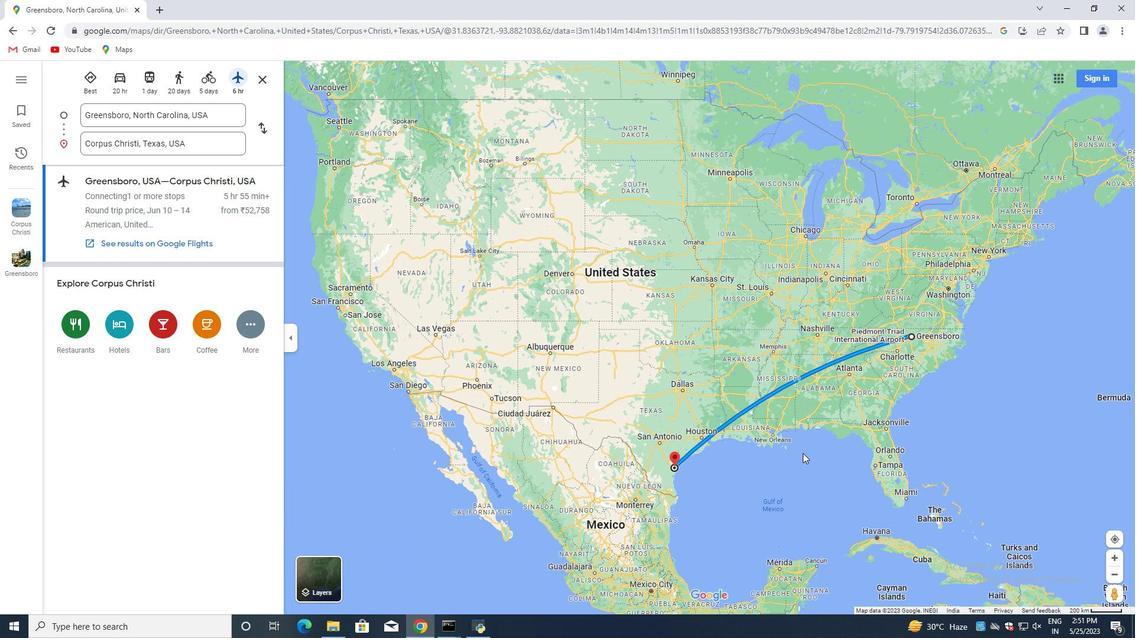 
Action: Mouse scrolled (798, 451) with delta (0, 0)
Screenshot: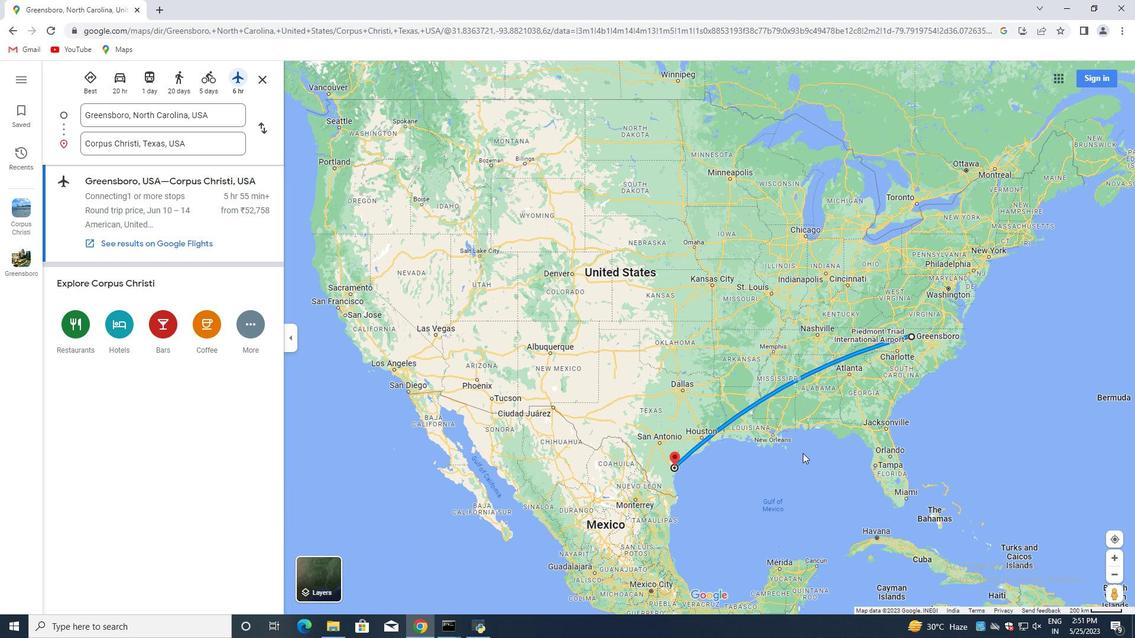 
Action: Mouse moved to (796, 452)
Screenshot: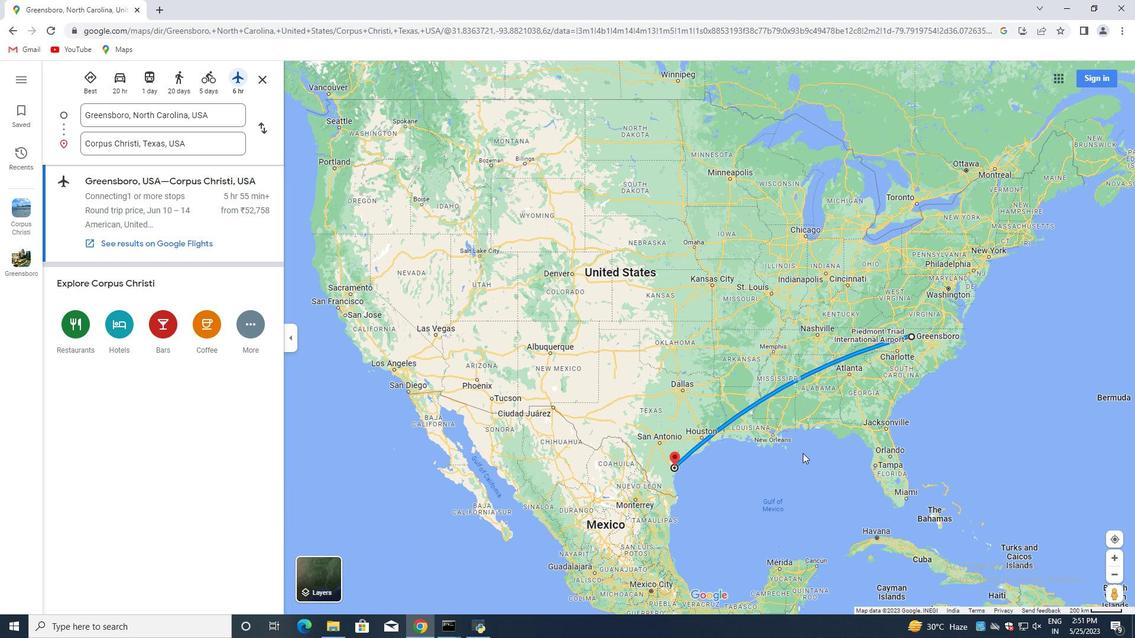 
Action: Mouse scrolled (798, 451) with delta (0, 0)
Screenshot: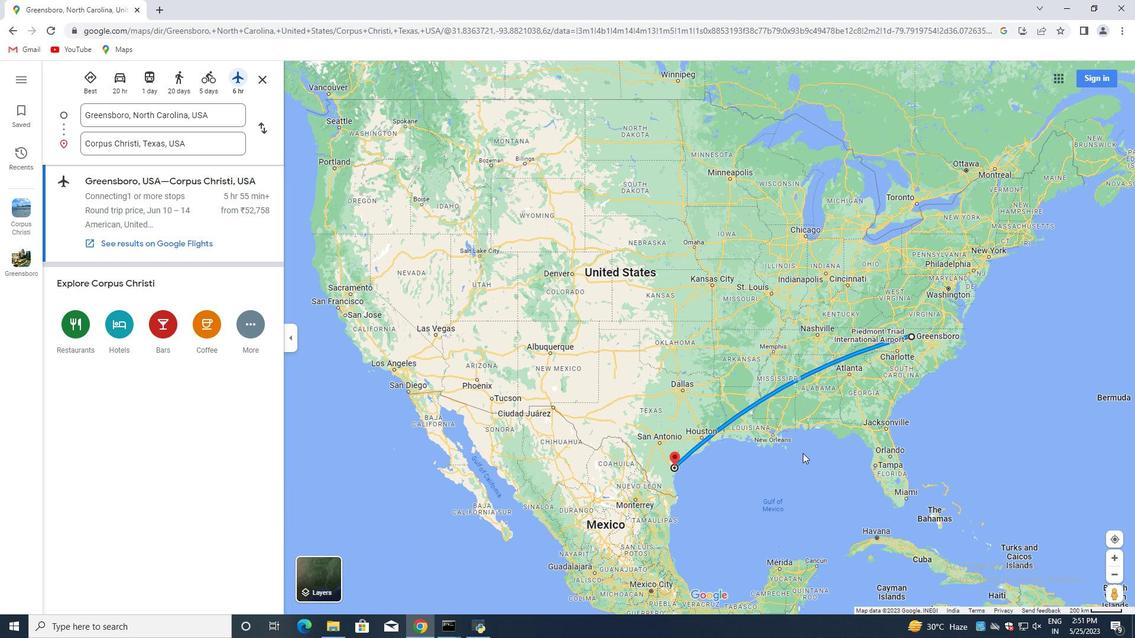 
Action: Mouse moved to (796, 452)
Screenshot: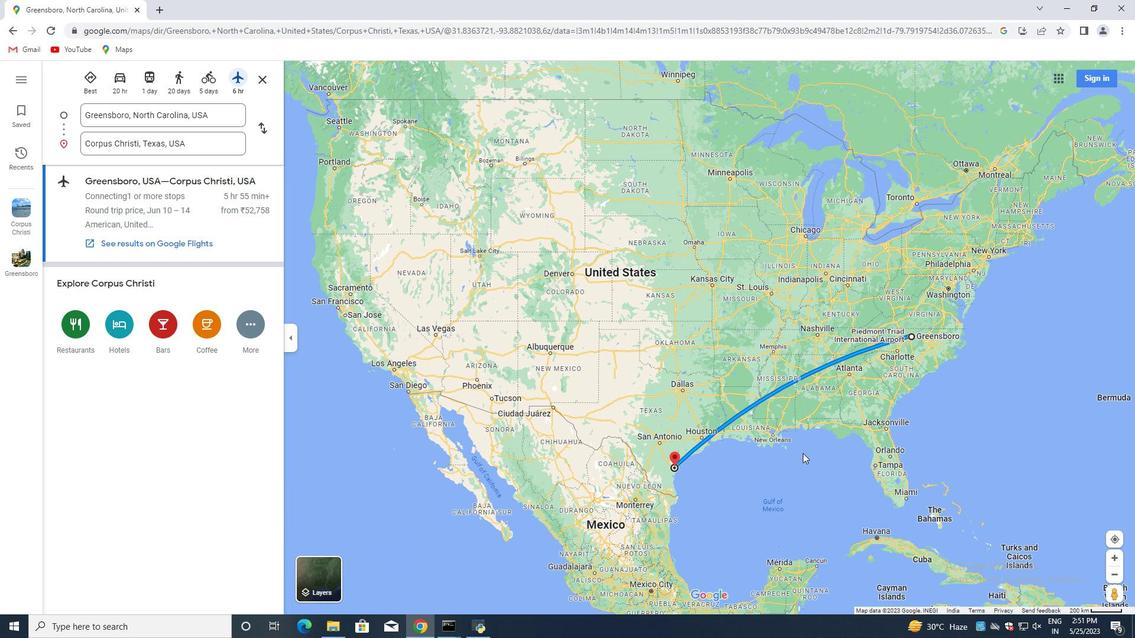 
Action: Mouse scrolled (796, 451) with delta (0, 0)
Screenshot: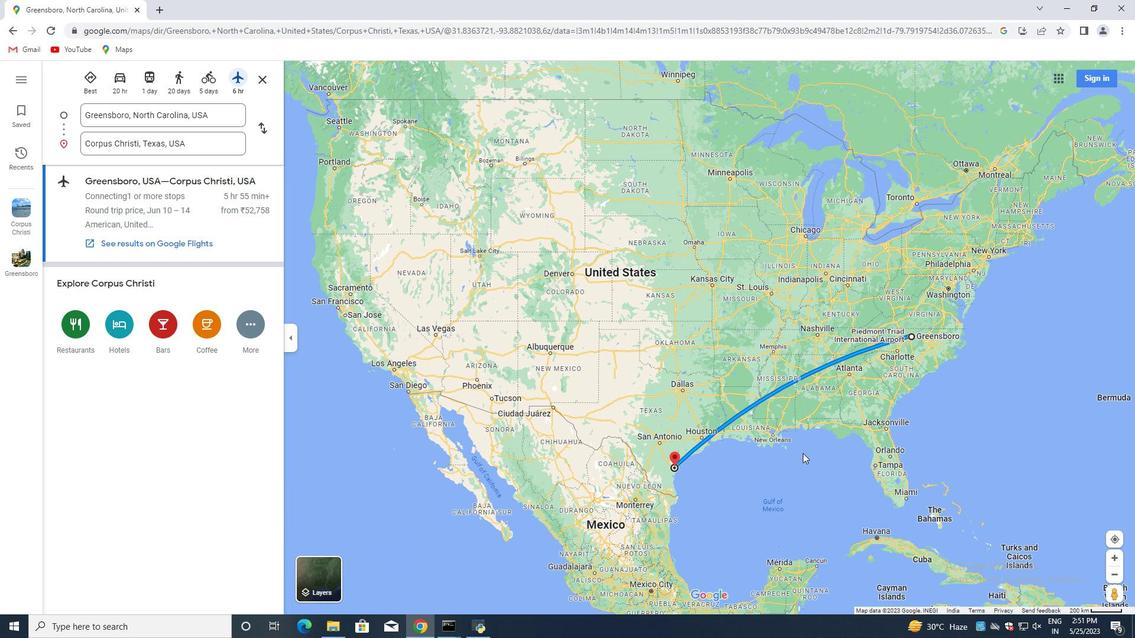 
Action: Mouse scrolled (796, 451) with delta (0, 0)
Screenshot: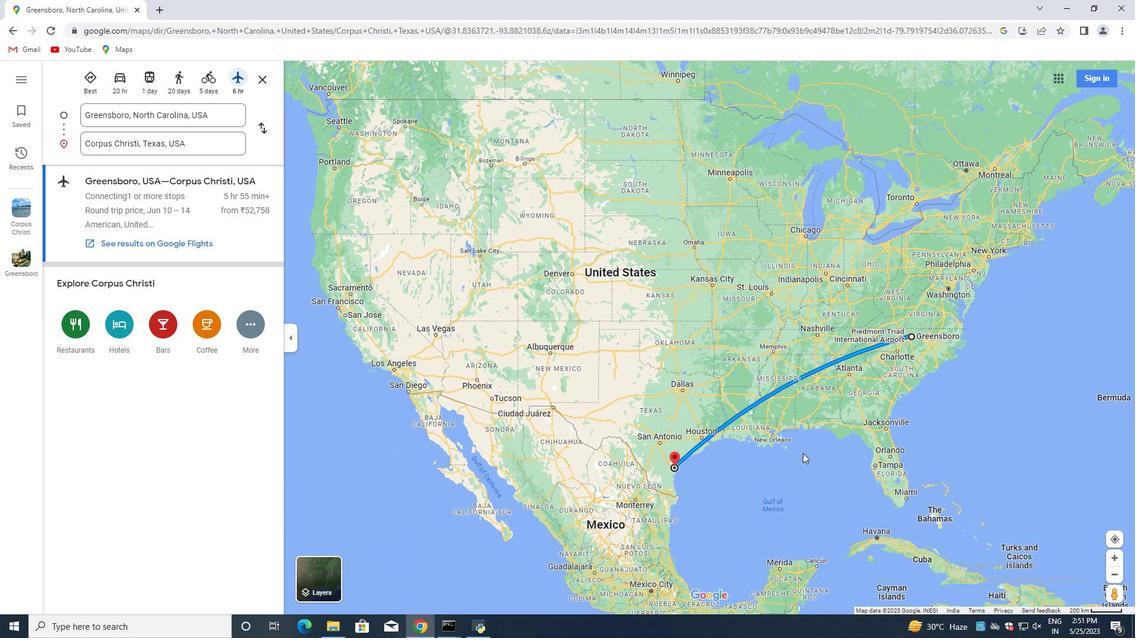 
Action: Mouse moved to (790, 452)
Screenshot: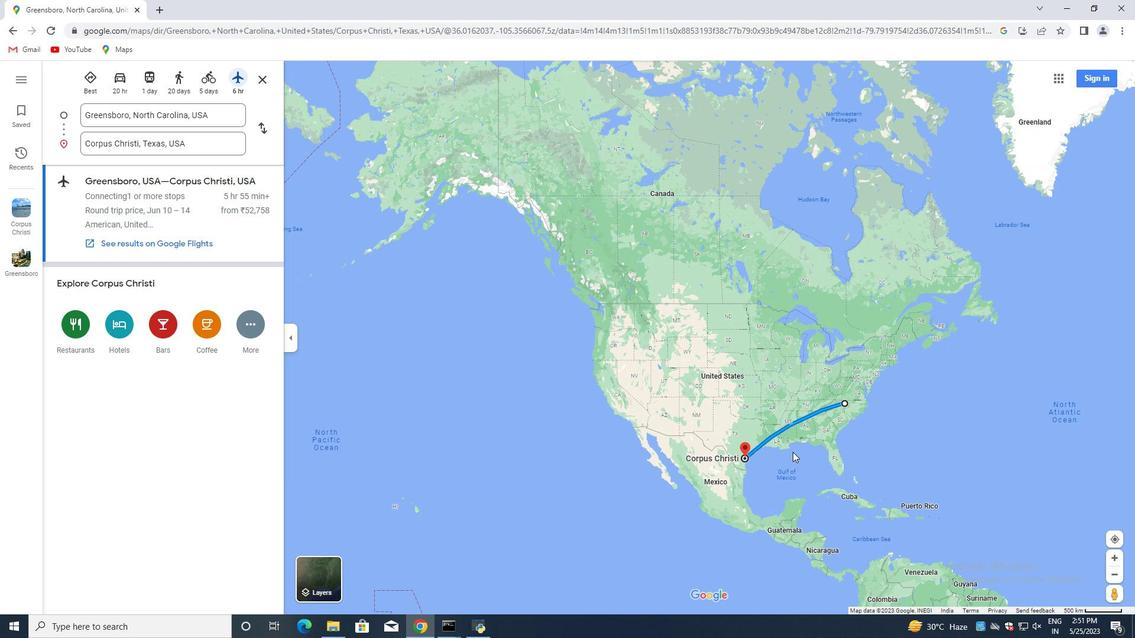 
Action: Mouse scrolled (790, 451) with delta (0, 0)
Screenshot: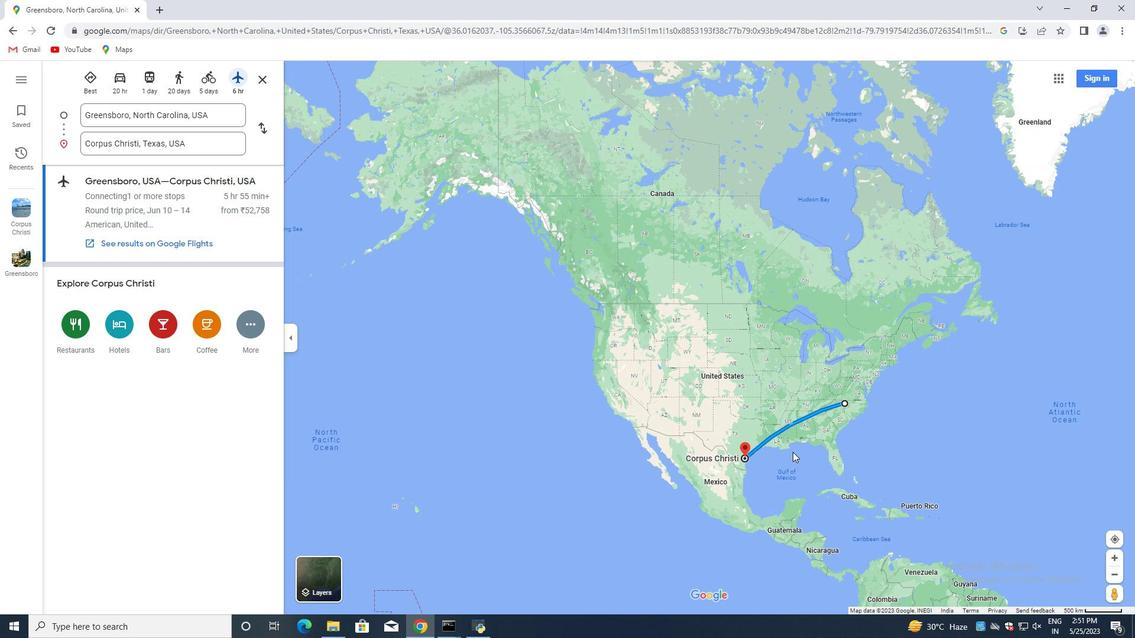 
Action: Mouse scrolled (790, 451) with delta (0, 0)
Screenshot: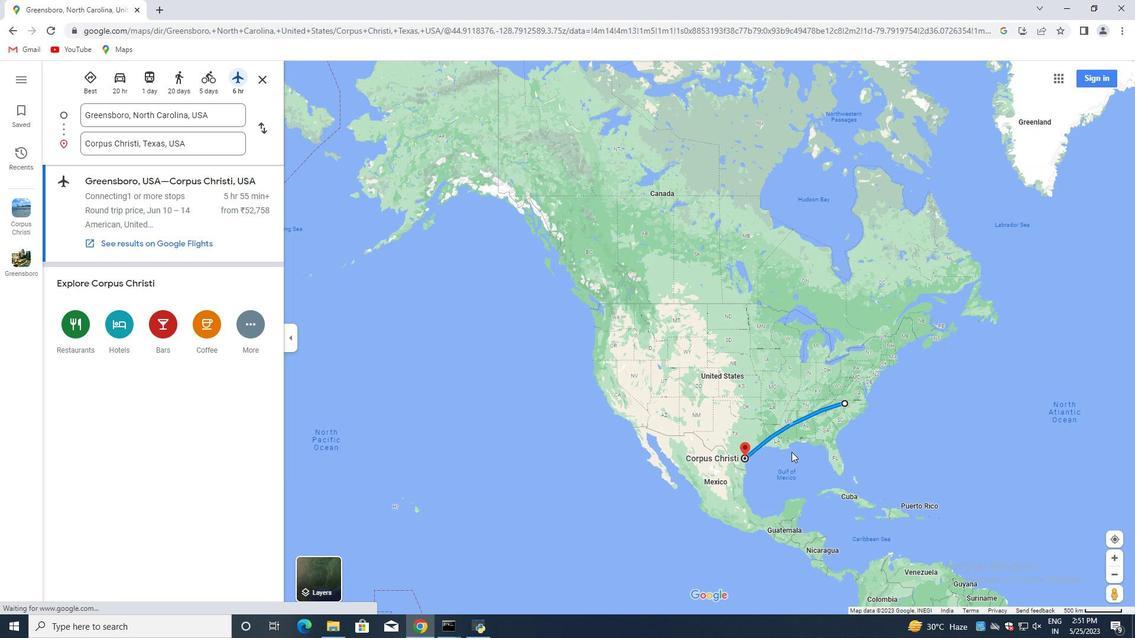 
Action: Mouse scrolled (790, 451) with delta (0, 0)
Screenshot: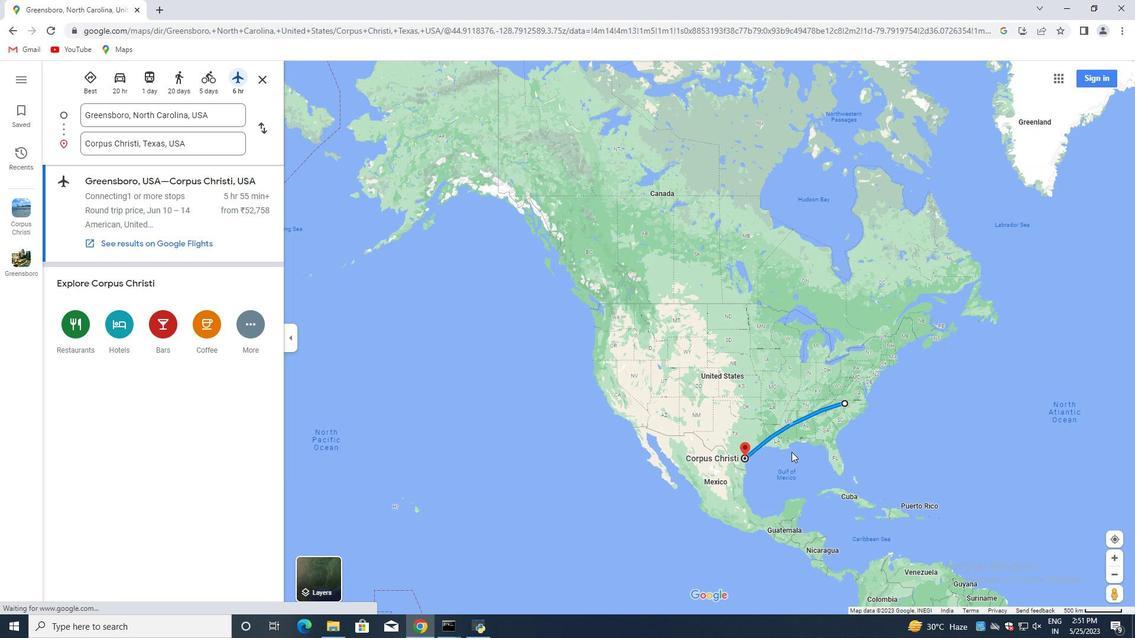 
Action: Mouse scrolled (790, 451) with delta (0, 0)
Screenshot: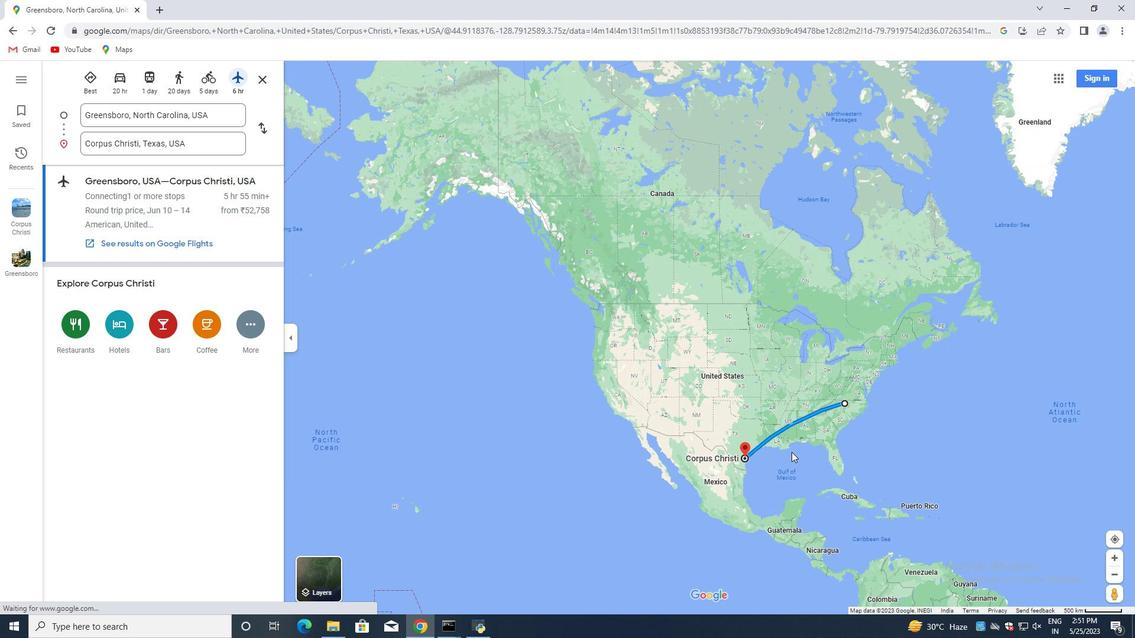 
Action: Mouse moved to (790, 452)
Screenshot: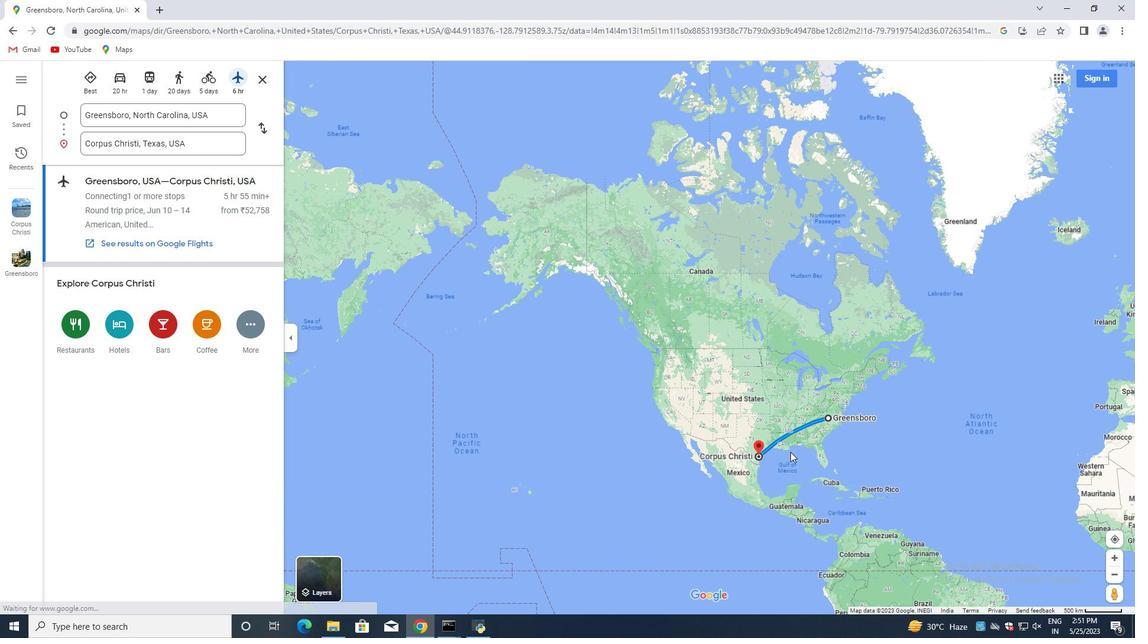 
Action: Mouse scrolled (790, 451) with delta (0, 0)
Screenshot: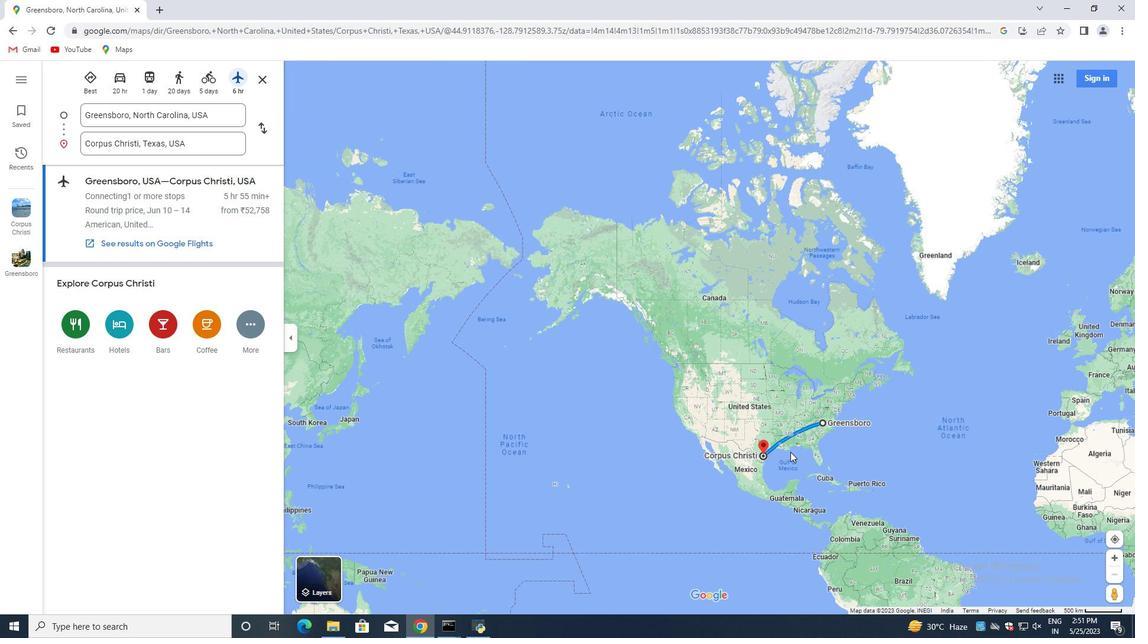 
Action: Mouse scrolled (790, 451) with delta (0, 0)
Screenshot: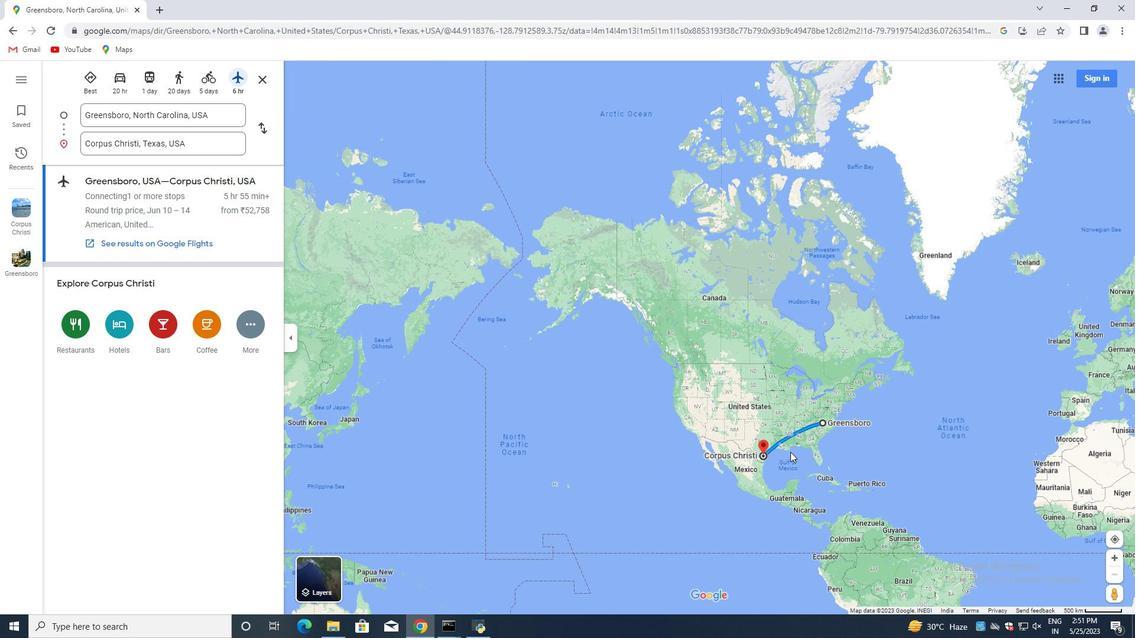 
Action: Mouse scrolled (790, 451) with delta (0, 0)
Screenshot: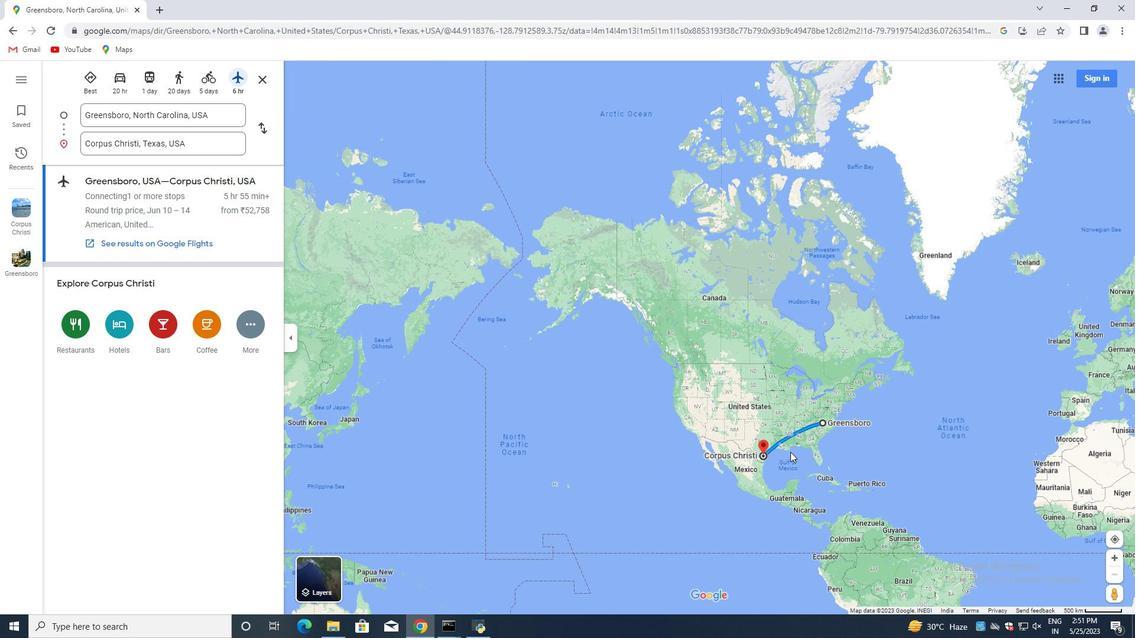 
Action: Mouse scrolled (790, 451) with delta (0, 0)
Screenshot: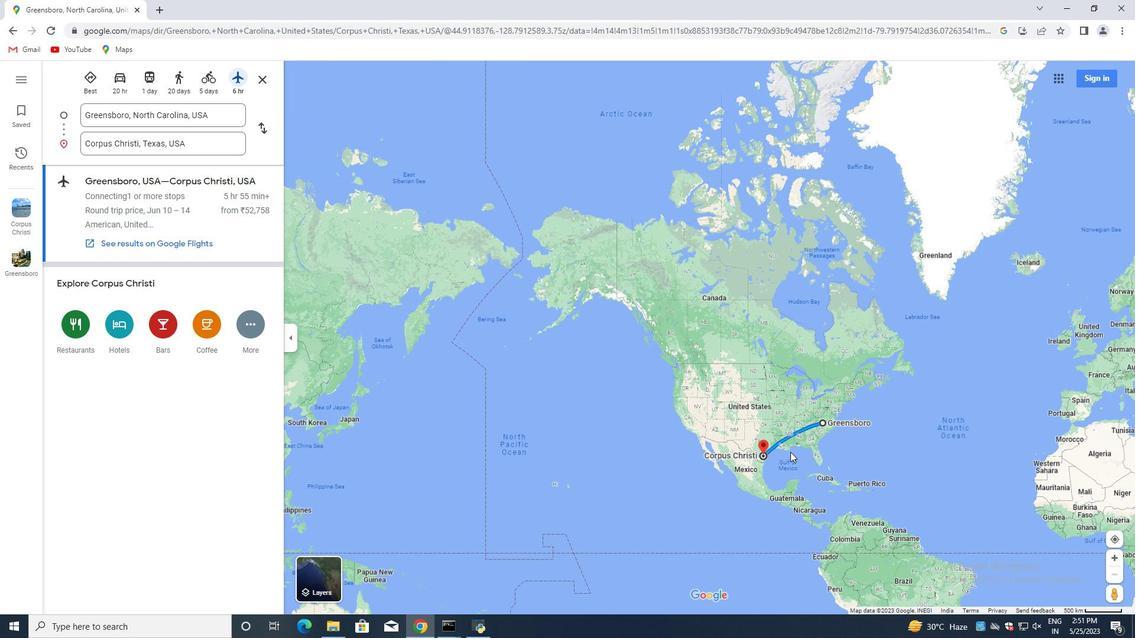 
Action: Mouse scrolled (790, 451) with delta (0, 0)
Screenshot: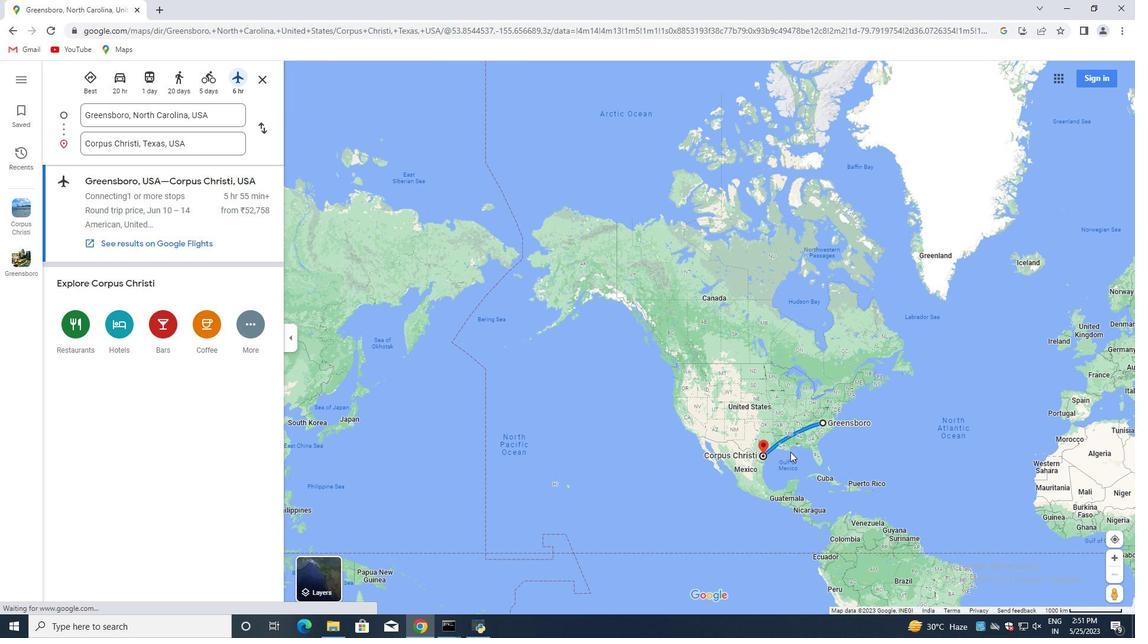 
Action: Mouse scrolled (790, 451) with delta (0, 0)
Screenshot: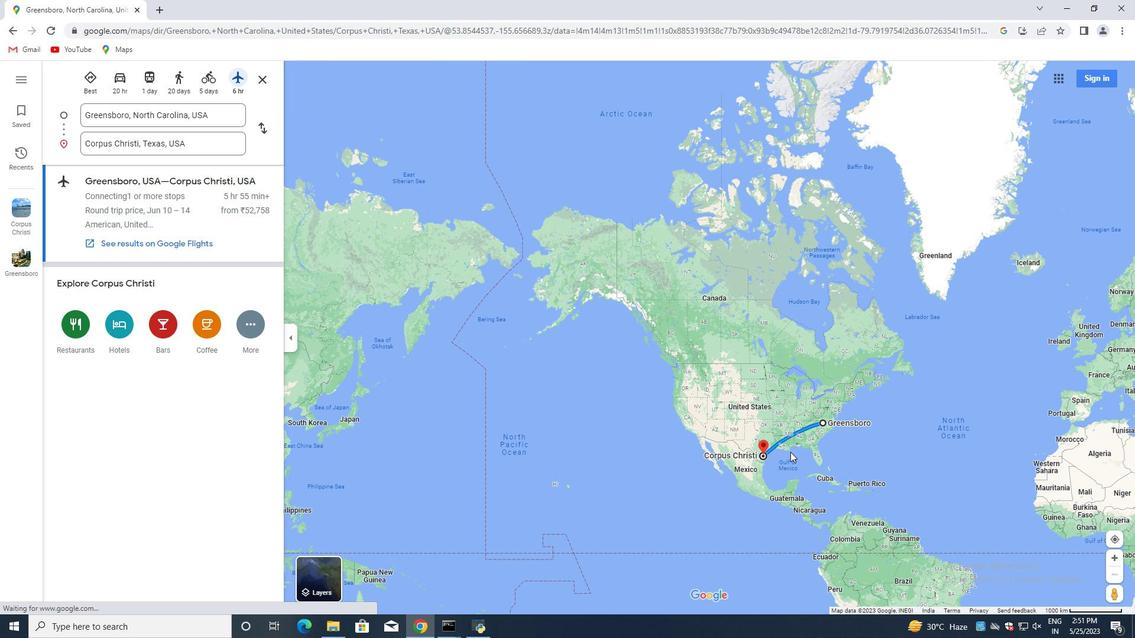 
Action: Mouse moved to (790, 452)
Screenshot: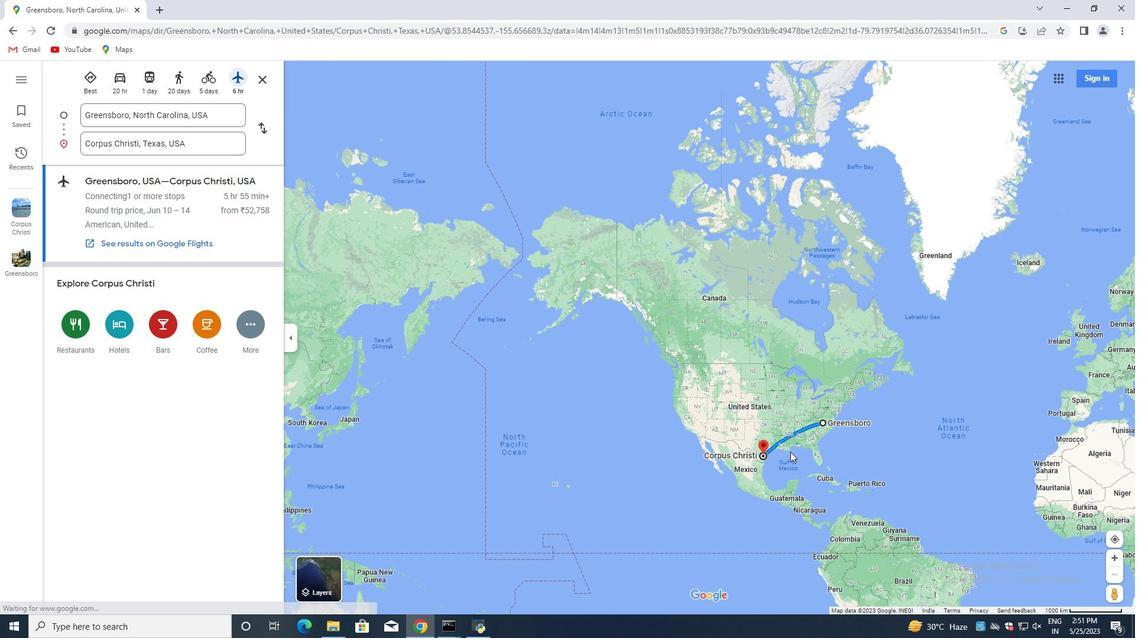 
Action: Mouse scrolled (790, 451) with delta (0, 0)
Screenshot: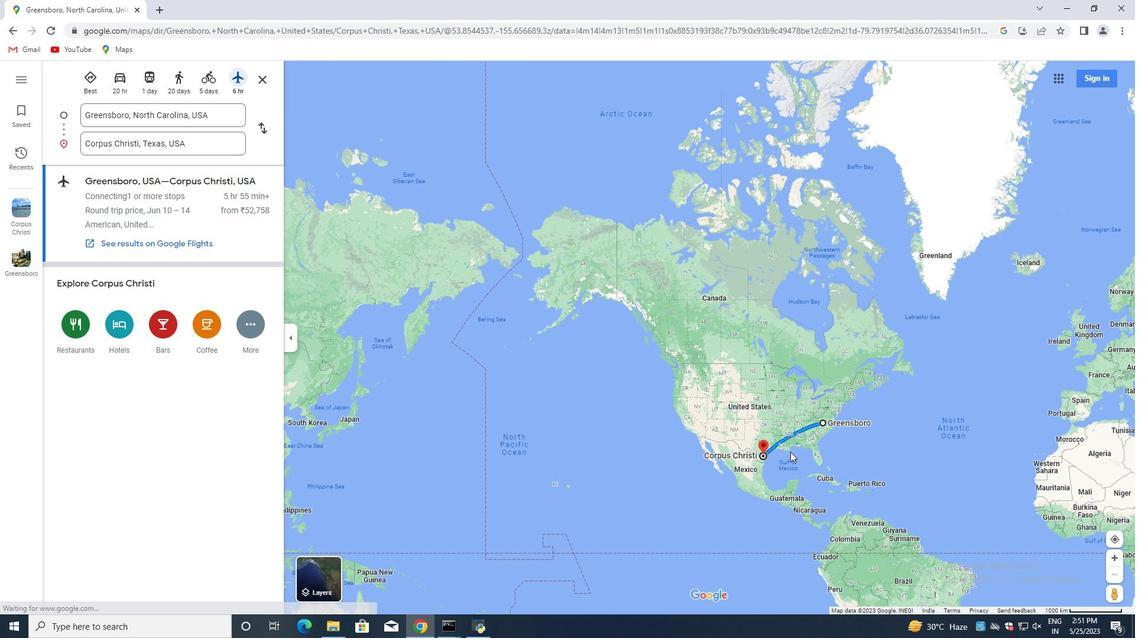 
Action: Mouse scrolled (790, 451) with delta (0, 0)
Screenshot: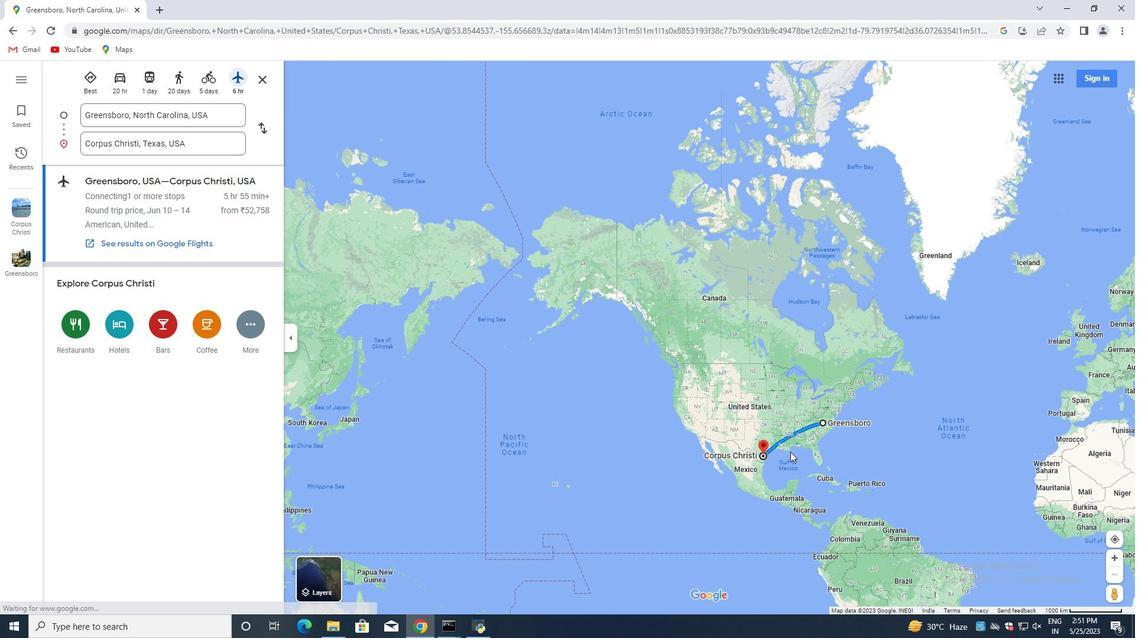 
Action: Mouse scrolled (790, 451) with delta (0, 0)
Screenshot: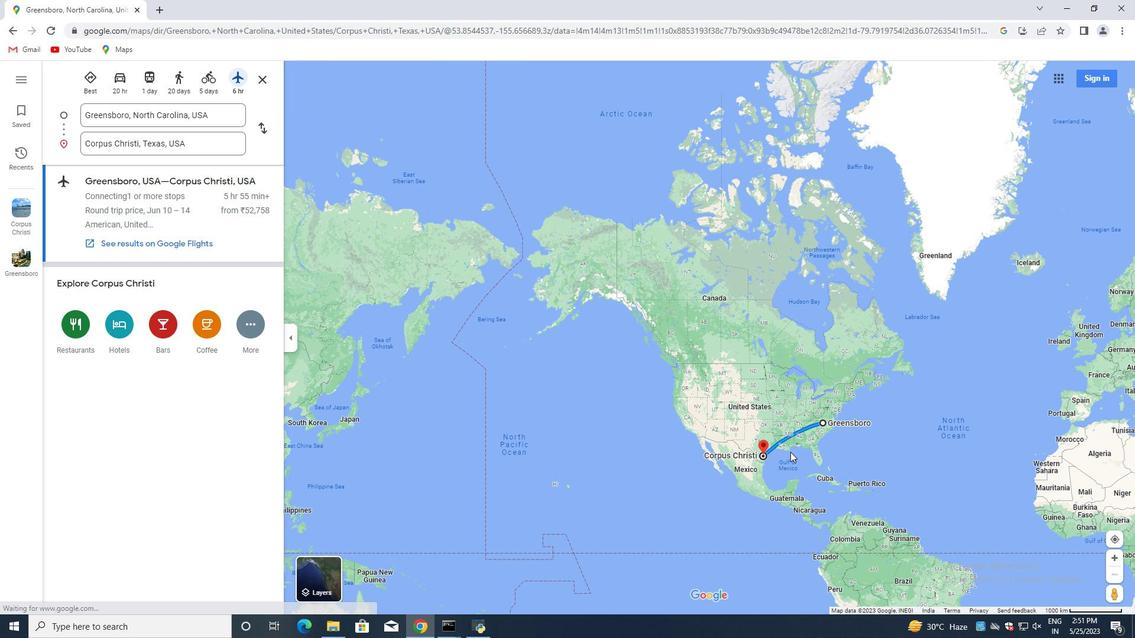 
Action: Mouse moved to (793, 453)
Screenshot: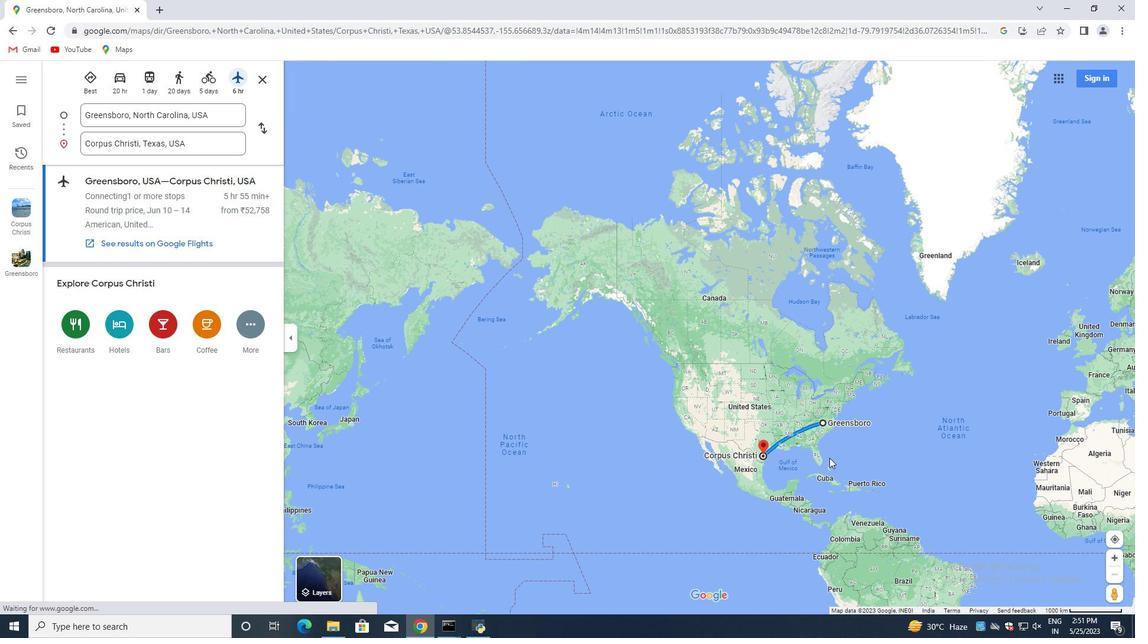
Action: Mouse scrolled (793, 453) with delta (0, 0)
Screenshot: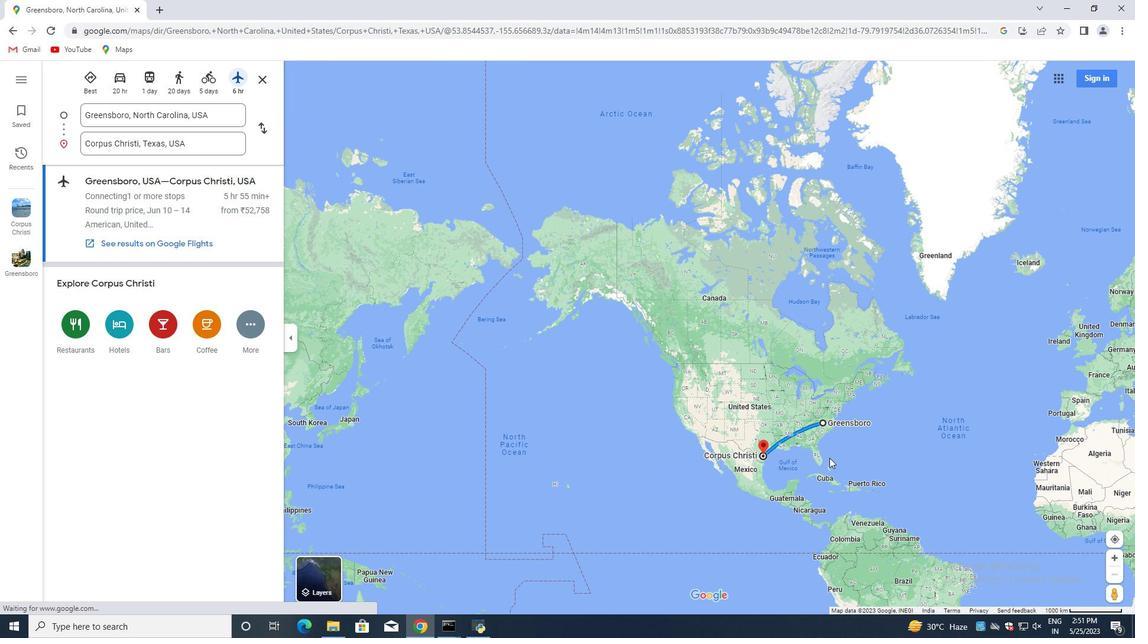 
Action: Mouse scrolled (793, 453) with delta (0, 0)
Screenshot: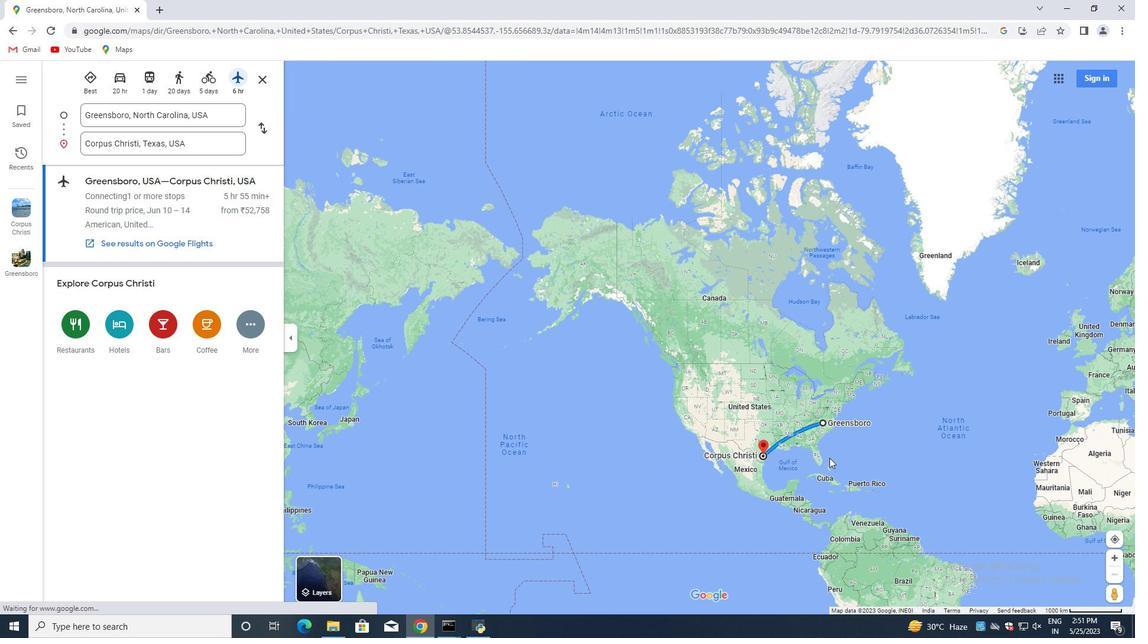 
Action: Mouse scrolled (793, 453) with delta (0, 0)
Screenshot: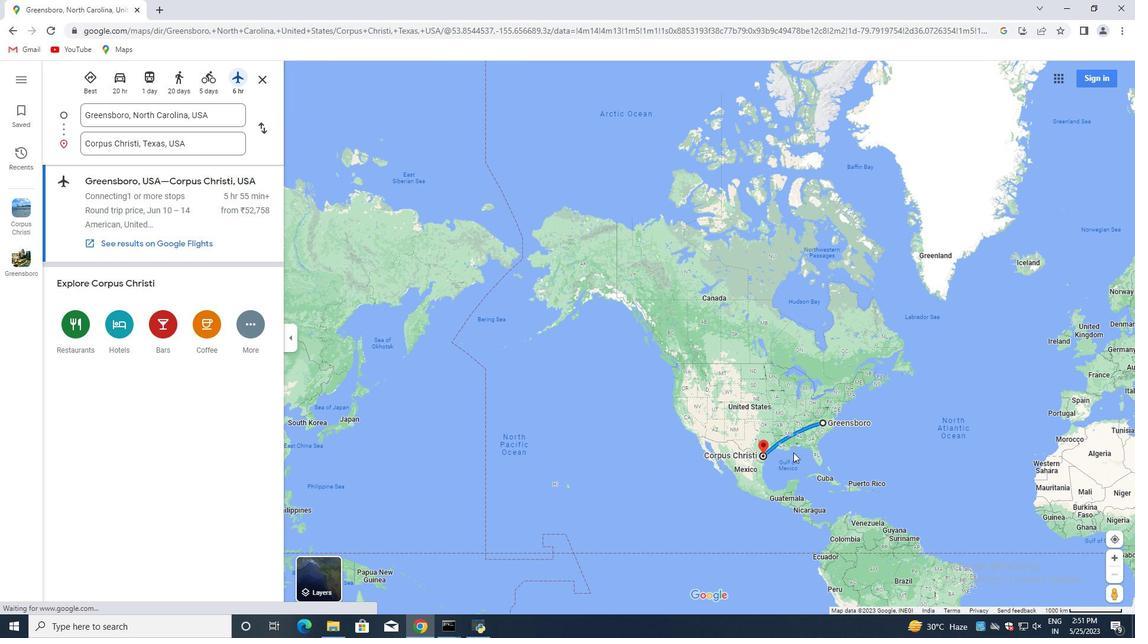 
Action: Mouse scrolled (793, 453) with delta (0, 0)
Screenshot: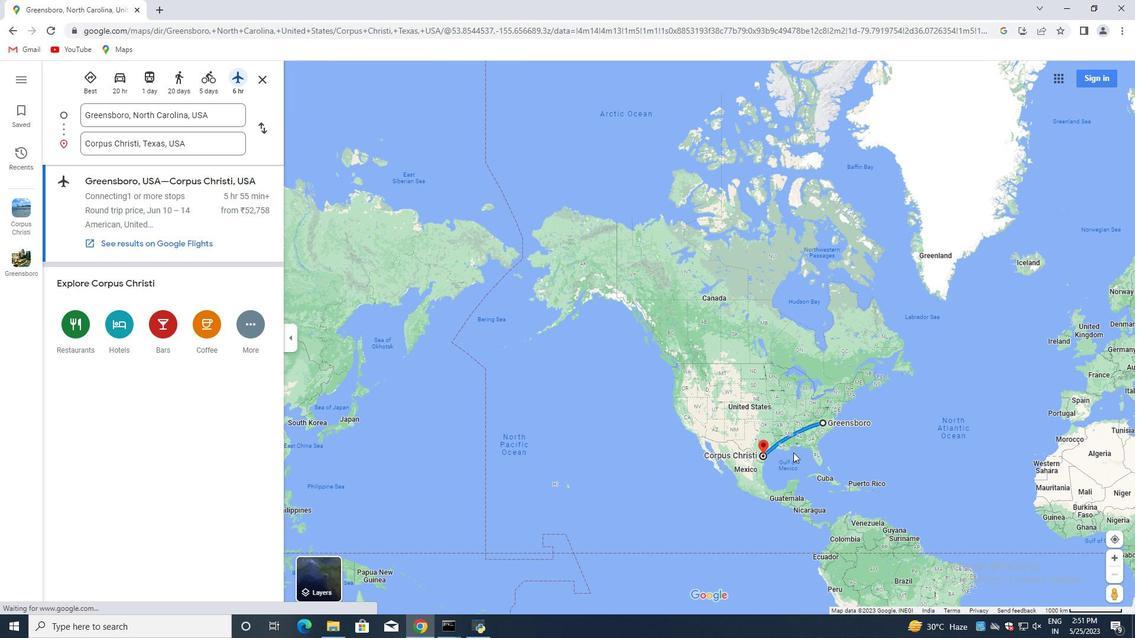 
Action: Mouse scrolled (793, 453) with delta (0, 0)
Screenshot: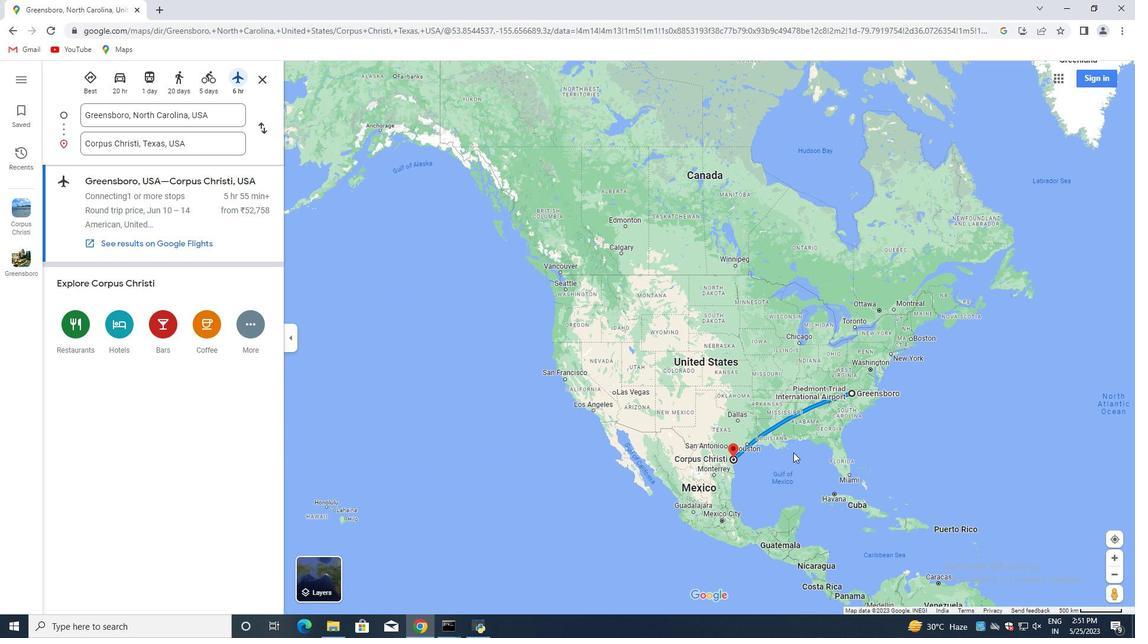 
Action: Mouse scrolled (793, 453) with delta (0, 0)
Screenshot: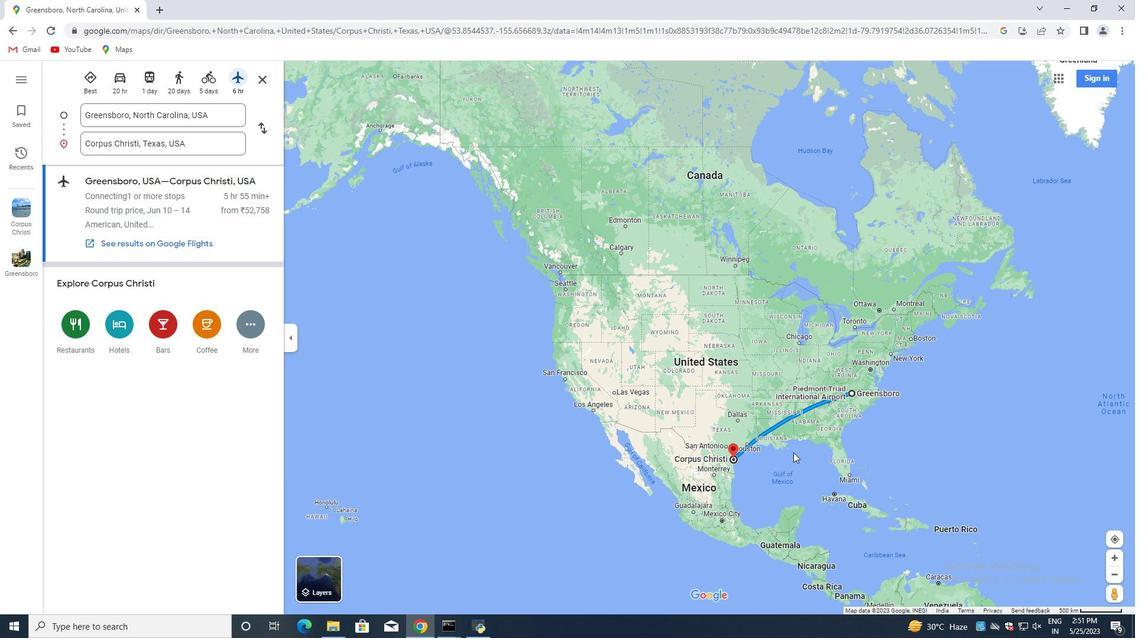 
Action: Mouse scrolled (793, 453) with delta (0, 0)
Screenshot: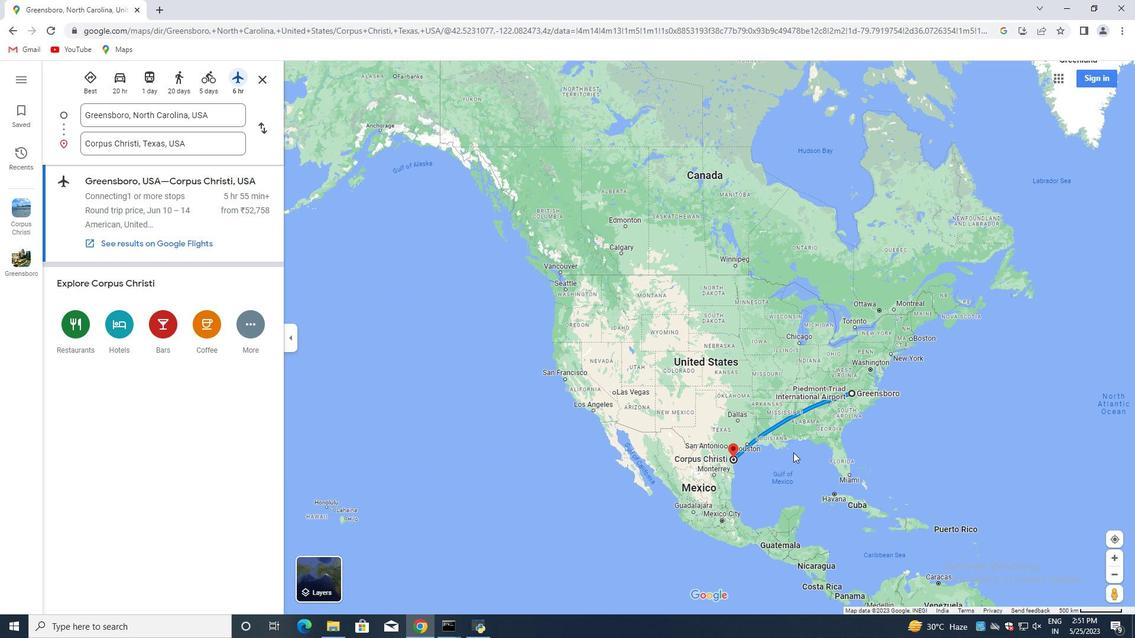
Action: Mouse scrolled (793, 453) with delta (0, 0)
Screenshot: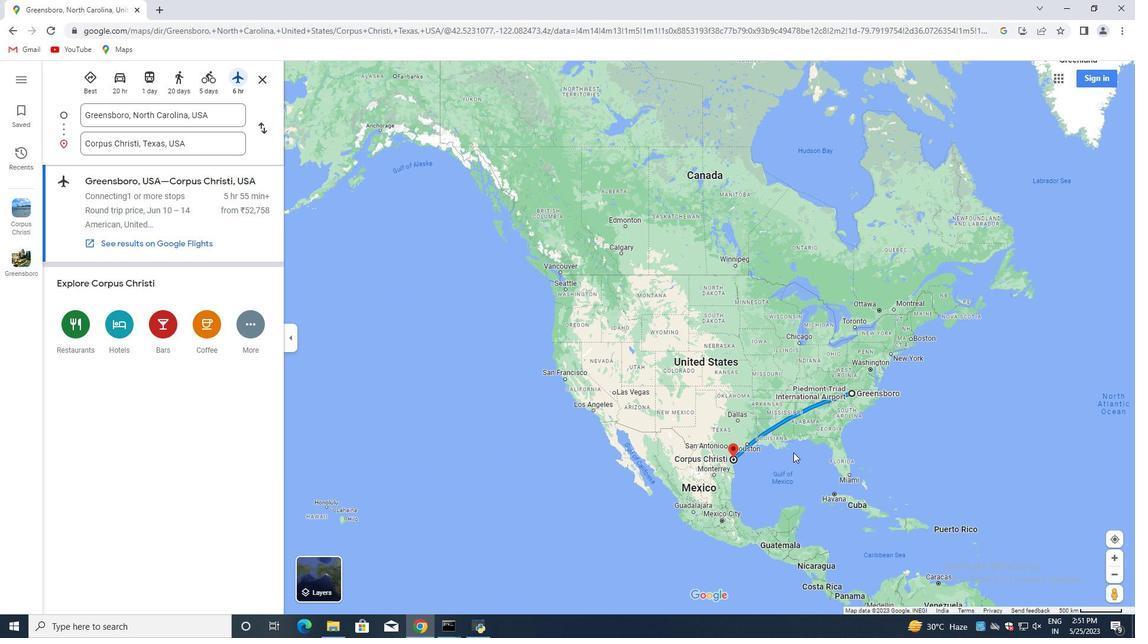 
Action: Mouse scrolled (793, 452) with delta (0, 0)
Screenshot: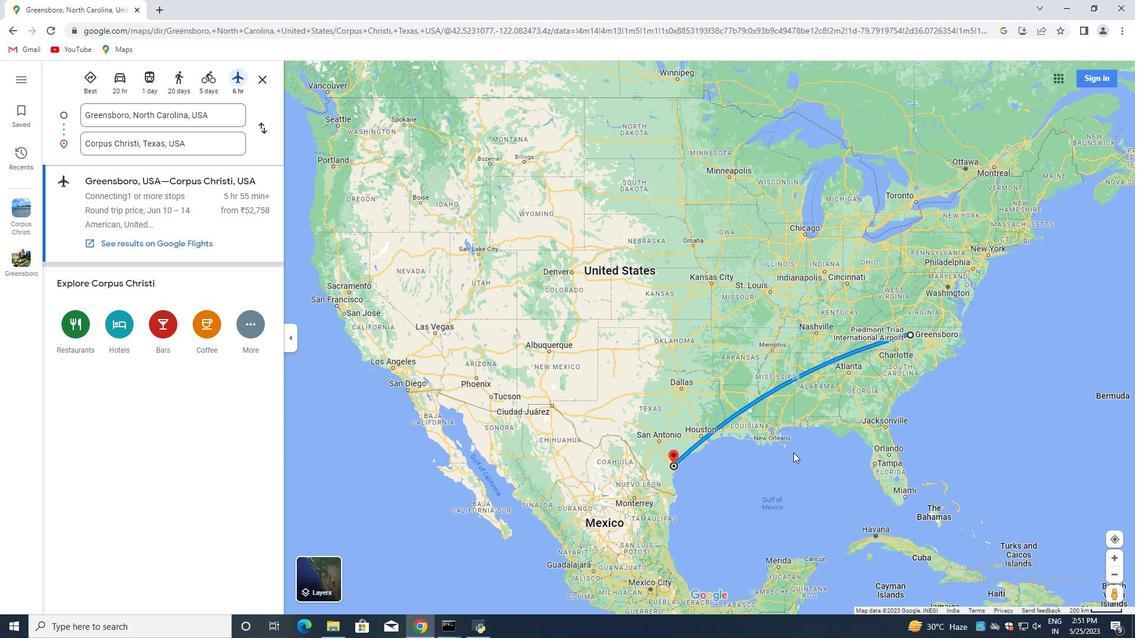 
Action: Mouse scrolled (793, 452) with delta (0, 0)
Screenshot: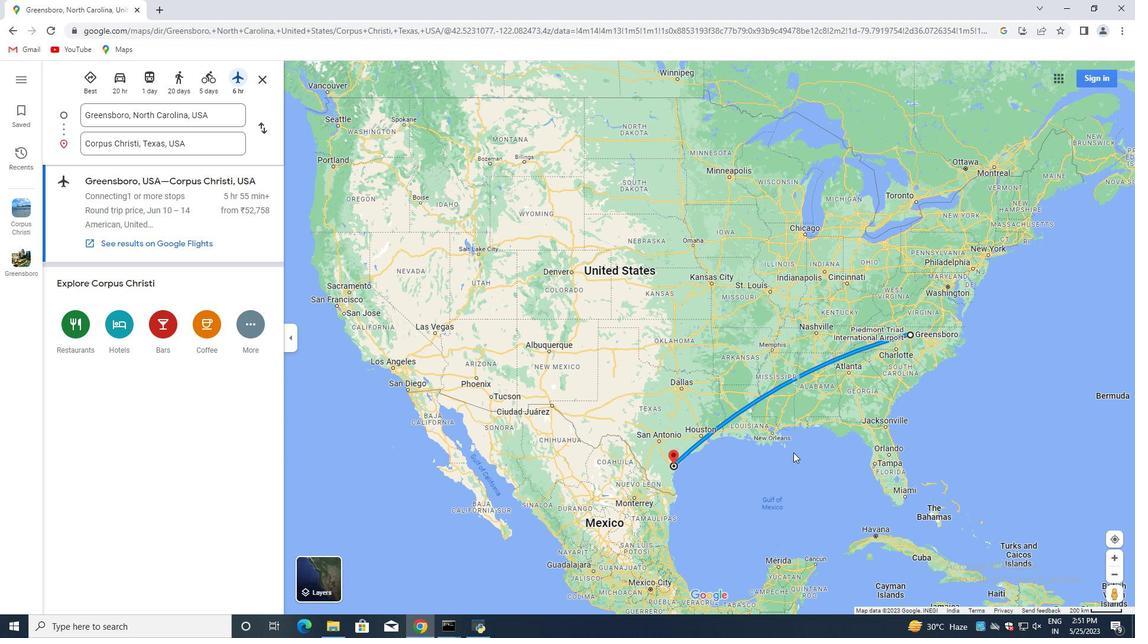 
Action: Mouse scrolled (793, 452) with delta (0, 0)
Screenshot: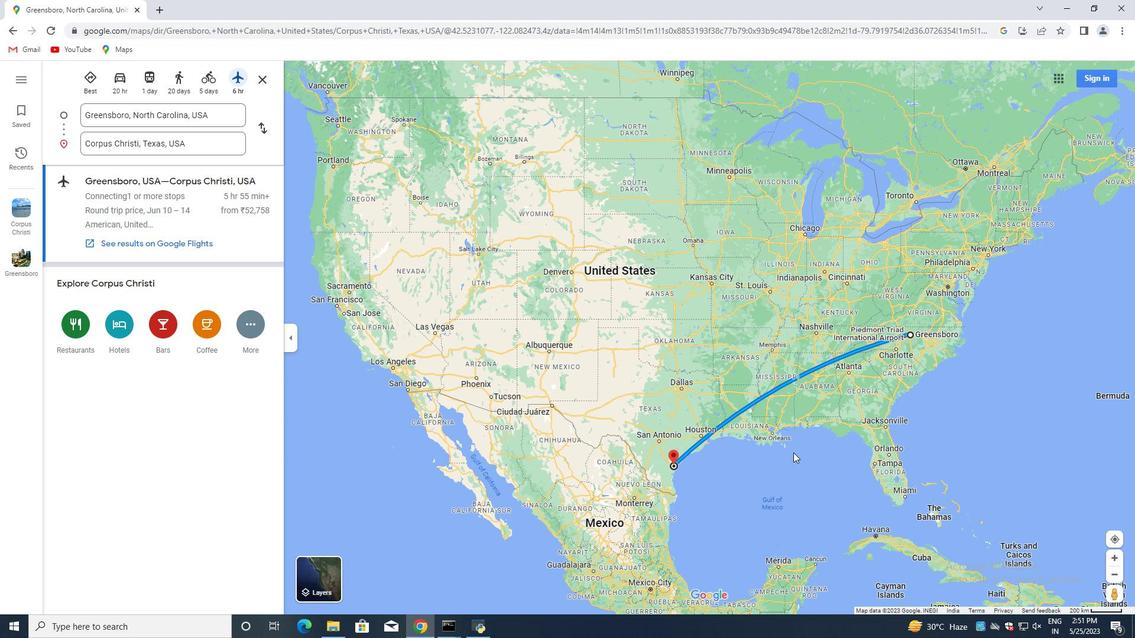 
Action: Mouse moved to (793, 453)
Screenshot: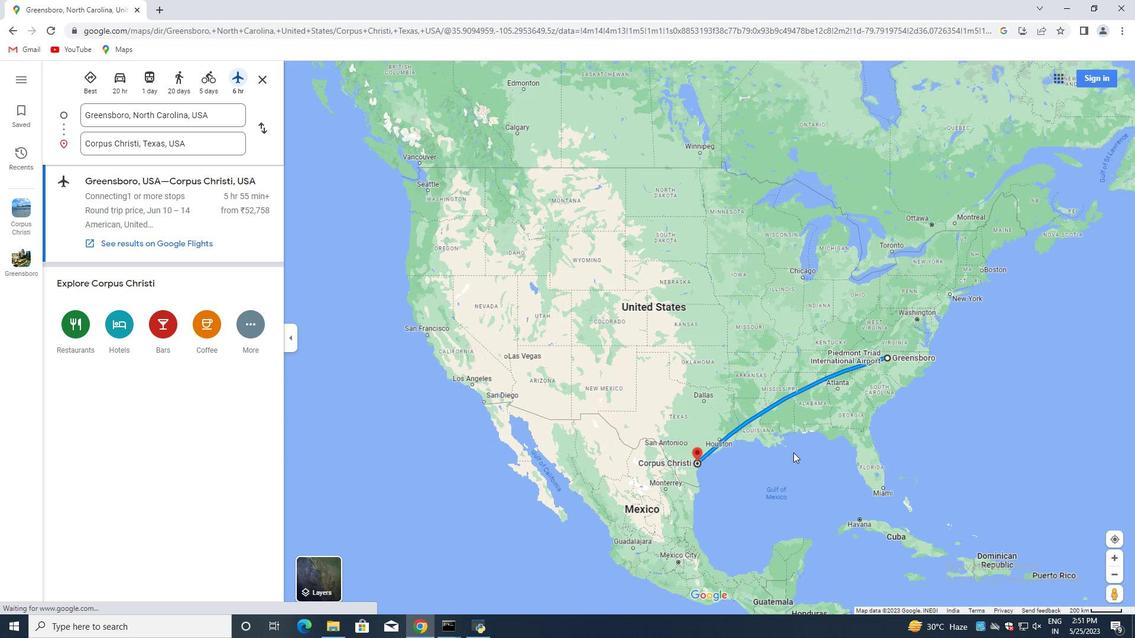
Action: Mouse scrolled (793, 452) with delta (0, 0)
Screenshot: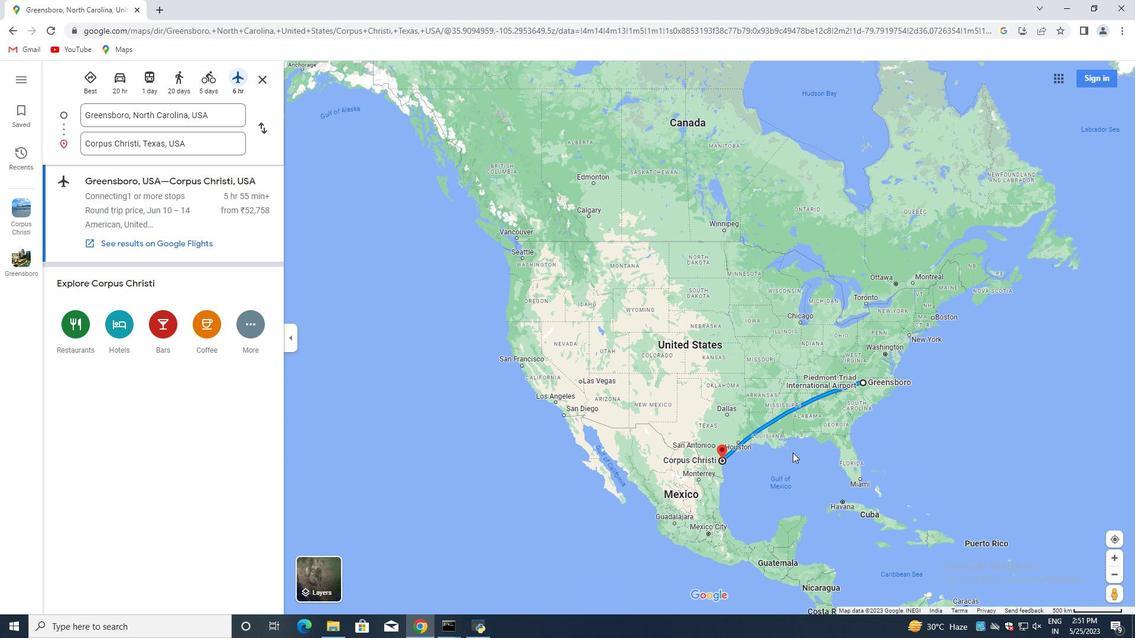 
Action: Mouse scrolled (793, 452) with delta (0, 0)
Screenshot: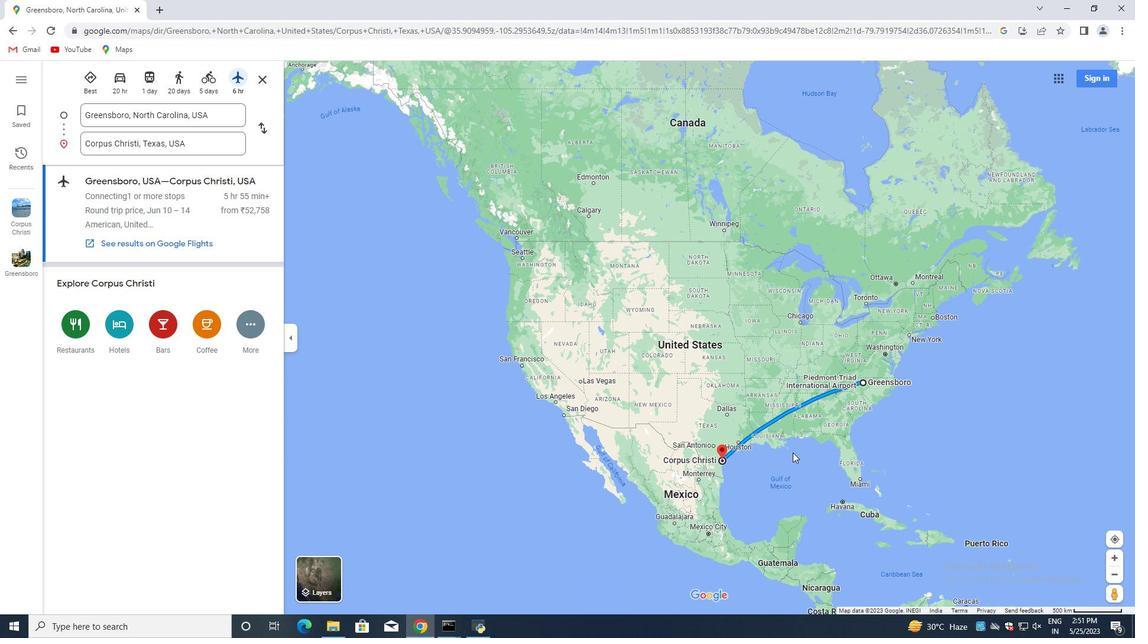 
Action: Mouse moved to (792, 453)
Screenshot: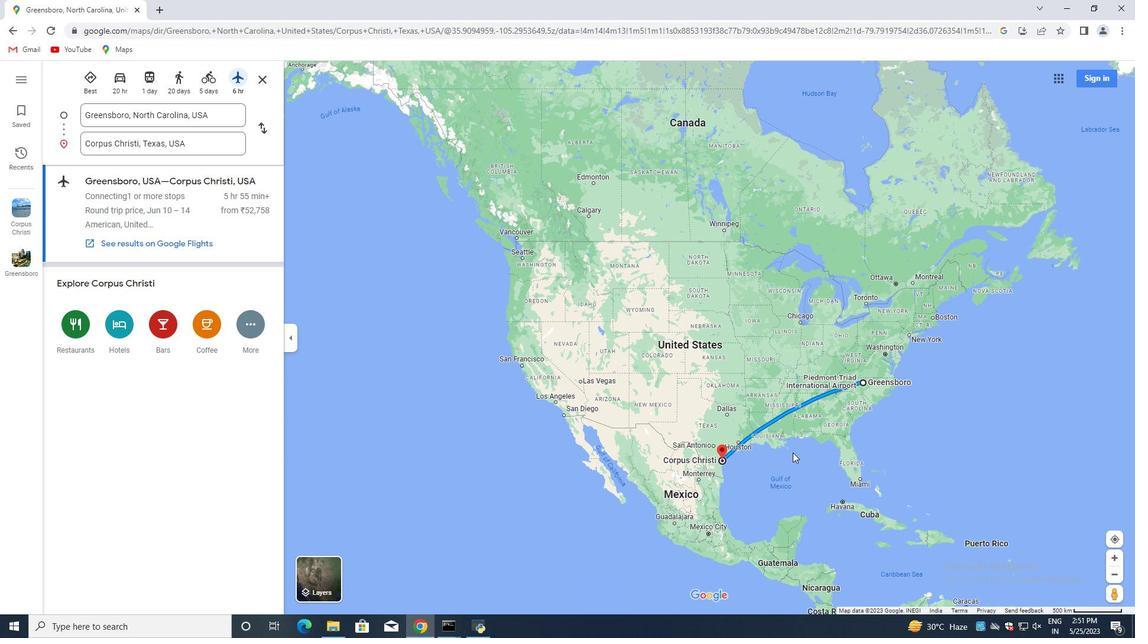 
Action: Mouse scrolled (792, 452) with delta (0, 0)
Screenshot: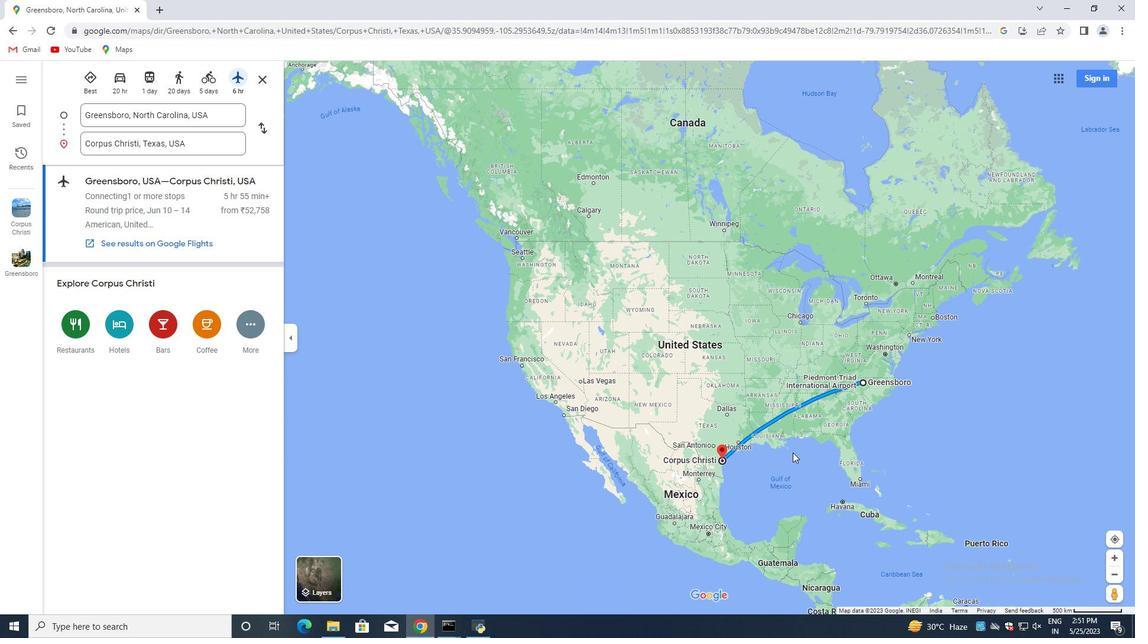 
Action: Mouse scrolled (792, 452) with delta (0, 0)
Screenshot: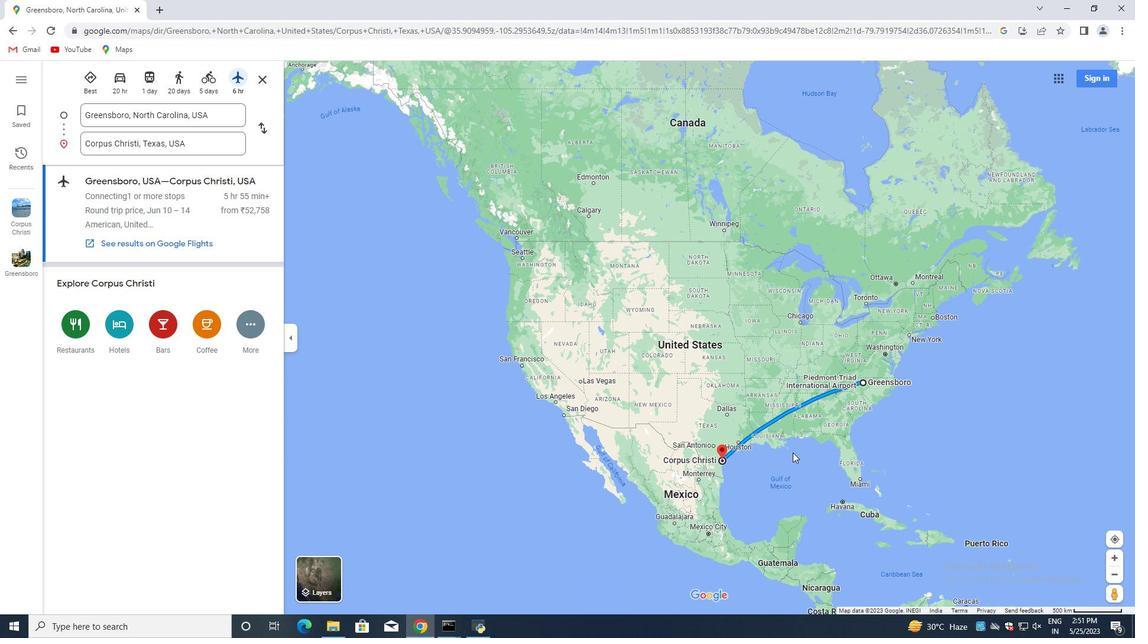 
Action: Mouse scrolled (792, 452) with delta (0, 0)
Screenshot: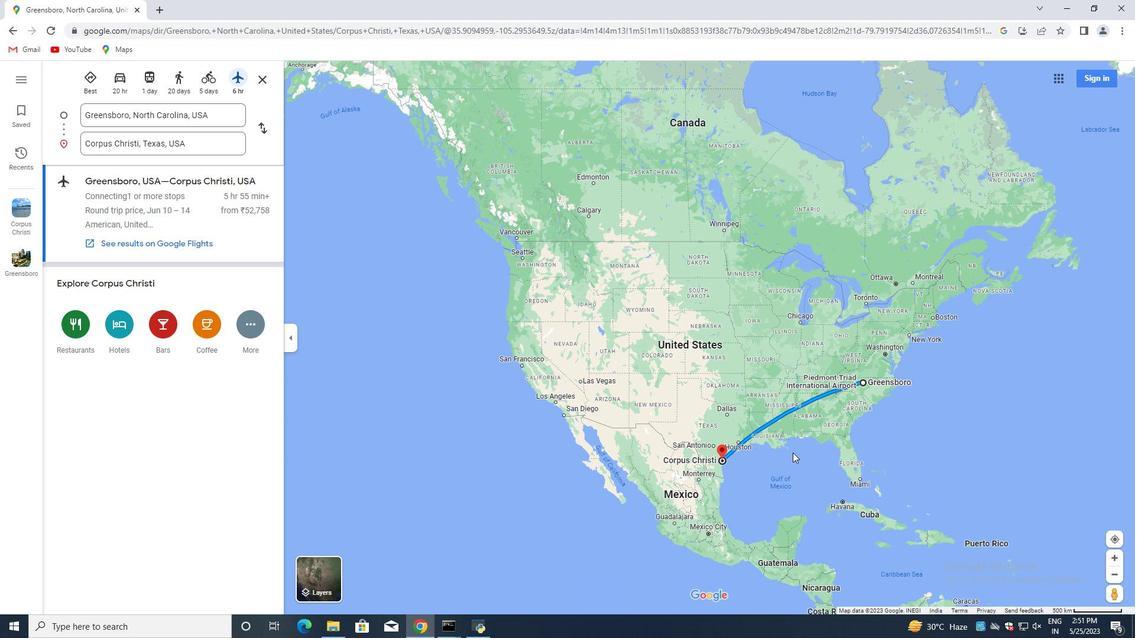 
Action: Mouse moved to (791, 454)
Screenshot: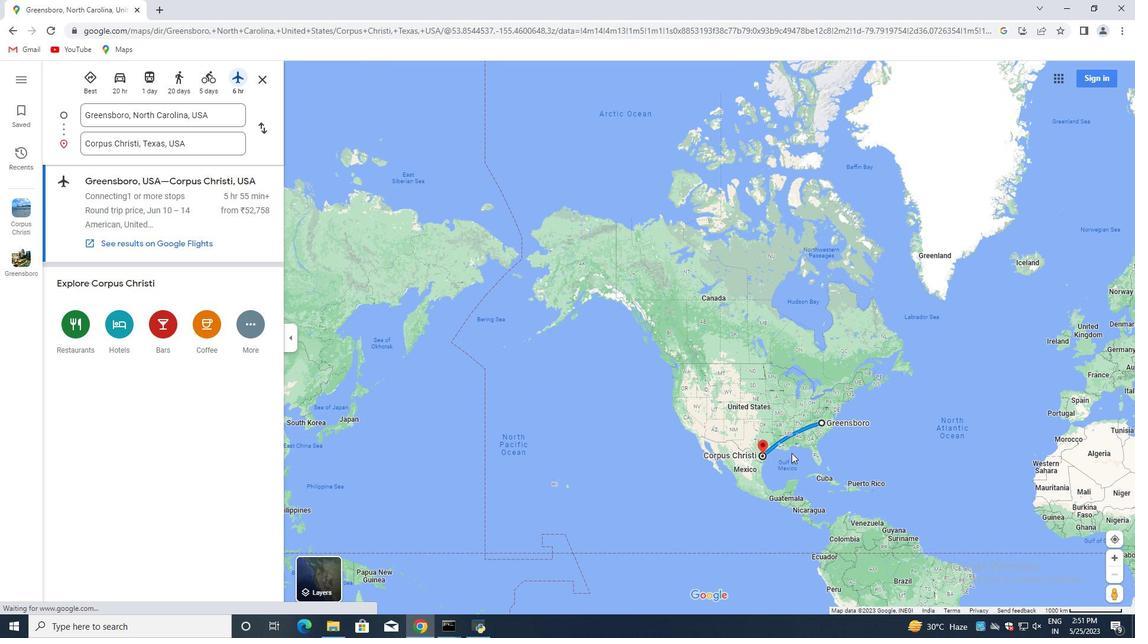 
Action: Mouse scrolled (791, 453) with delta (0, 0)
Screenshot: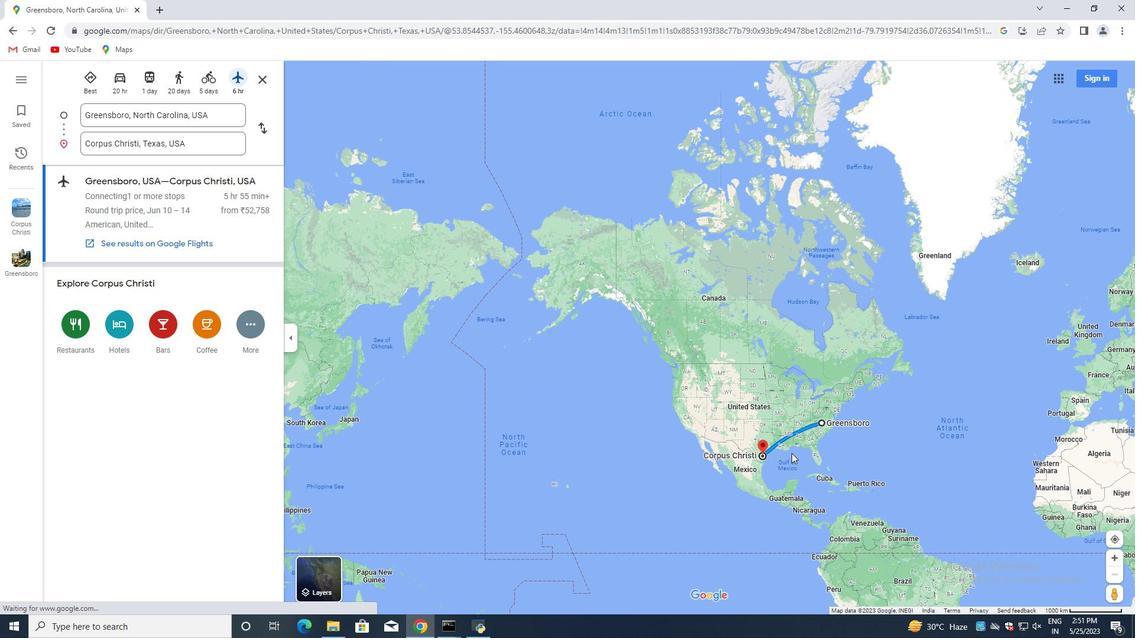 
Action: Mouse moved to (790, 457)
Screenshot: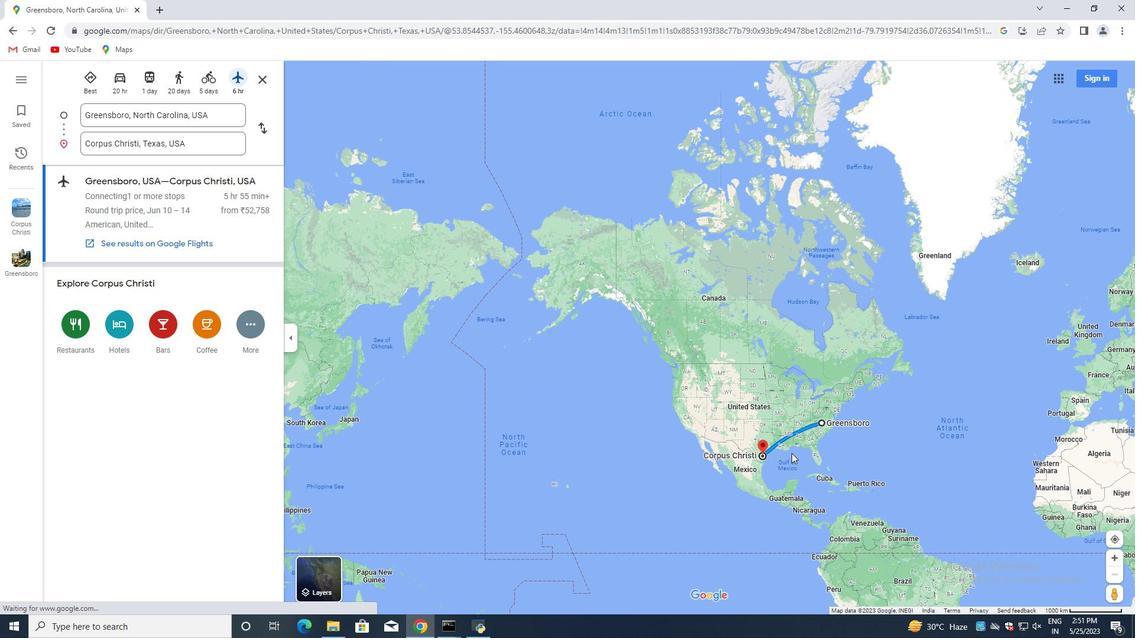 
Action: Mouse scrolled (790, 456) with delta (0, 0)
Screenshot: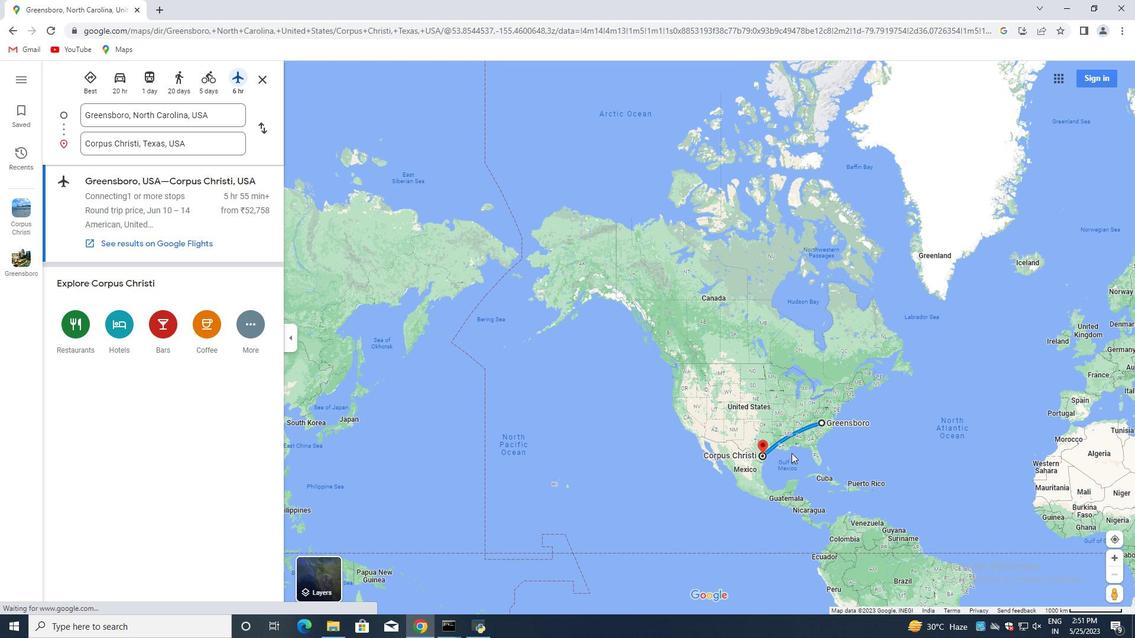 
Action: Mouse scrolled (790, 456) with delta (0, 0)
Screenshot: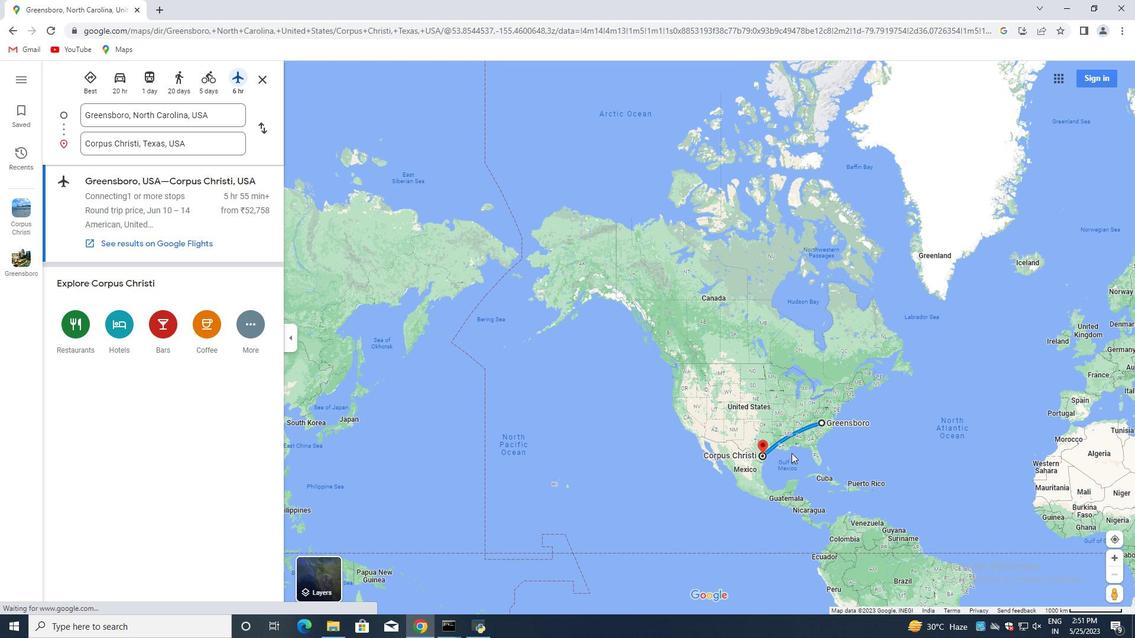 
Action: Mouse scrolled (790, 456) with delta (0, 0)
Screenshot: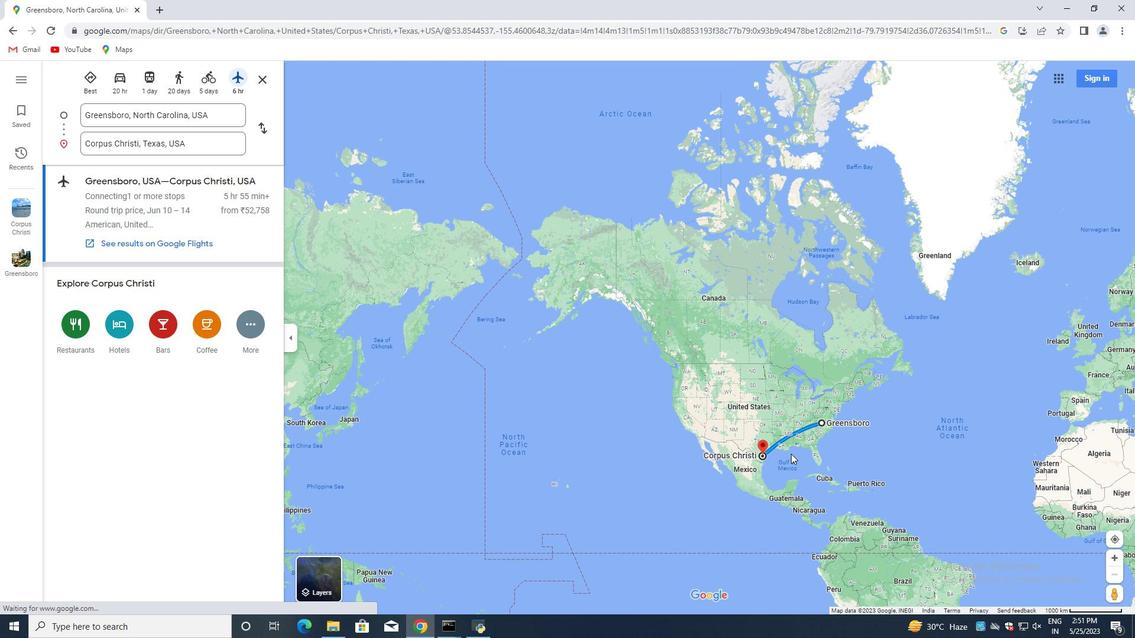 
Action: Mouse scrolled (790, 456) with delta (0, 0)
Screenshot: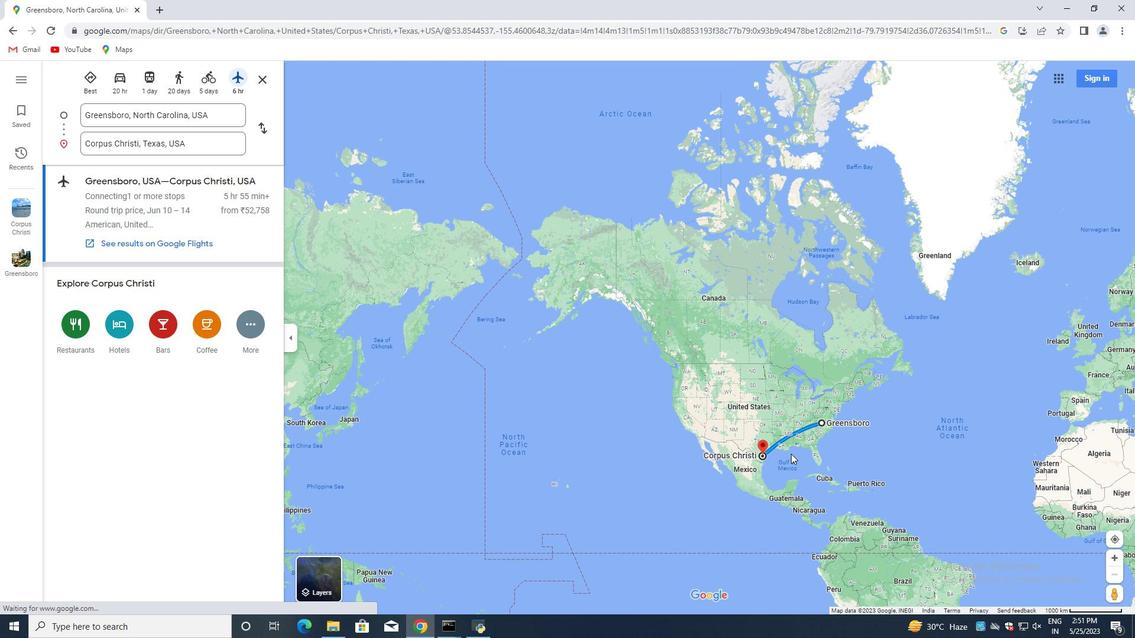 
Action: Mouse scrolled (790, 456) with delta (0, 0)
Screenshot: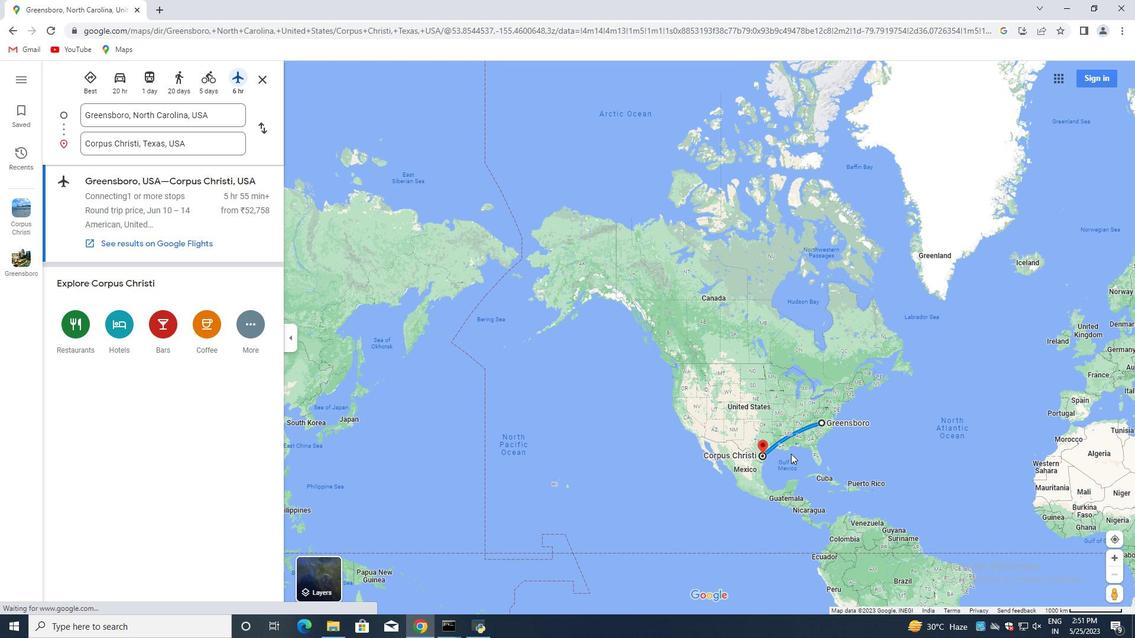 
Action: Mouse scrolled (790, 456) with delta (0, 0)
Screenshot: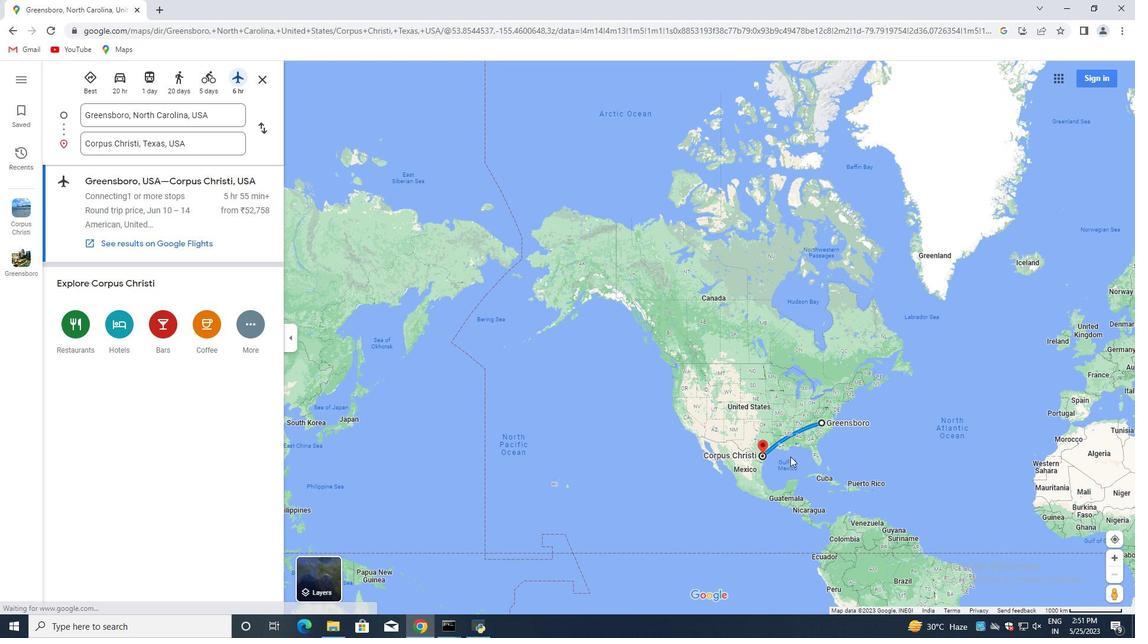 
Action: Mouse scrolled (790, 457) with delta (0, 0)
Screenshot: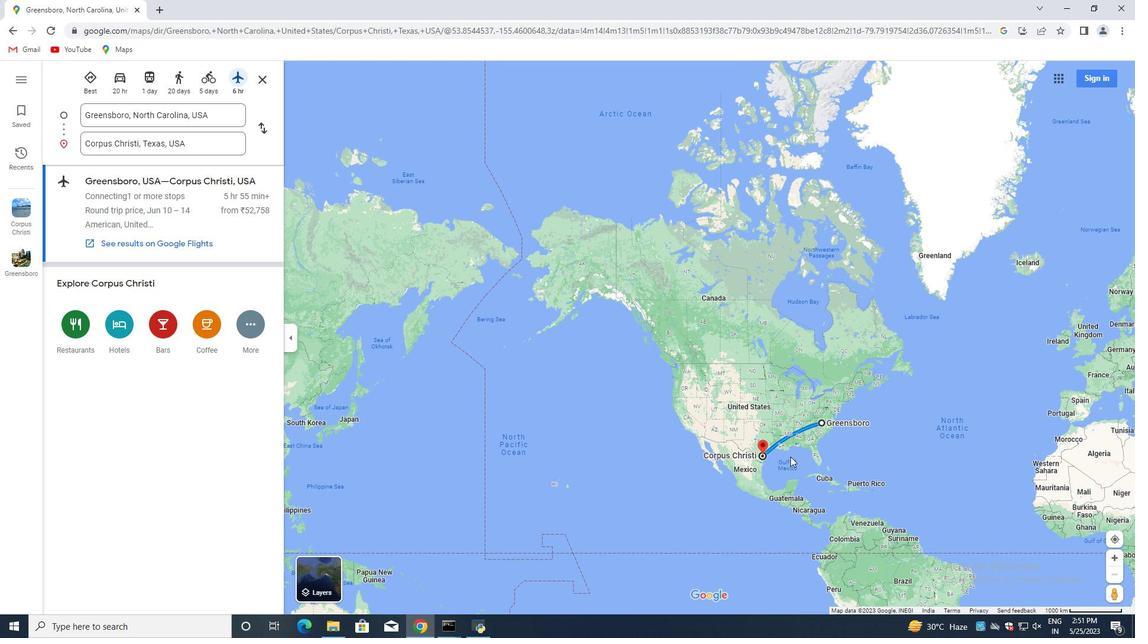 
Action: Mouse scrolled (790, 457) with delta (0, 0)
Screenshot: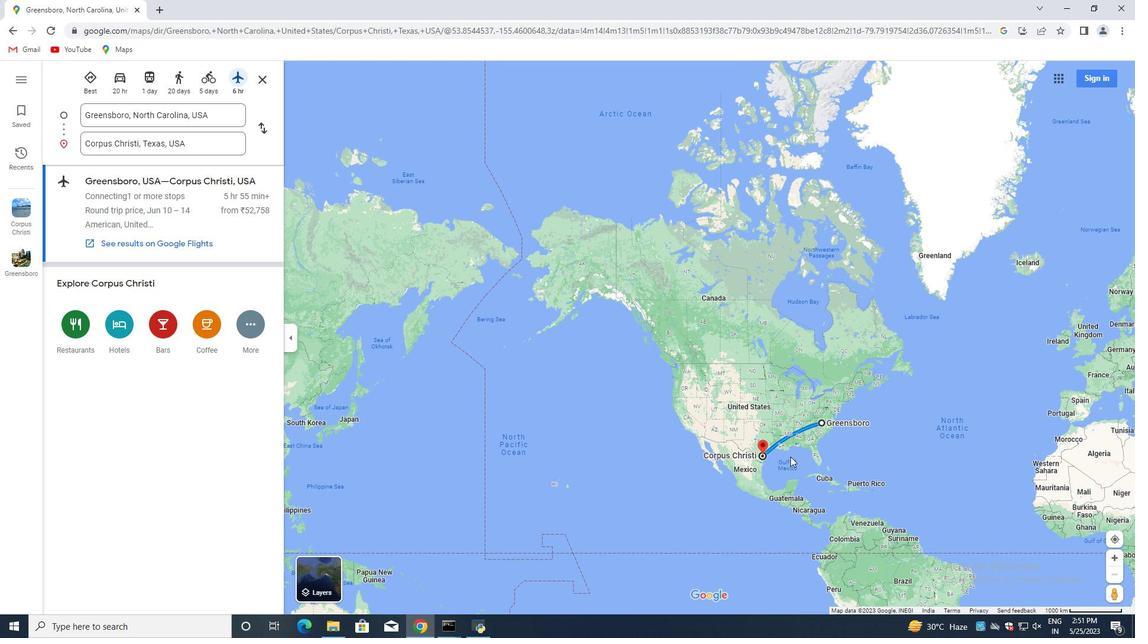 
Action: Mouse scrolled (790, 457) with delta (0, 0)
Screenshot: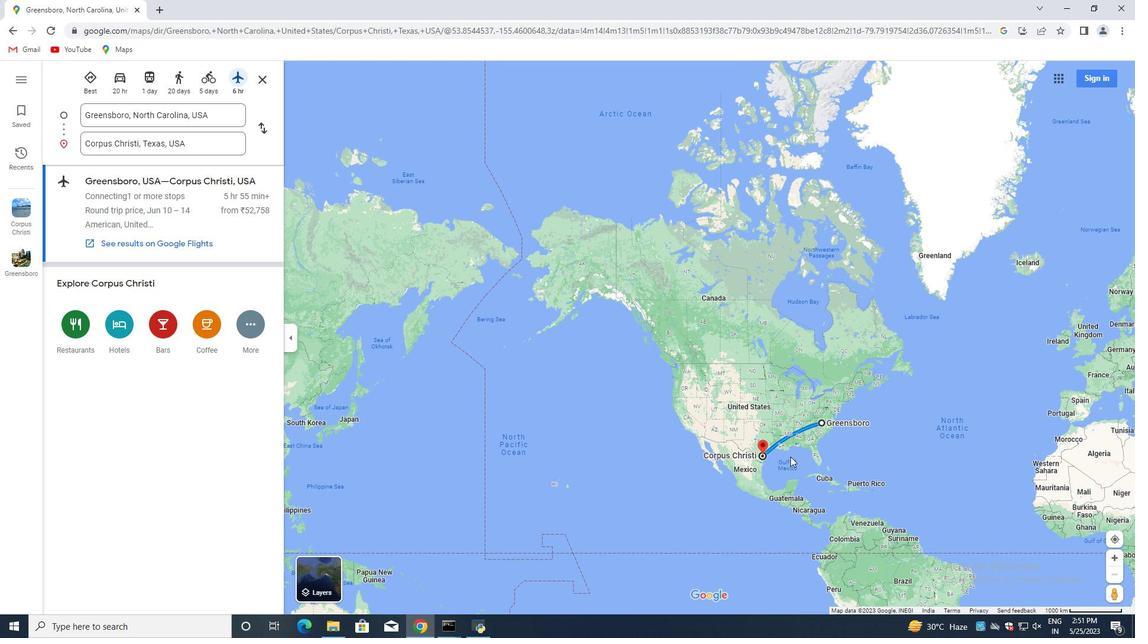 
Action: Mouse scrolled (790, 457) with delta (0, 0)
Screenshot: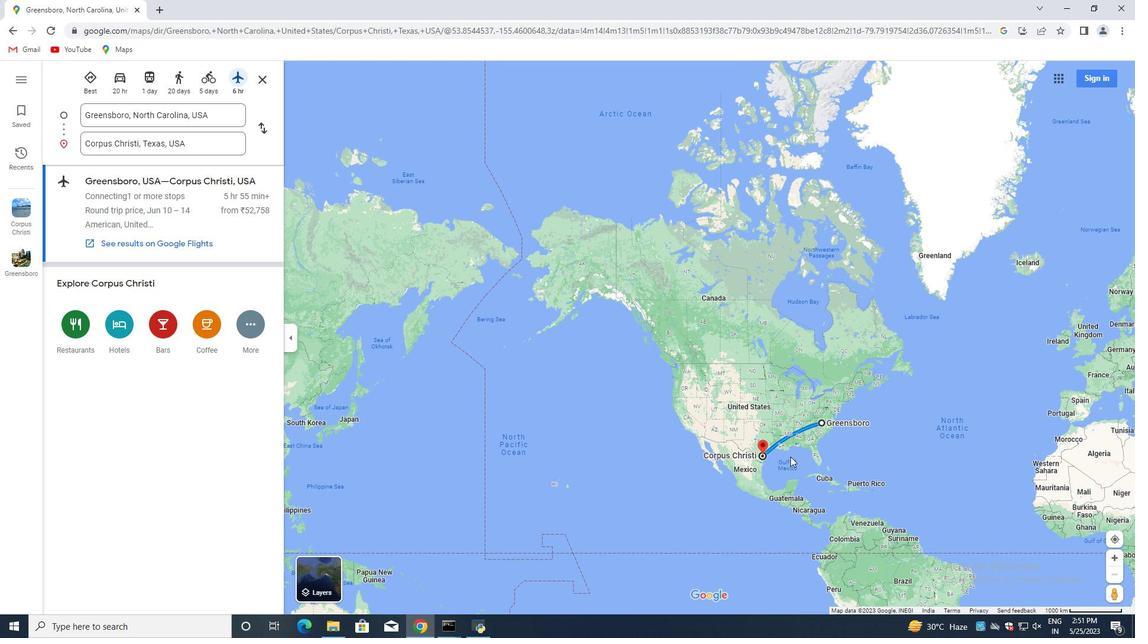 
Action: Mouse scrolled (790, 457) with delta (0, 0)
Screenshot: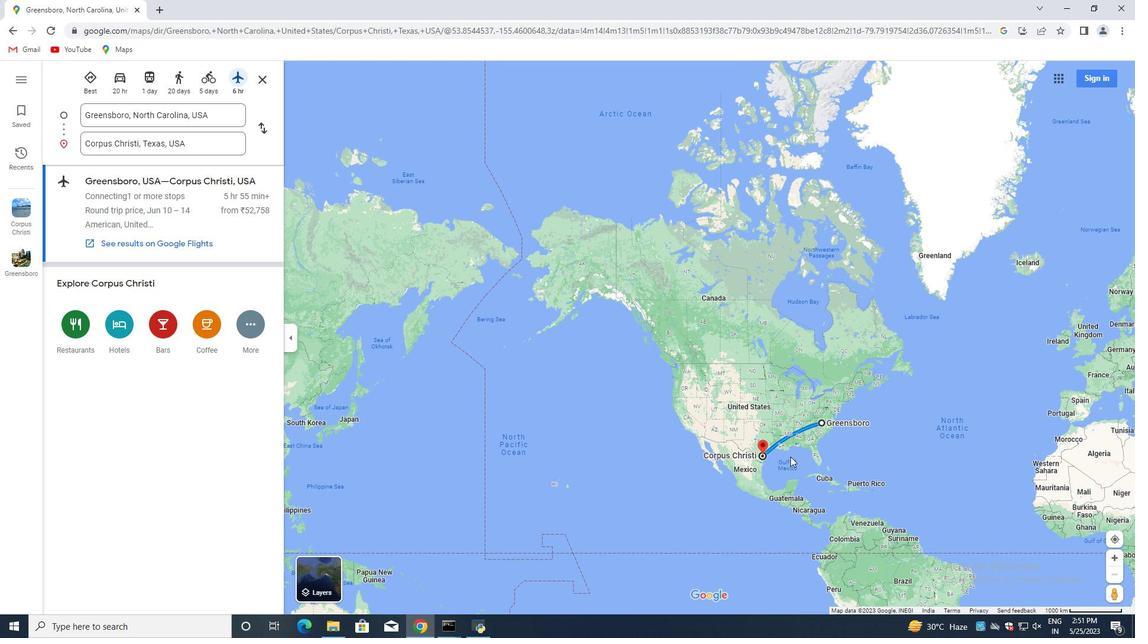 
Action: Mouse scrolled (790, 457) with delta (0, 0)
Screenshot: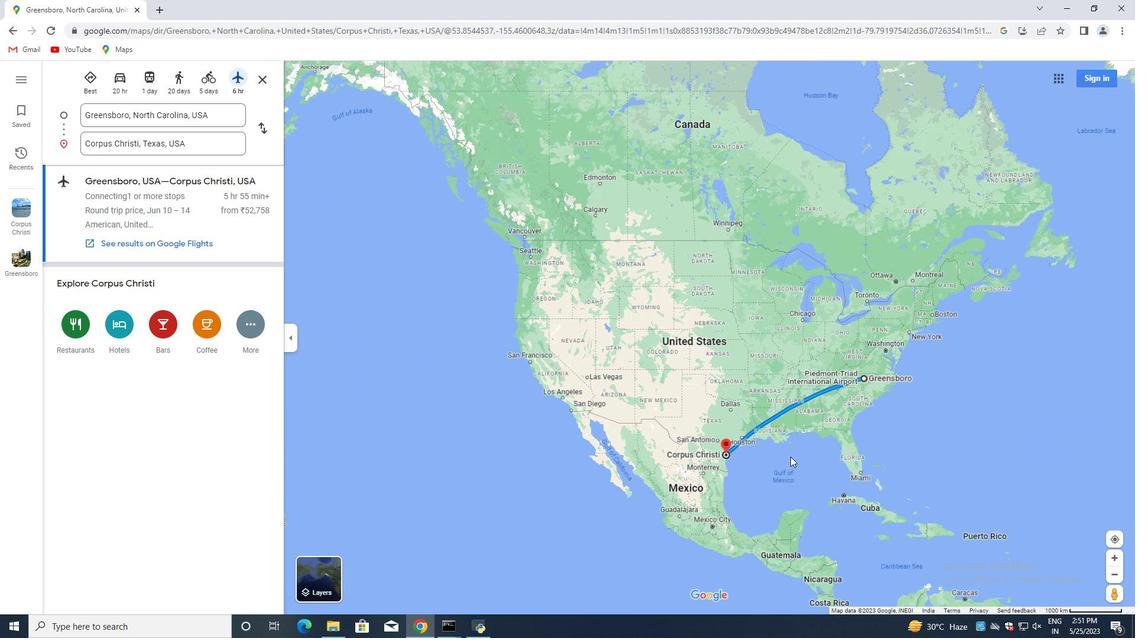 
Action: Mouse scrolled (790, 457) with delta (0, 0)
Screenshot: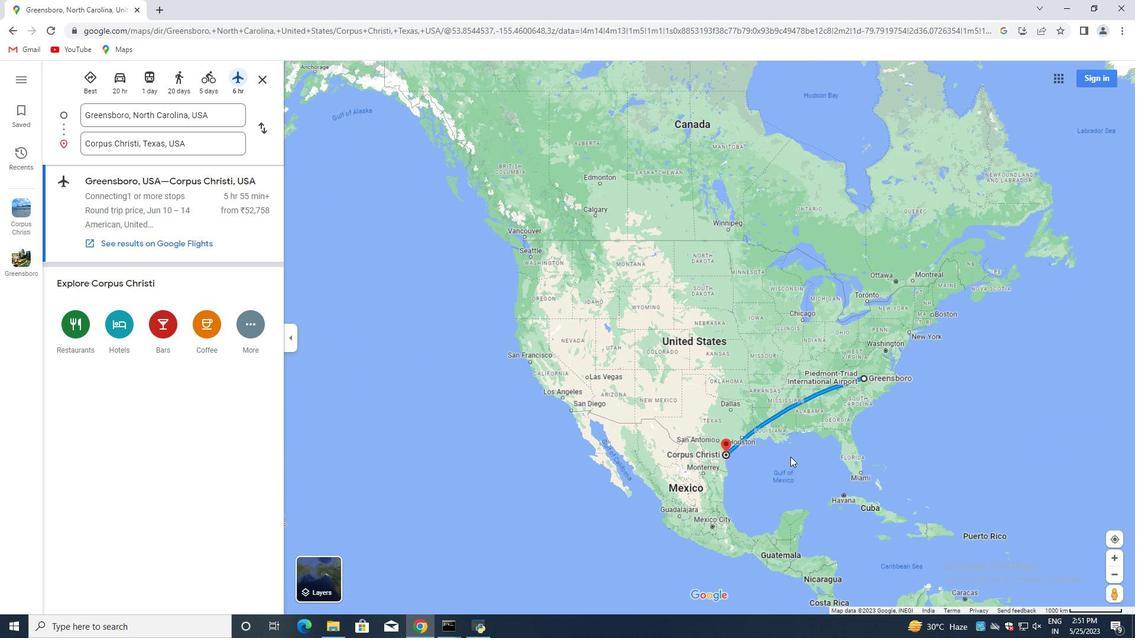 
Action: Mouse scrolled (790, 457) with delta (0, 0)
Screenshot: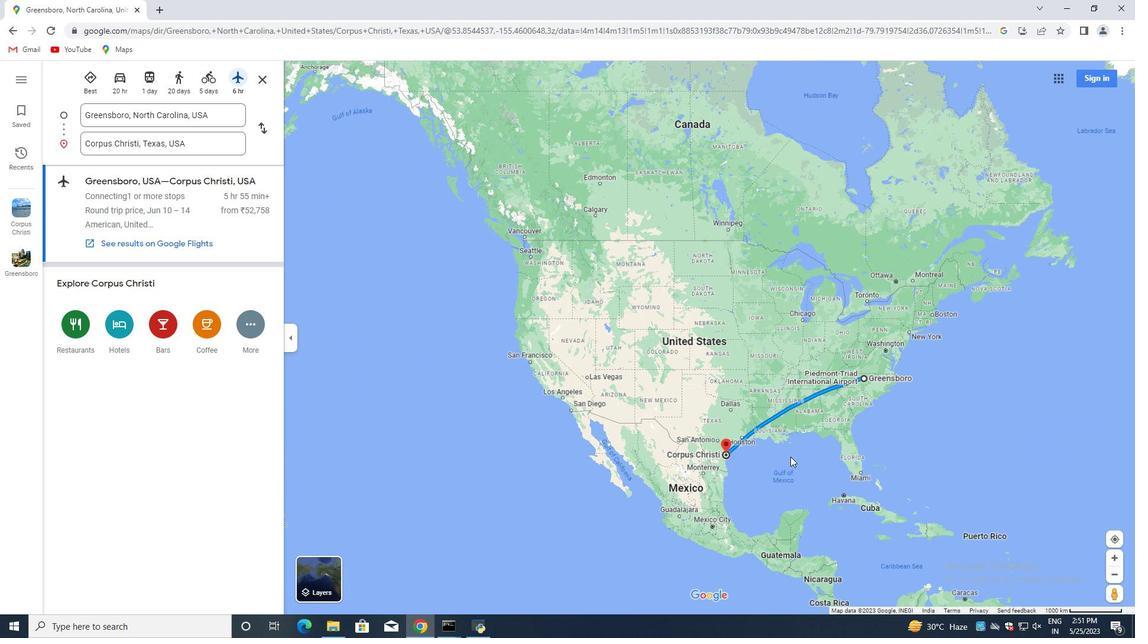 
Action: Mouse scrolled (790, 457) with delta (0, 0)
Screenshot: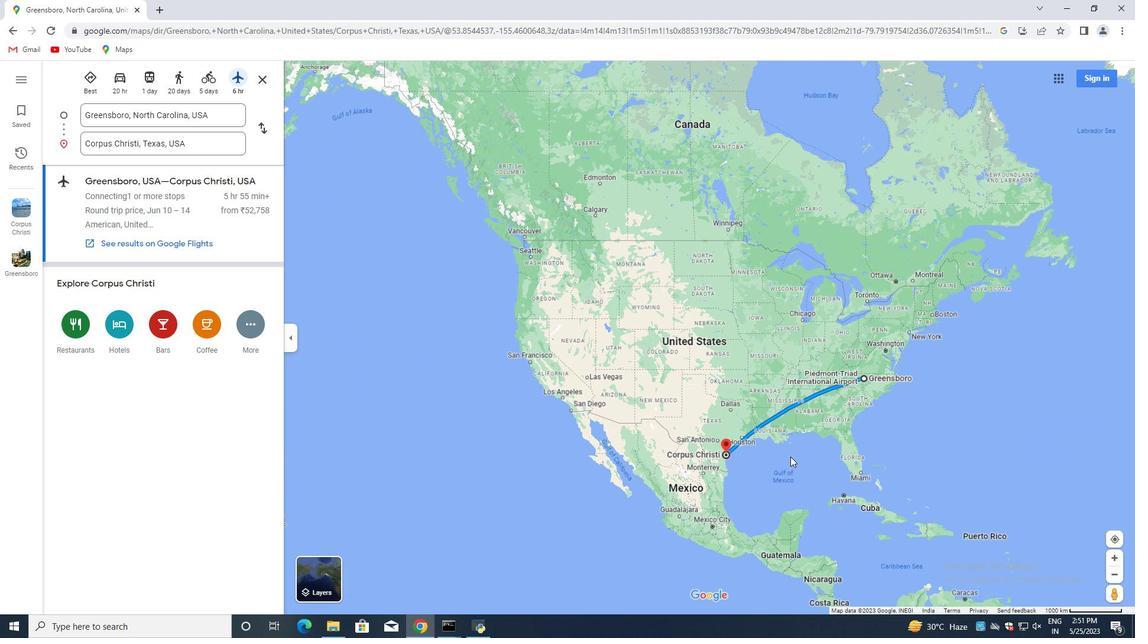 
Action: Mouse scrolled (790, 457) with delta (0, 0)
Screenshot: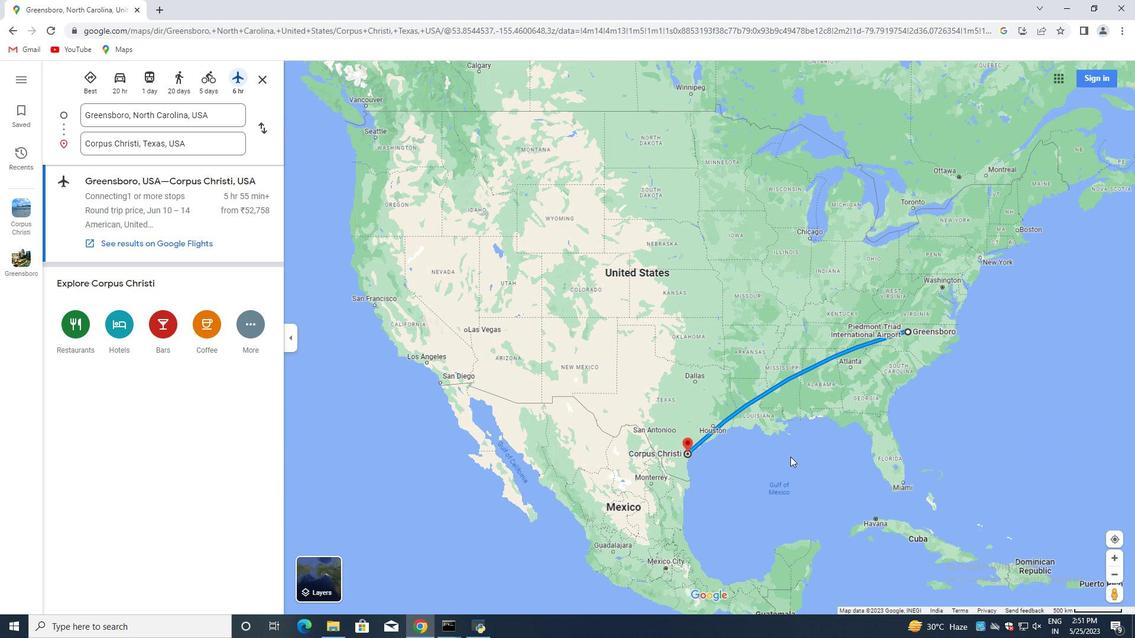 
Action: Mouse scrolled (790, 457) with delta (0, 0)
Screenshot: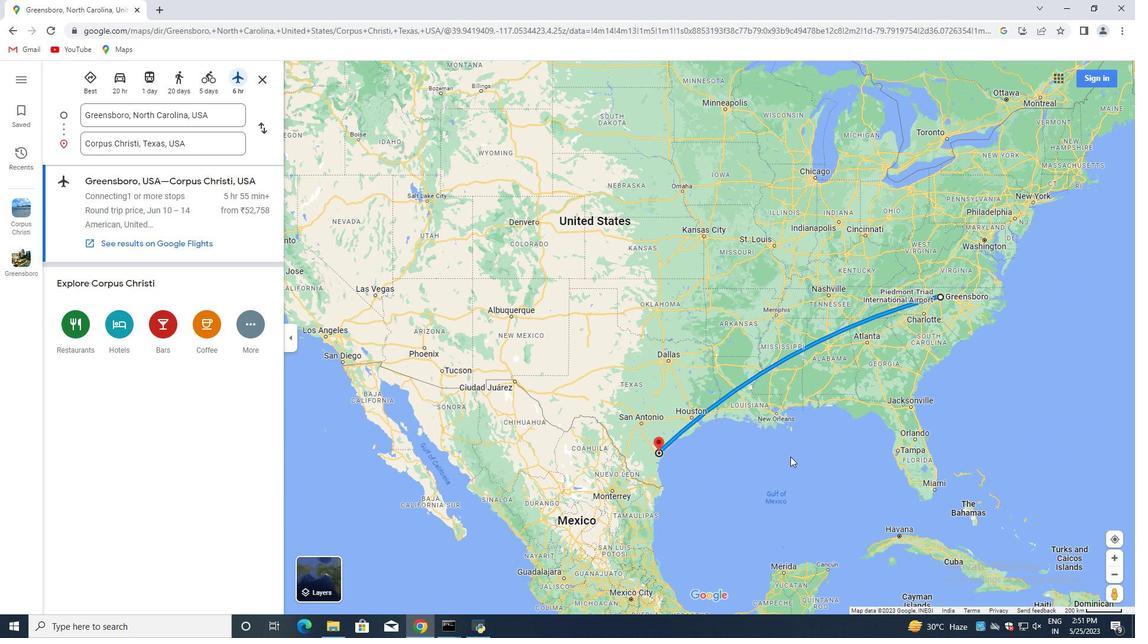 
Action: Mouse scrolled (790, 457) with delta (0, 0)
Screenshot: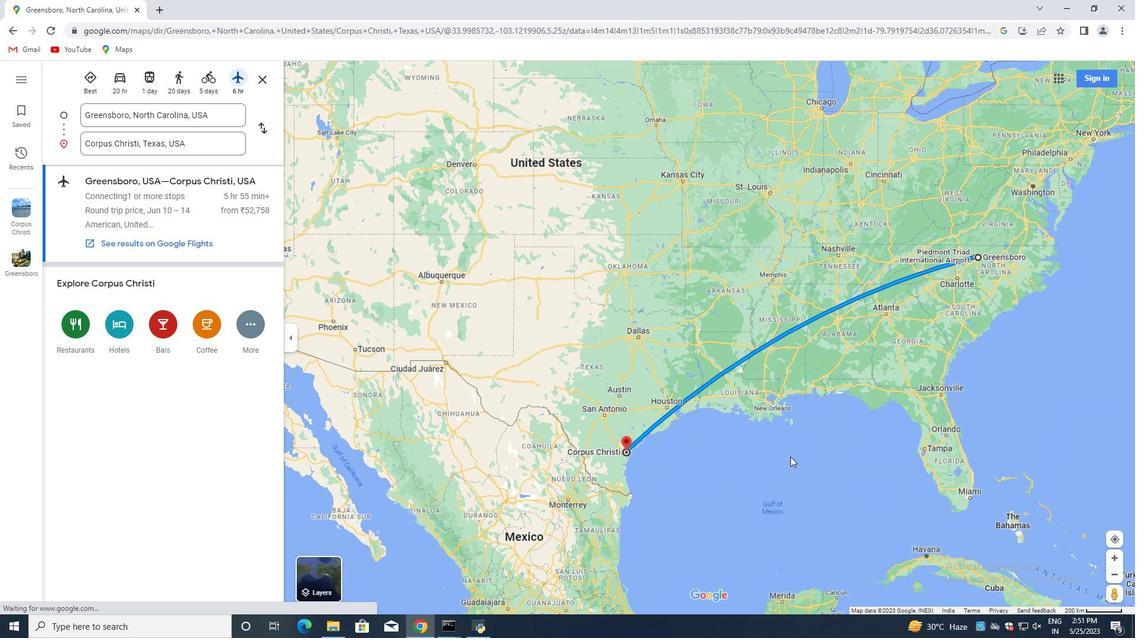 
Action: Mouse scrolled (790, 457) with delta (0, 0)
Screenshot: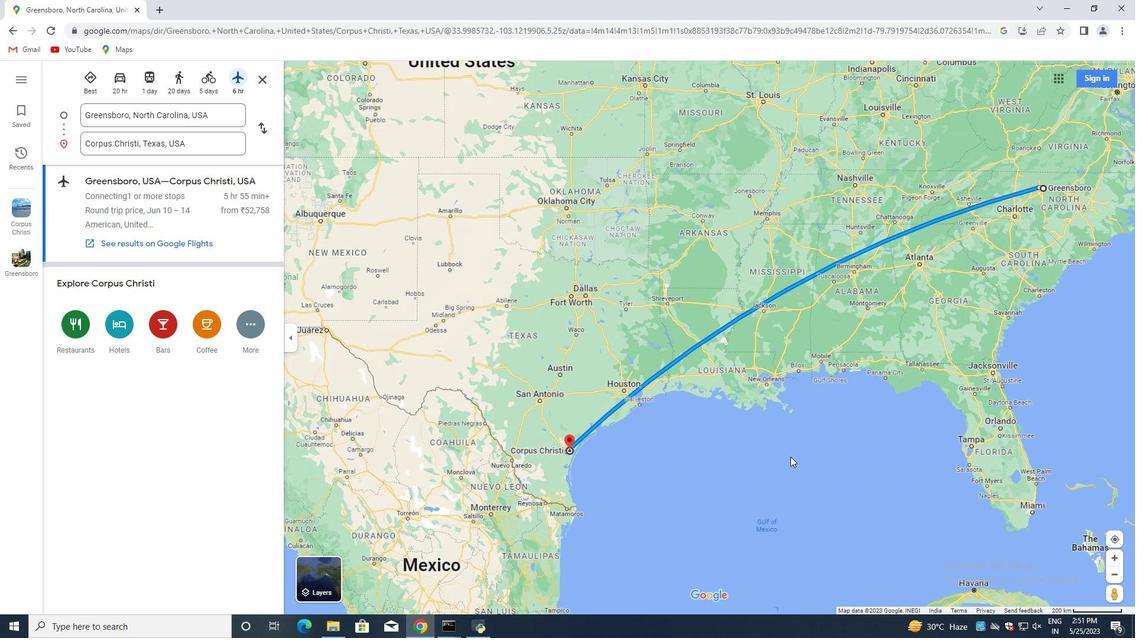 
Action: Mouse scrolled (790, 457) with delta (0, 0)
Screenshot: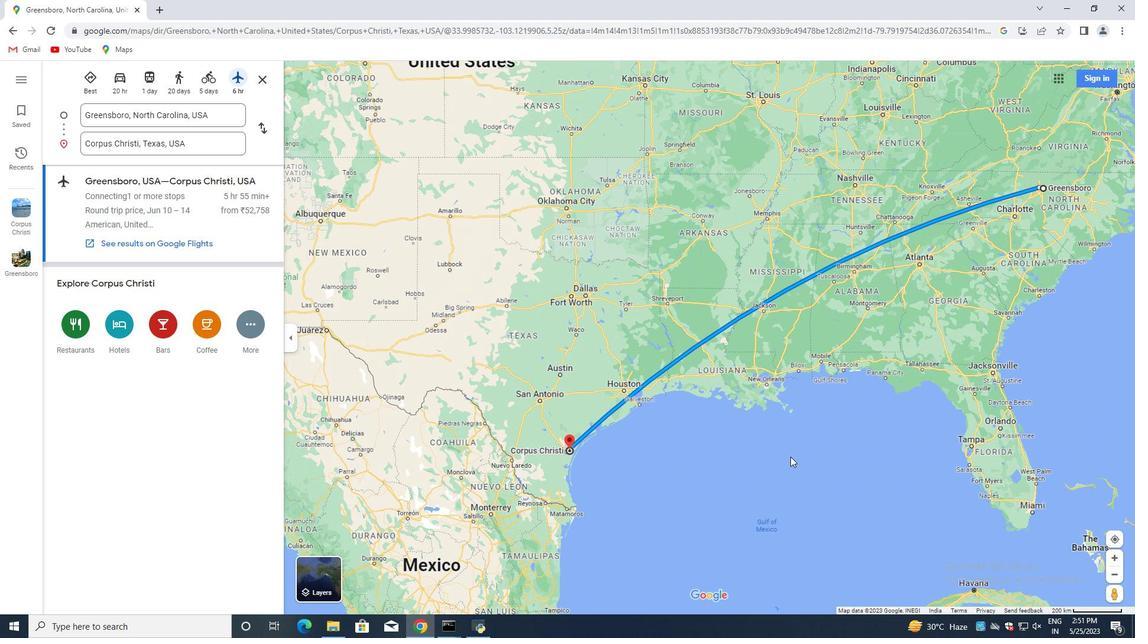 
Action: Mouse scrolled (790, 457) with delta (0, 0)
Screenshot: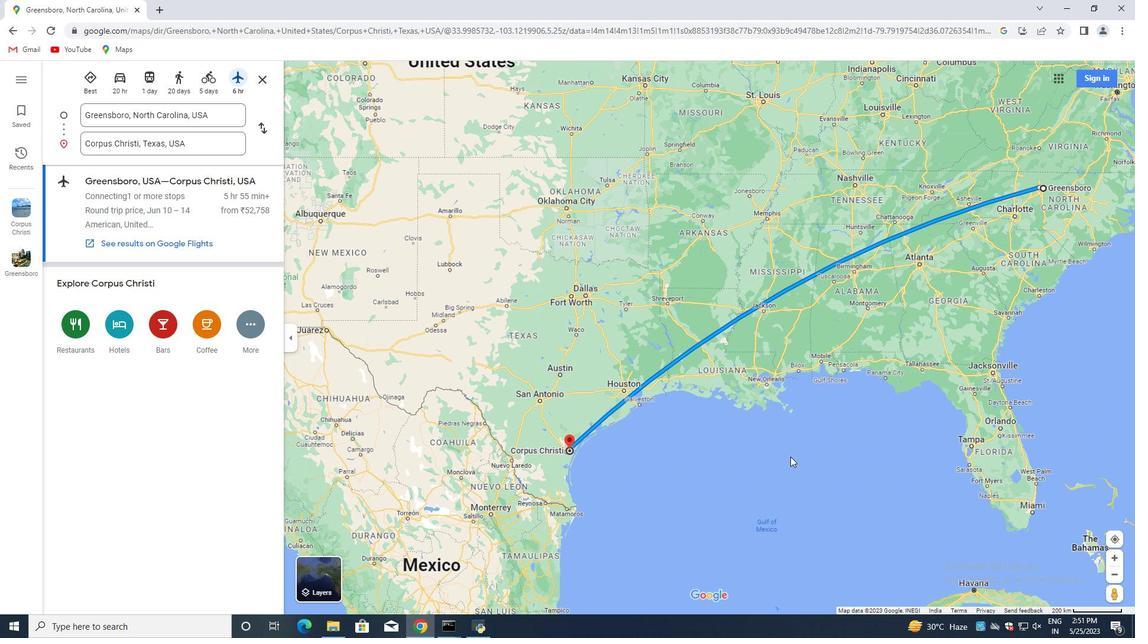 
Action: Mouse scrolled (790, 457) with delta (0, 0)
Screenshot: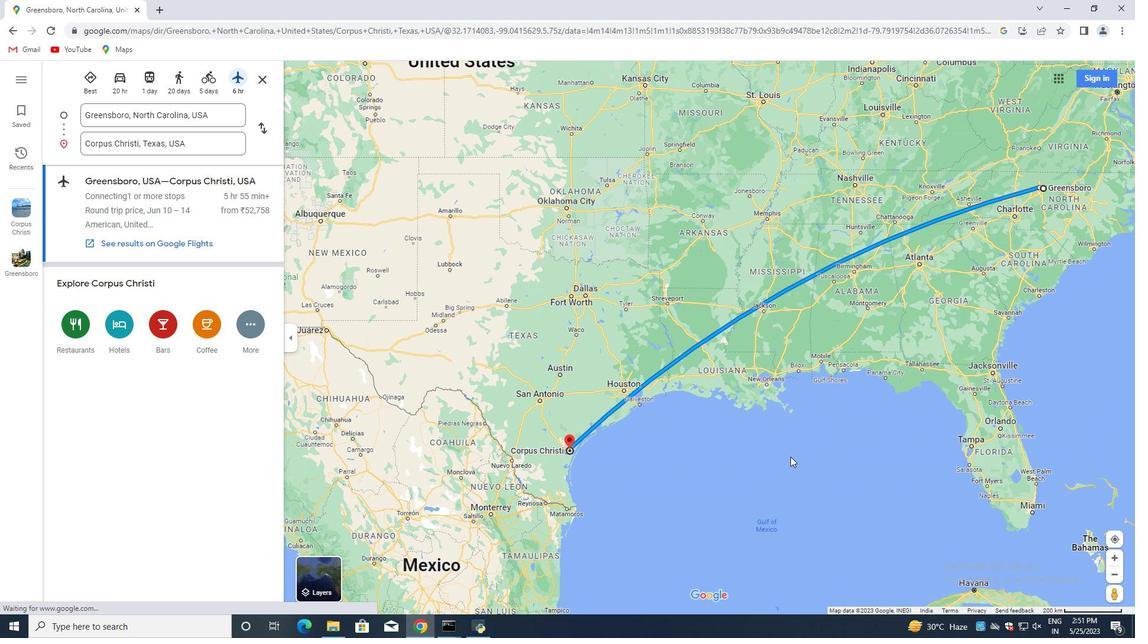 
Action: Mouse moved to (724, 202)
